 Task: Buy 5 Power Door Lock Kit from Motors section under best seller category for shipping address: Keith Hernandez, 1486 Vineyard Drive, Independence, Ohio 44131, Cell Number 4403901431. Pay from credit card ending with 7965, CVV 549
Action: Mouse moved to (23, 107)
Screenshot: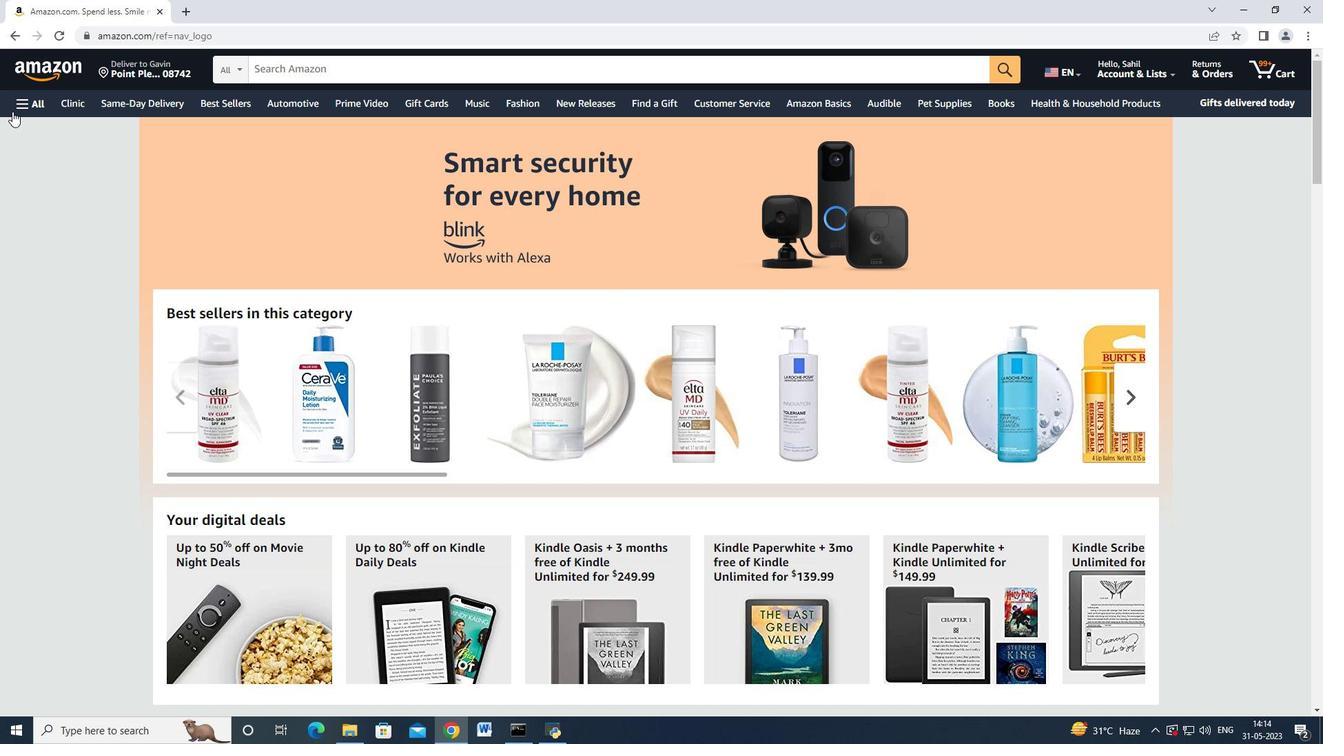 
Action: Mouse pressed left at (23, 107)
Screenshot: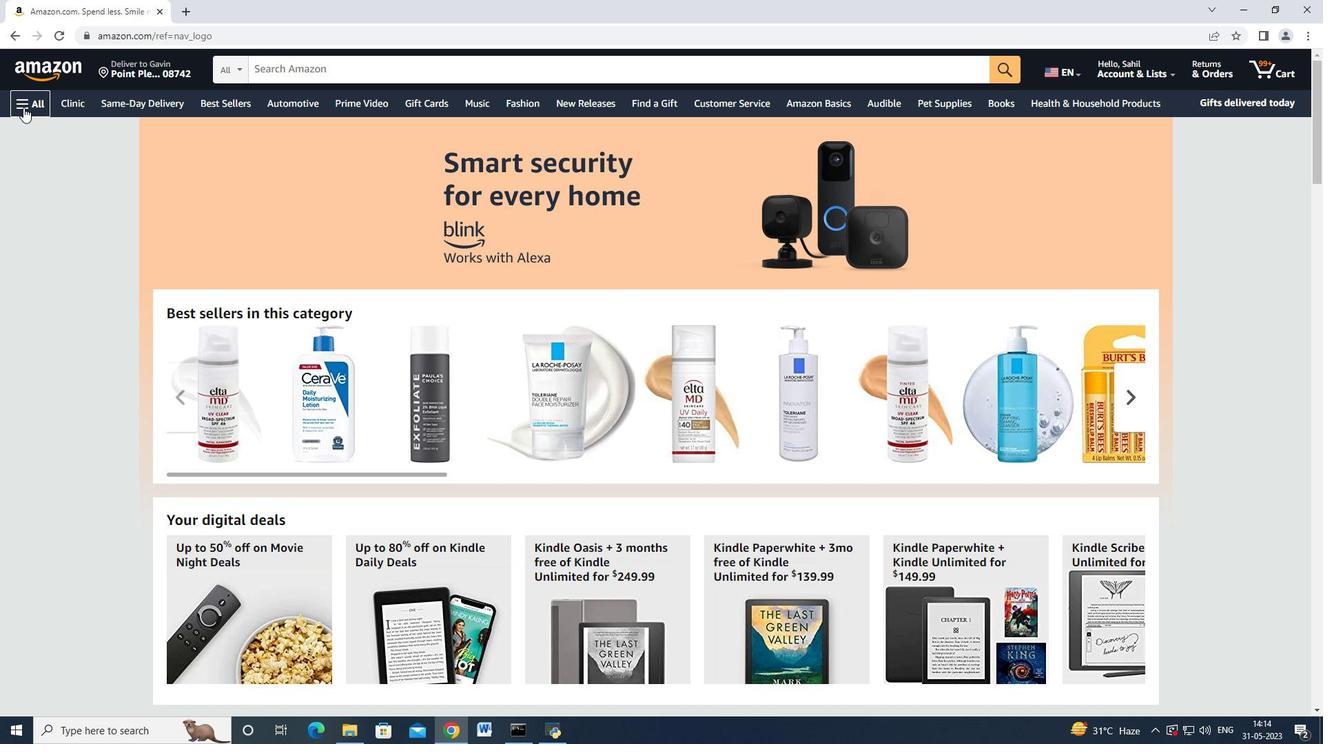 
Action: Mouse moved to (62, 290)
Screenshot: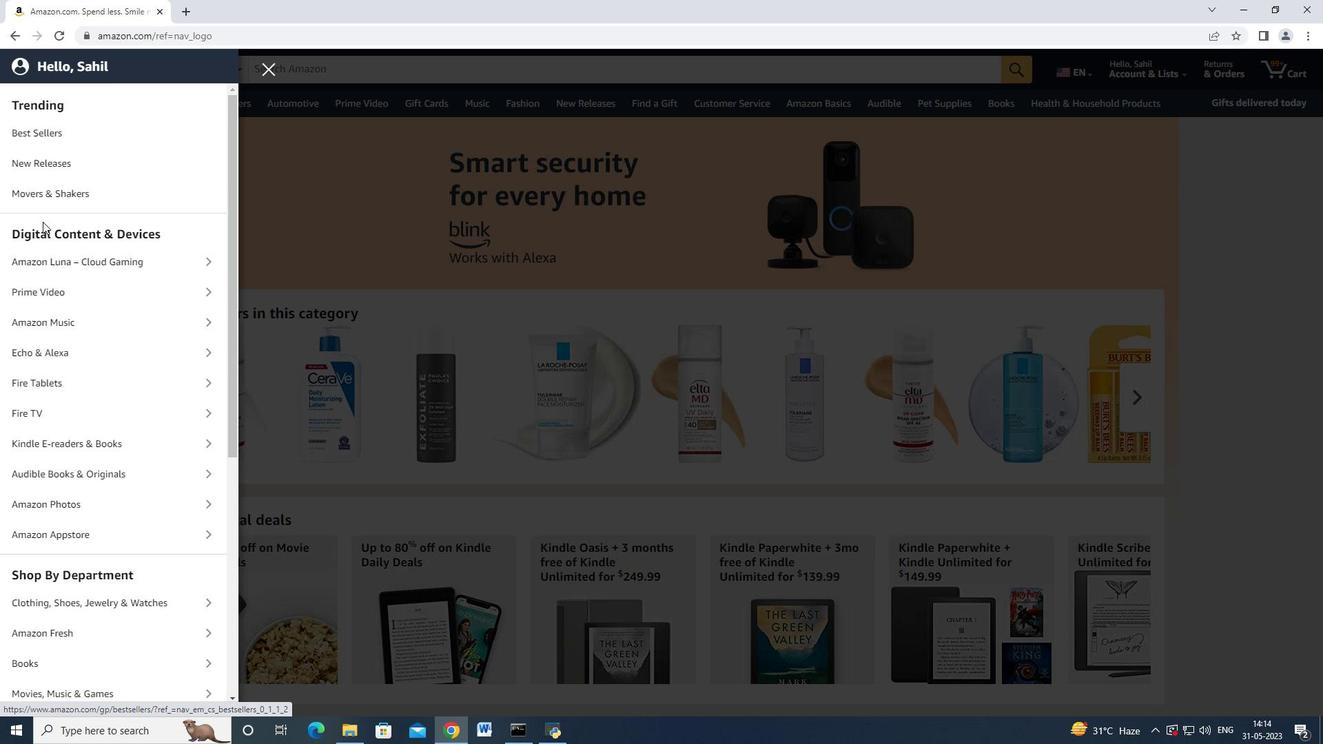 
Action: Mouse scrolled (62, 290) with delta (0, 0)
Screenshot: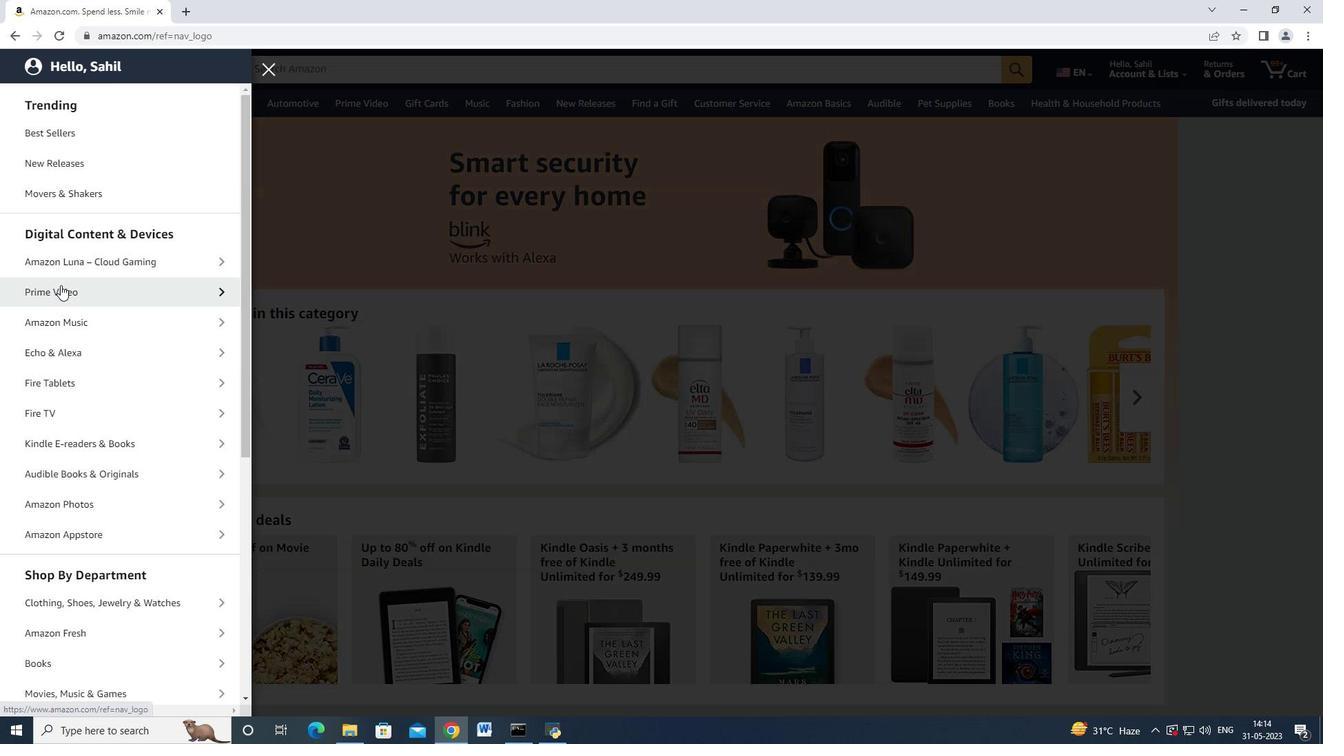 
Action: Mouse moved to (64, 292)
Screenshot: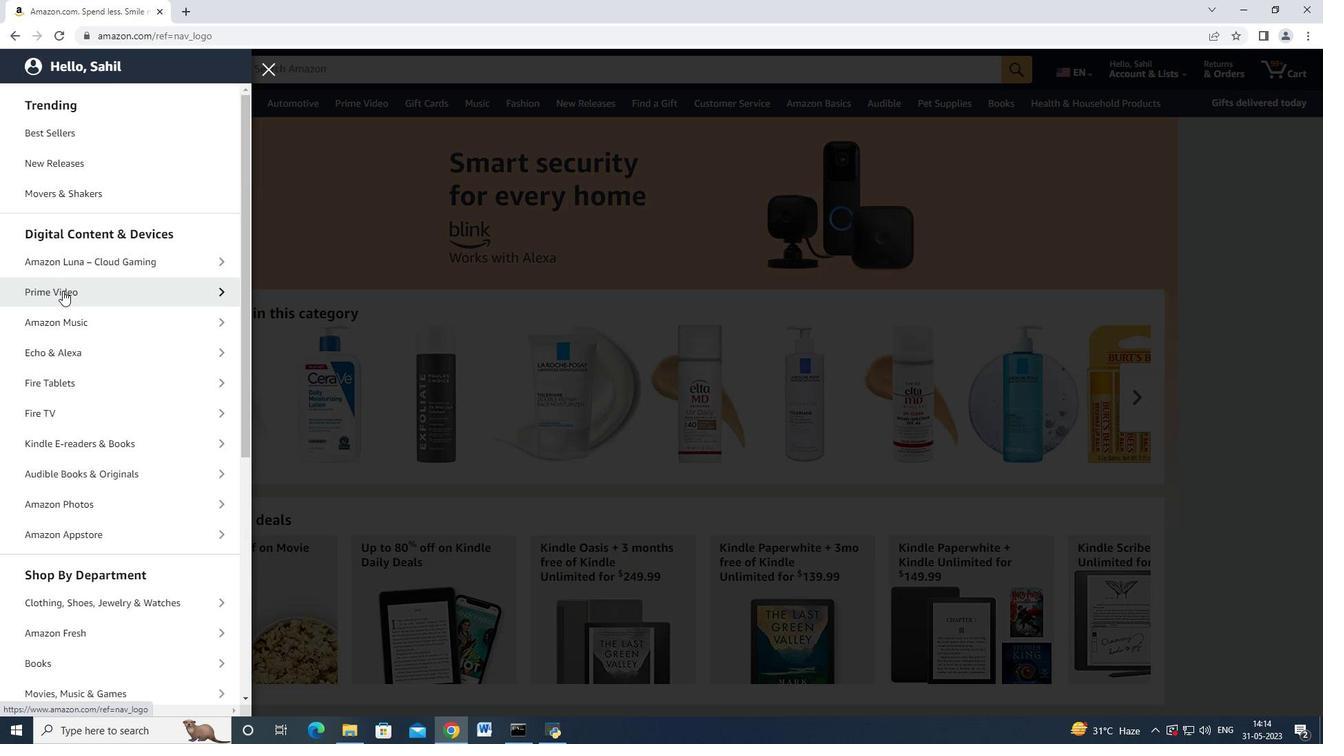 
Action: Mouse scrolled (63, 291) with delta (0, 0)
Screenshot: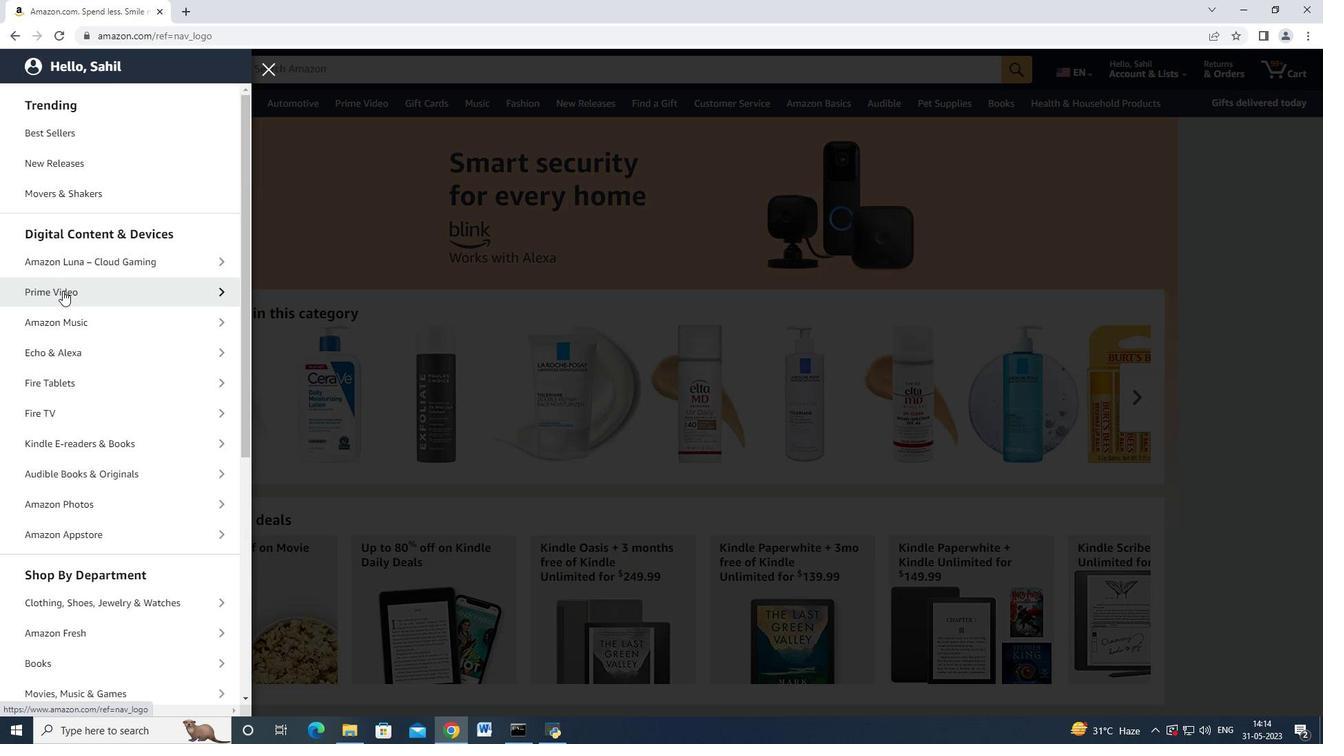 
Action: Mouse moved to (71, 587)
Screenshot: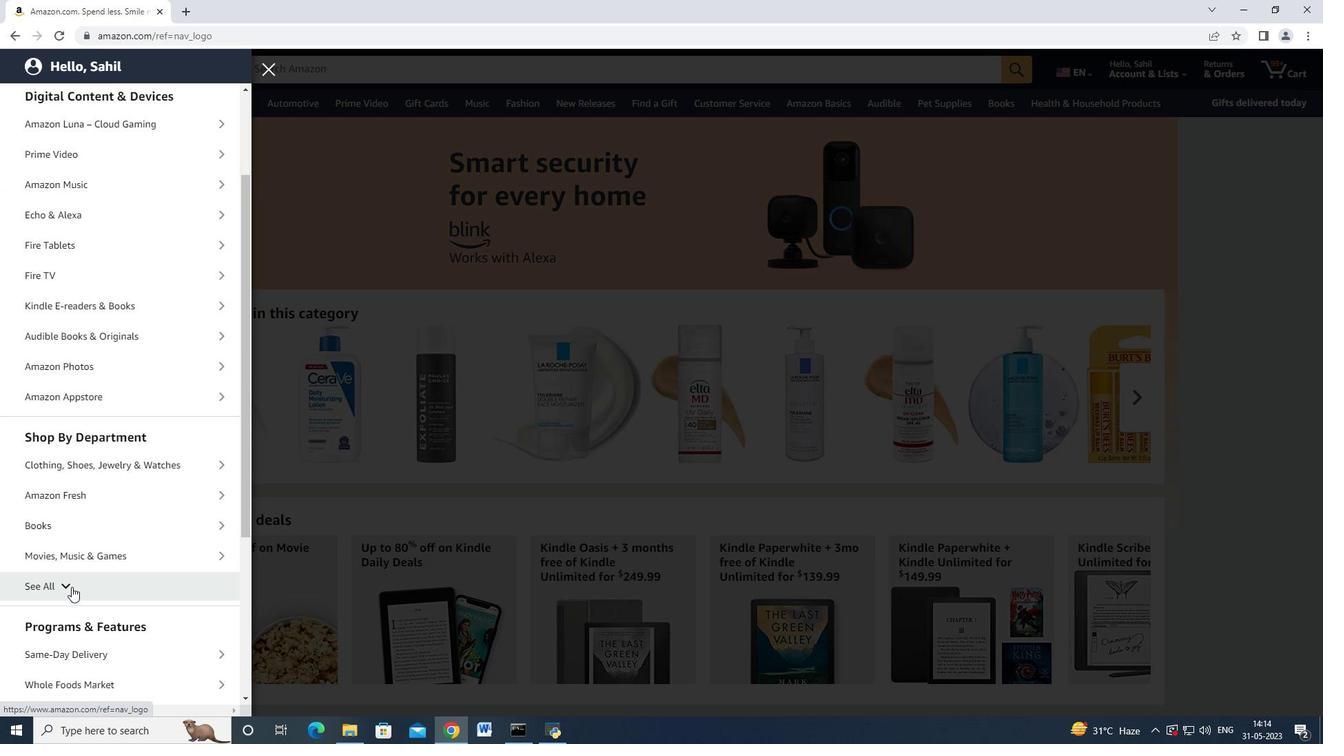 
Action: Mouse pressed left at (71, 587)
Screenshot: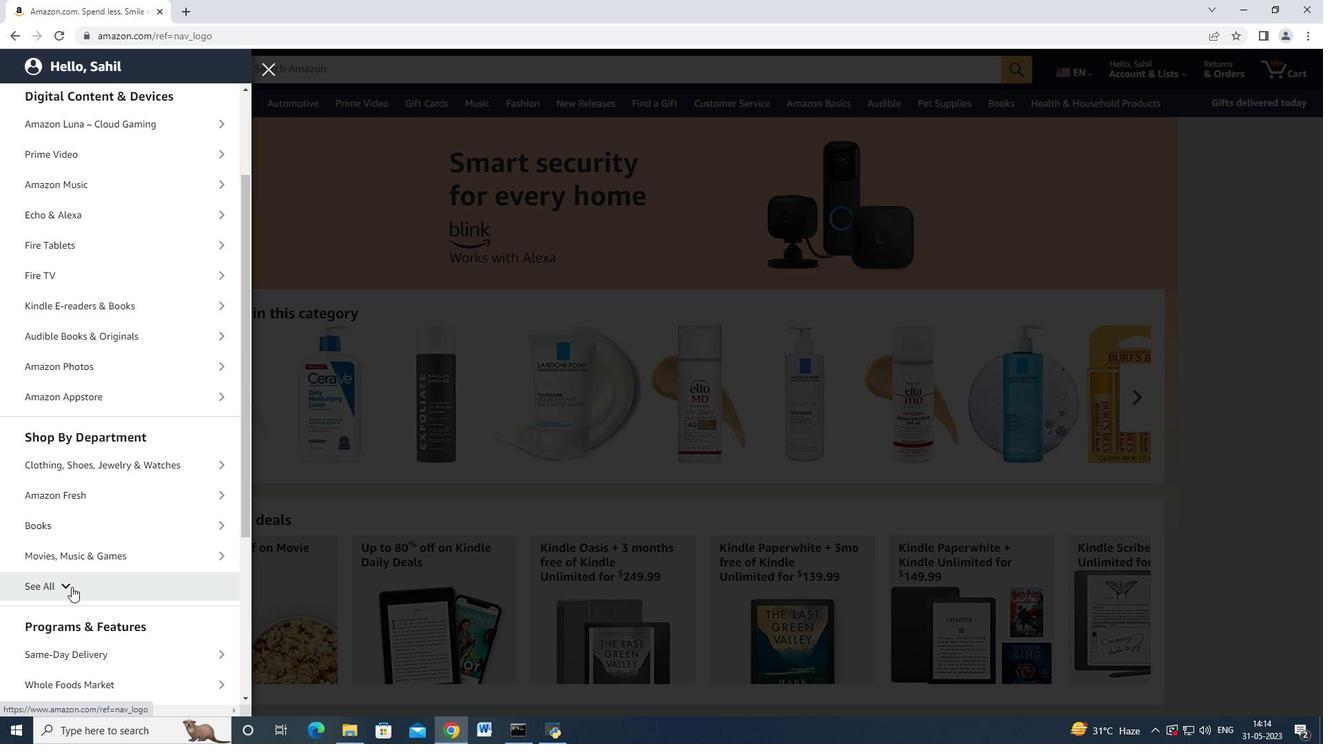 
Action: Mouse moved to (115, 521)
Screenshot: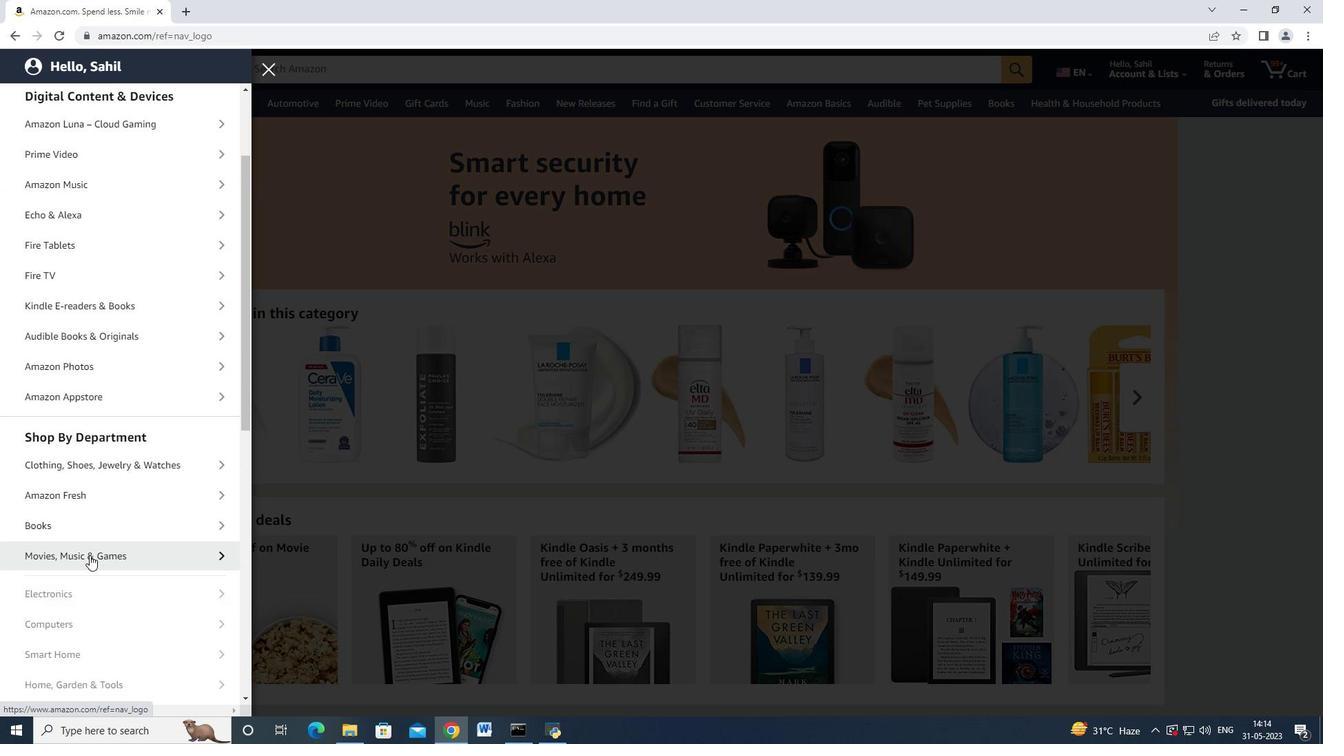 
Action: Mouse scrolled (115, 520) with delta (0, 0)
Screenshot: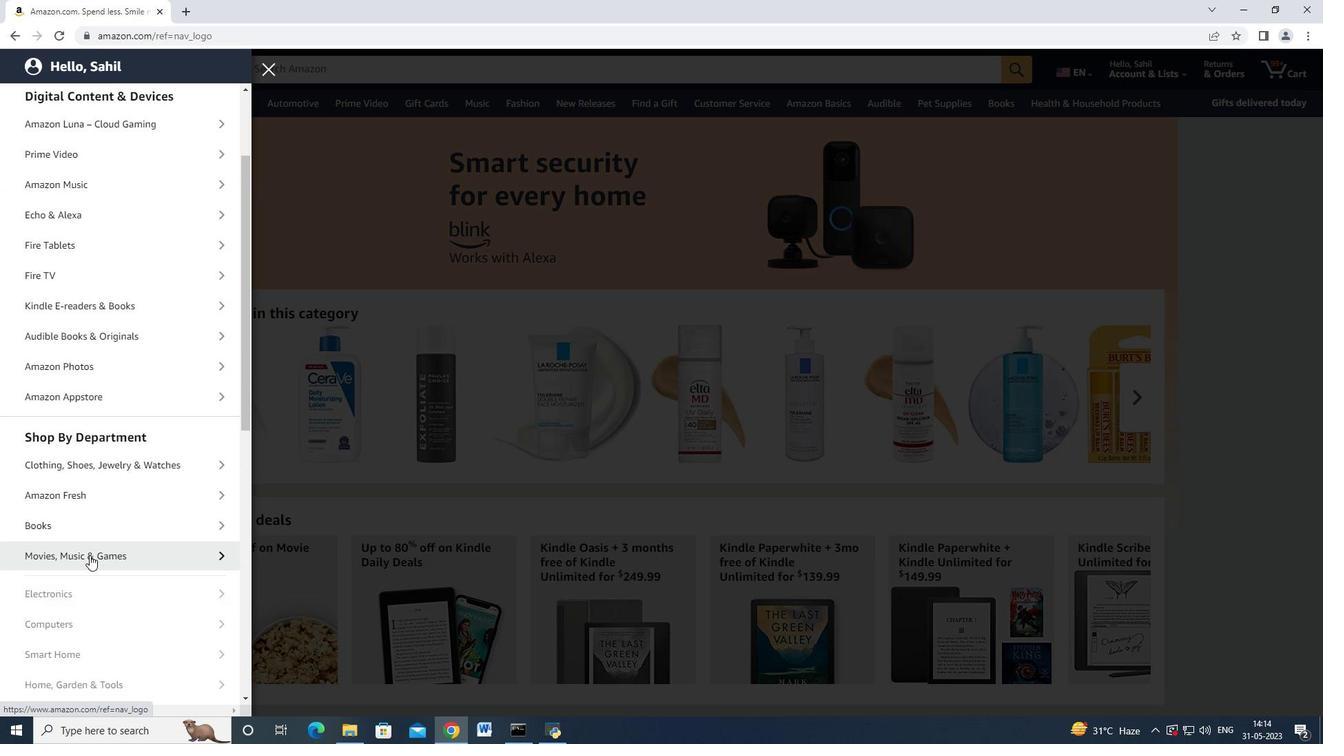 
Action: Mouse scrolled (115, 520) with delta (0, 0)
Screenshot: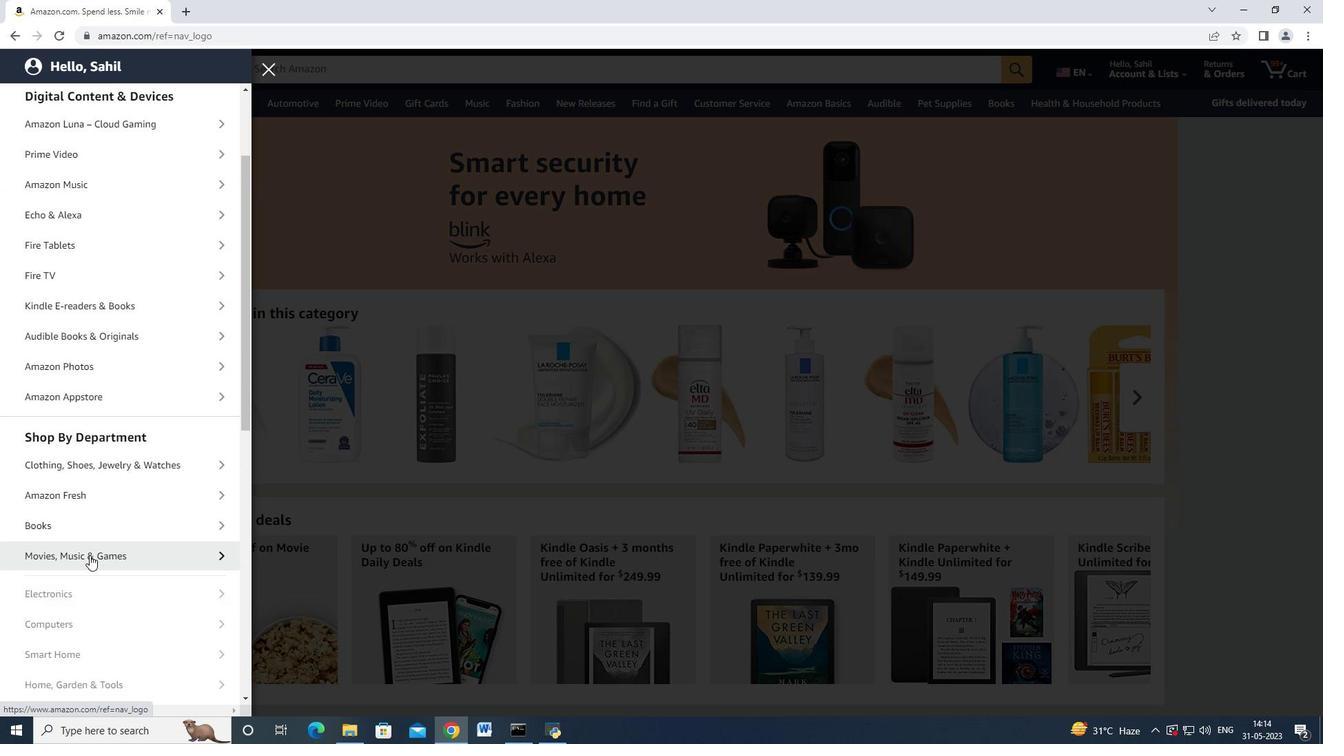 
Action: Mouse scrolled (115, 520) with delta (0, 0)
Screenshot: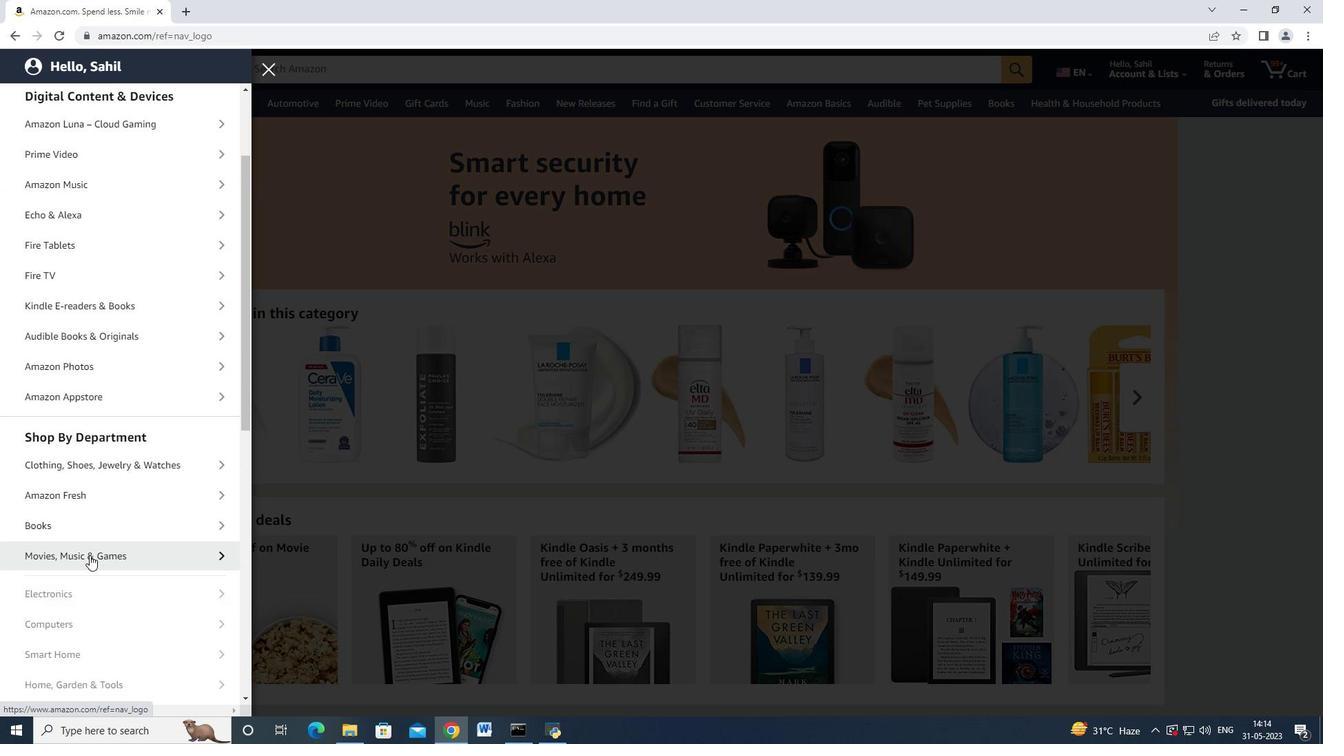 
Action: Mouse scrolled (115, 520) with delta (0, 0)
Screenshot: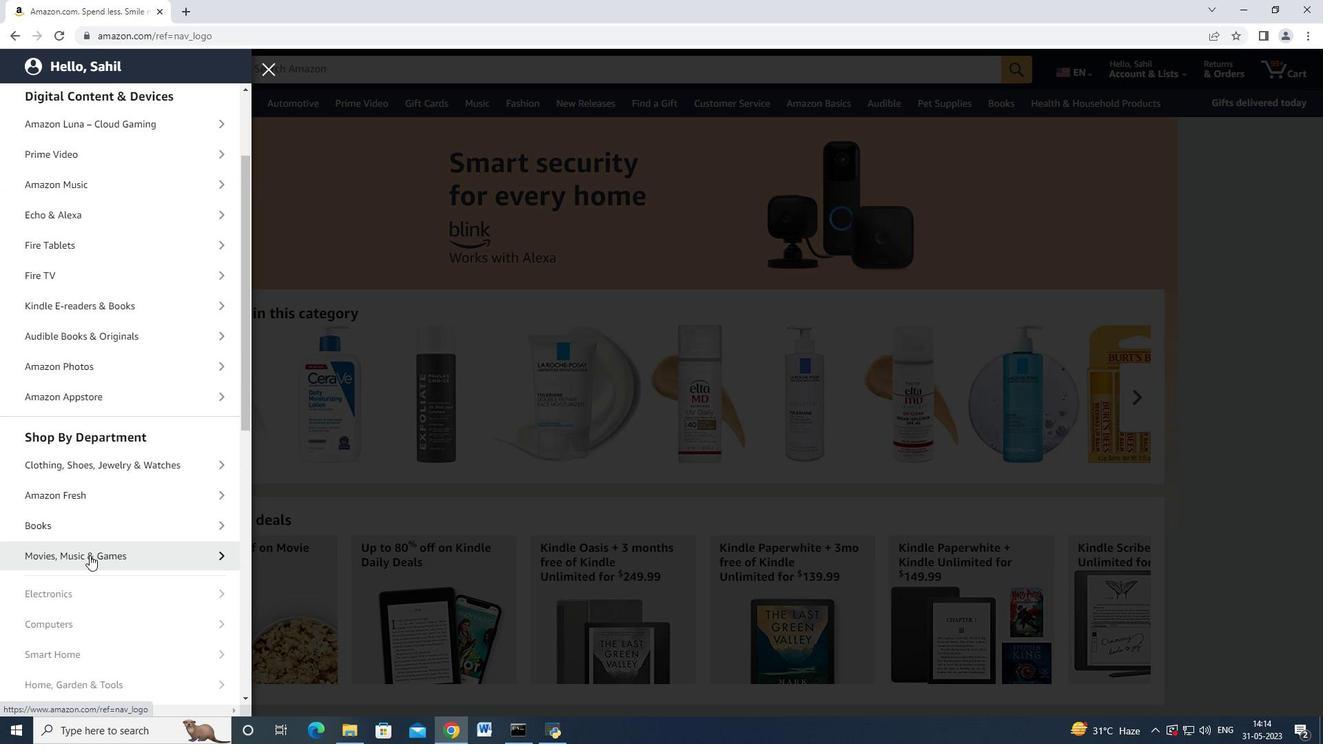 
Action: Mouse scrolled (115, 520) with delta (0, 0)
Screenshot: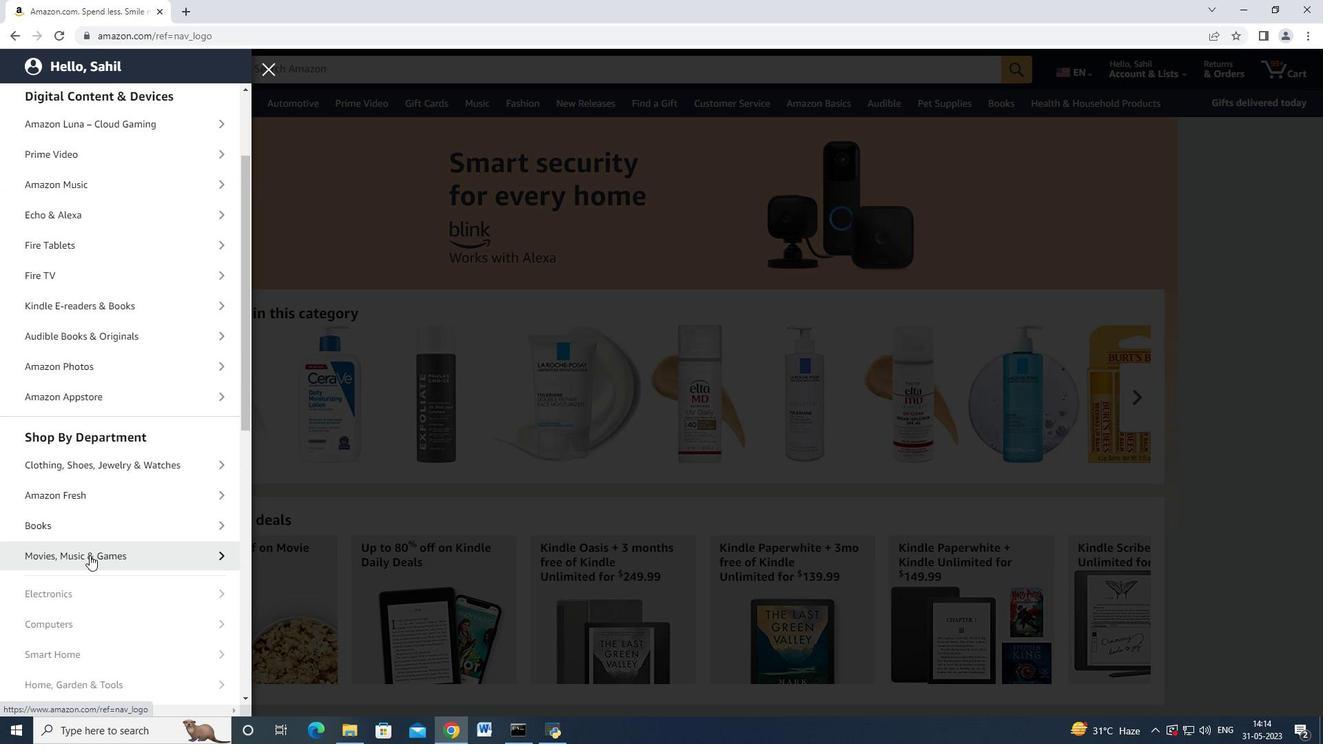 
Action: Mouse scrolled (115, 520) with delta (0, 0)
Screenshot: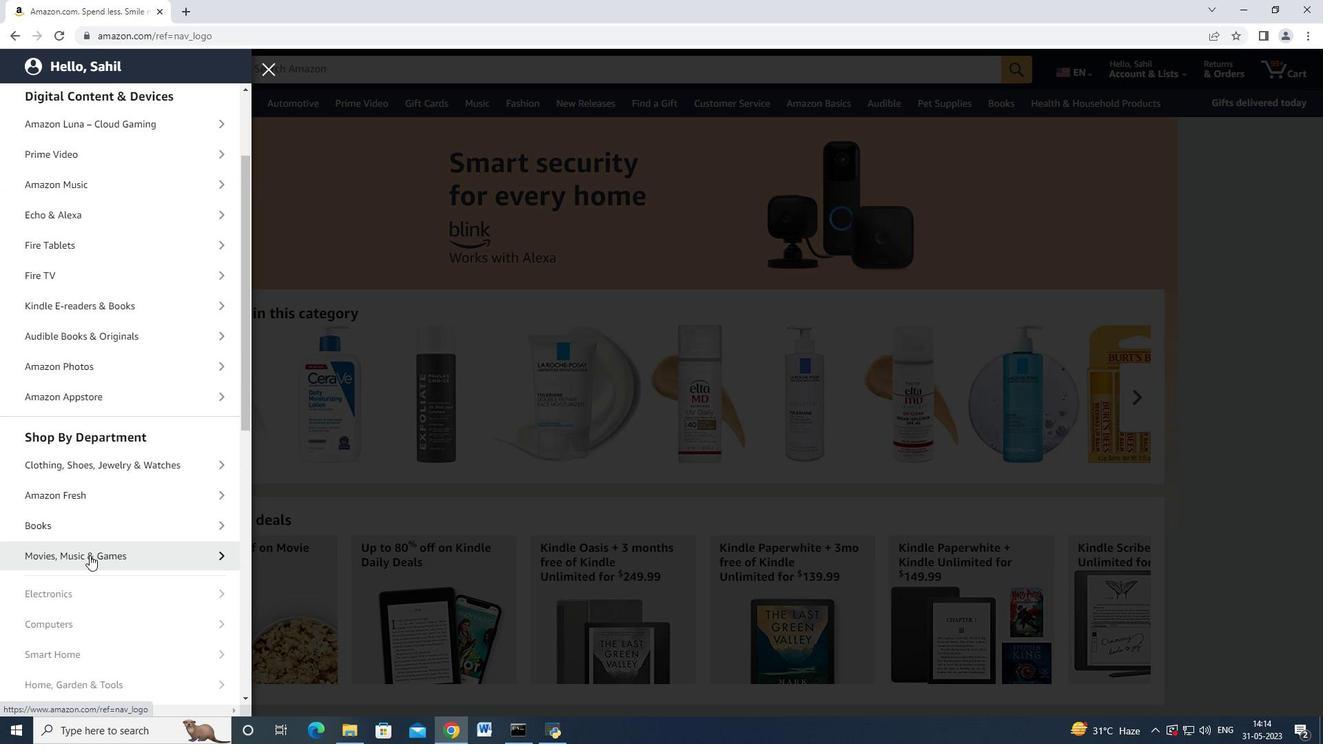 
Action: Mouse scrolled (115, 520) with delta (0, 0)
Screenshot: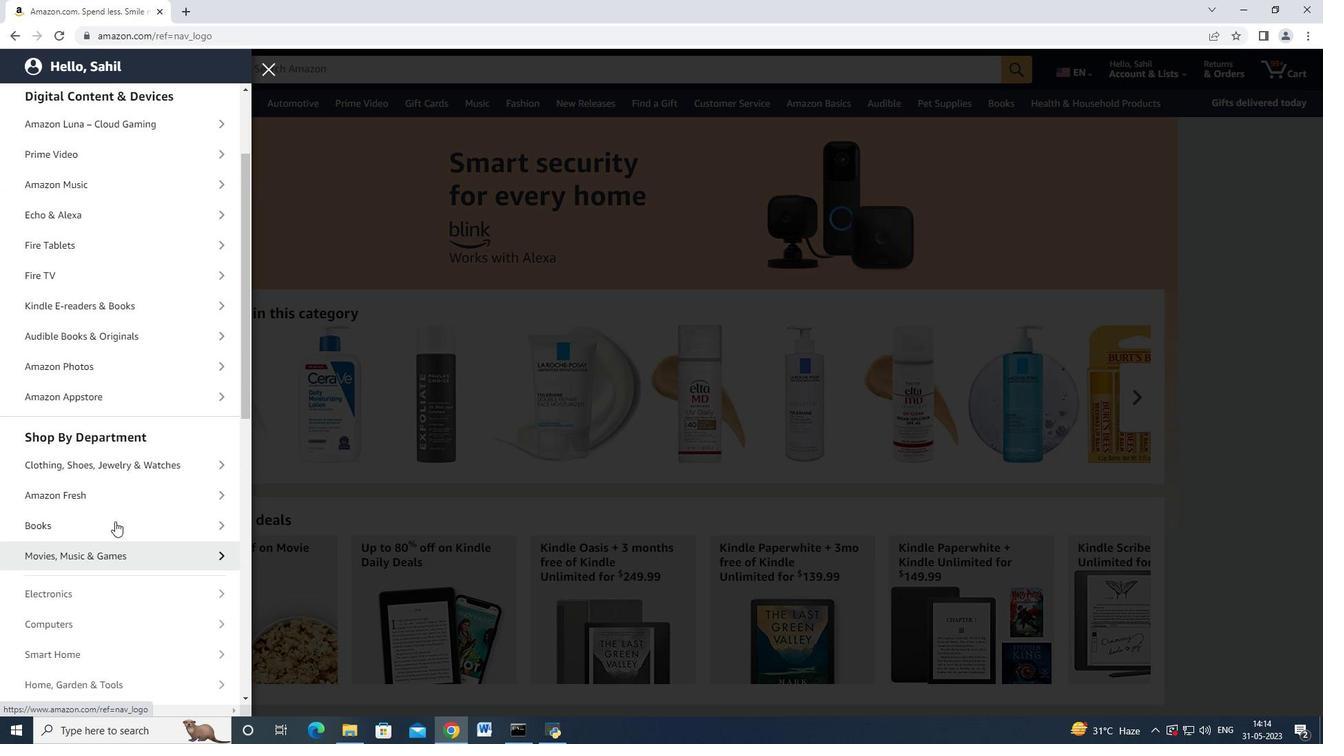 
Action: Mouse moved to (104, 445)
Screenshot: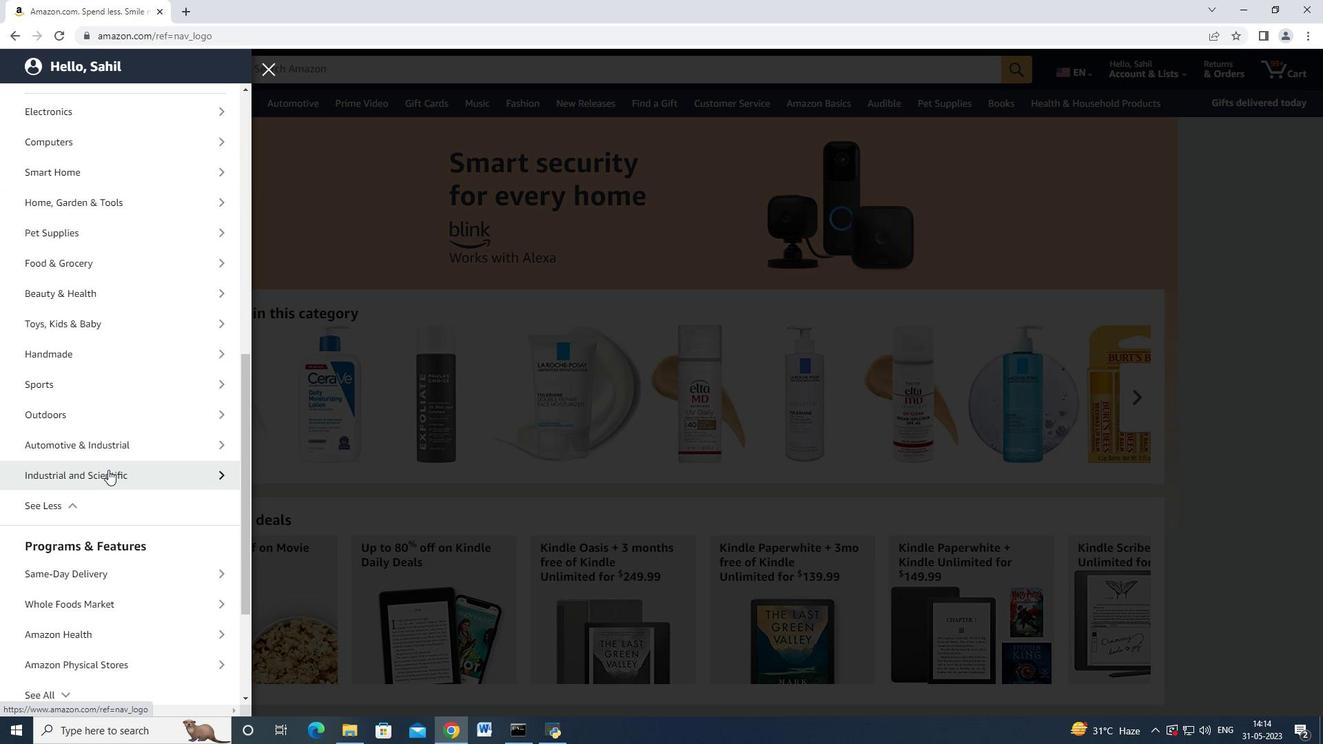 
Action: Mouse pressed left at (104, 445)
Screenshot: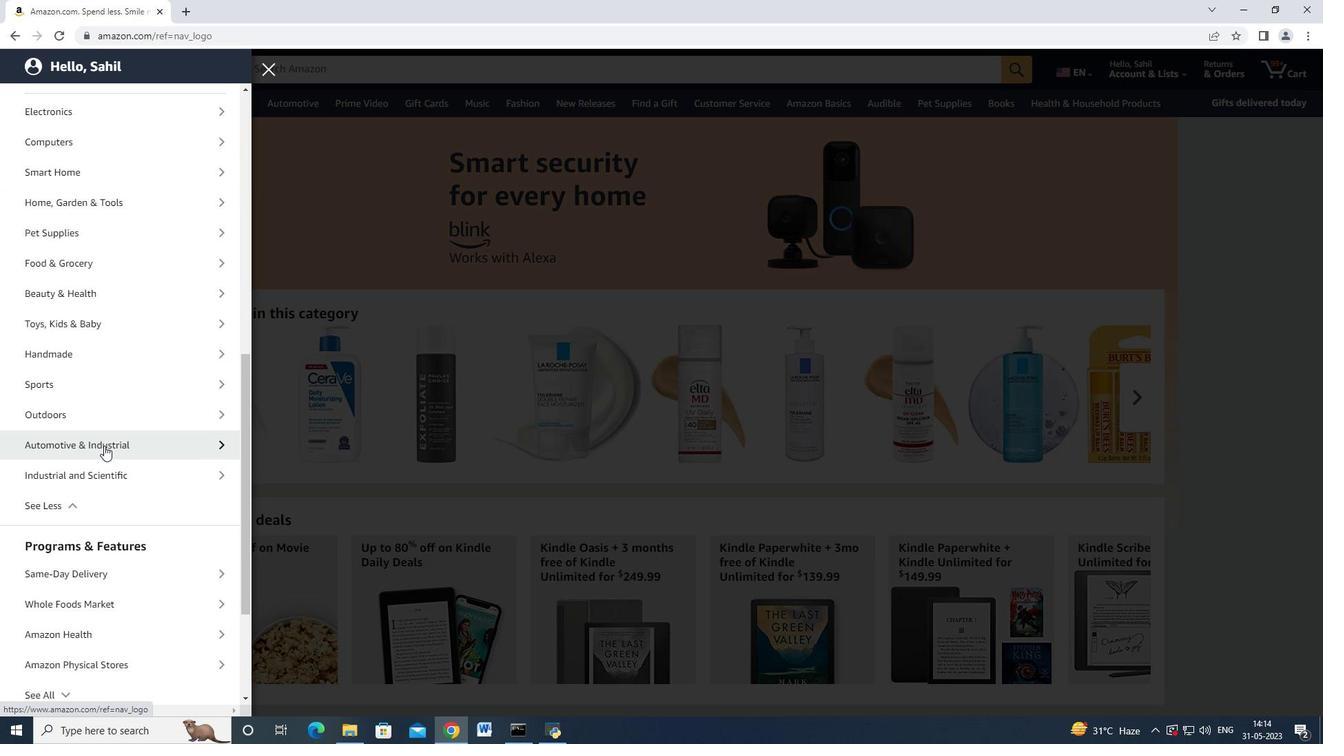 
Action: Mouse moved to (201, 150)
Screenshot: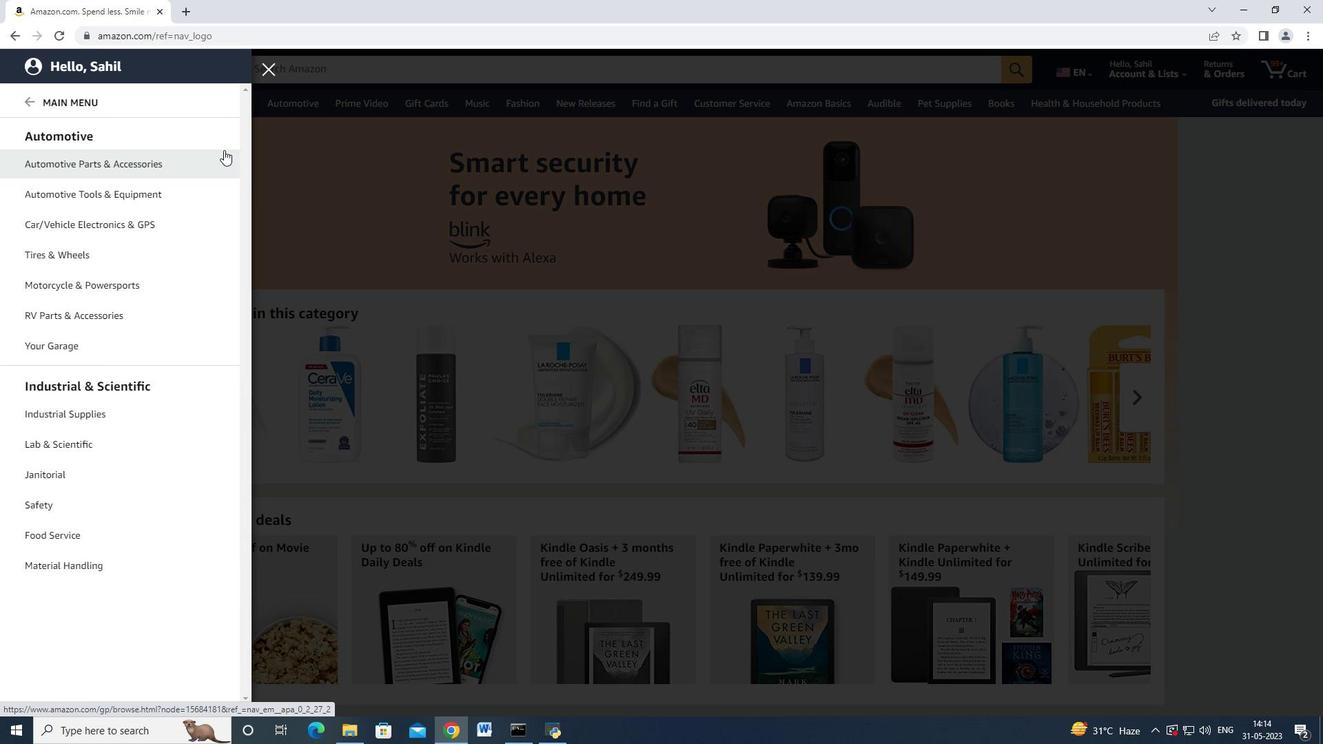 
Action: Mouse pressed left at (201, 150)
Screenshot: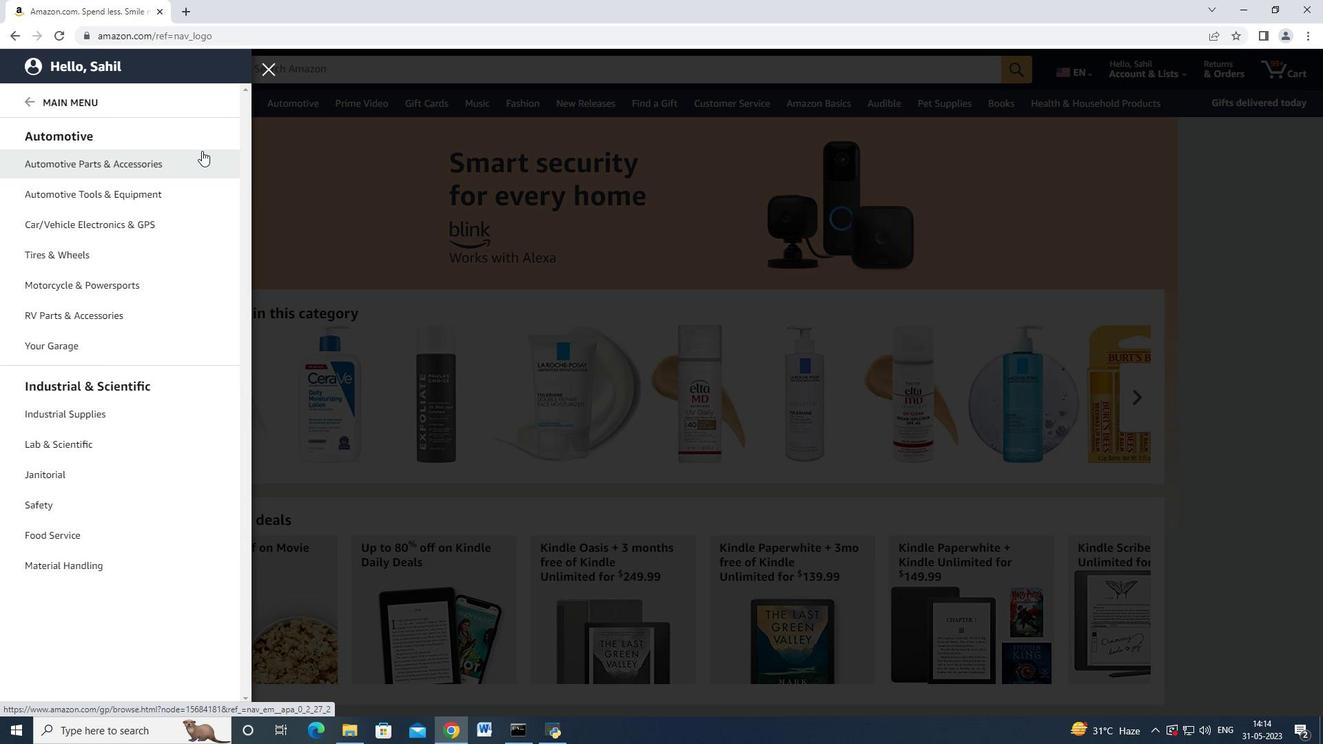 
Action: Mouse moved to (245, 134)
Screenshot: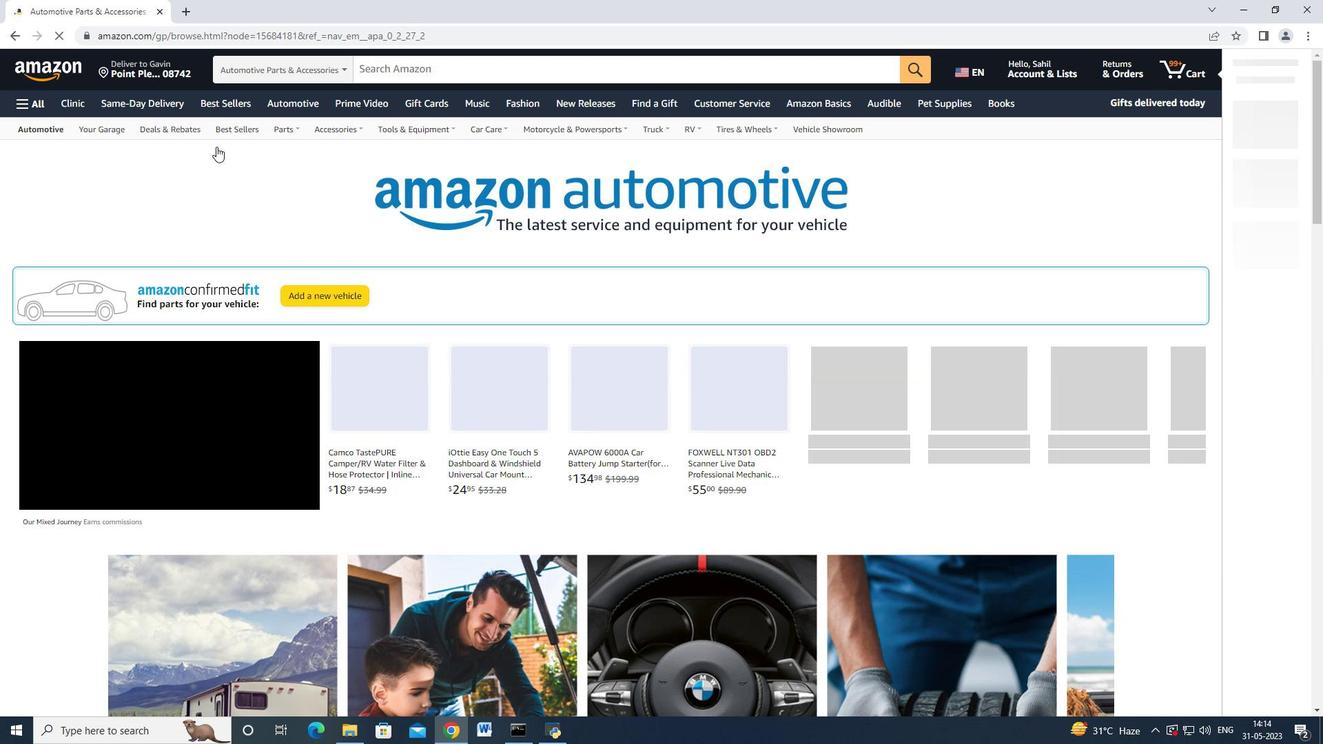 
Action: Mouse pressed left at (245, 134)
Screenshot: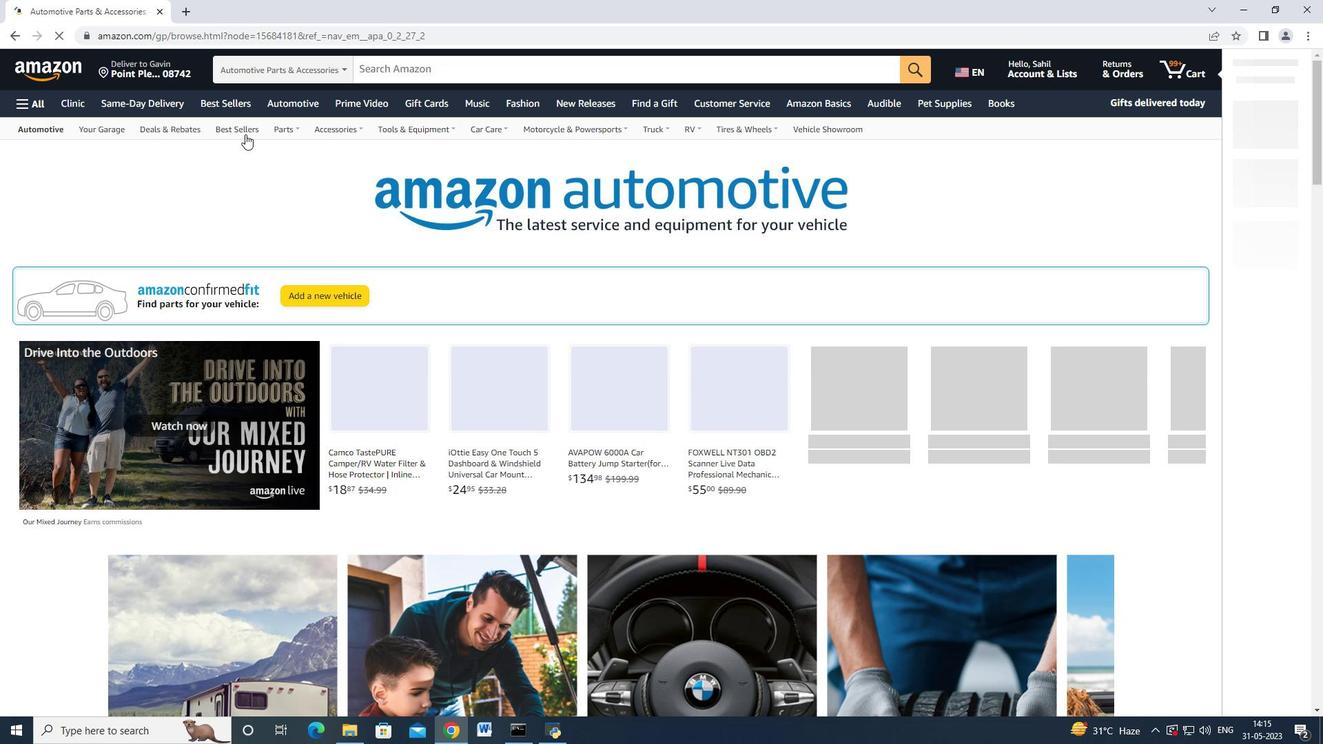 
Action: Mouse moved to (48, 438)
Screenshot: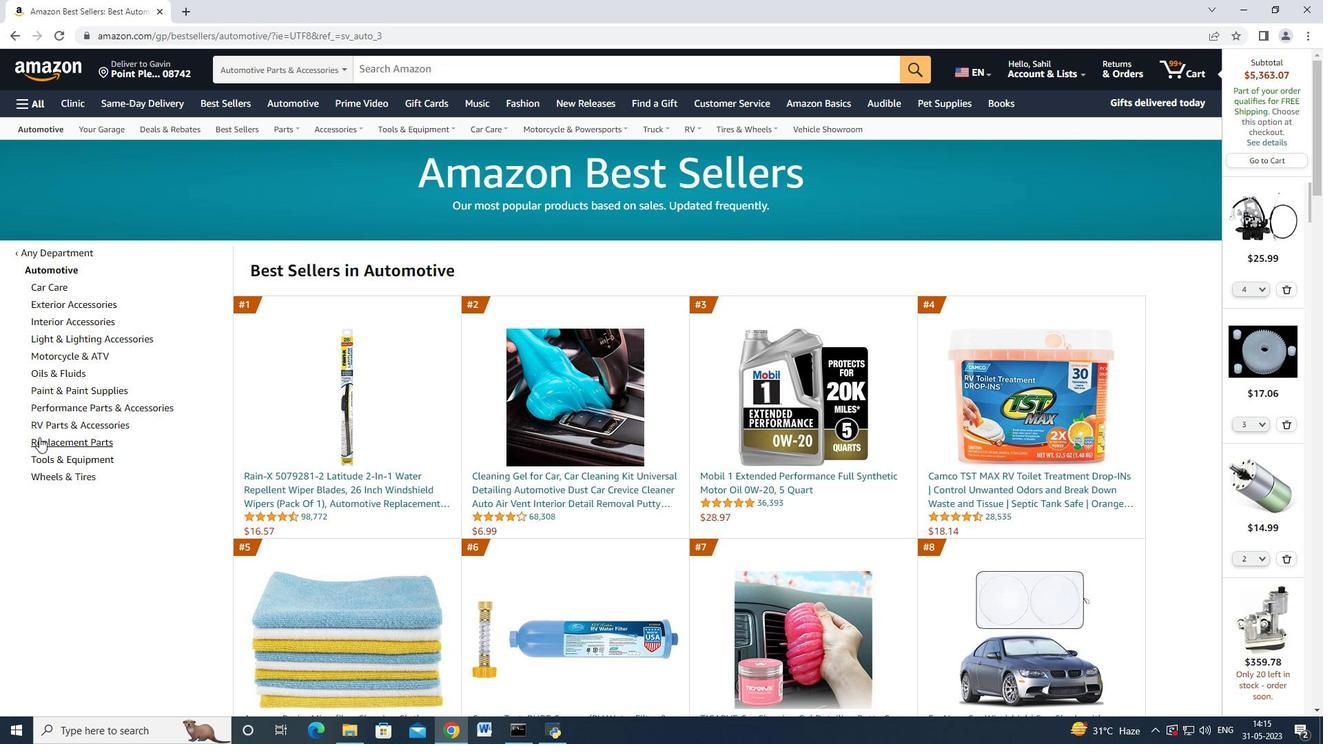 
Action: Mouse pressed left at (48, 438)
Screenshot: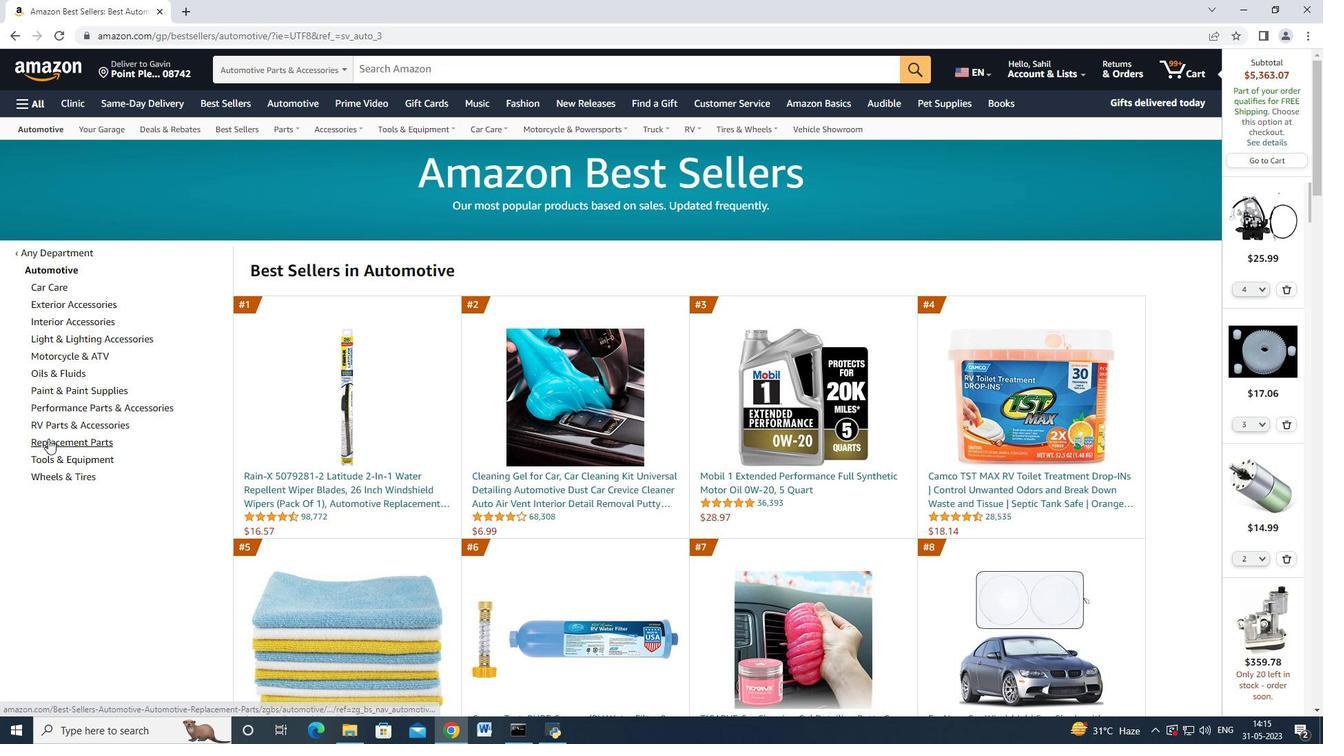 
Action: Mouse moved to (104, 466)
Screenshot: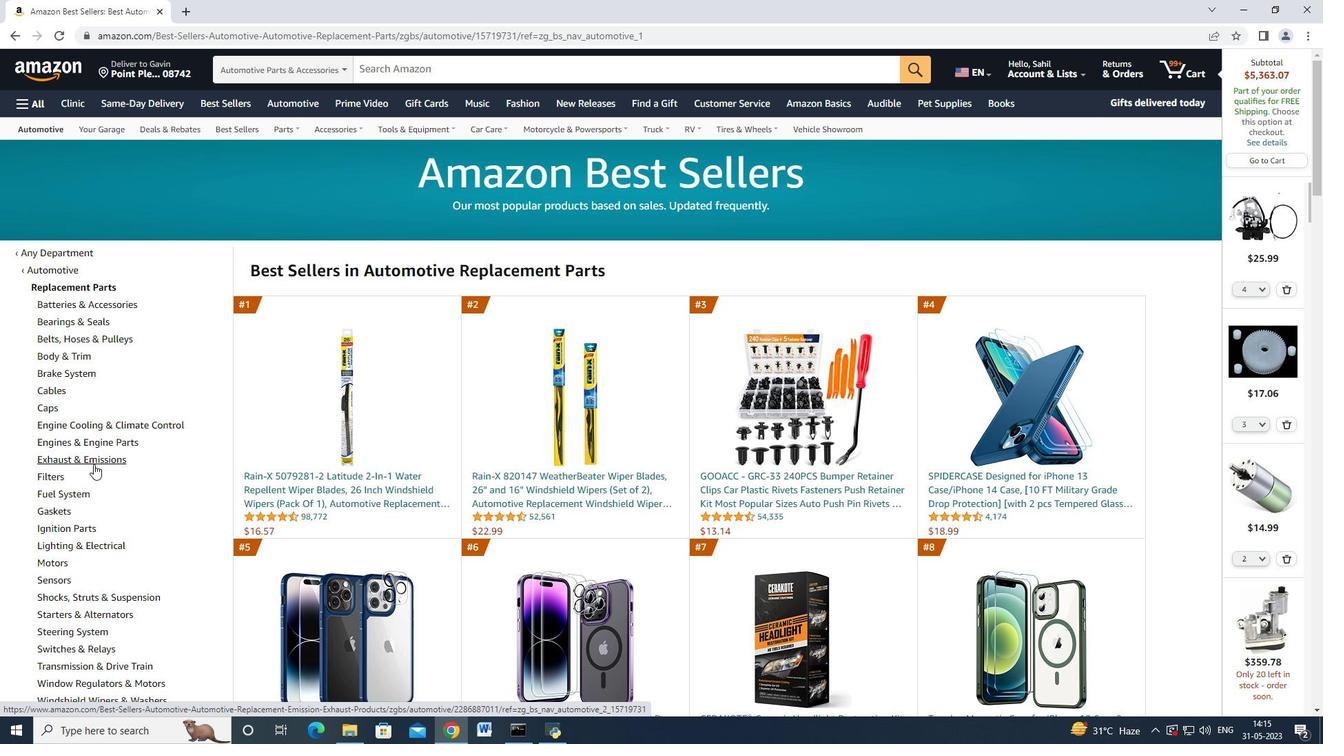 
Action: Mouse scrolled (104, 465) with delta (0, 0)
Screenshot: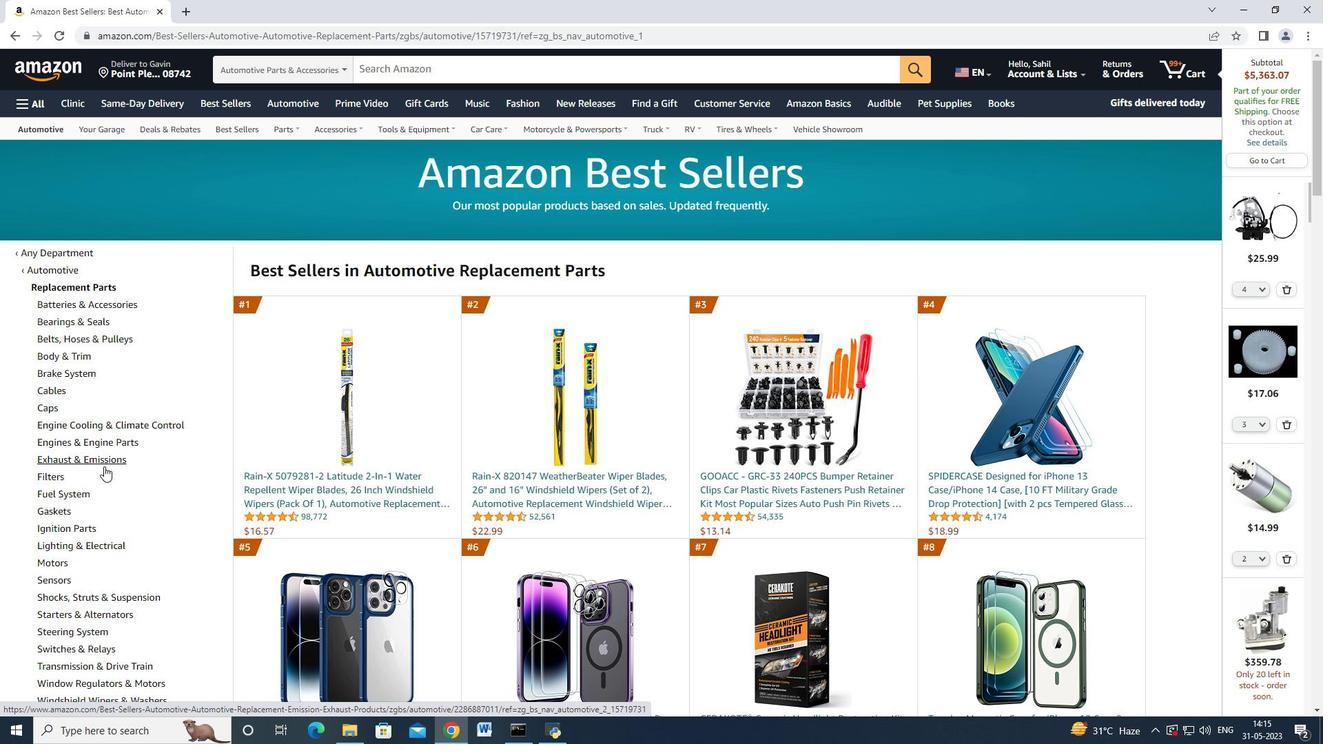 
Action: Mouse scrolled (104, 465) with delta (0, 0)
Screenshot: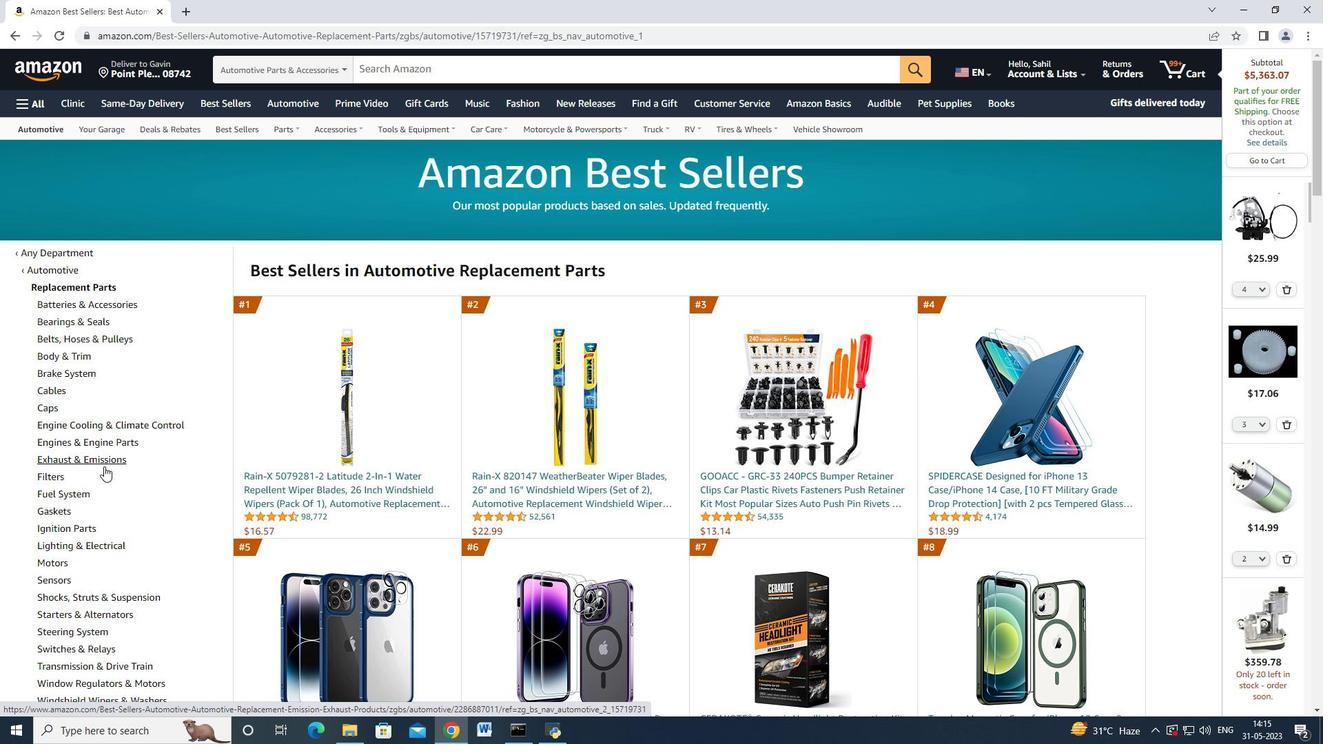 
Action: Mouse scrolled (104, 465) with delta (0, 0)
Screenshot: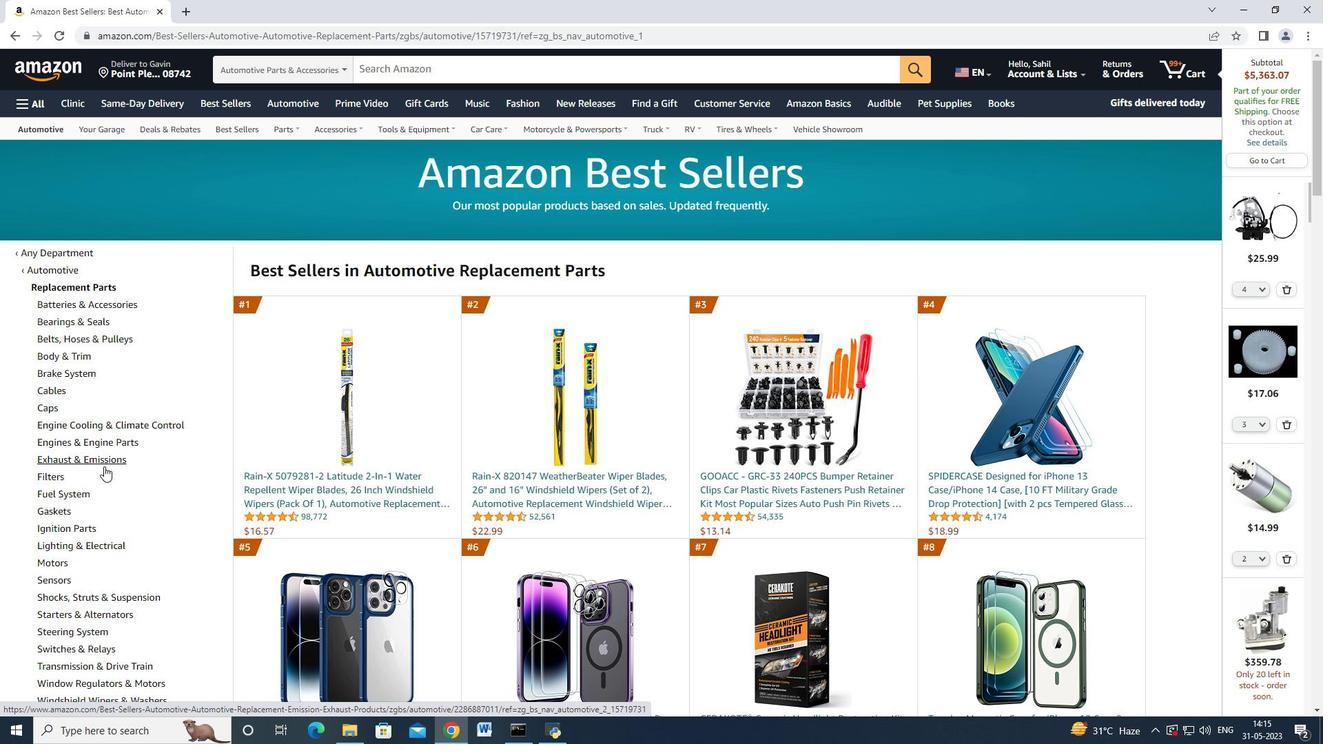 
Action: Mouse scrolled (104, 465) with delta (0, 0)
Screenshot: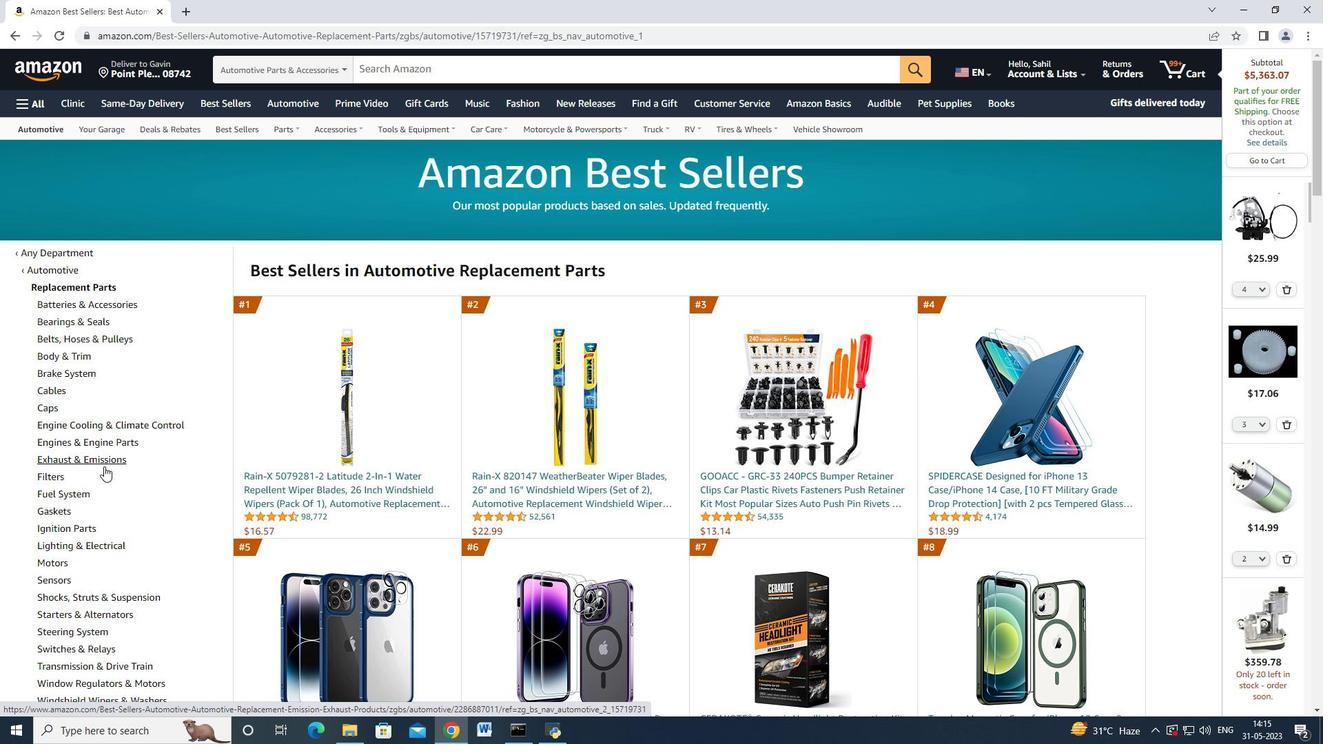 
Action: Mouse scrolled (104, 465) with delta (0, 0)
Screenshot: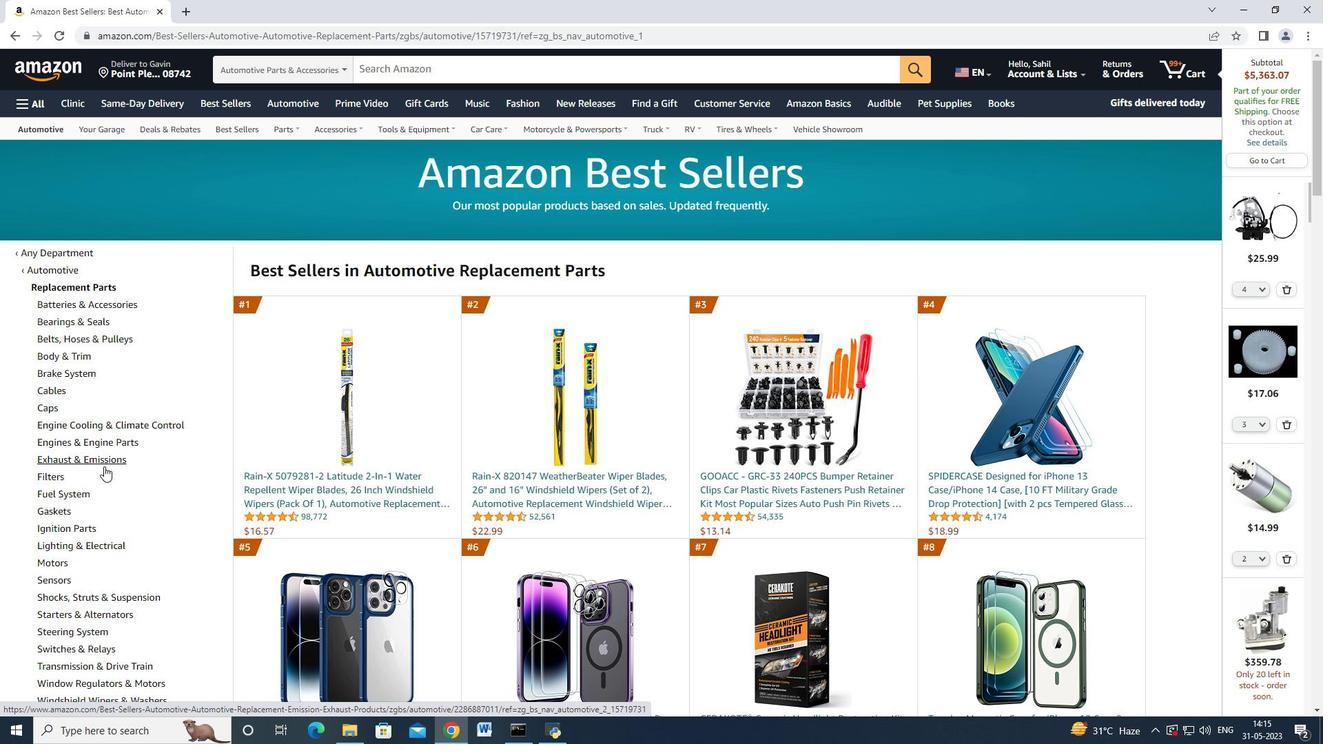 
Action: Mouse scrolled (104, 465) with delta (0, 0)
Screenshot: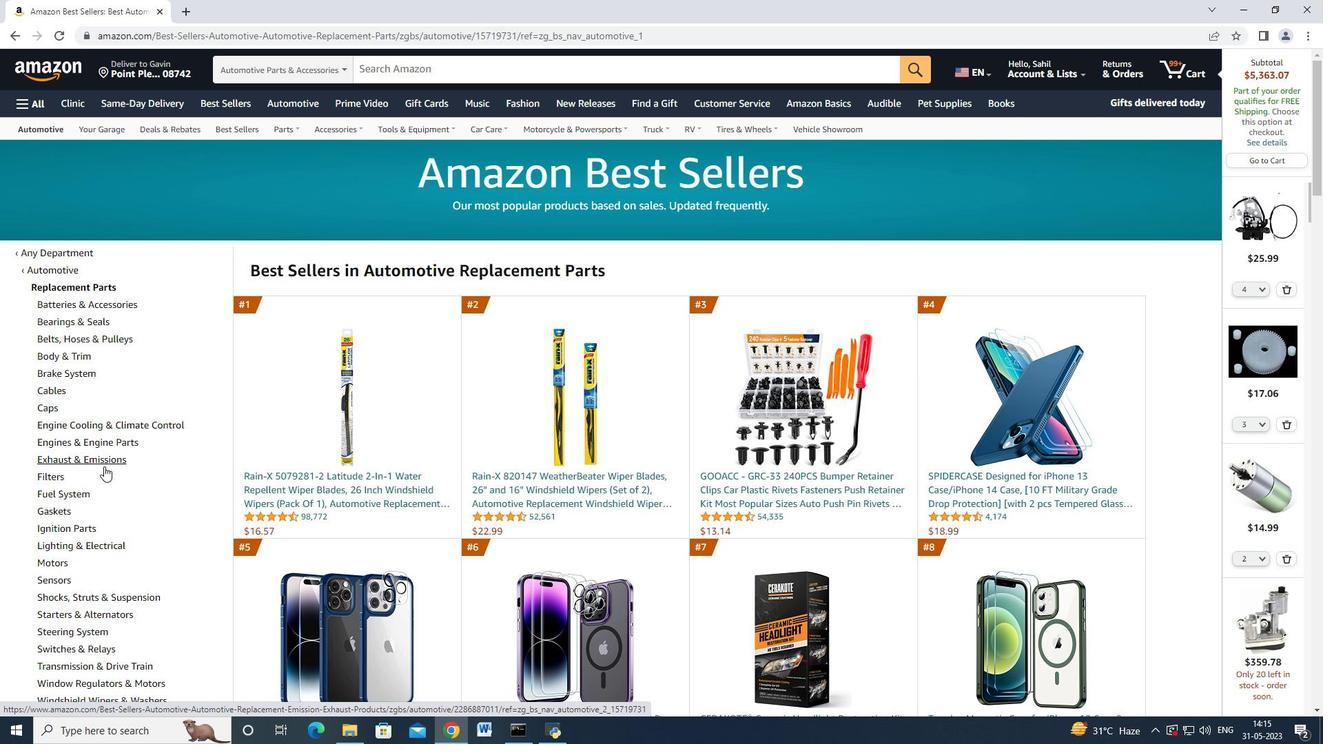 
Action: Mouse moved to (106, 212)
Screenshot: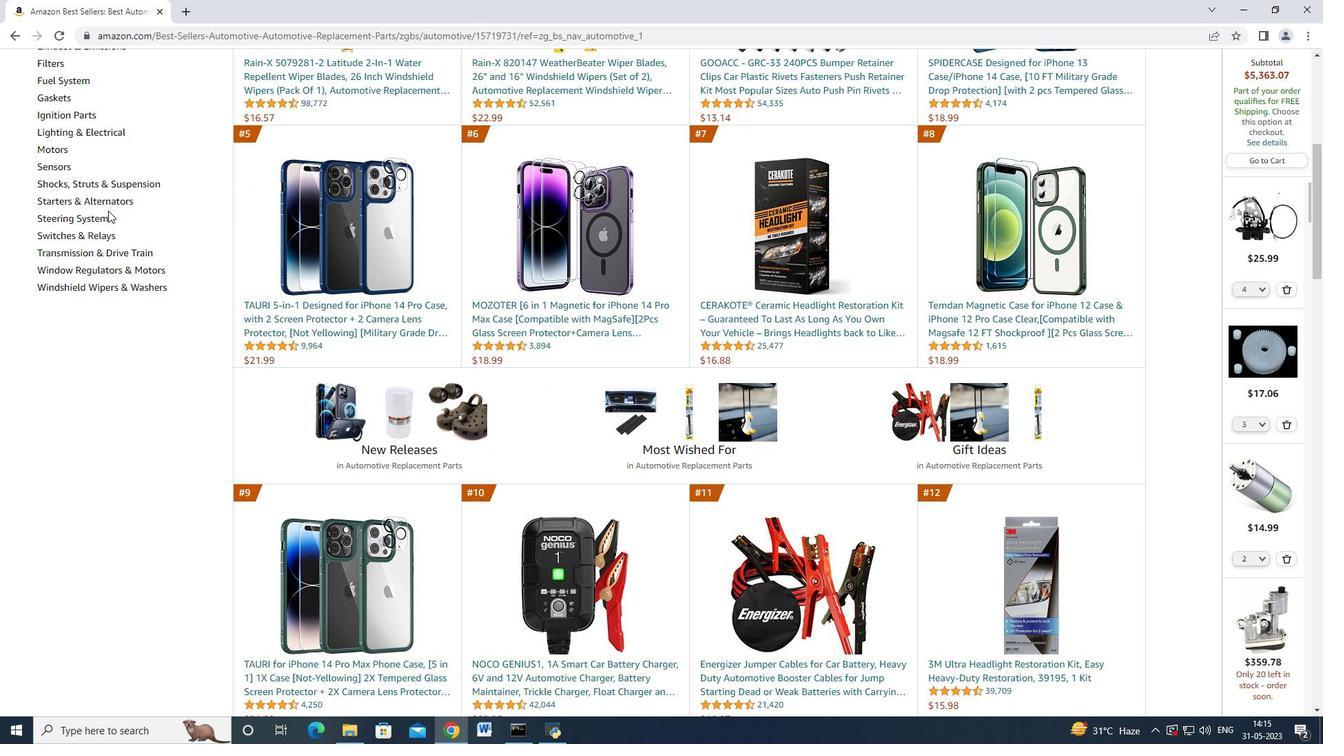 
Action: Mouse scrolled (106, 213) with delta (0, 0)
Screenshot: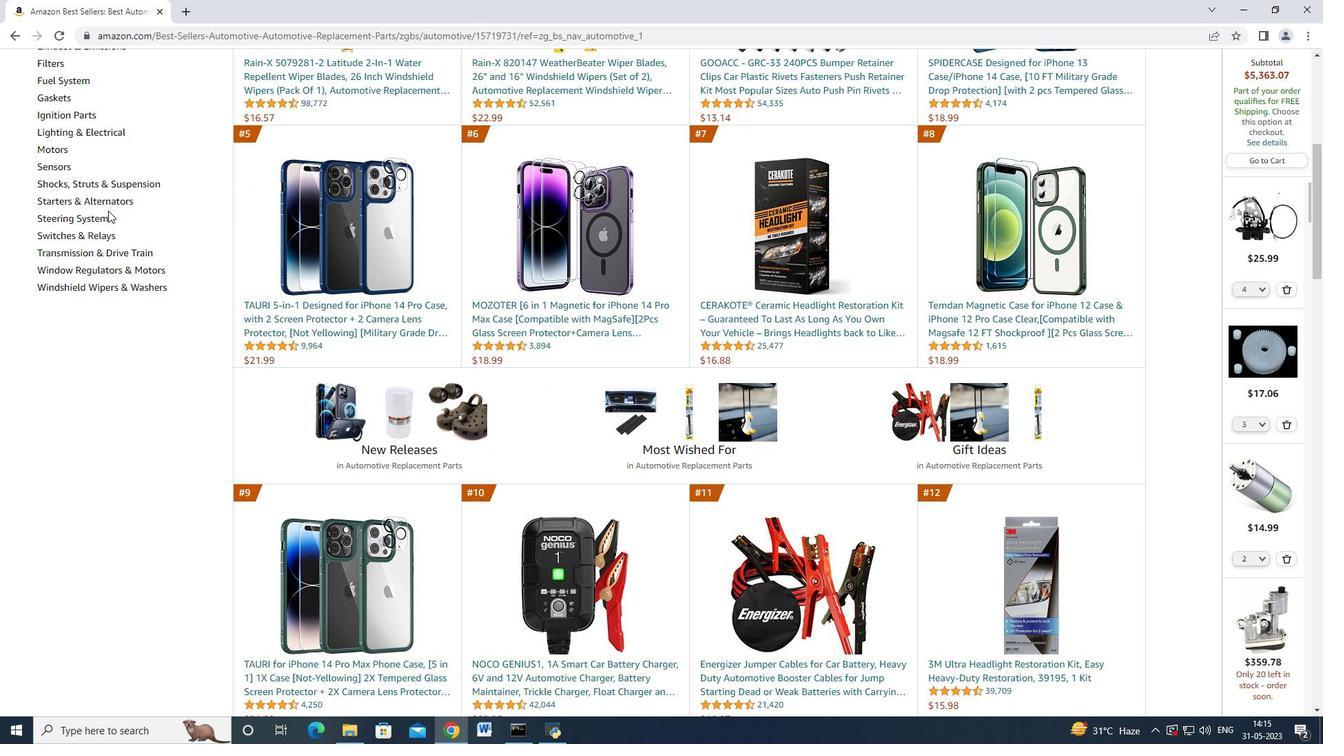 
Action: Mouse moved to (103, 217)
Screenshot: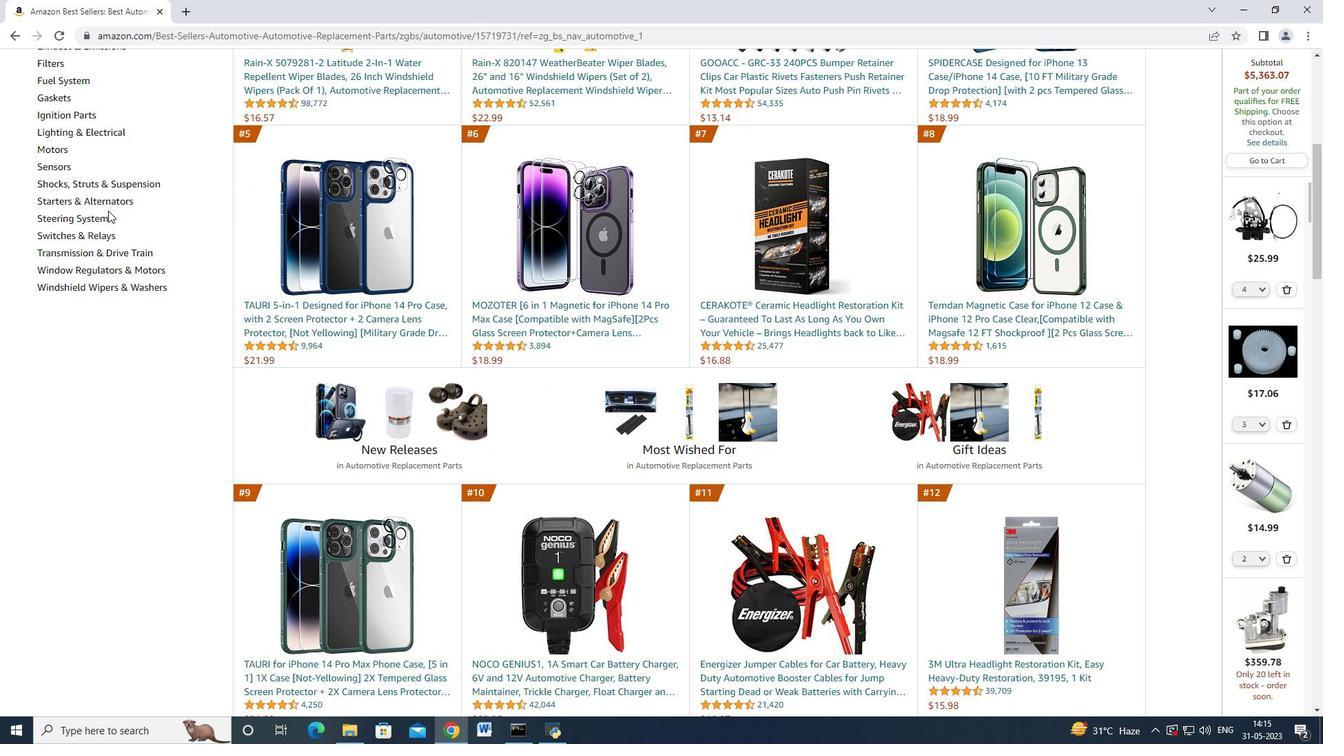 
Action: Mouse scrolled (104, 217) with delta (0, 0)
Screenshot: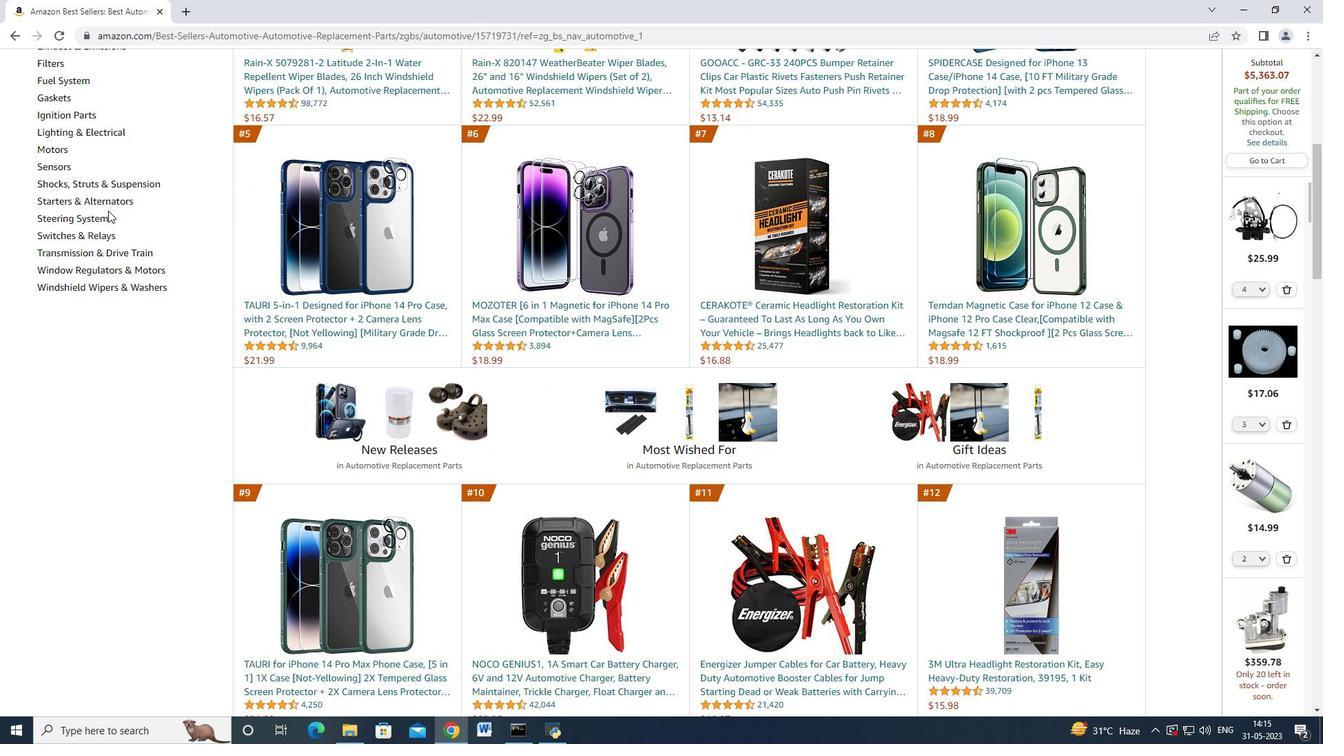 
Action: Mouse moved to (101, 262)
Screenshot: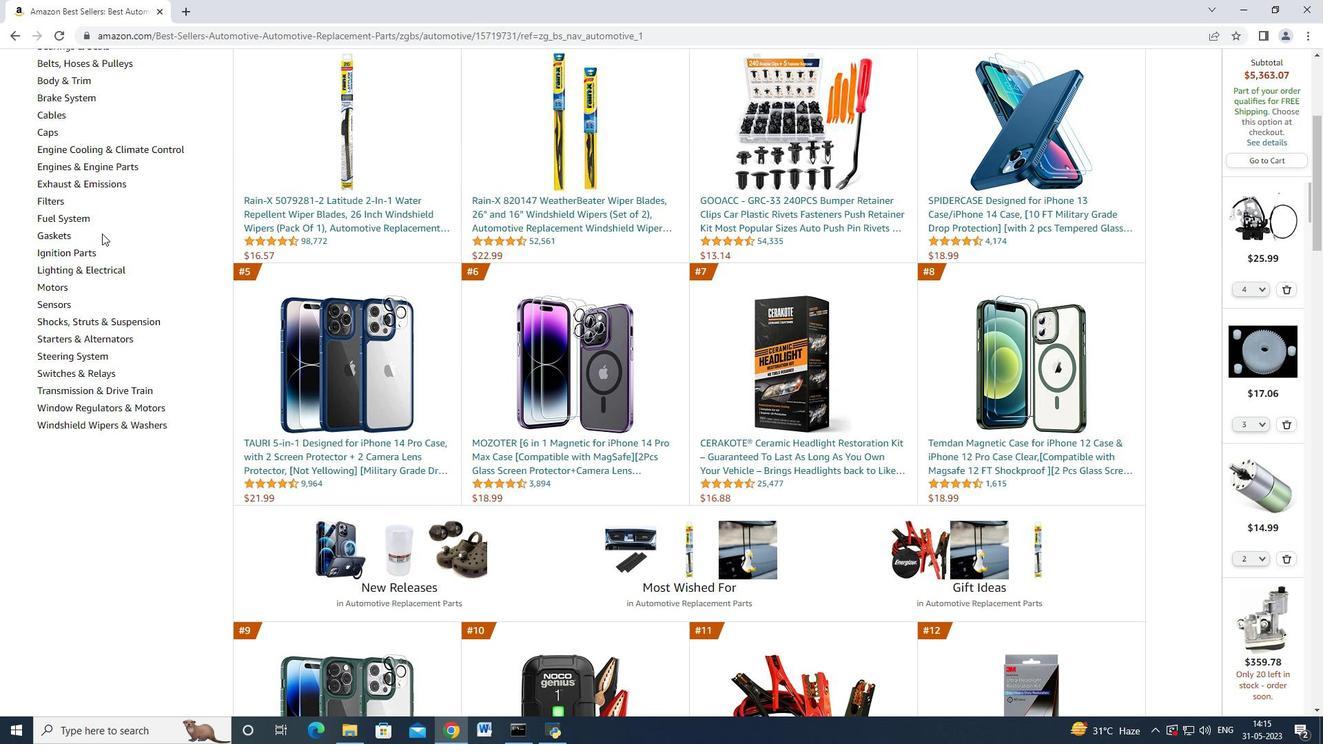 
Action: Mouse scrolled (101, 263) with delta (0, 0)
Screenshot: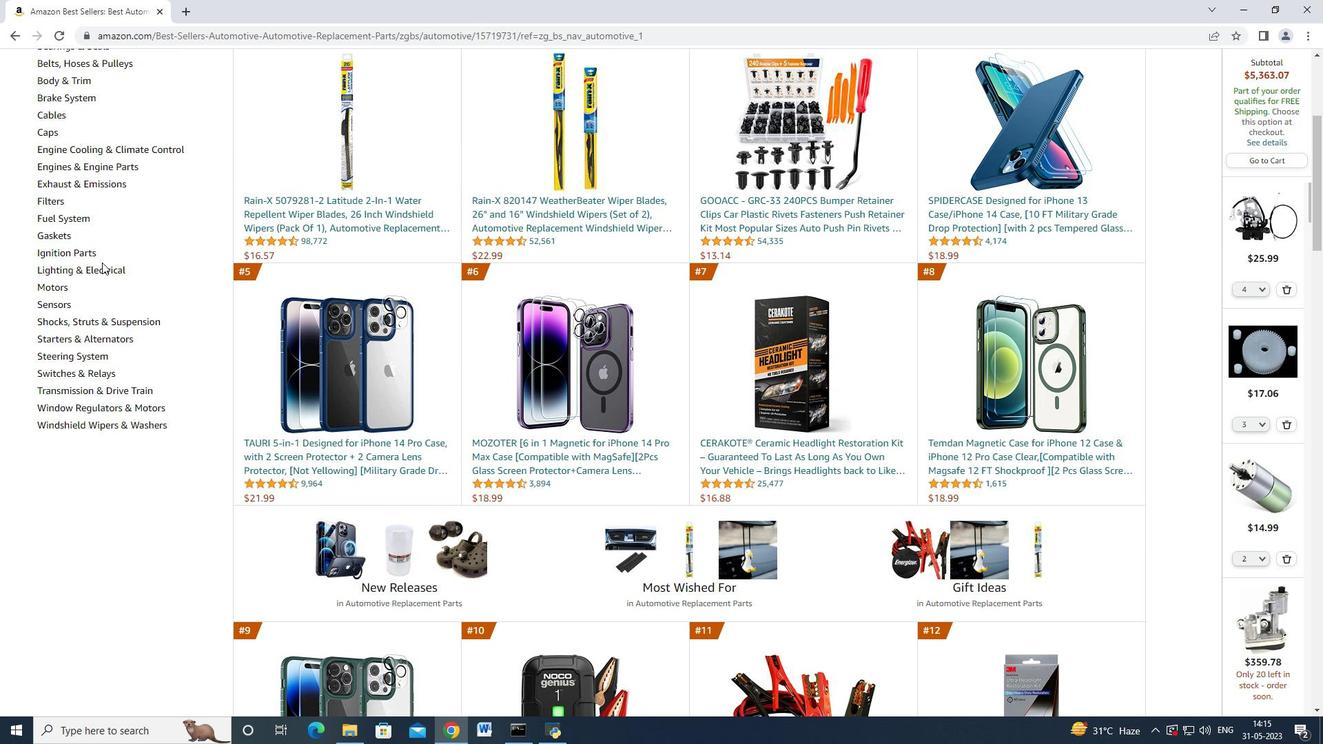 
Action: Mouse moved to (101, 290)
Screenshot: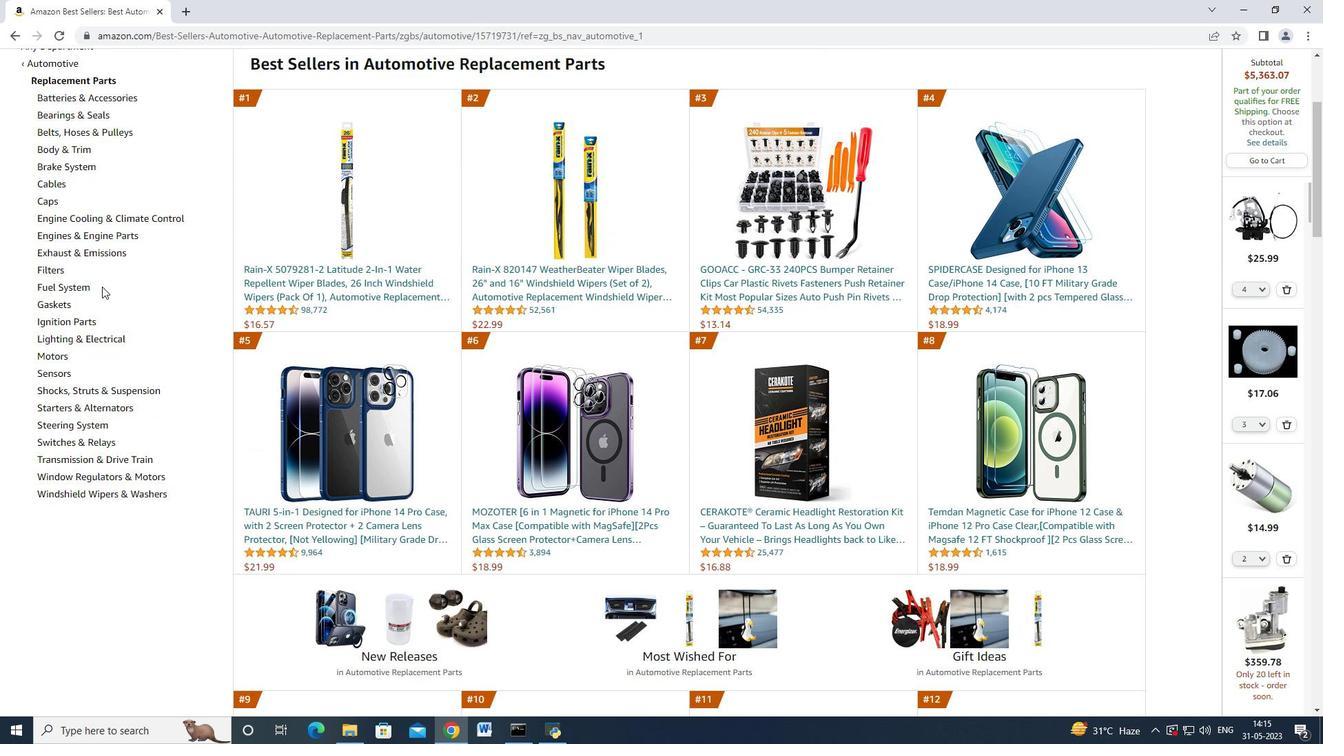 
Action: Mouse scrolled (101, 291) with delta (0, 0)
Screenshot: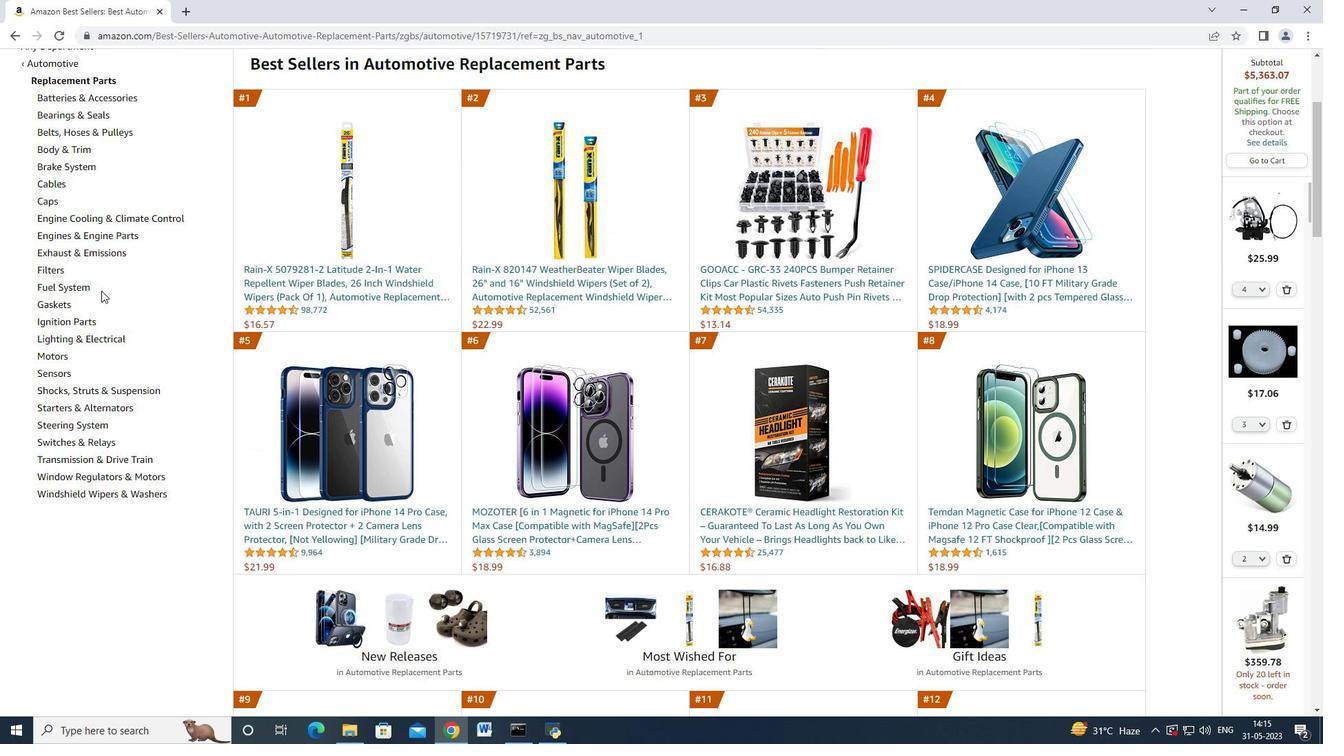 
Action: Mouse moved to (62, 423)
Screenshot: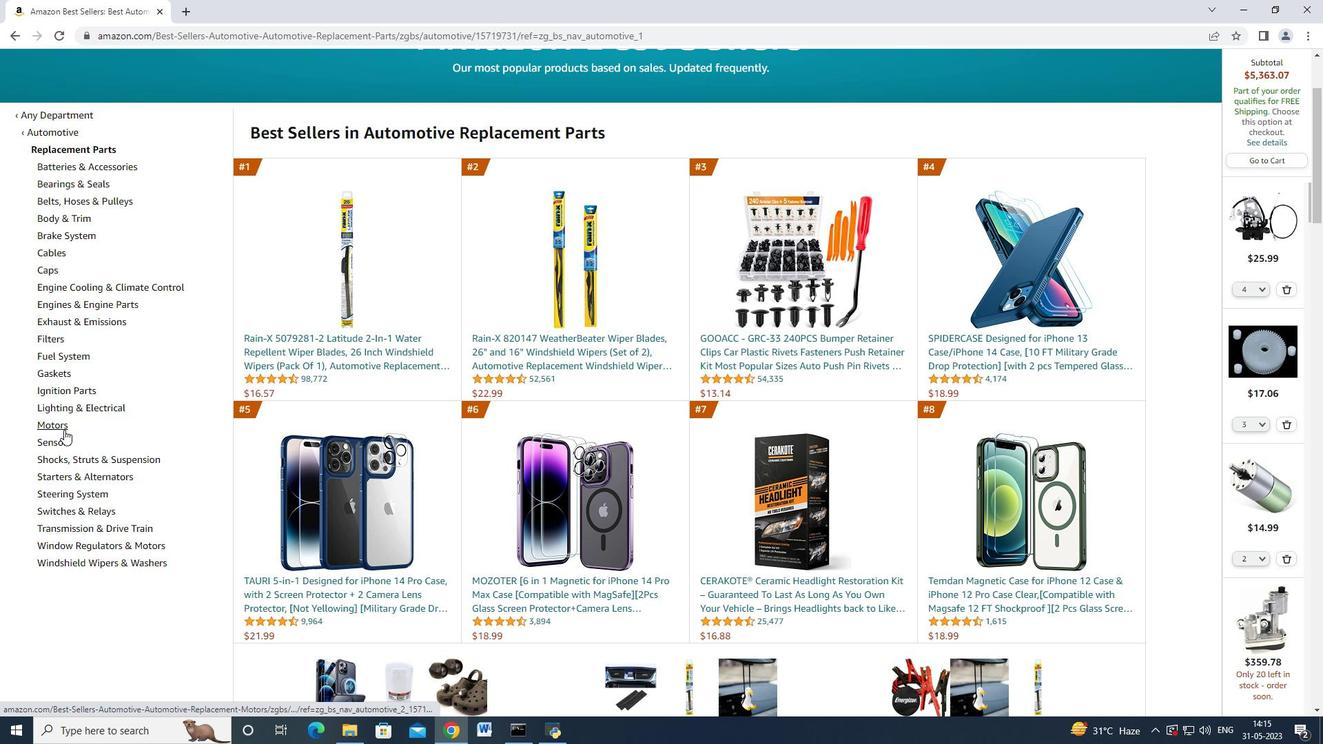 
Action: Mouse pressed left at (62, 423)
Screenshot: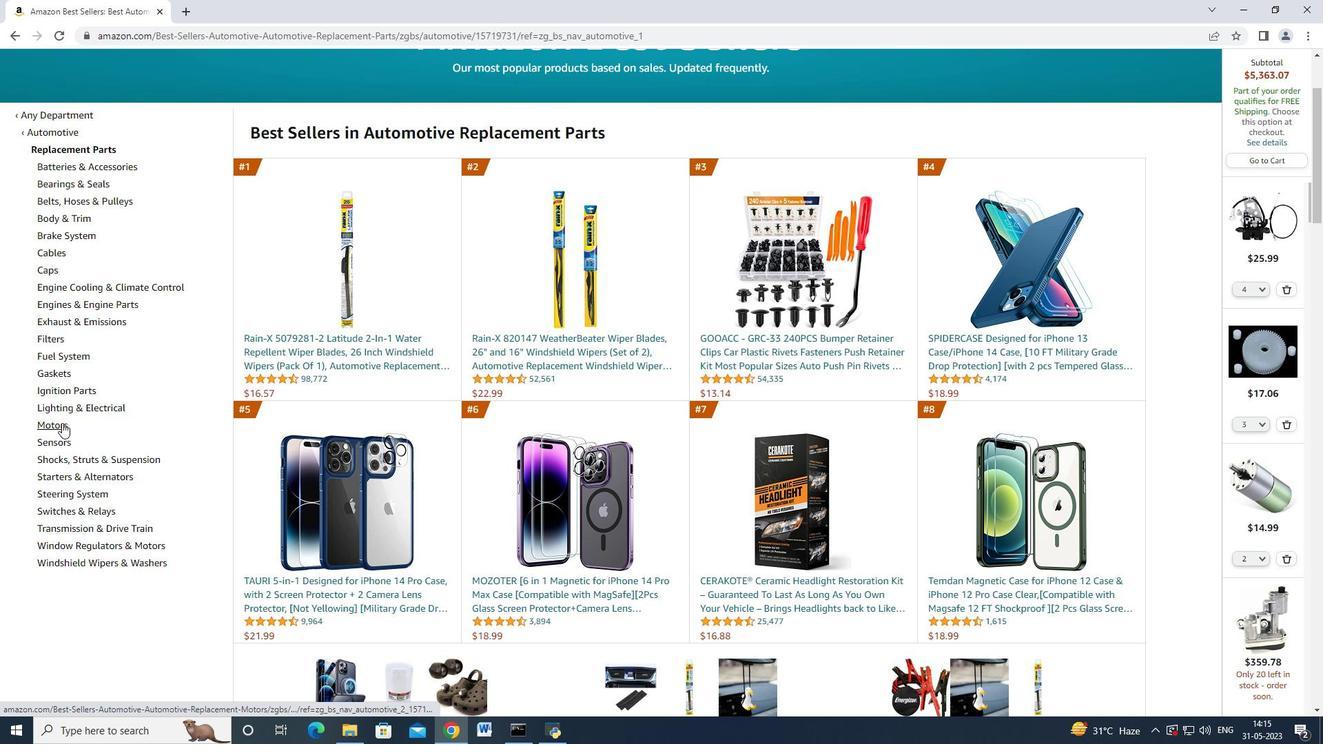 
Action: Mouse moved to (88, 390)
Screenshot: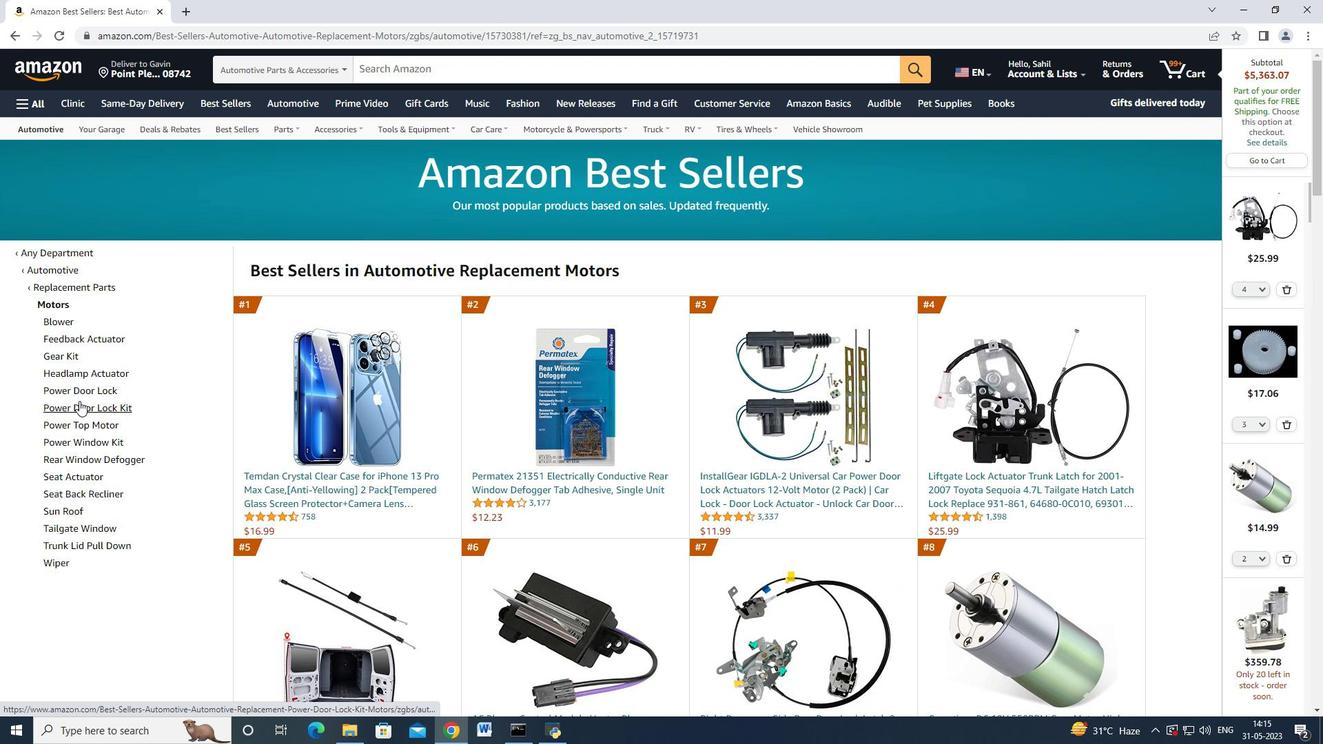 
Action: Mouse pressed left at (88, 390)
Screenshot: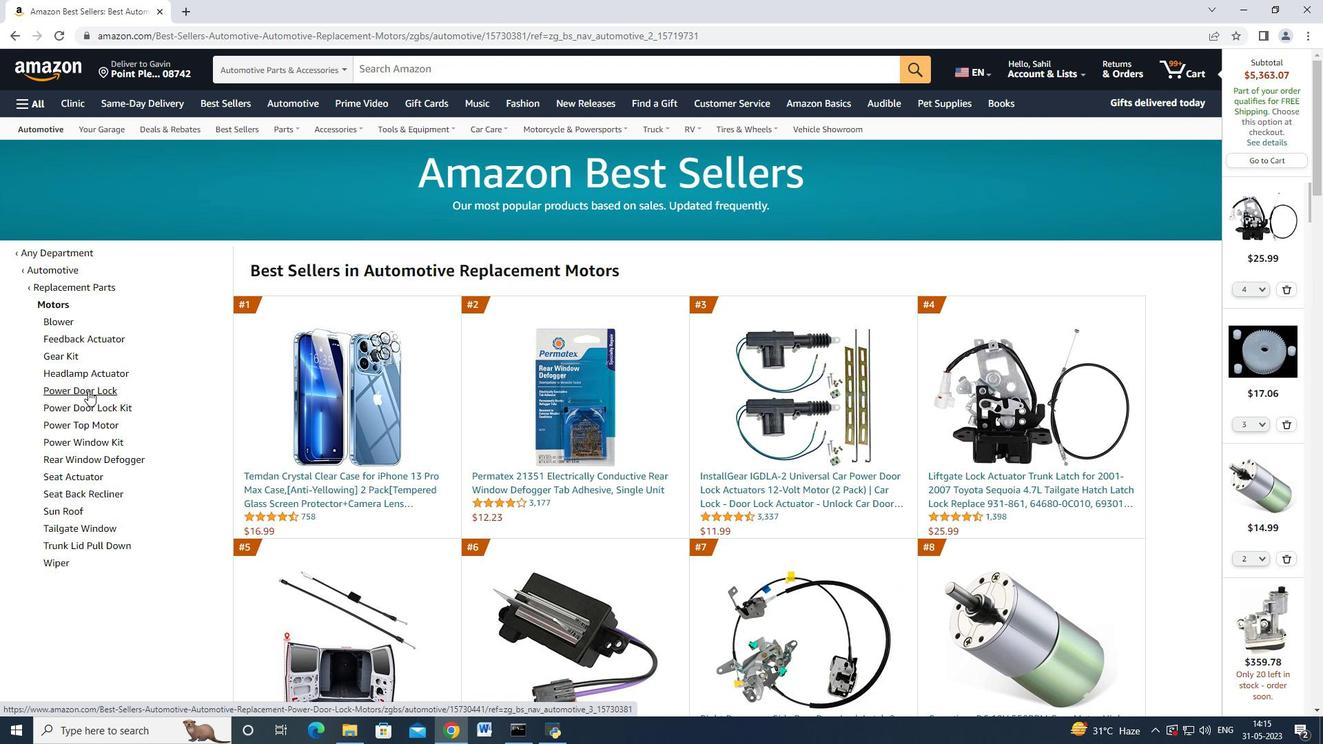 
Action: Mouse moved to (15, 37)
Screenshot: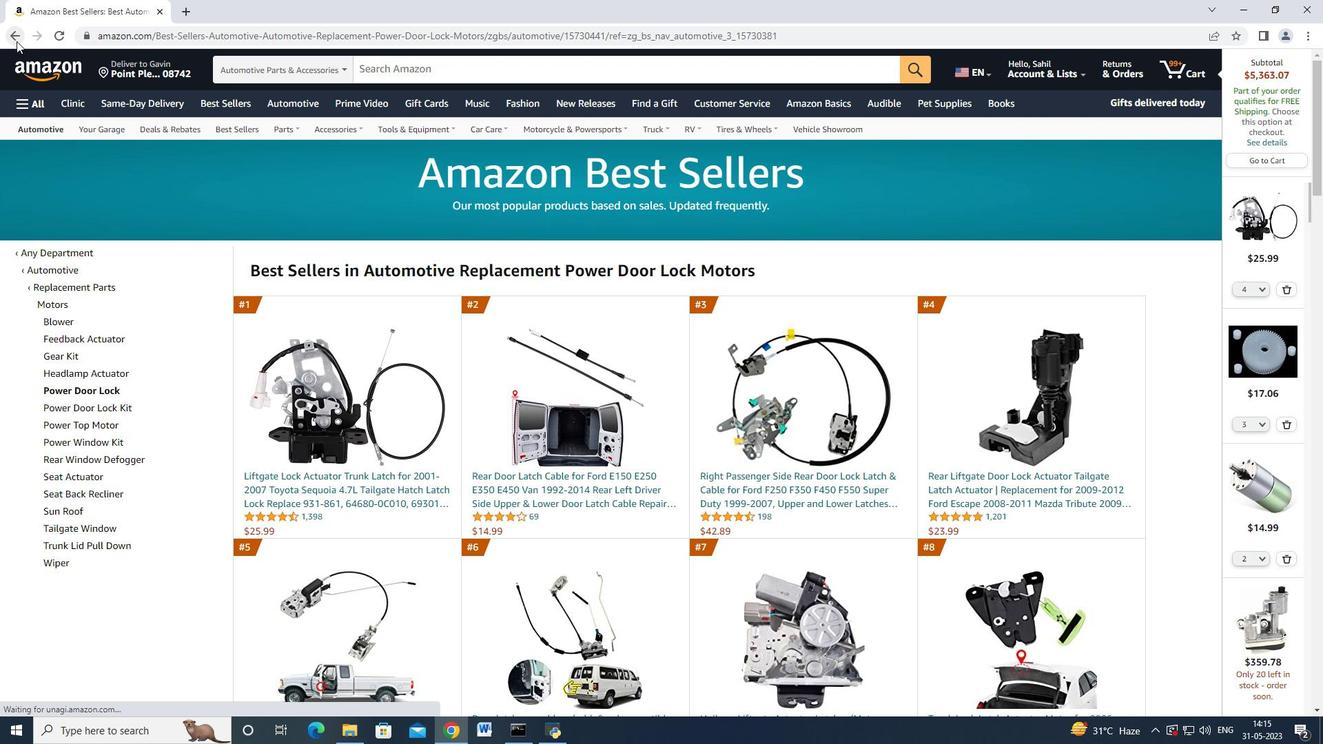 
Action: Mouse pressed left at (15, 37)
Screenshot: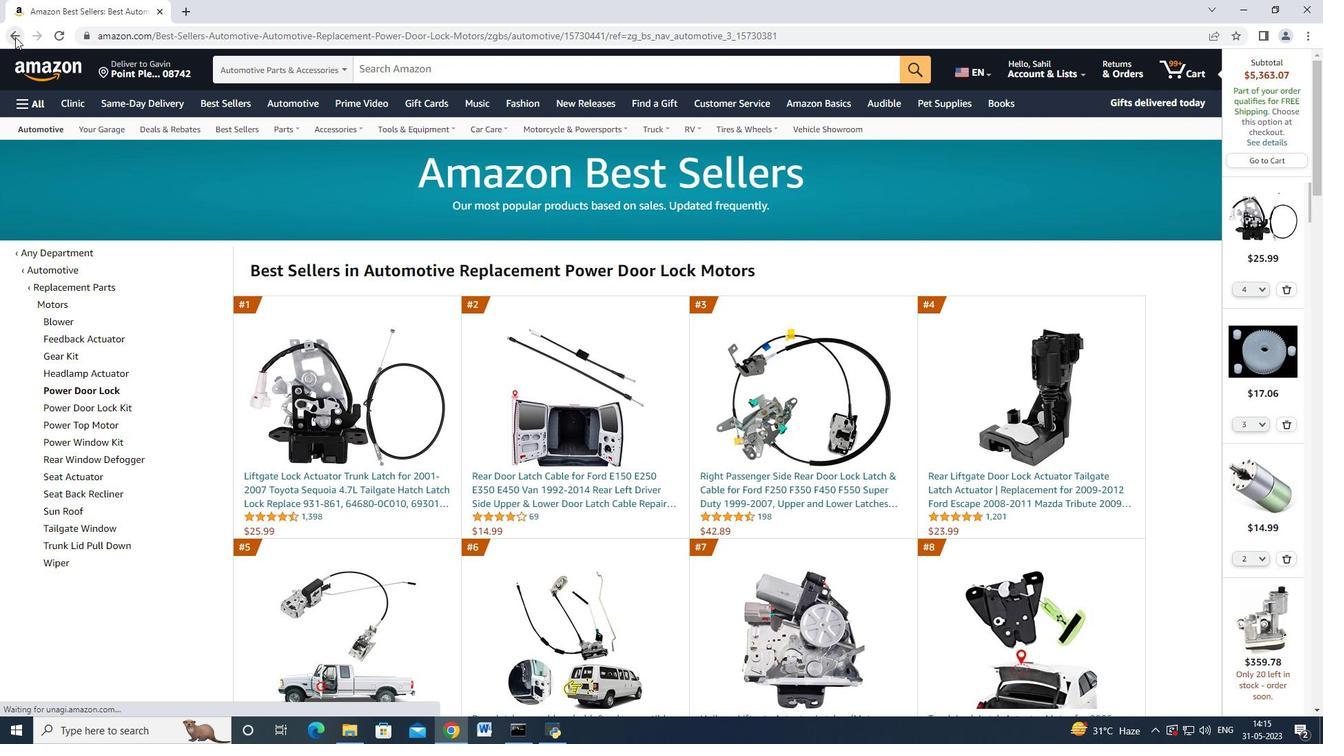 
Action: Mouse moved to (97, 407)
Screenshot: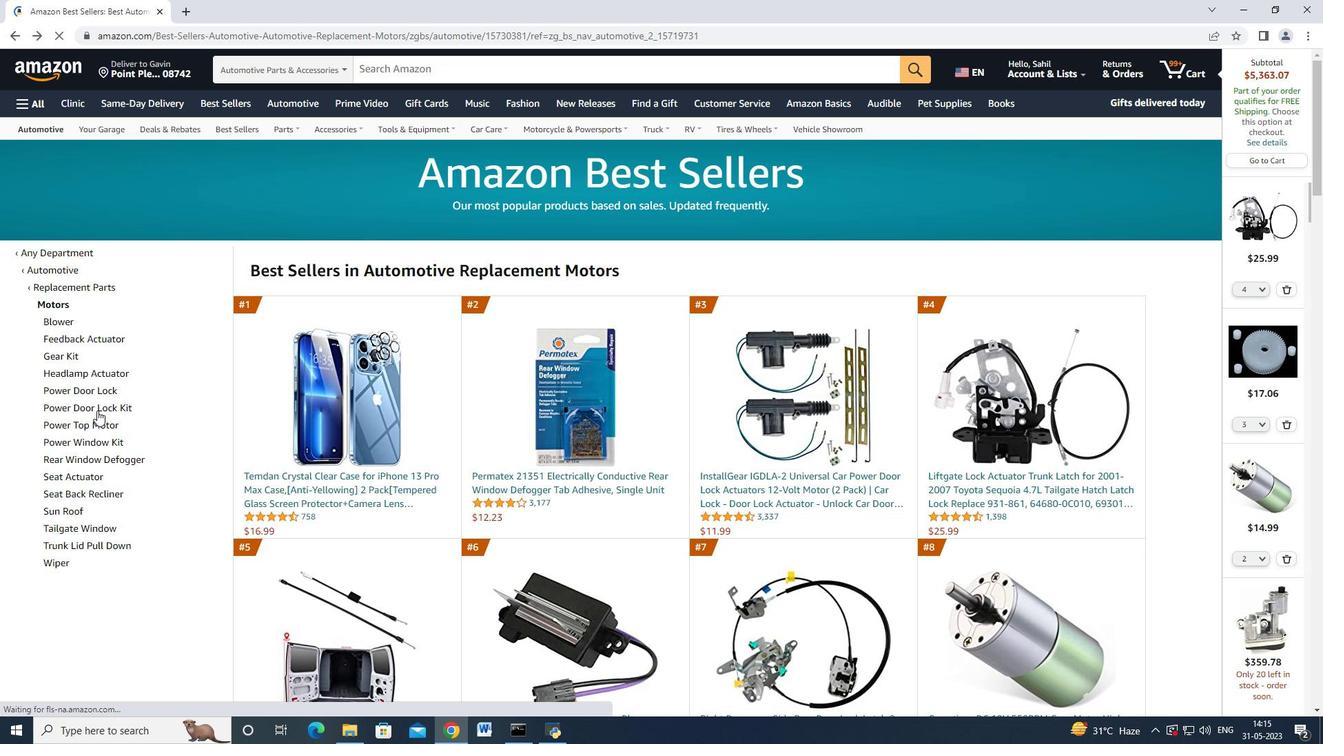 
Action: Mouse pressed left at (97, 407)
Screenshot: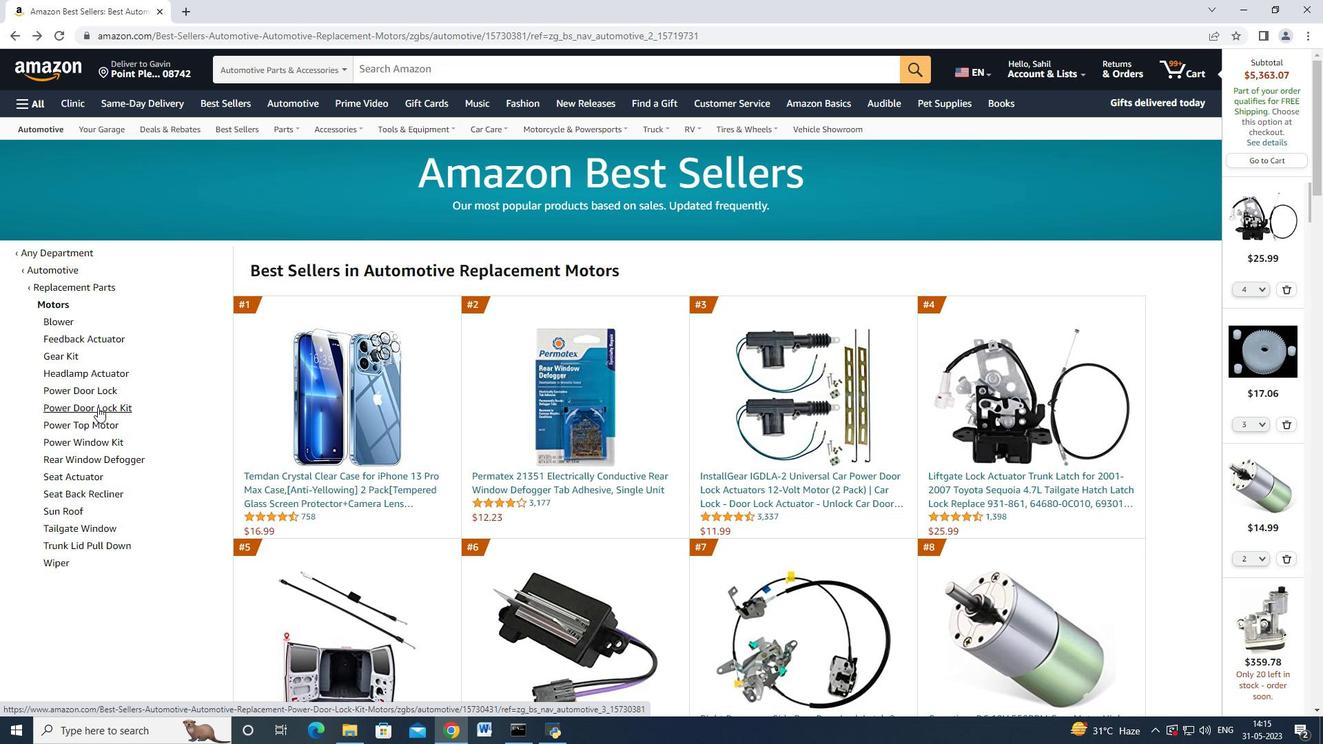 
Action: Mouse moved to (334, 492)
Screenshot: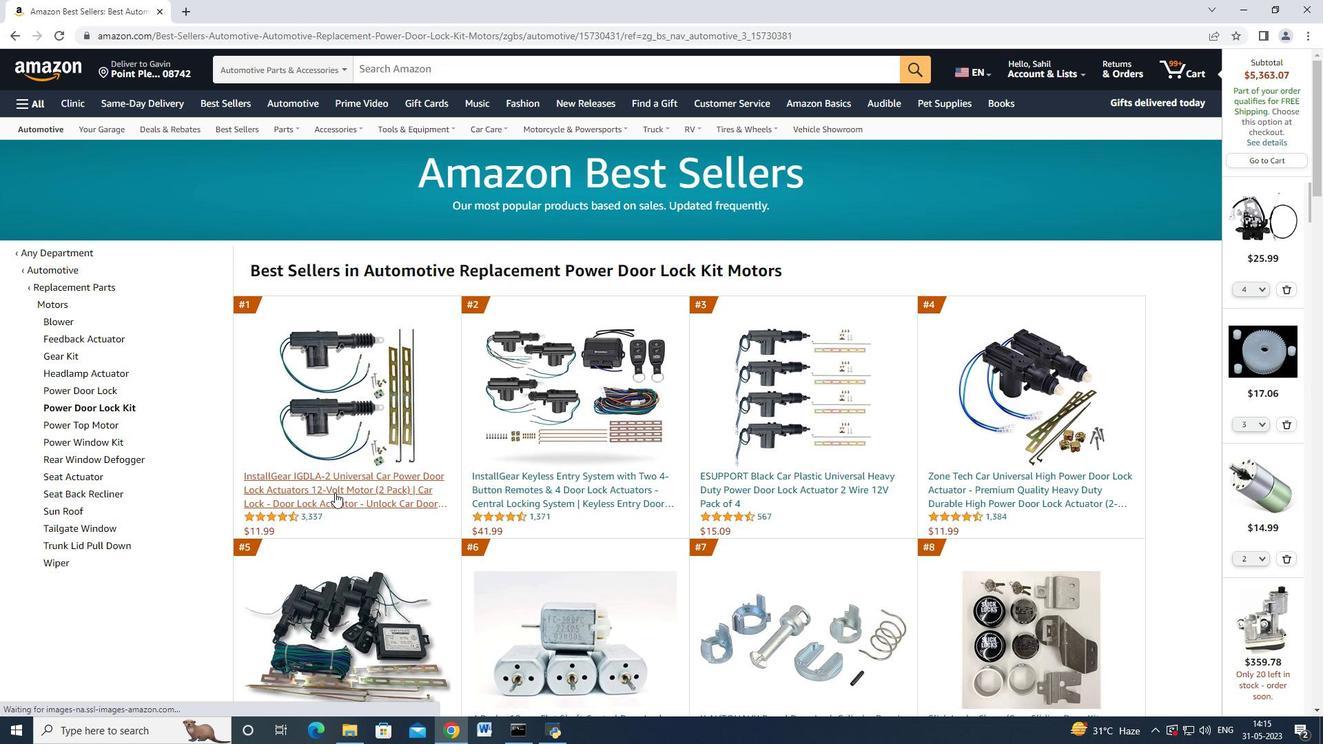 
Action: Mouse pressed left at (334, 492)
Screenshot: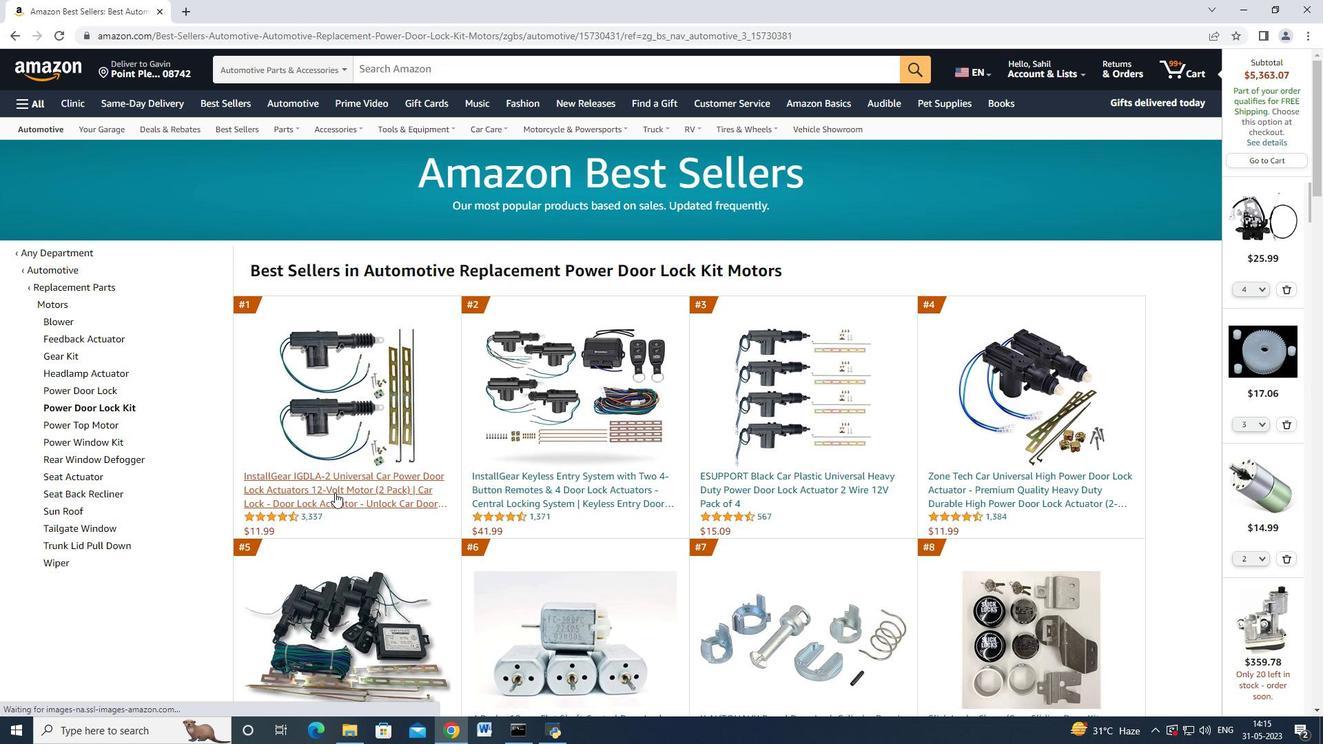 
Action: Mouse moved to (995, 530)
Screenshot: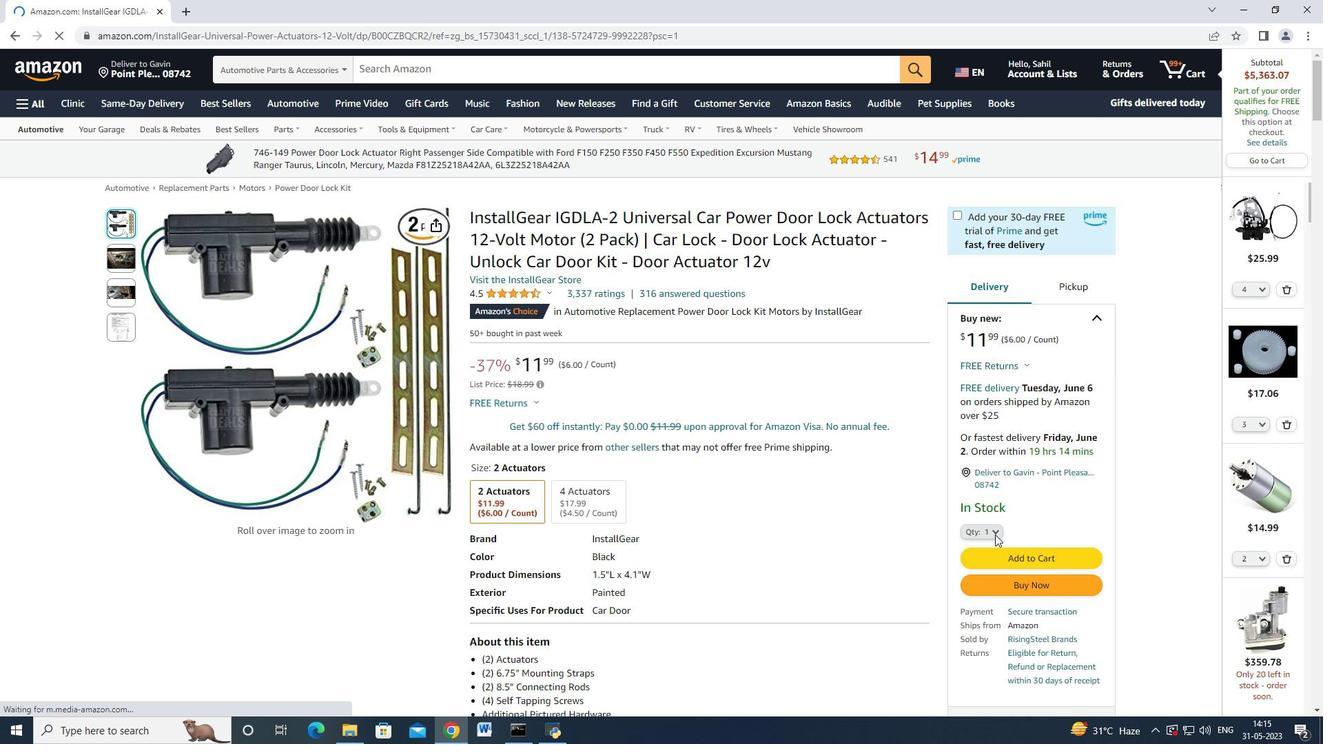 
Action: Mouse pressed left at (995, 530)
Screenshot: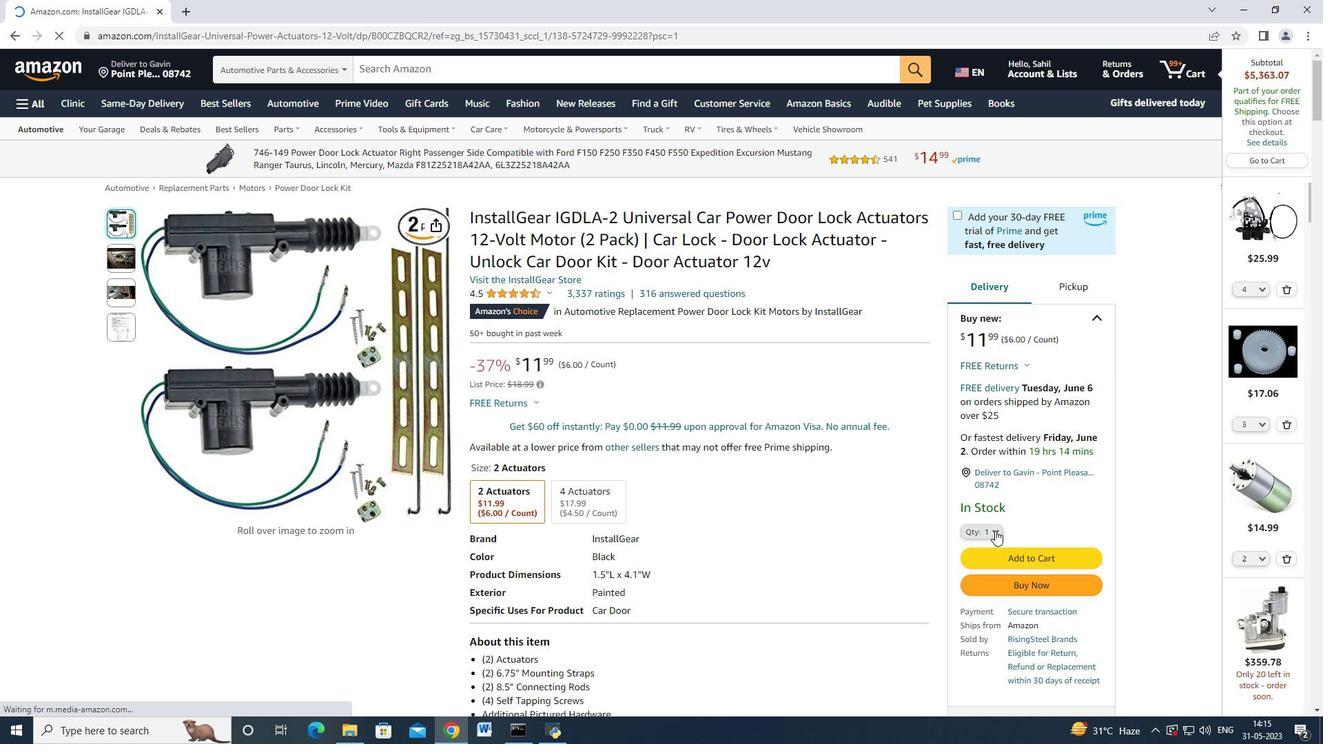 
Action: Mouse moved to (968, 148)
Screenshot: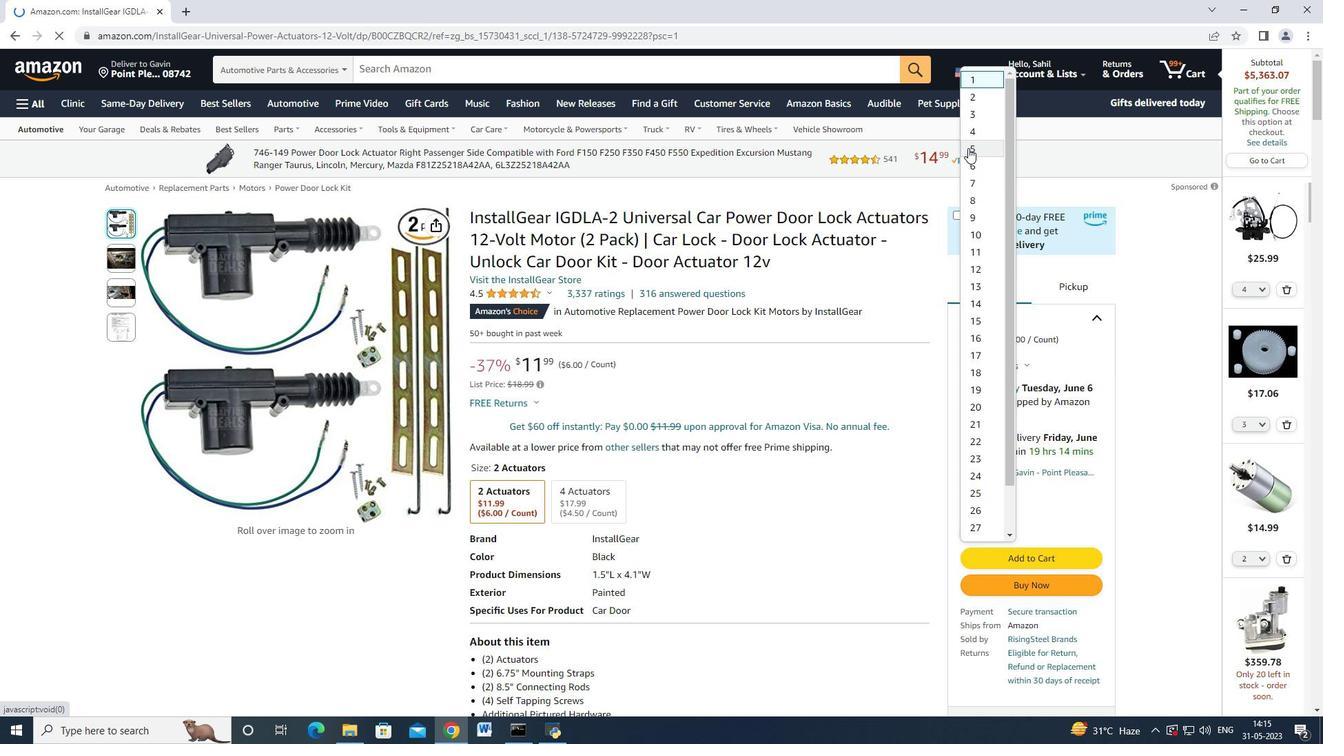
Action: Mouse pressed left at (968, 148)
Screenshot: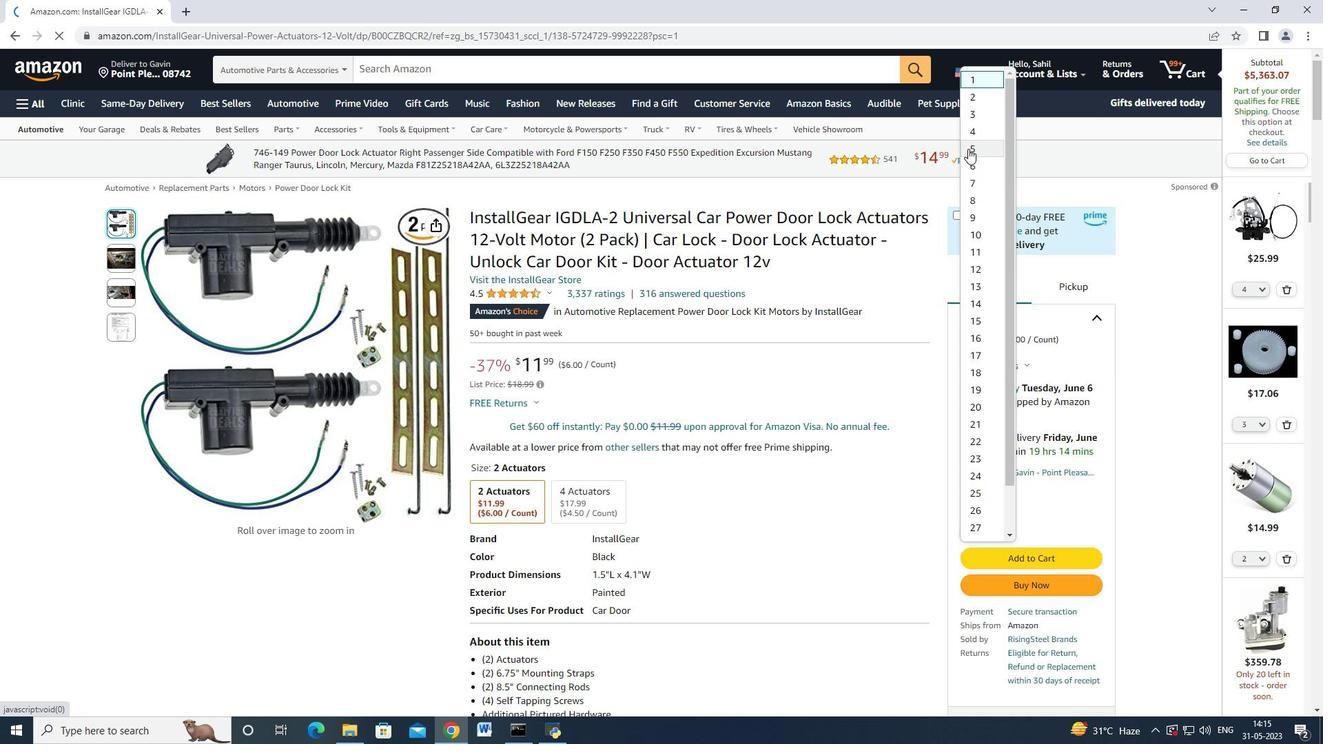 
Action: Mouse moved to (1006, 564)
Screenshot: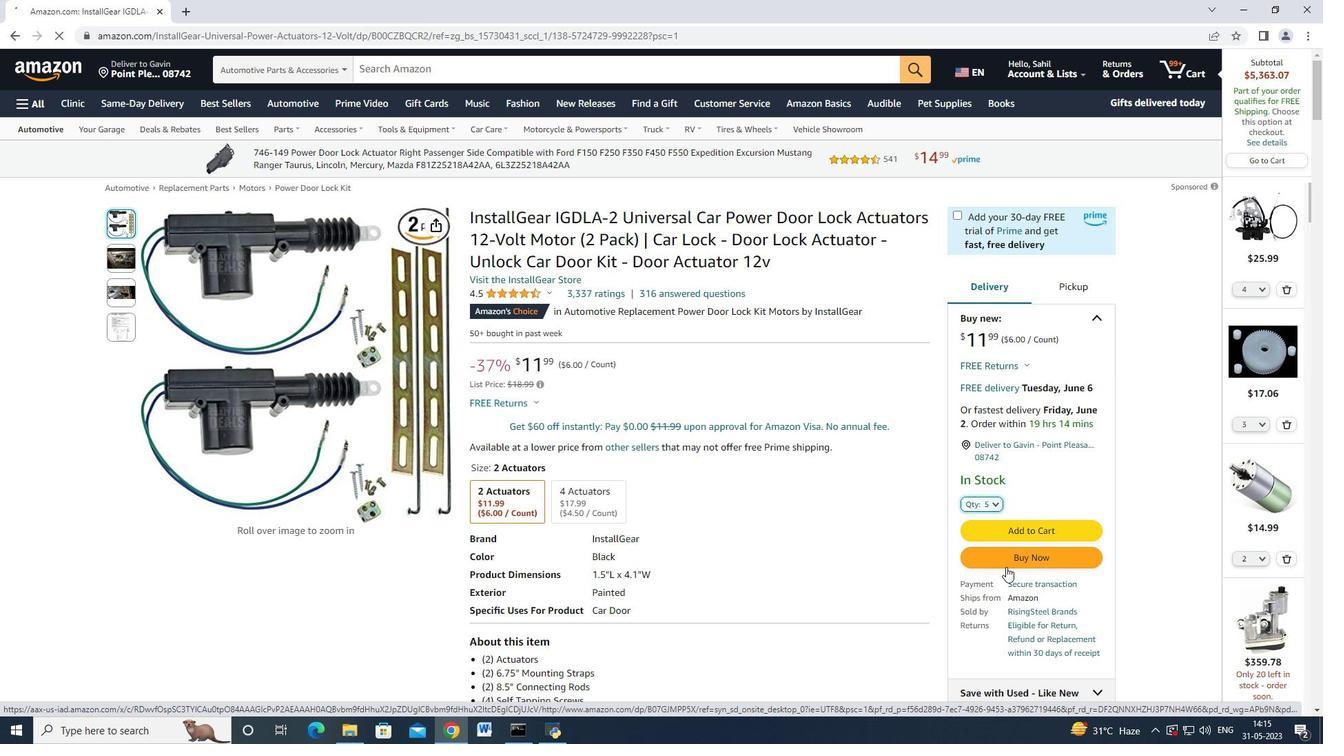 
Action: Mouse pressed left at (1006, 564)
Screenshot: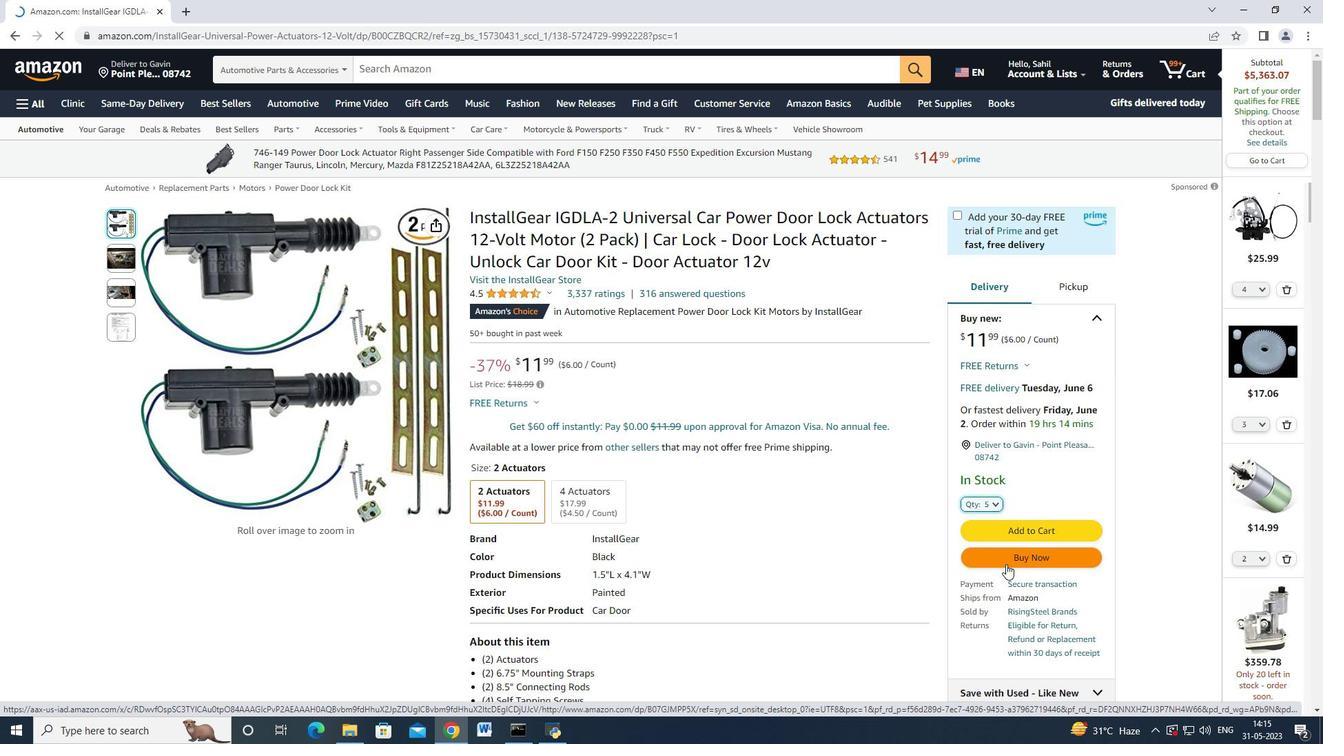 
Action: Mouse moved to (580, 300)
Screenshot: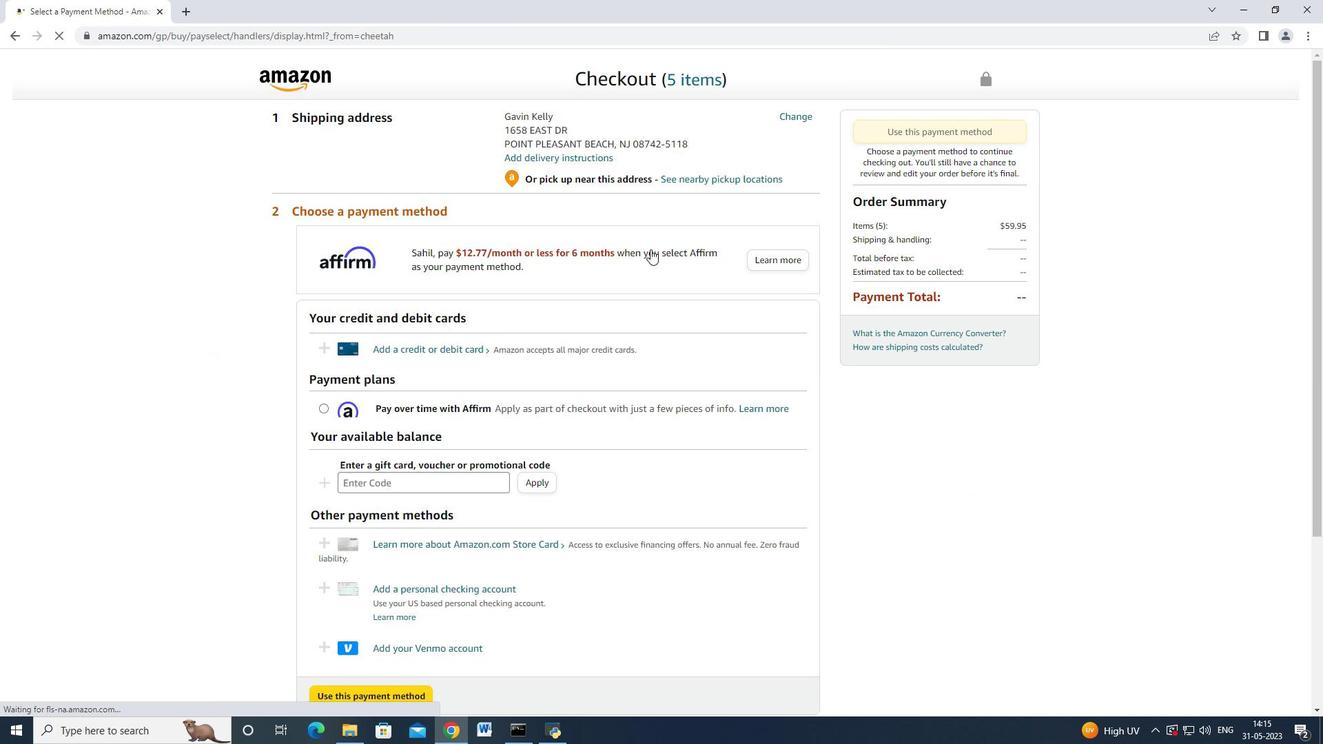 
Action: Mouse scrolled (580, 299) with delta (0, 0)
Screenshot: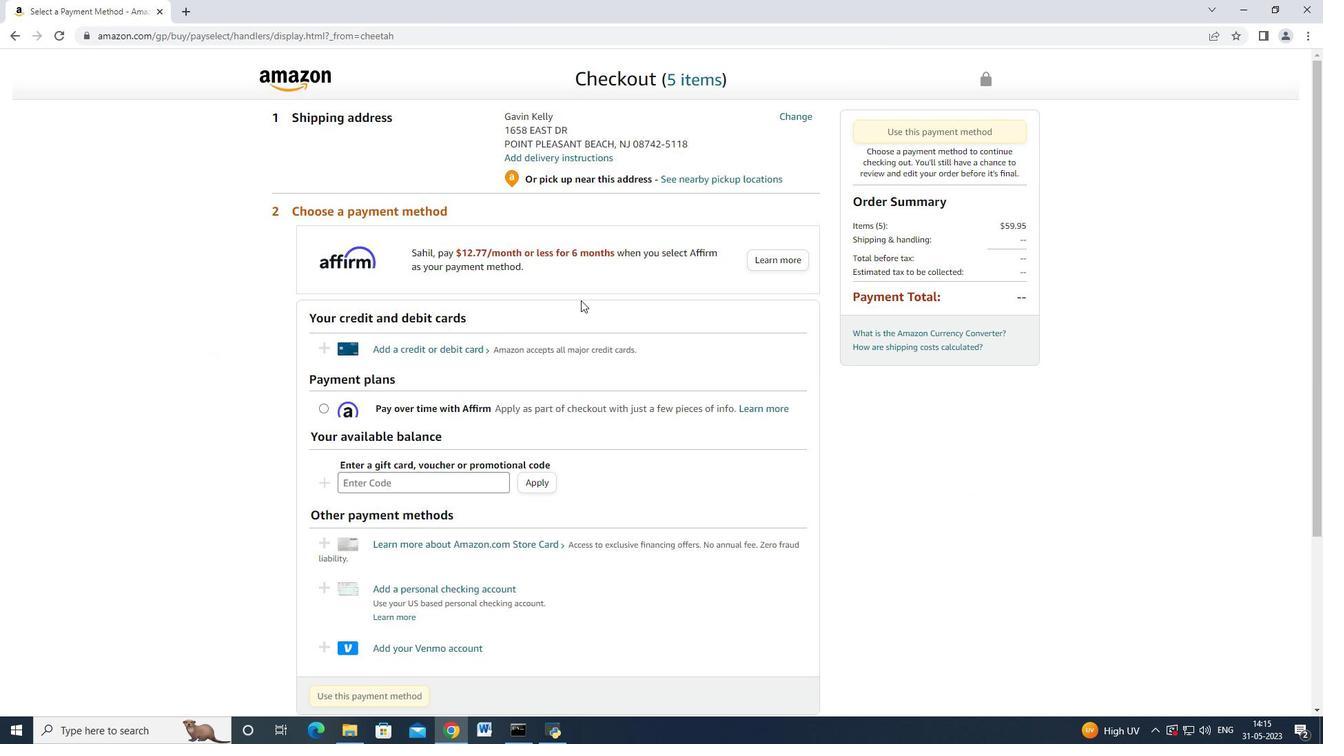 
Action: Mouse moved to (507, 295)
Screenshot: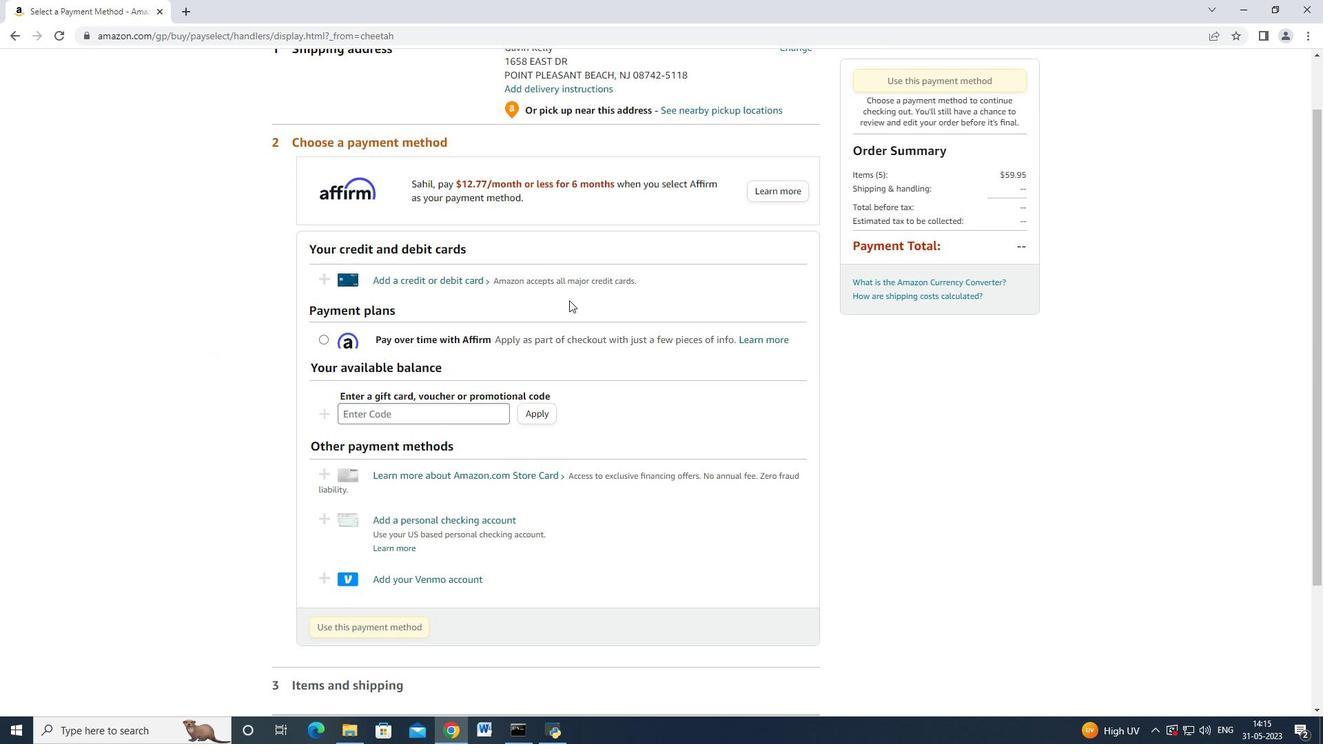 
Action: Mouse scrolled (507, 296) with delta (0, 0)
Screenshot: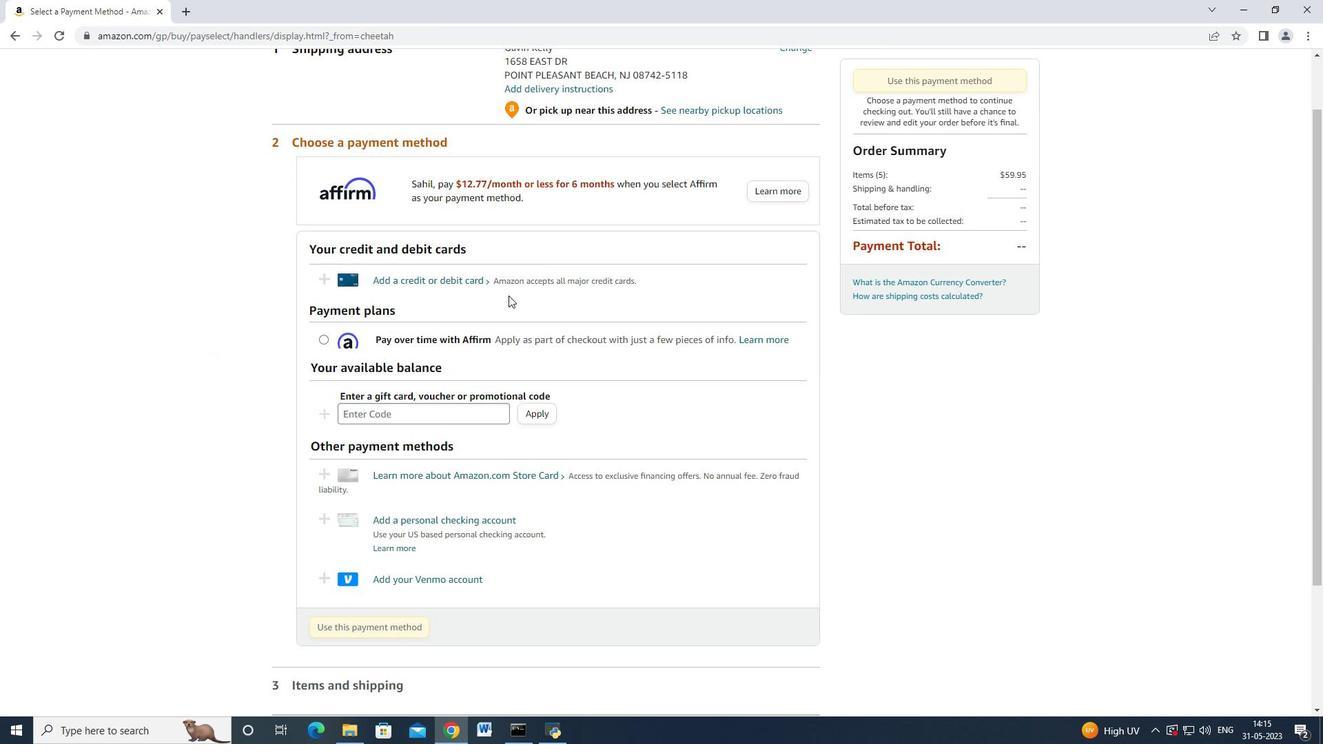 
Action: Mouse moved to (782, 115)
Screenshot: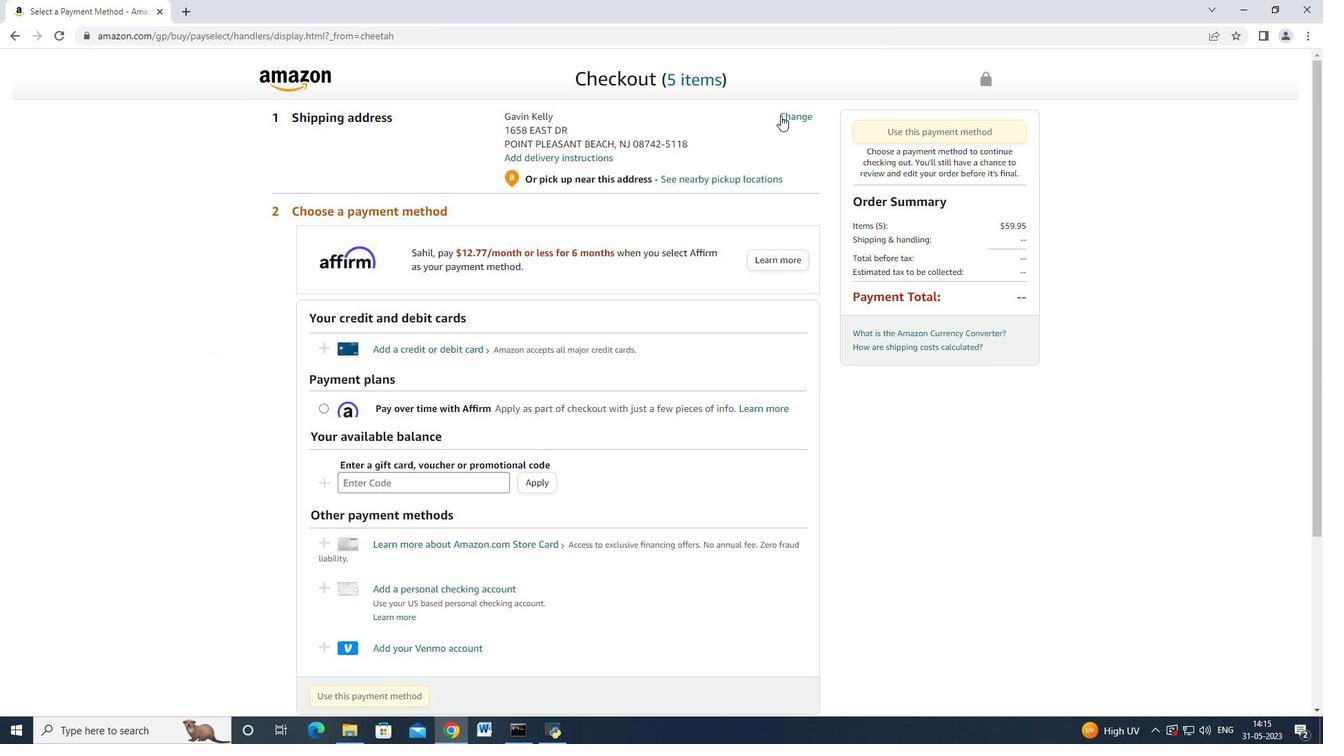 
Action: Mouse pressed left at (782, 115)
Screenshot: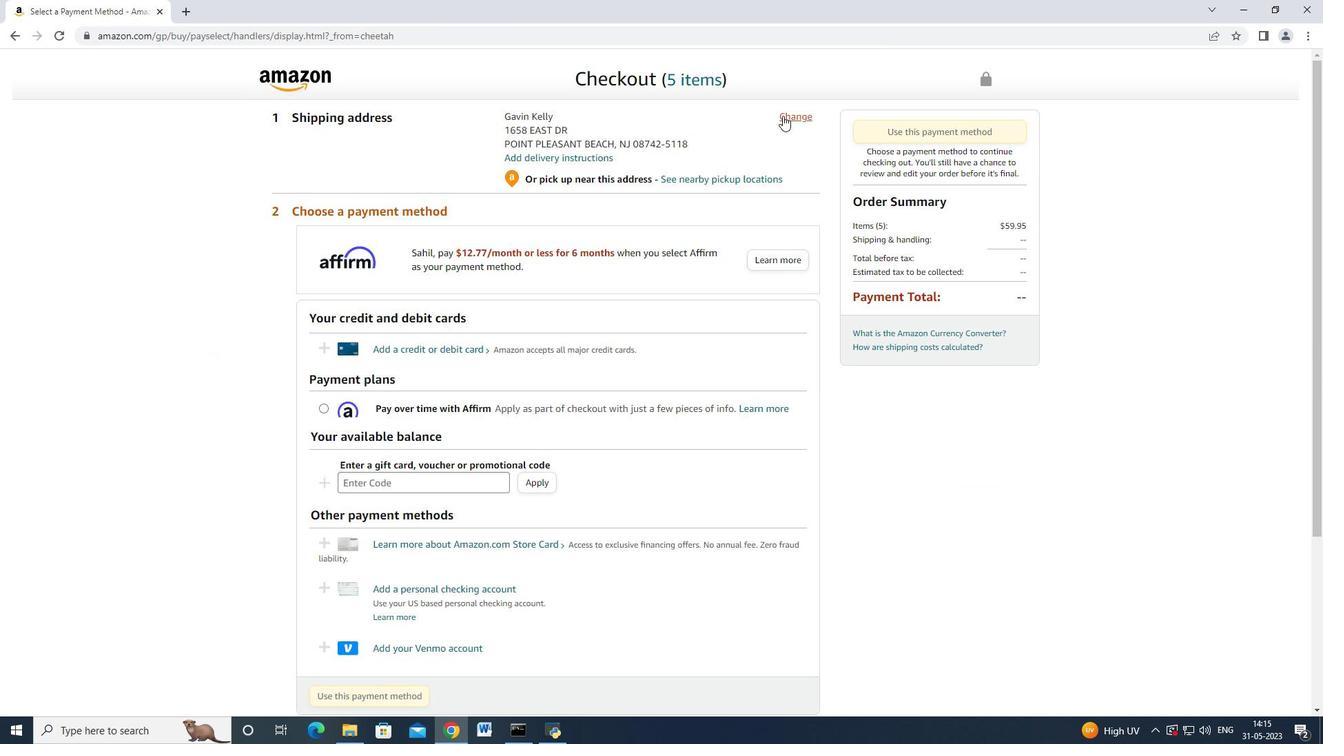 
Action: Mouse moved to (605, 215)
Screenshot: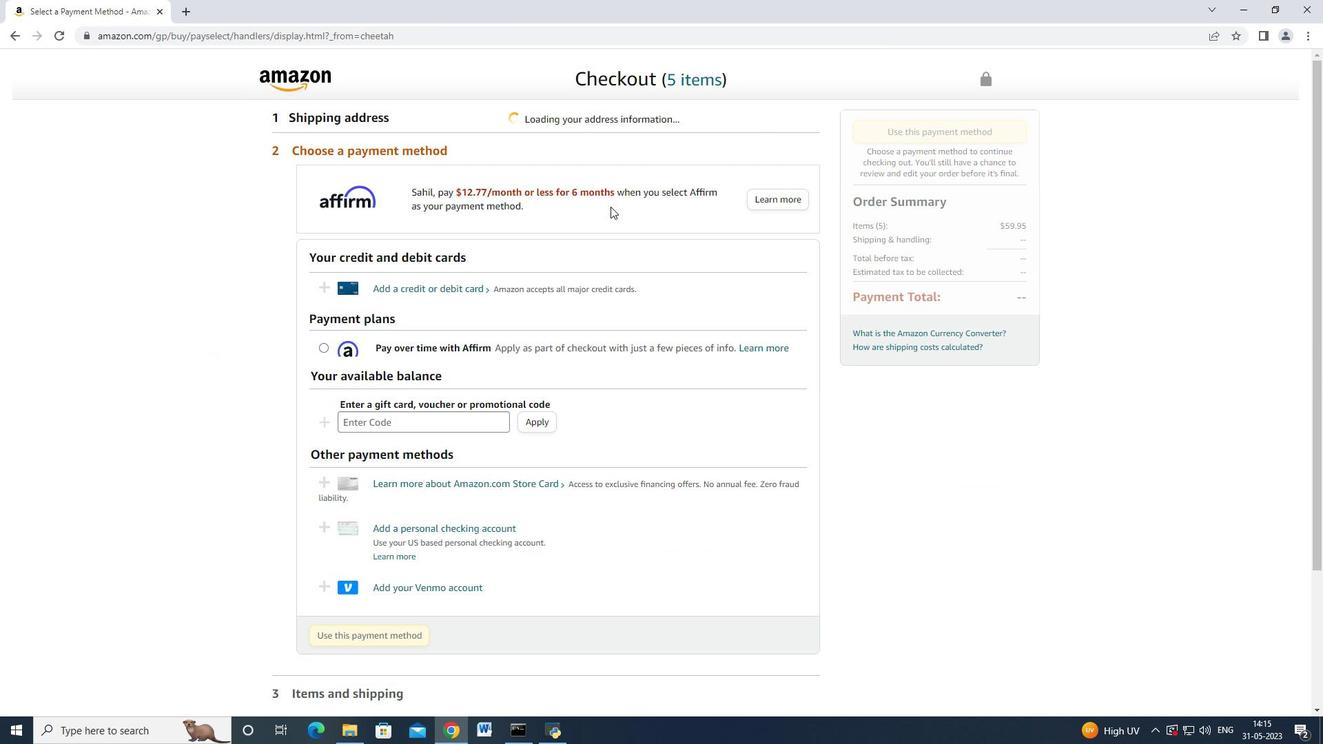 
Action: Mouse scrolled (605, 214) with delta (0, 0)
Screenshot: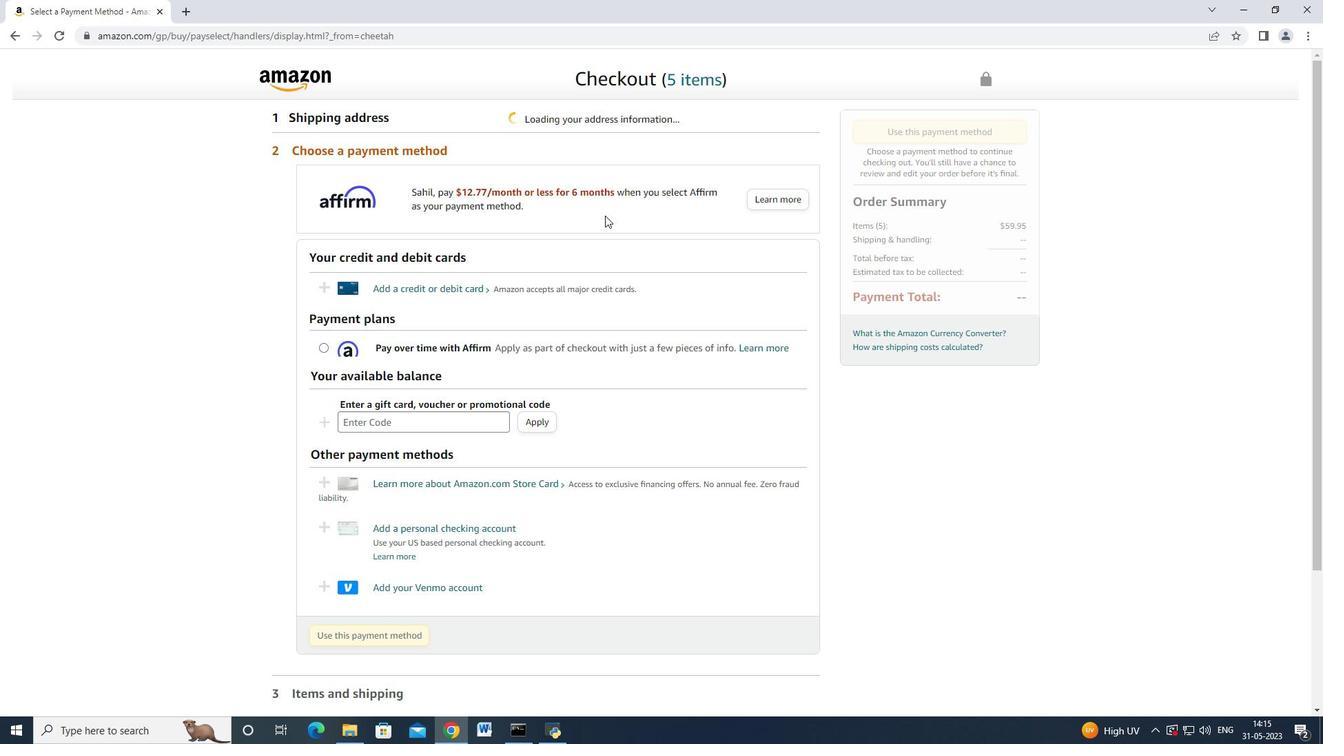 
Action: Mouse scrolled (605, 216) with delta (0, 0)
Screenshot: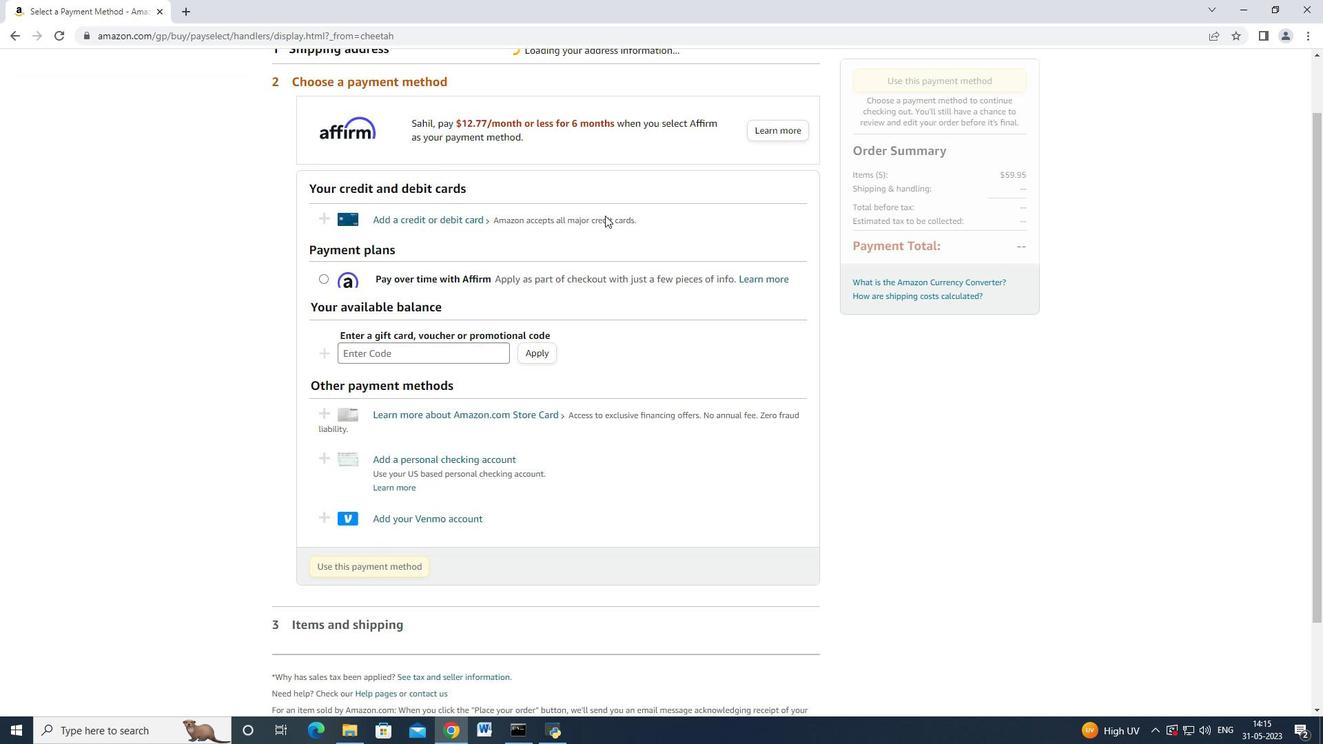 
Action: Mouse scrolled (605, 214) with delta (0, 0)
Screenshot: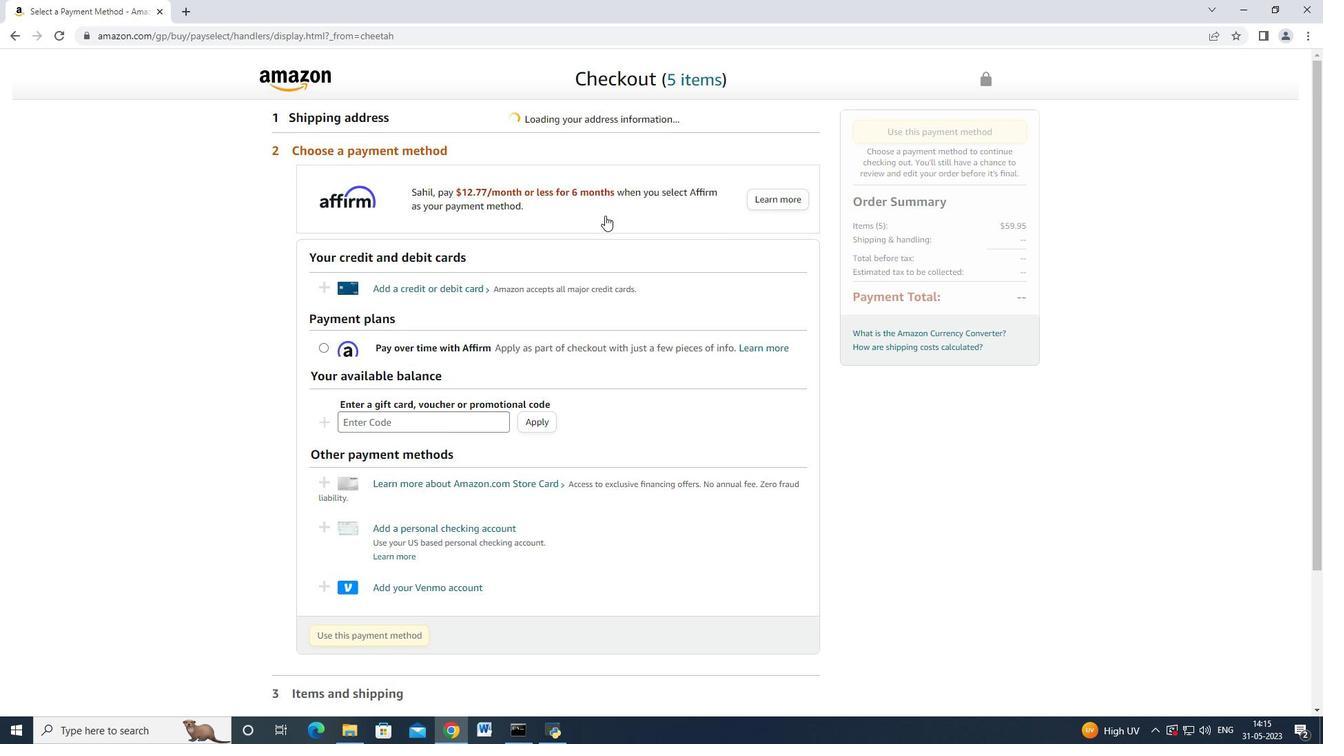 
Action: Mouse moved to (569, 348)
Screenshot: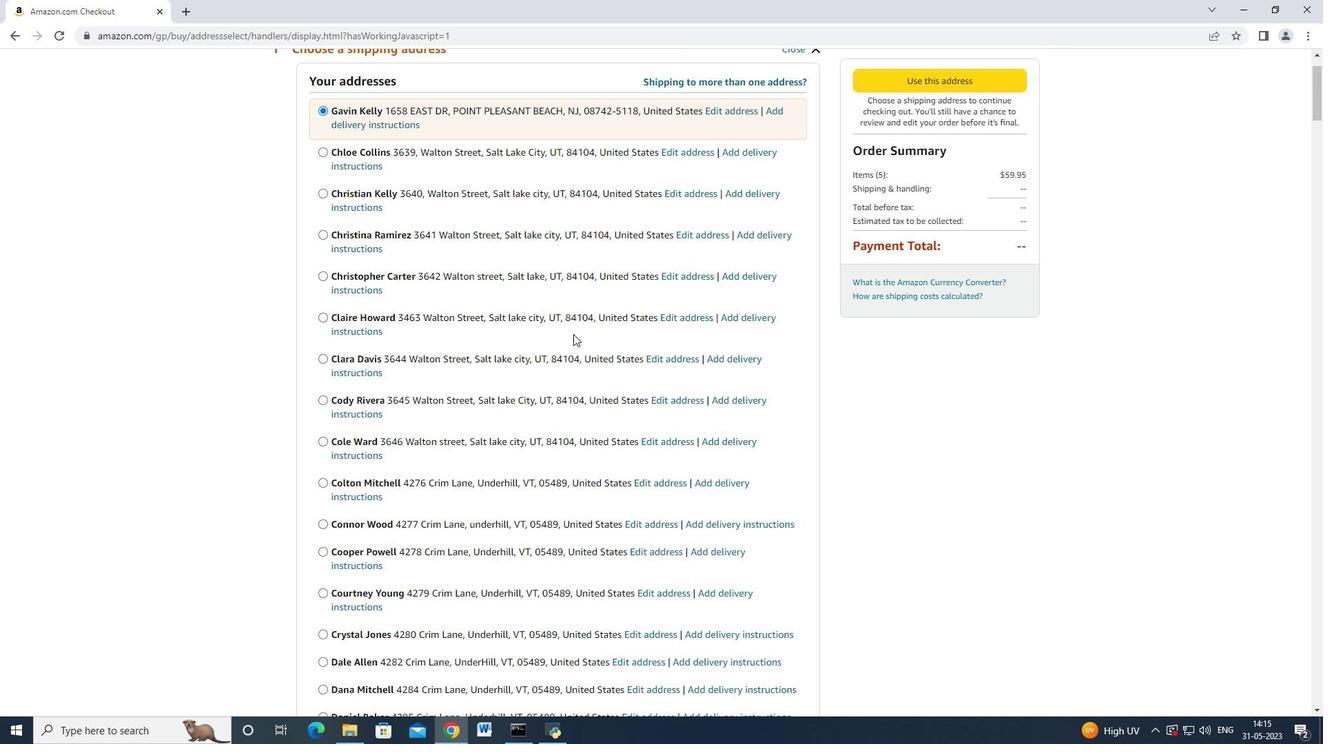 
Action: Mouse scrolled (569, 347) with delta (0, 0)
Screenshot: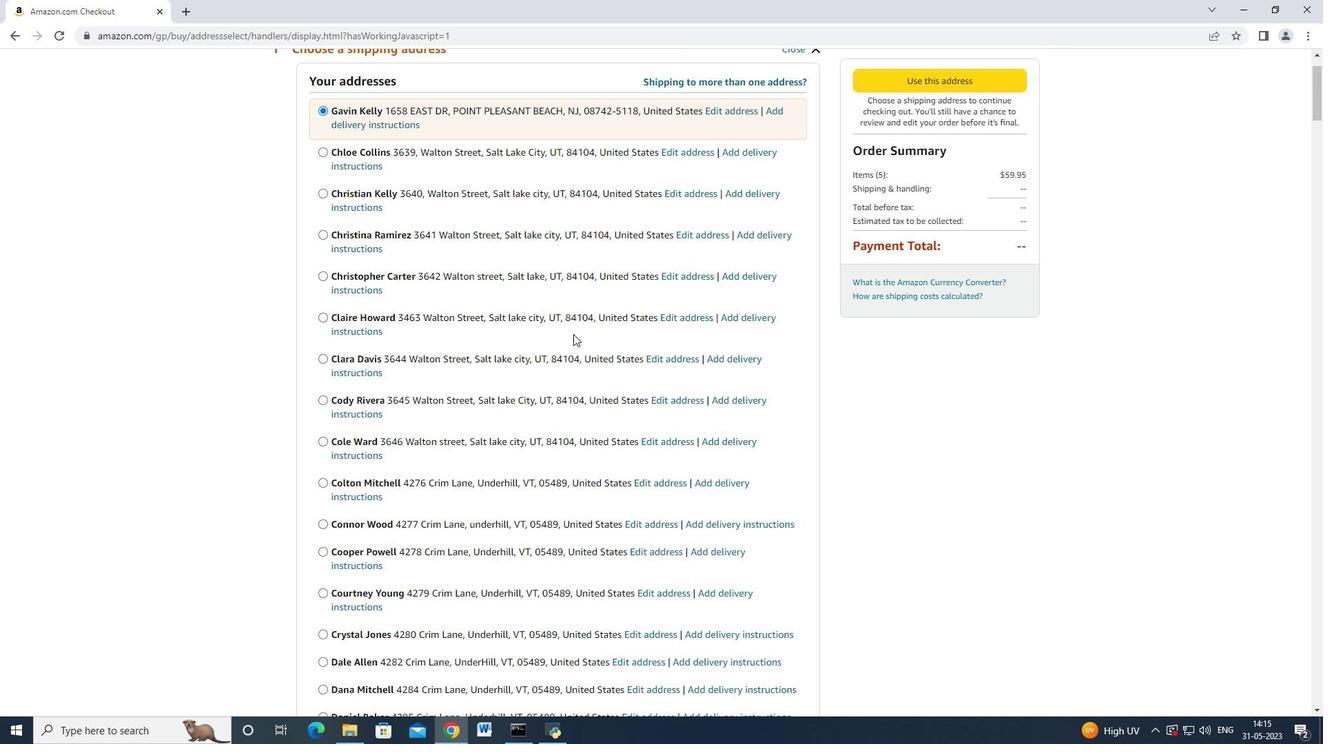 
Action: Mouse scrolled (569, 347) with delta (0, 0)
Screenshot: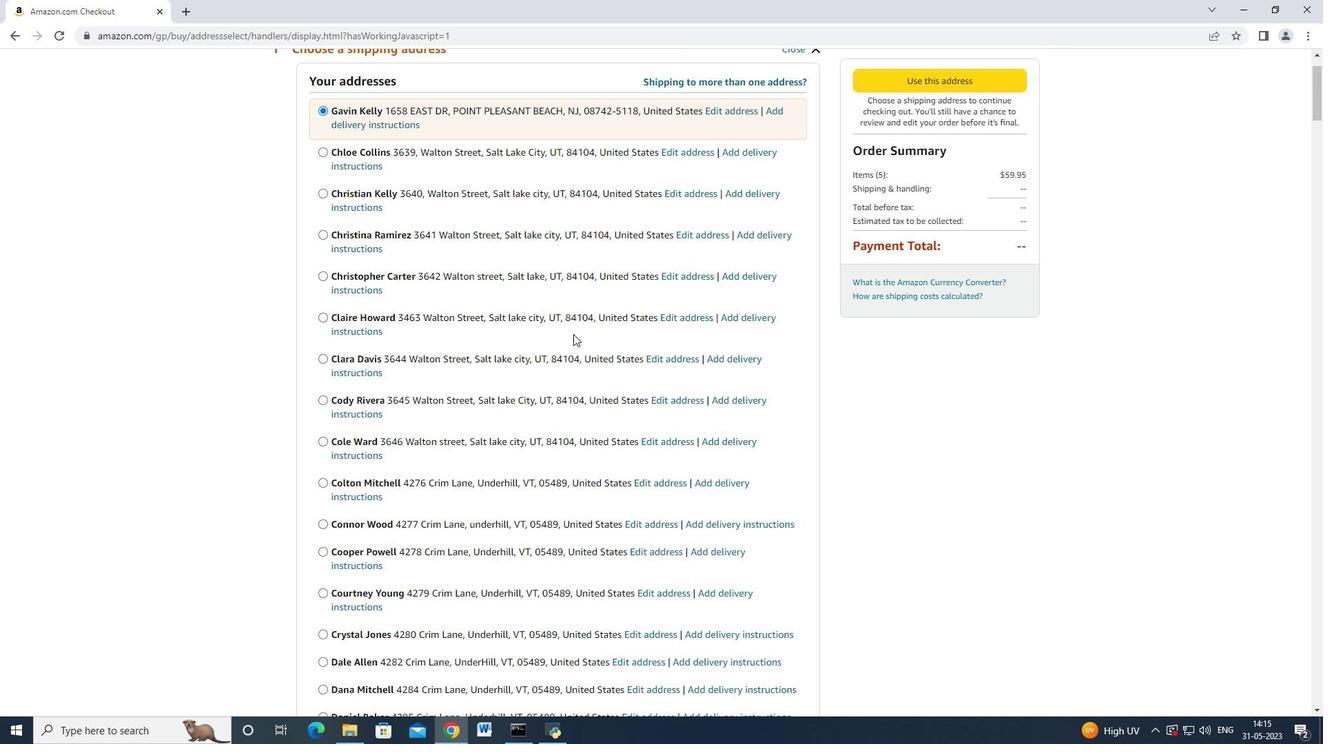 
Action: Mouse scrolled (569, 347) with delta (0, 0)
Screenshot: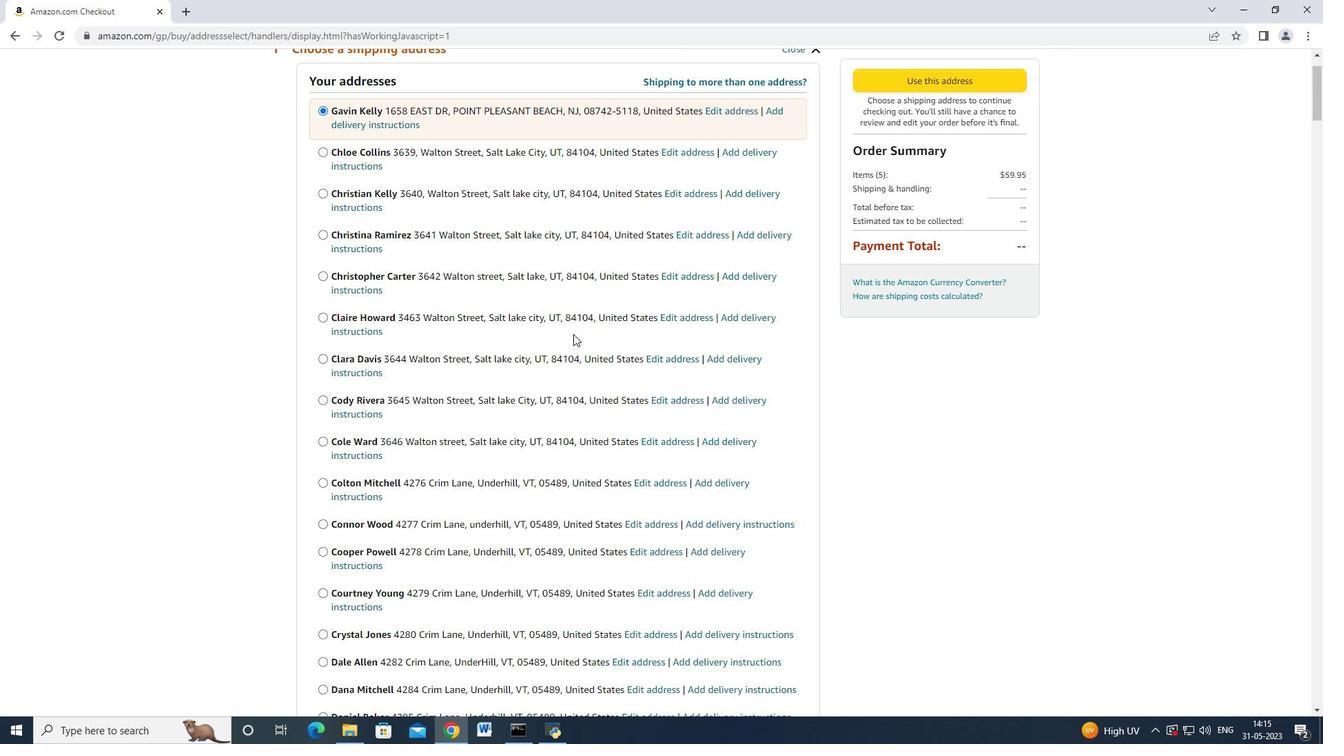 
Action: Mouse scrolled (569, 347) with delta (0, 0)
Screenshot: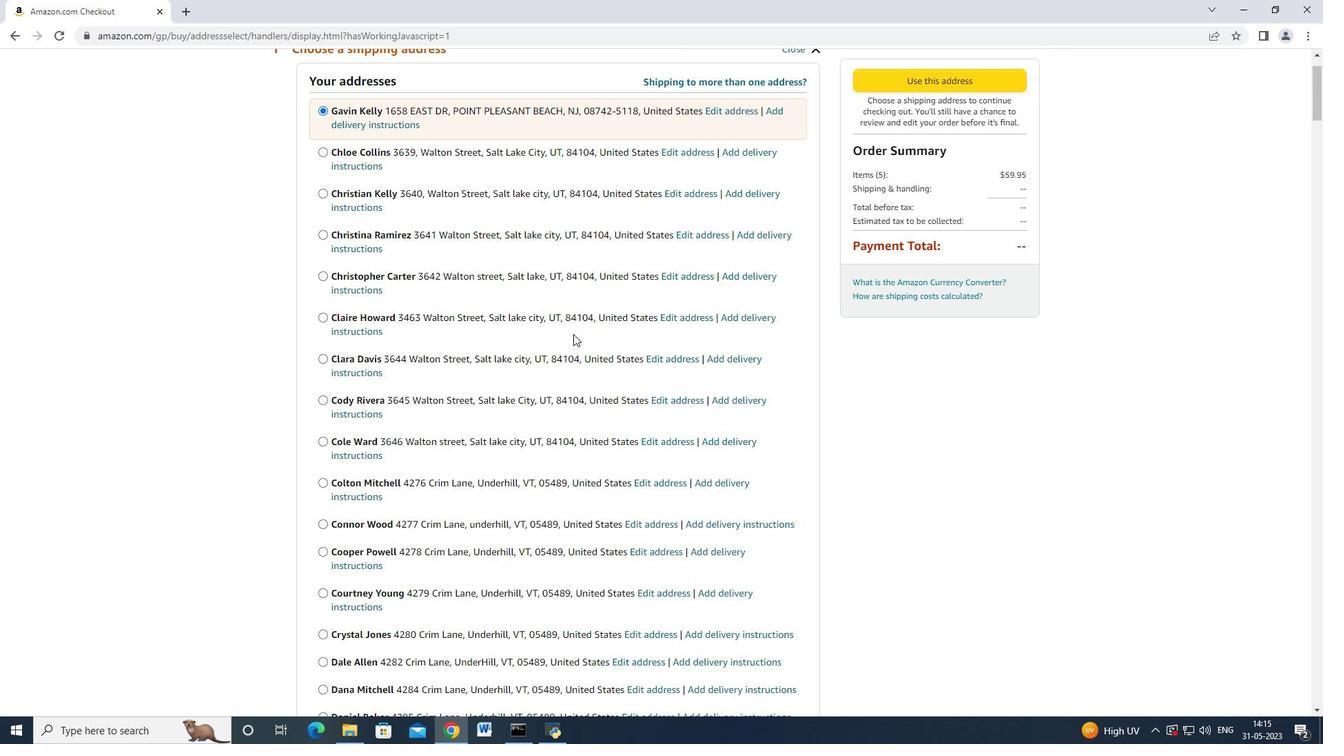 
Action: Mouse scrolled (569, 347) with delta (0, 0)
Screenshot: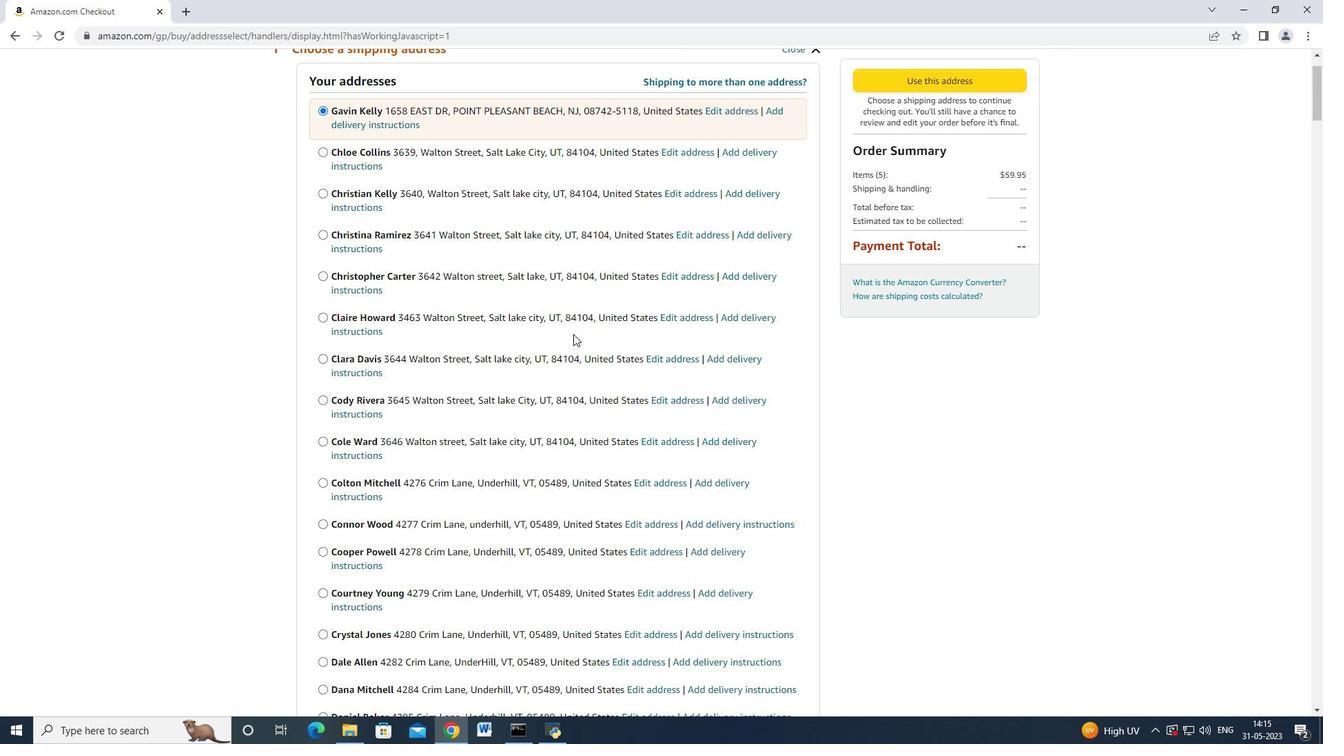 
Action: Mouse scrolled (569, 347) with delta (0, 0)
Screenshot: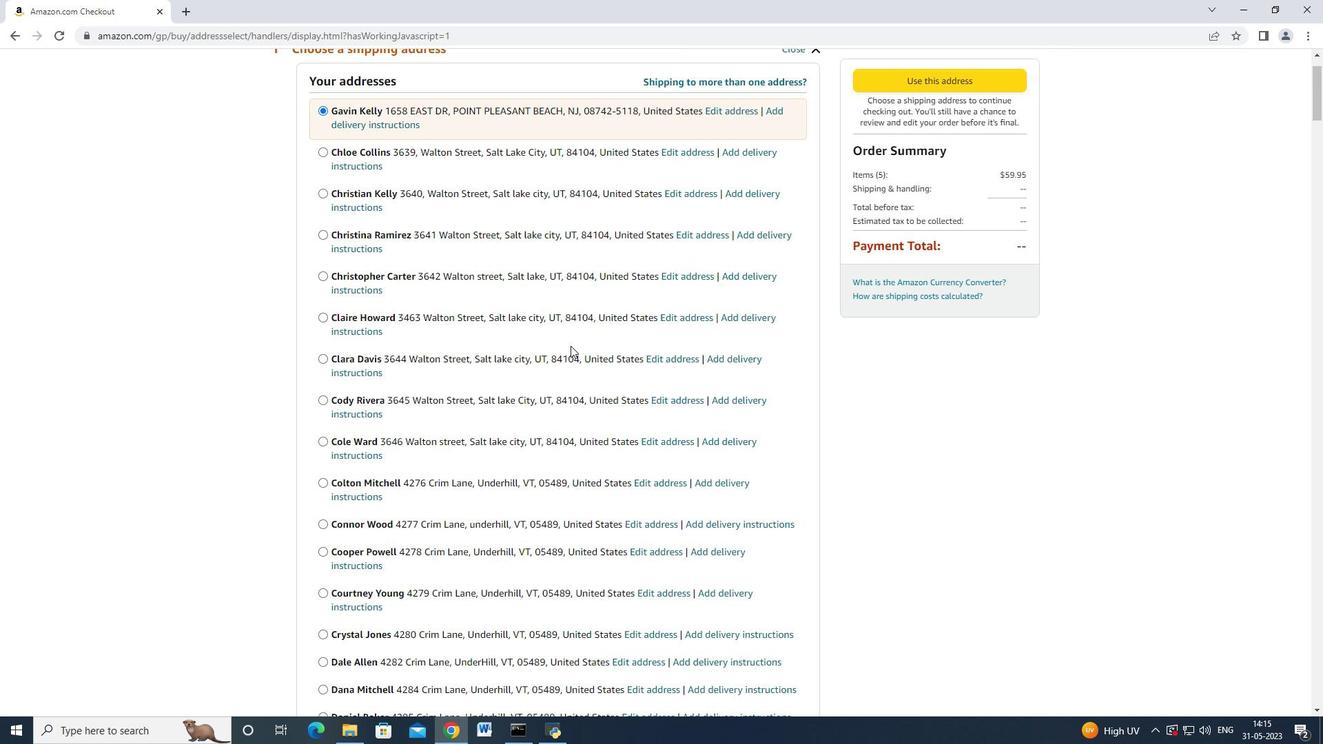 
Action: Mouse scrolled (569, 347) with delta (0, 0)
Screenshot: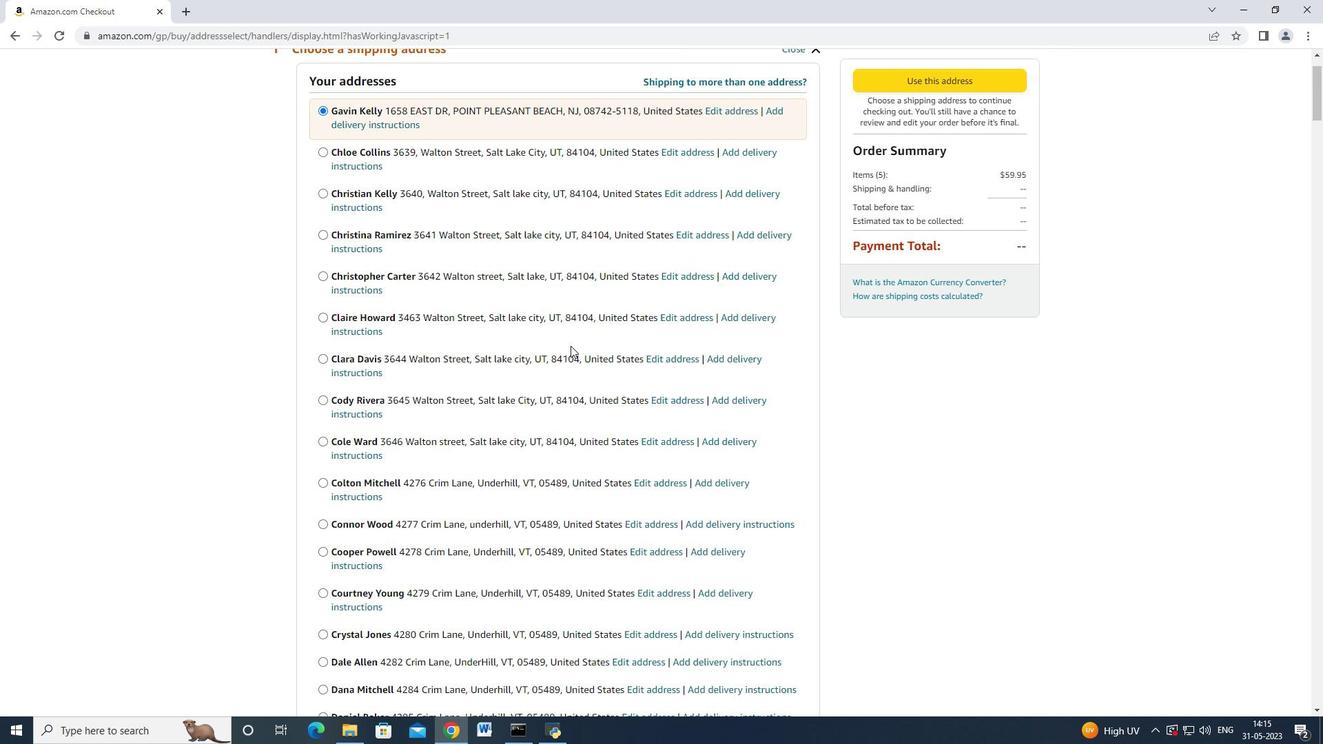 
Action: Mouse scrolled (569, 347) with delta (0, 0)
Screenshot: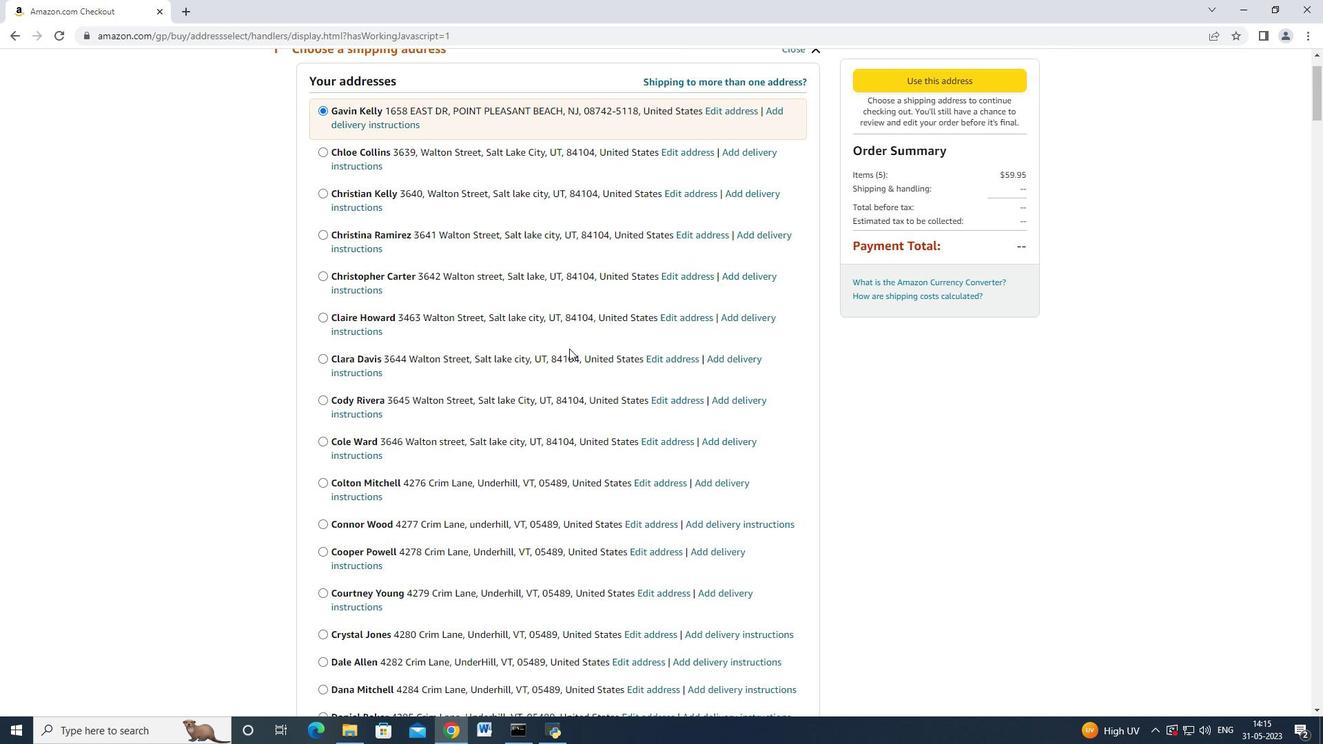 
Action: Mouse moved to (569, 346)
Screenshot: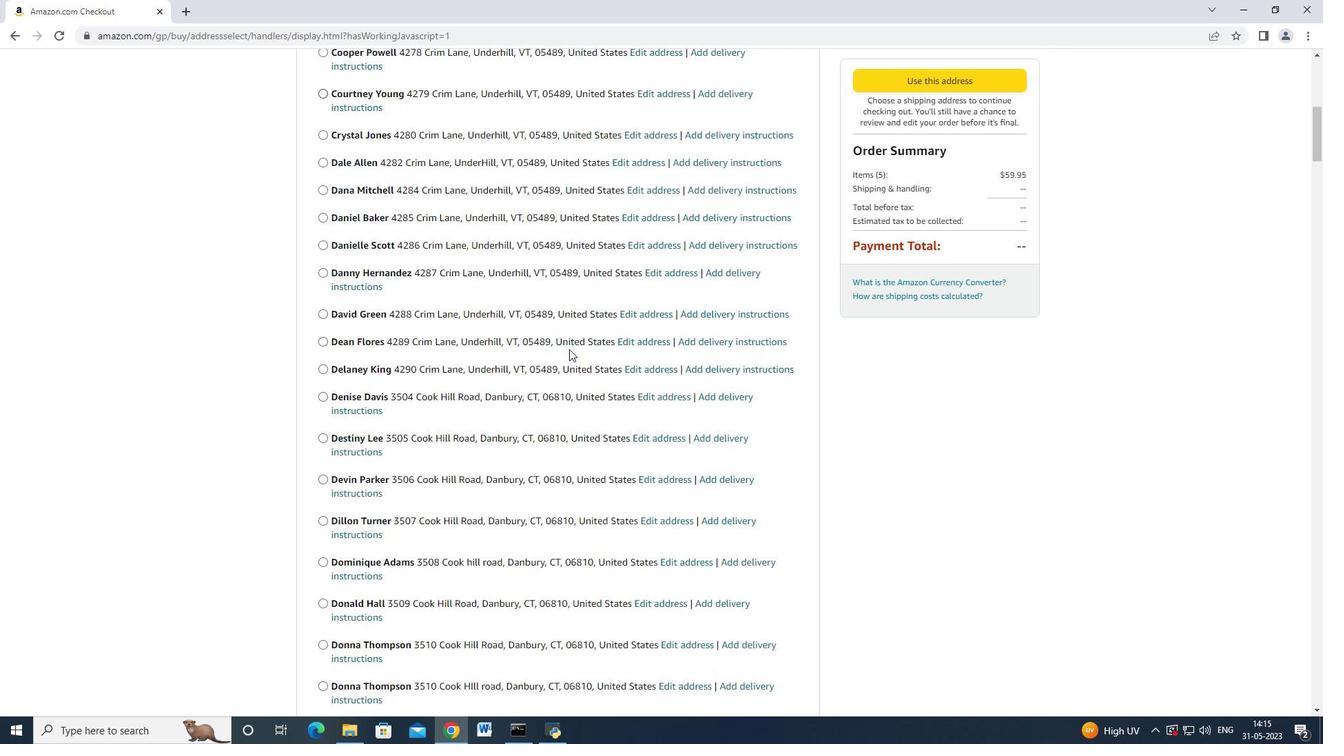 
Action: Mouse scrolled (569, 345) with delta (0, 0)
Screenshot: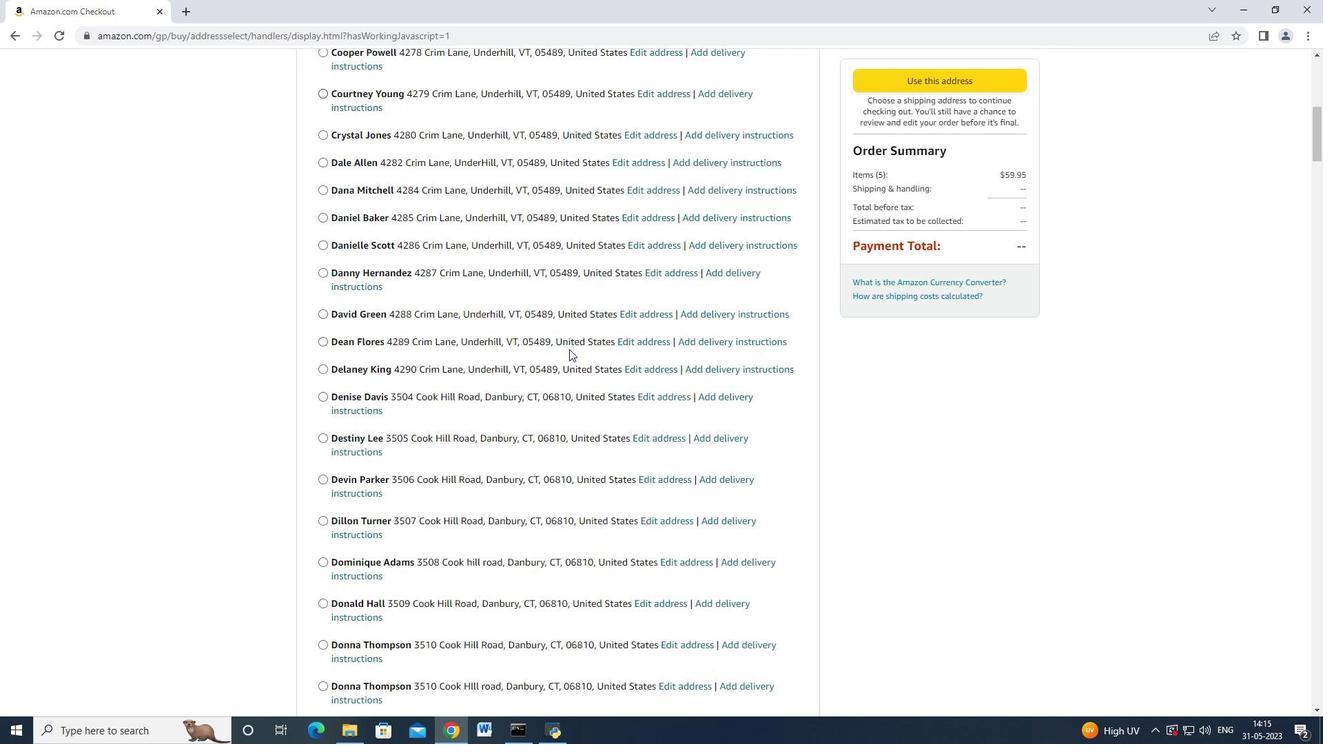 
Action: Mouse scrolled (569, 345) with delta (0, 0)
Screenshot: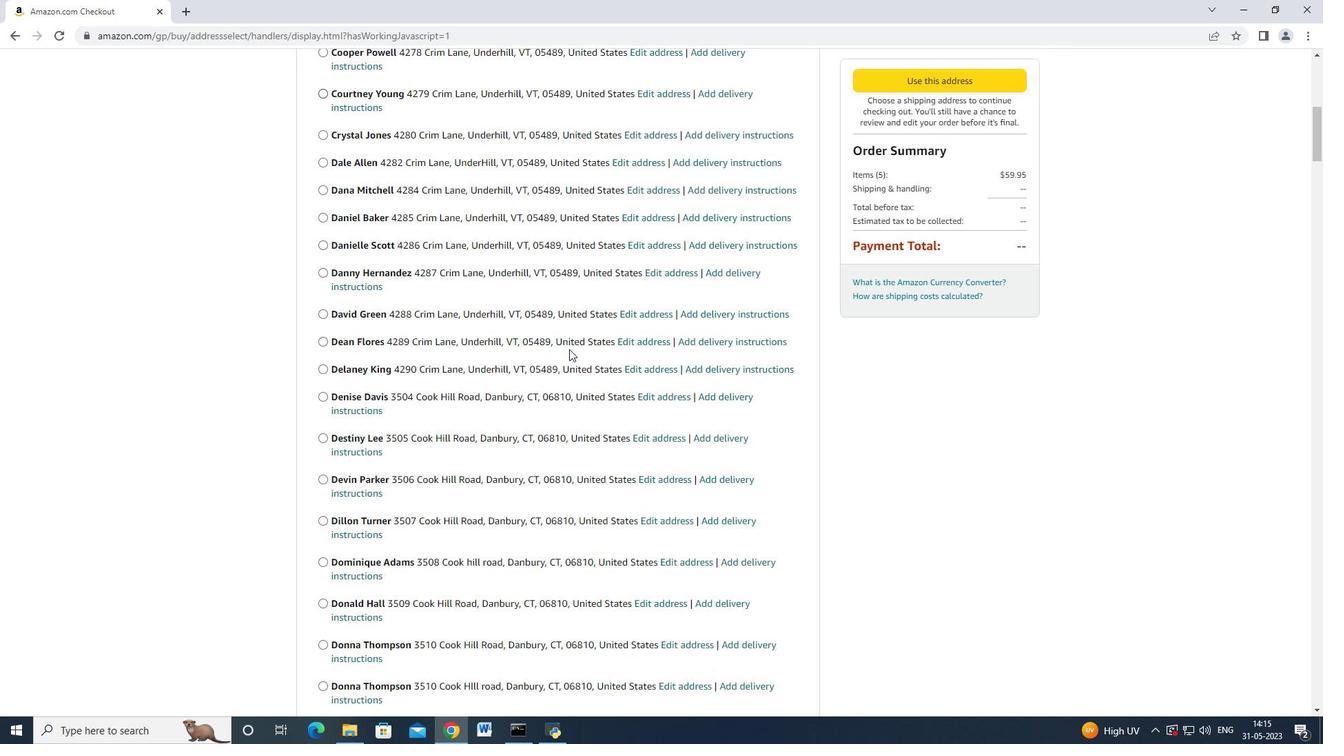 
Action: Mouse scrolled (569, 345) with delta (0, 0)
Screenshot: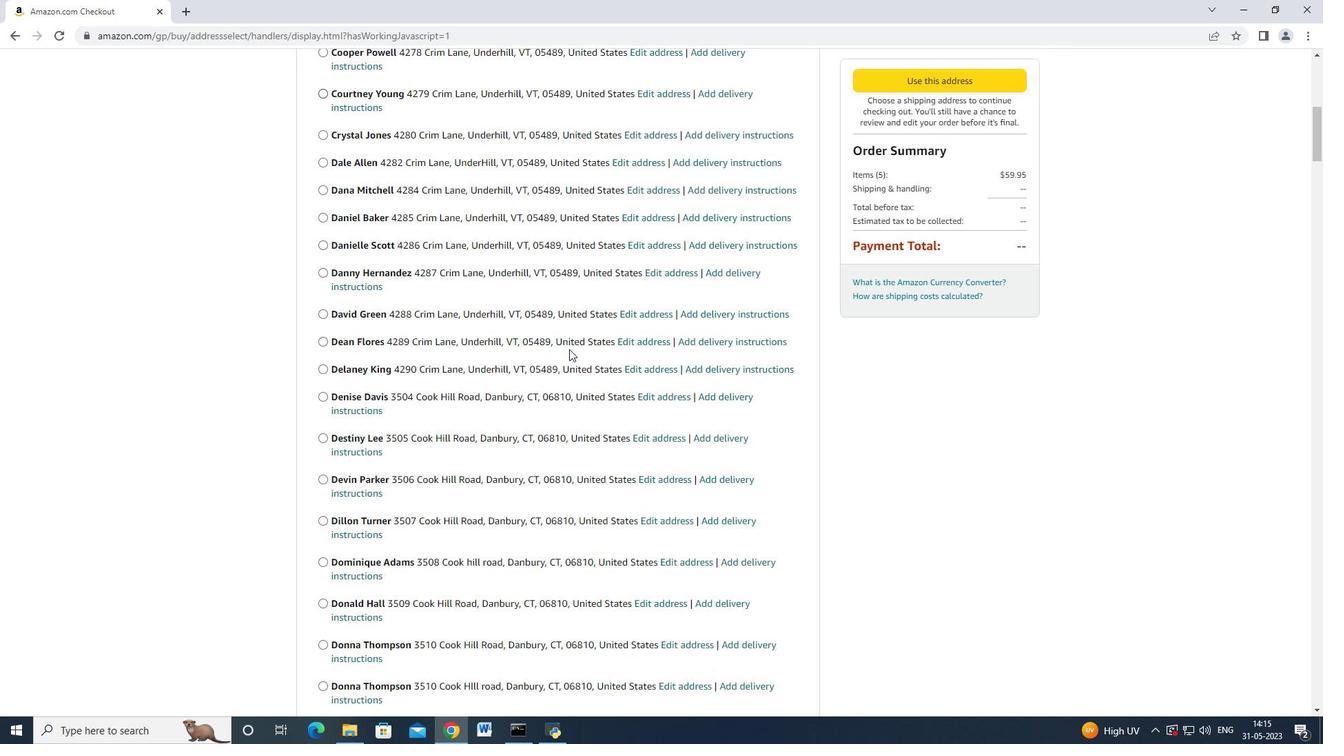 
Action: Mouse scrolled (569, 345) with delta (0, 0)
Screenshot: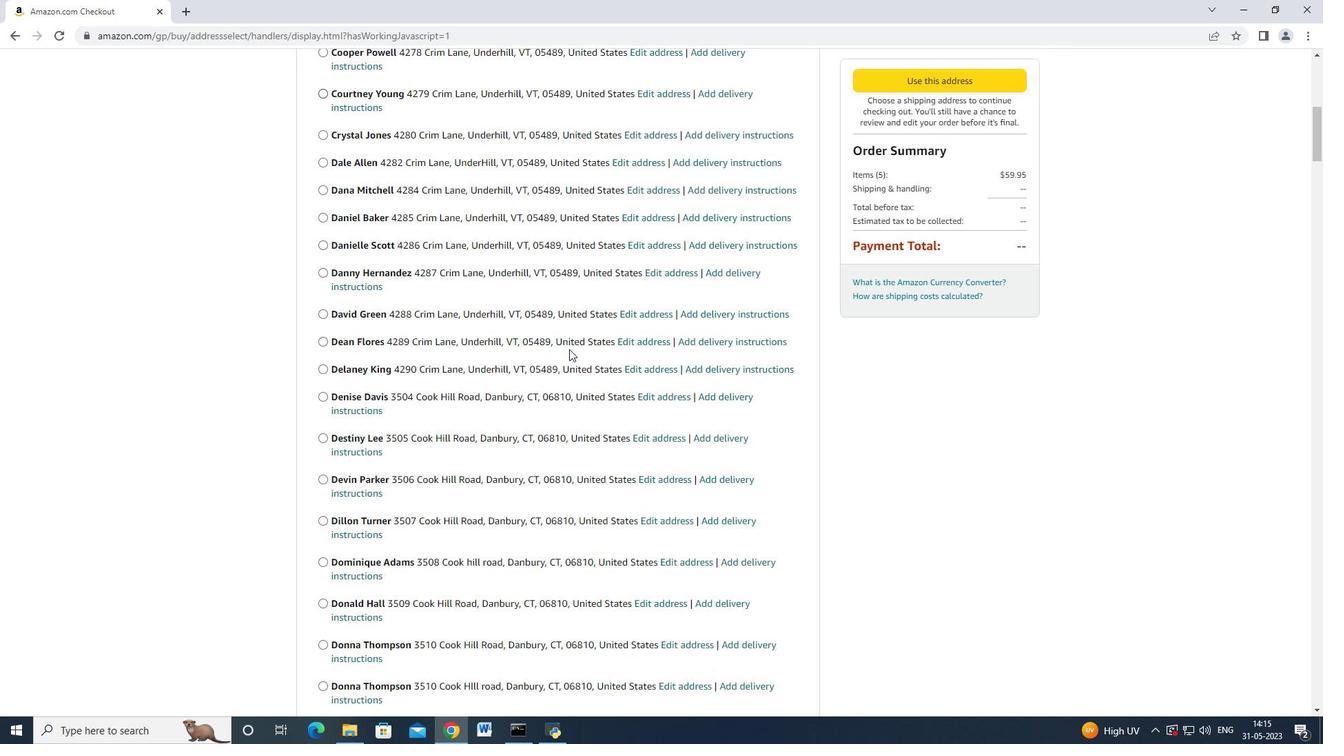 
Action: Mouse scrolled (569, 345) with delta (0, 0)
Screenshot: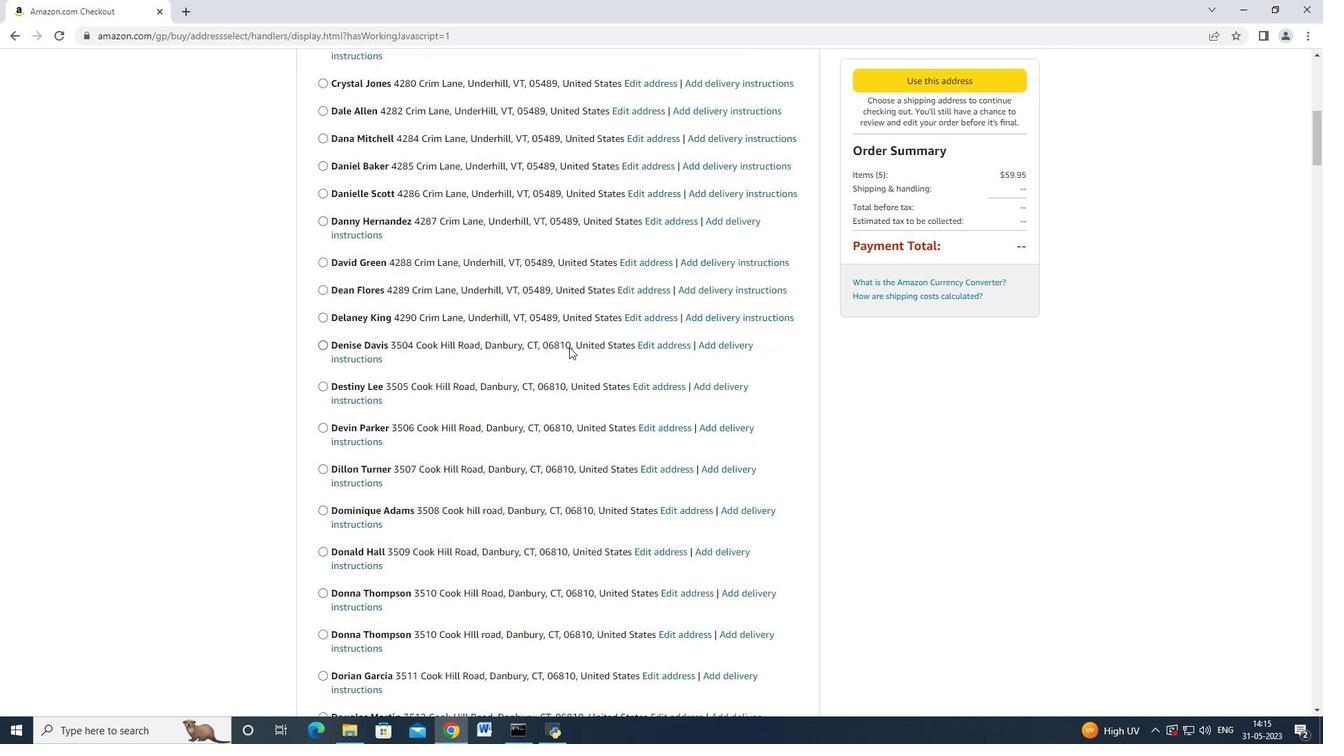 
Action: Mouse scrolled (569, 345) with delta (0, 0)
Screenshot: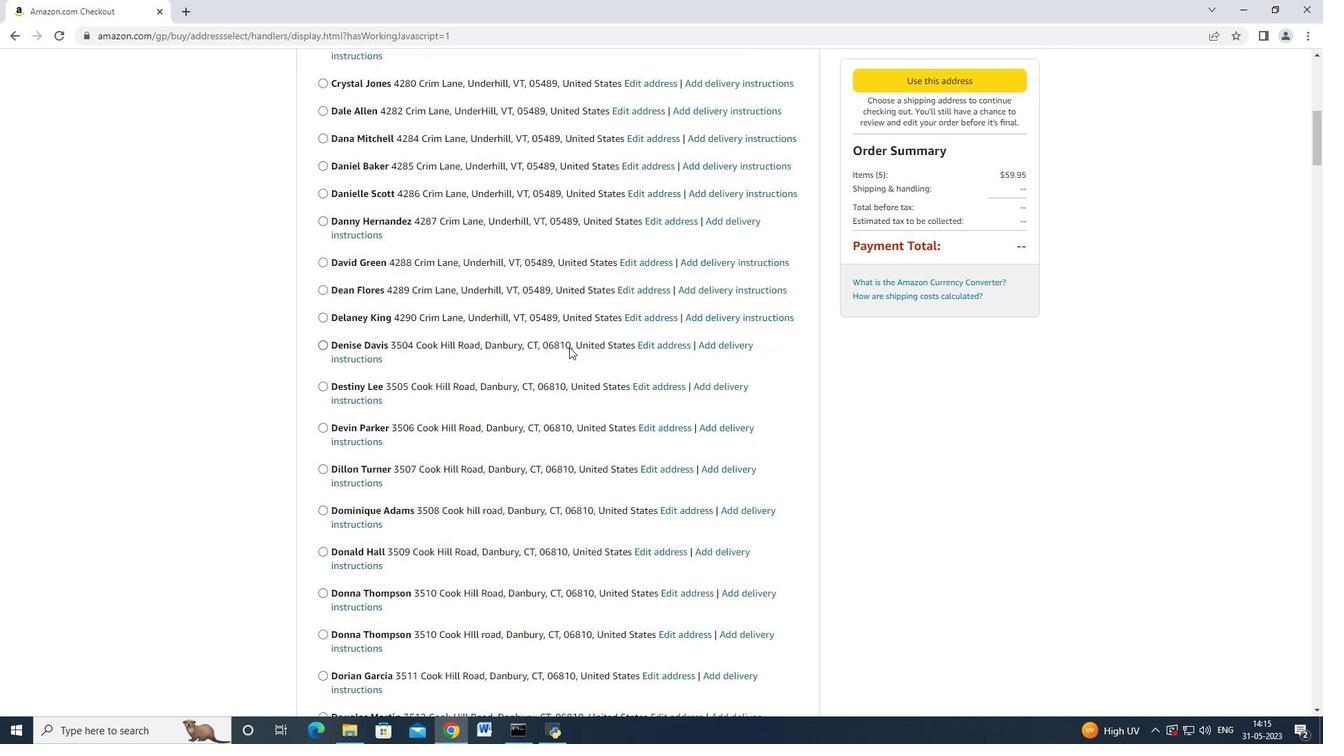 
Action: Mouse scrolled (569, 345) with delta (0, 0)
Screenshot: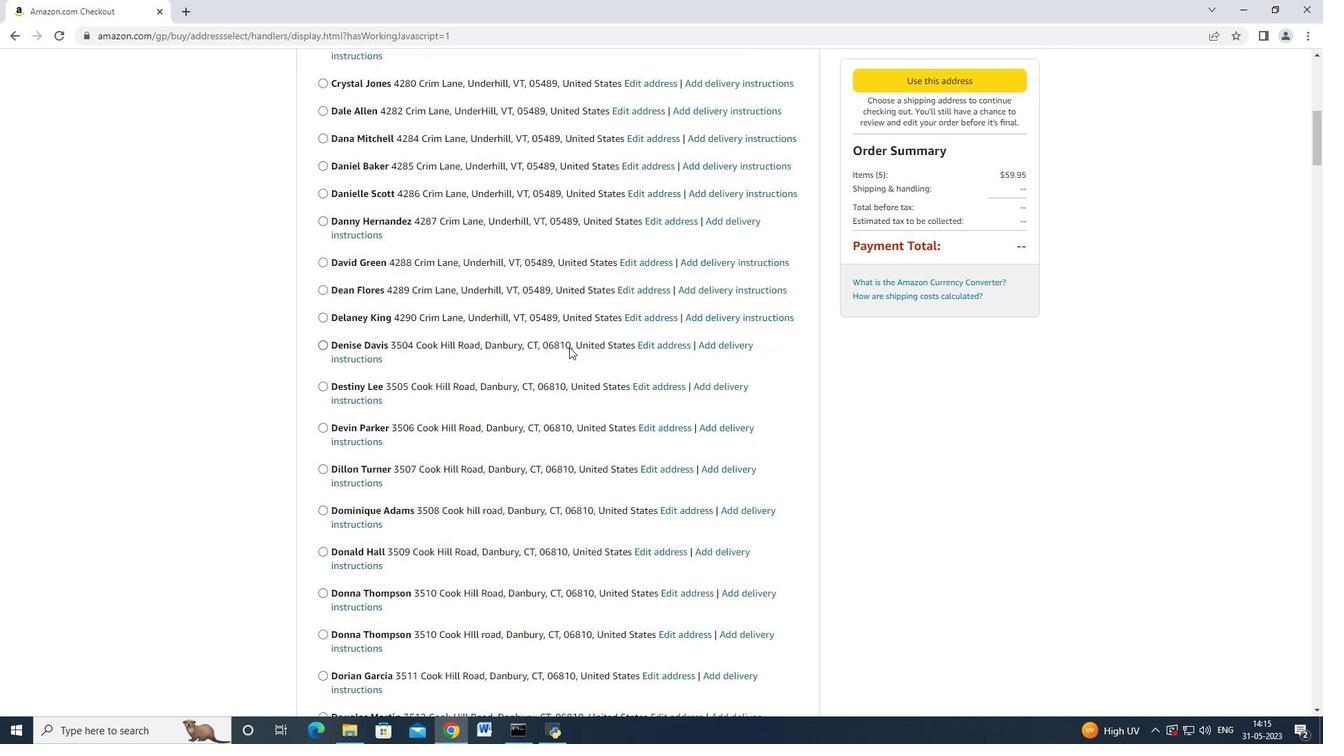 
Action: Mouse scrolled (569, 345) with delta (0, 0)
Screenshot: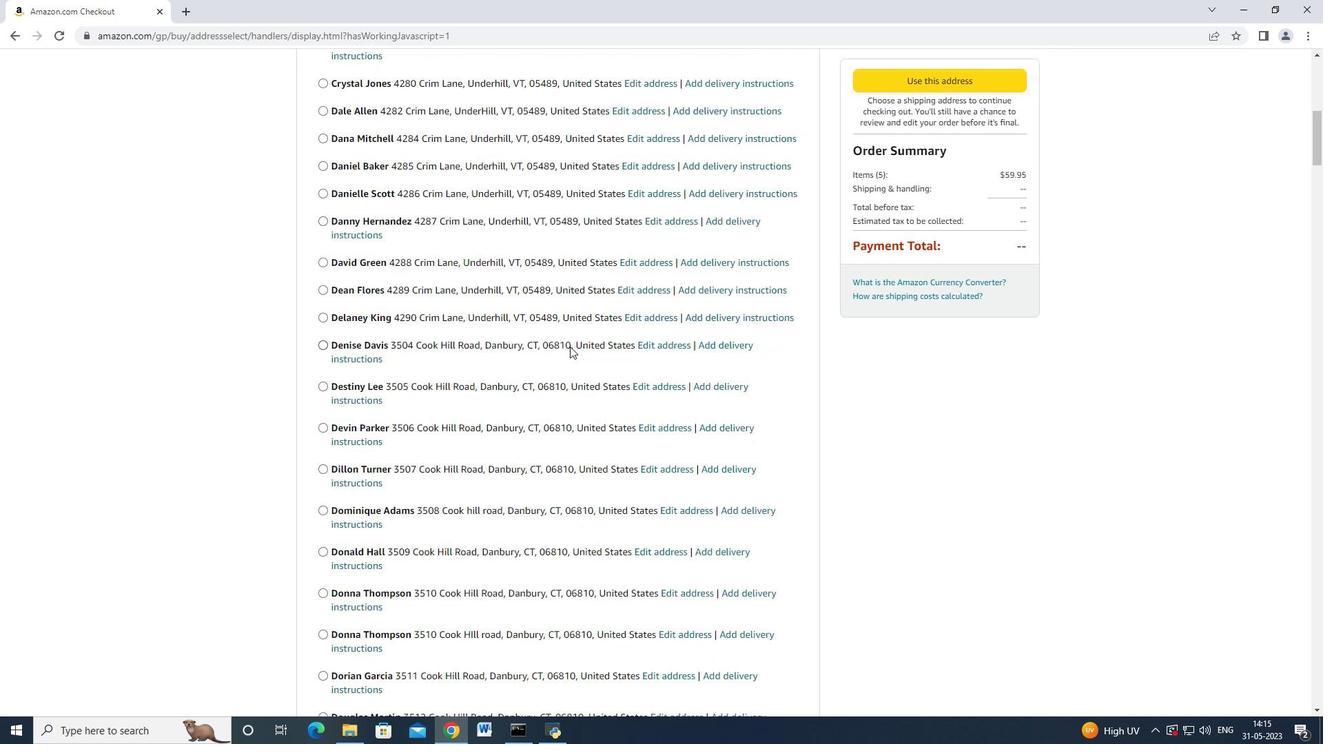 
Action: Mouse moved to (569, 346)
Screenshot: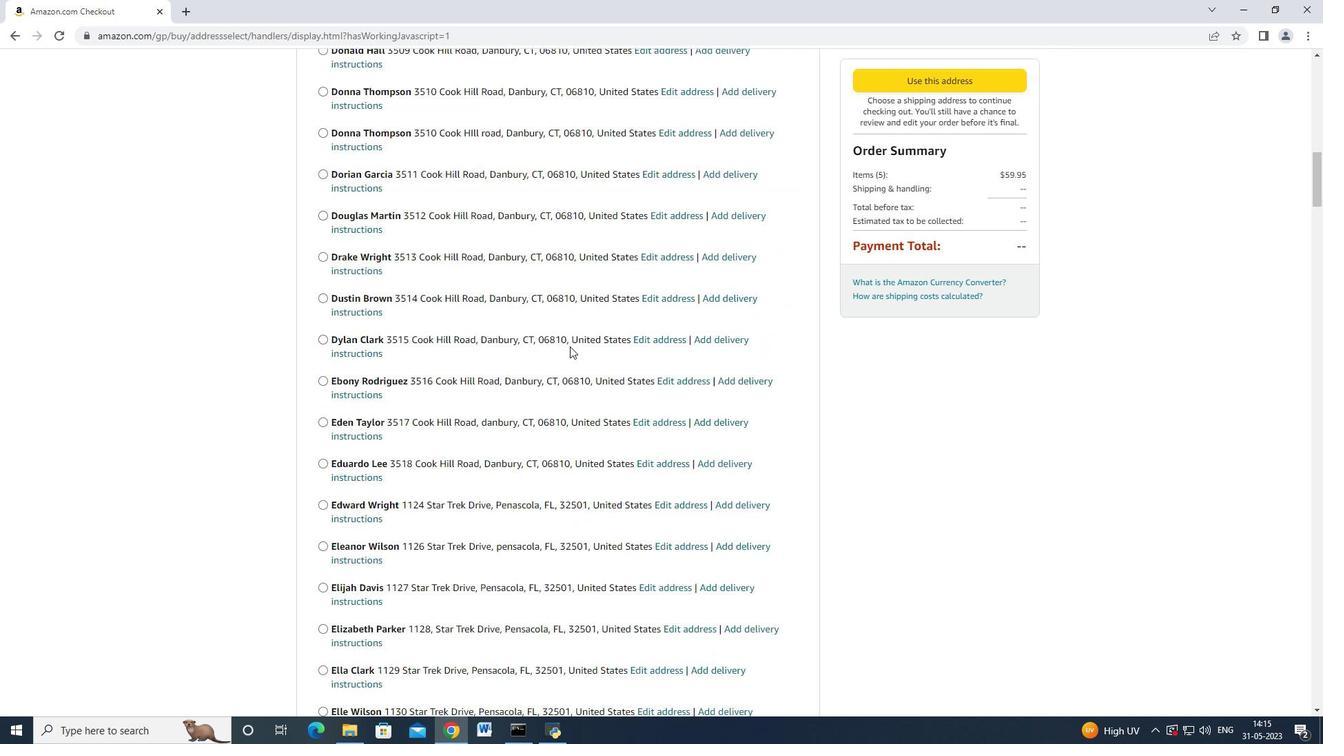 
Action: Mouse scrolled (569, 345) with delta (0, 0)
Screenshot: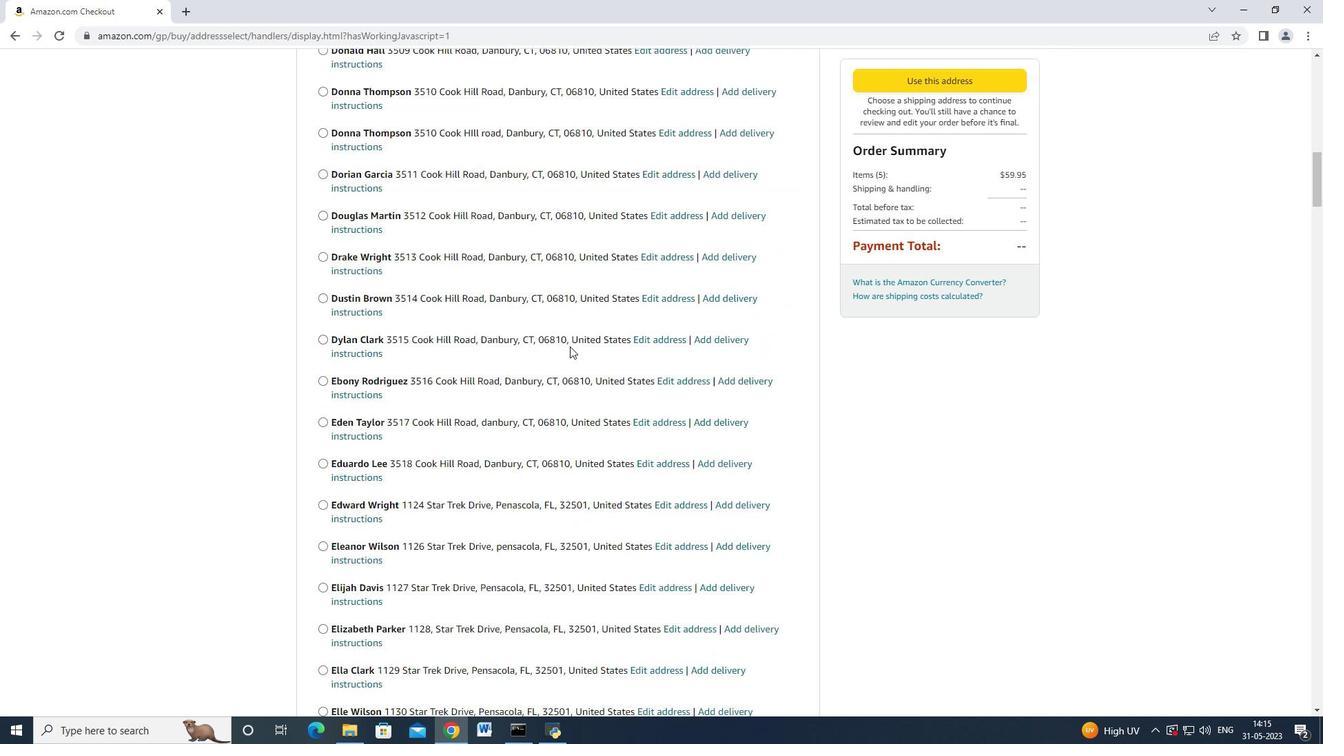
Action: Mouse scrolled (569, 345) with delta (0, 0)
Screenshot: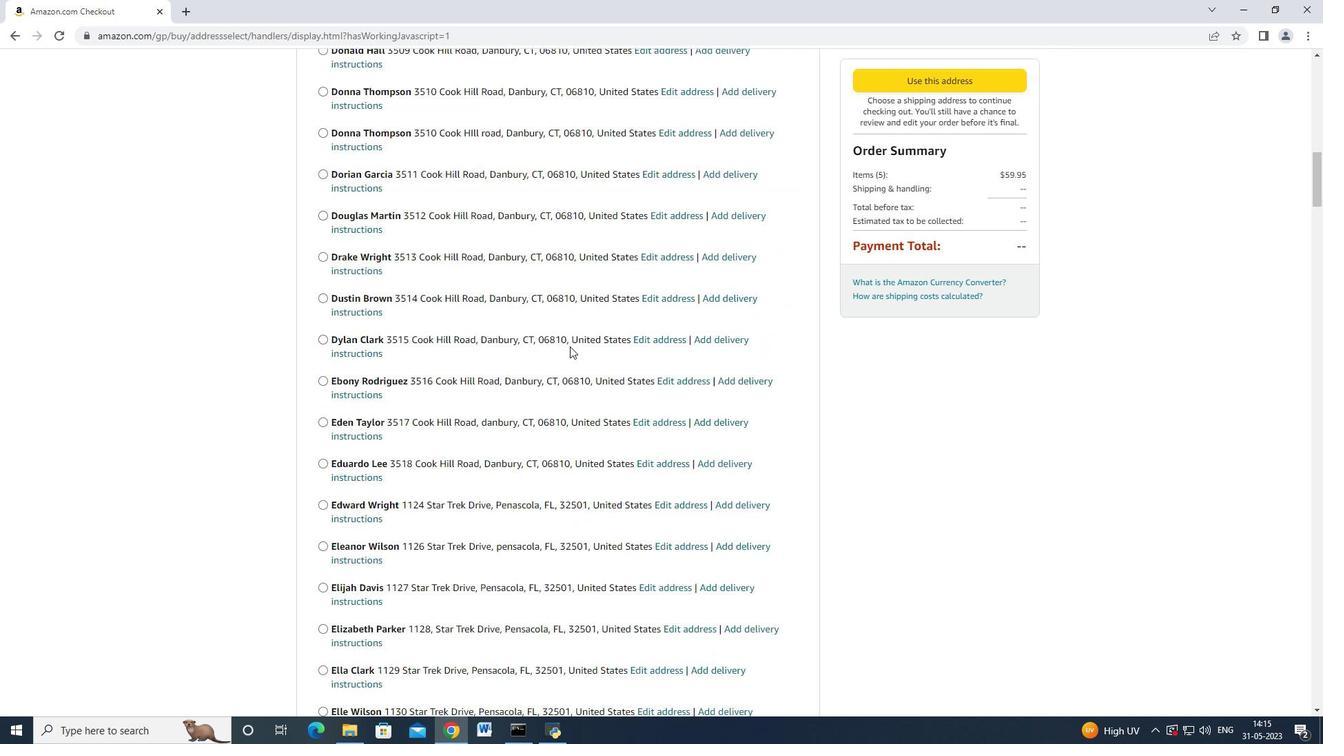 
Action: Mouse moved to (569, 346)
Screenshot: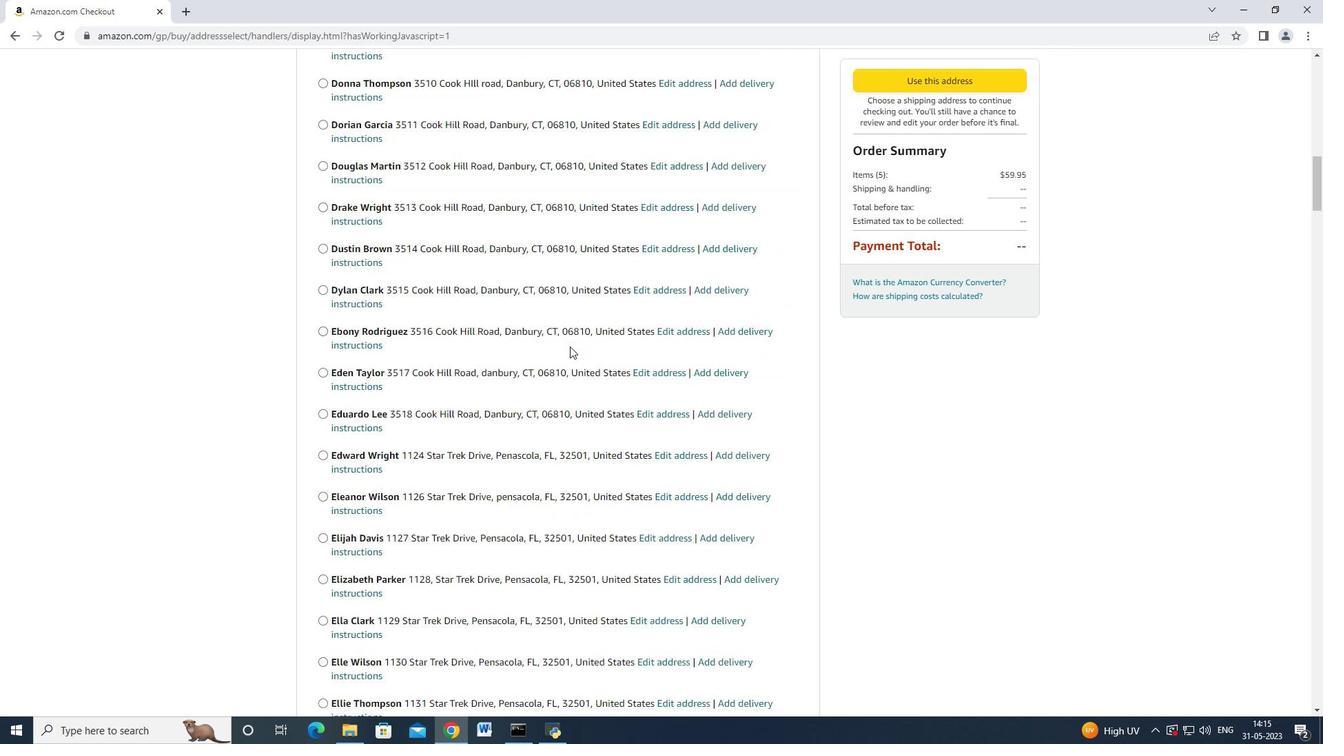 
Action: Mouse scrolled (569, 345) with delta (0, 0)
Screenshot: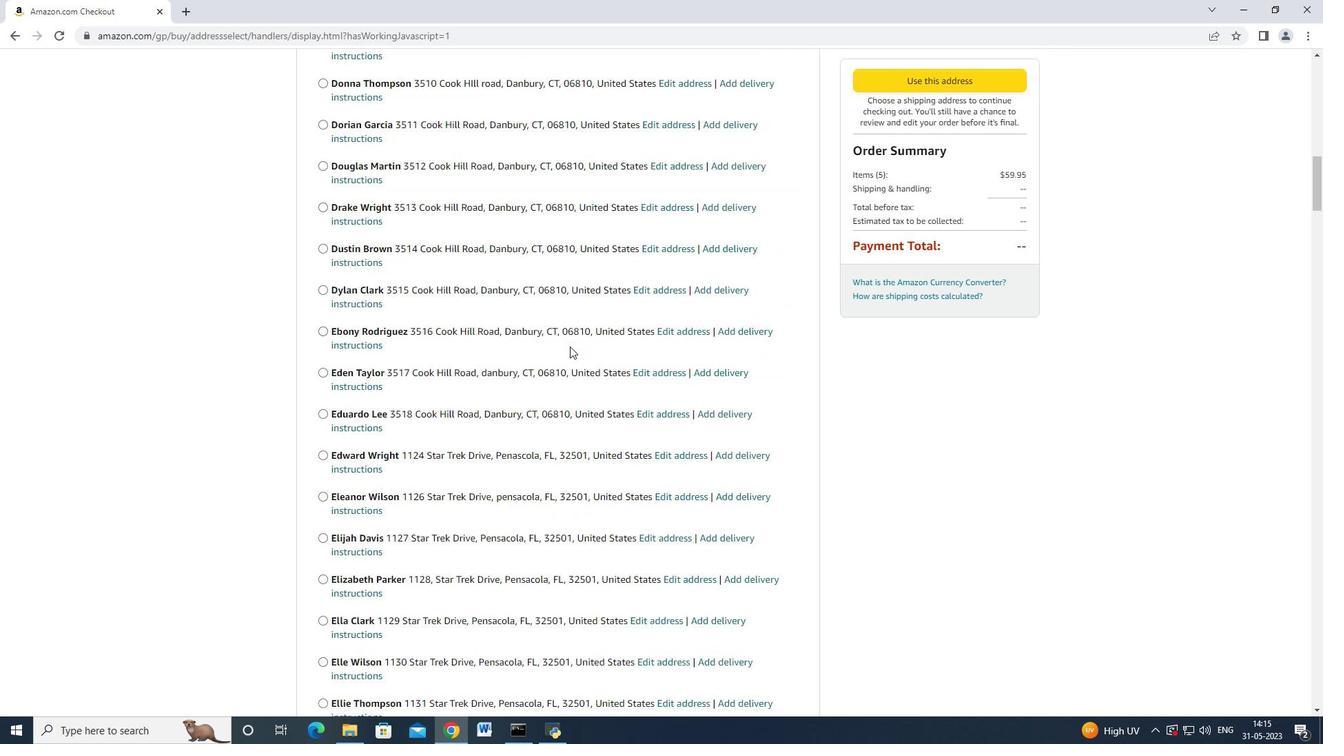 
Action: Mouse scrolled (569, 345) with delta (0, 0)
Screenshot: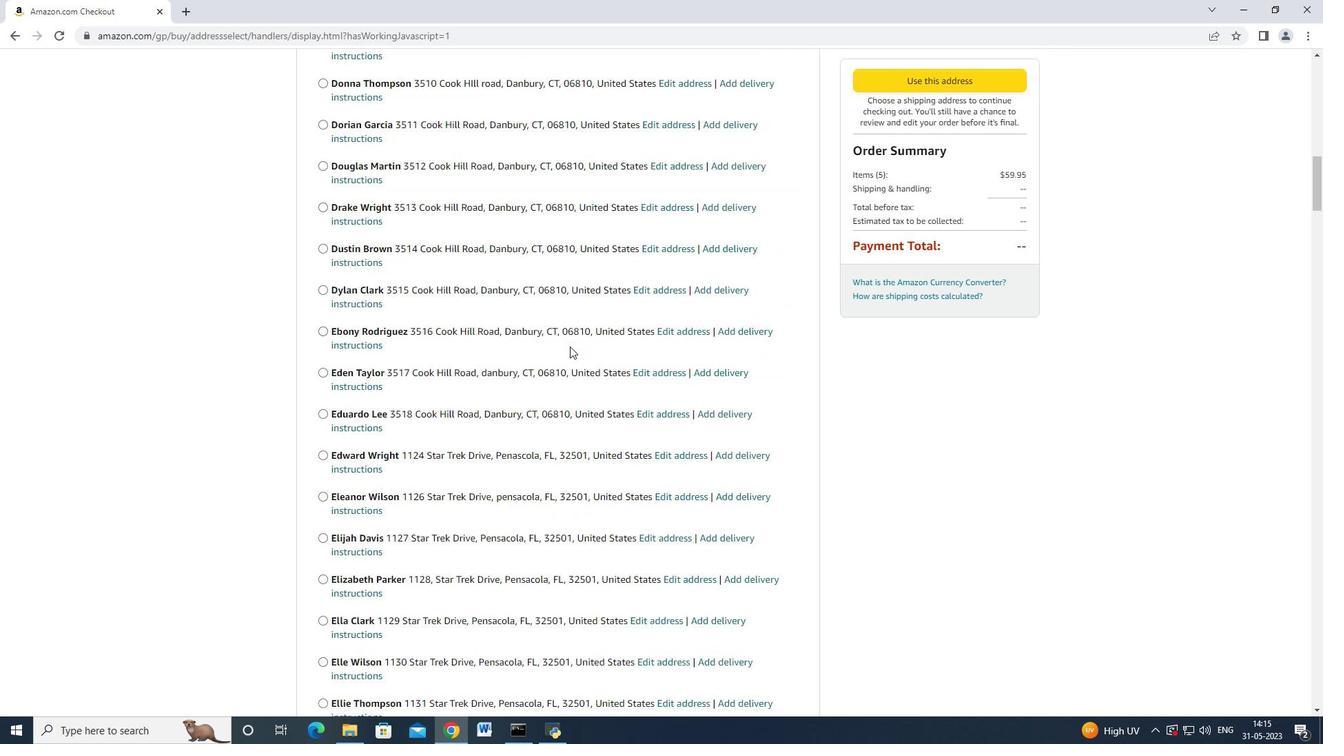 
Action: Mouse scrolled (569, 345) with delta (0, 0)
Screenshot: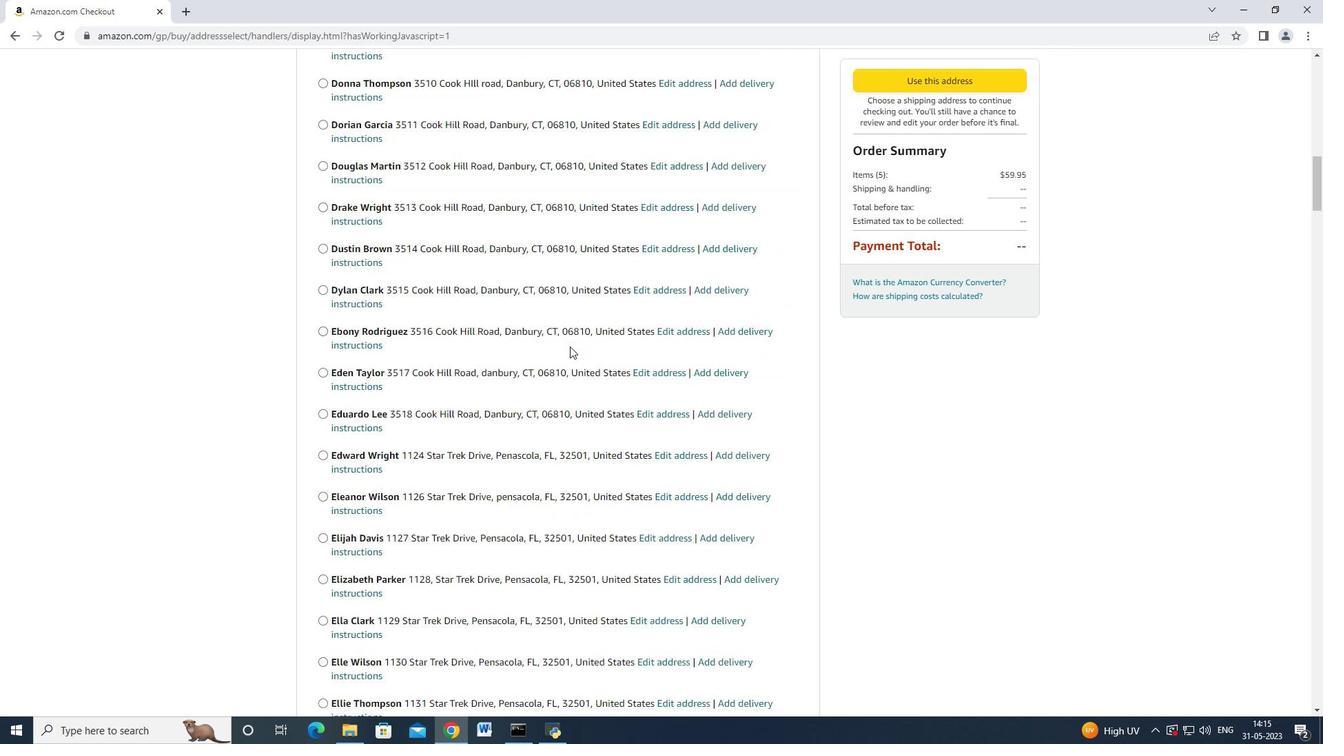 
Action: Mouse scrolled (569, 345) with delta (0, 0)
Screenshot: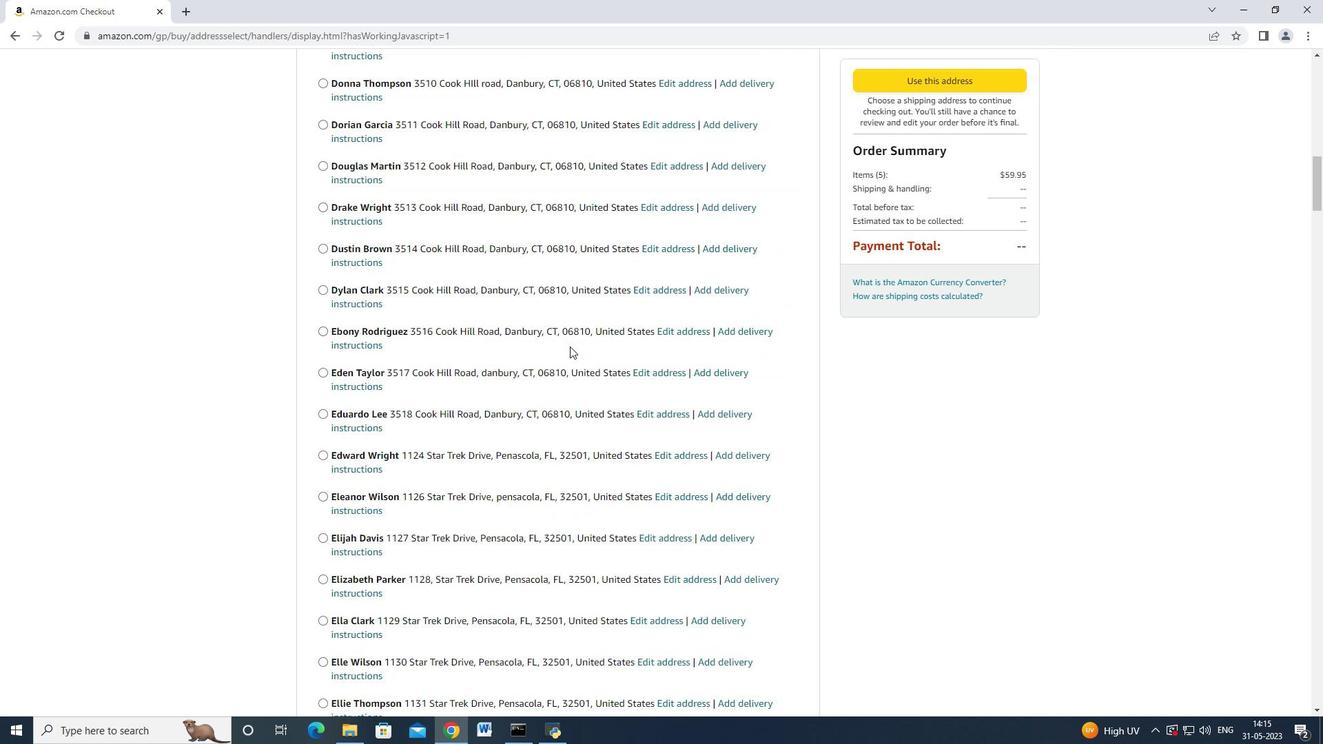 
Action: Mouse scrolled (569, 345) with delta (0, 0)
Screenshot: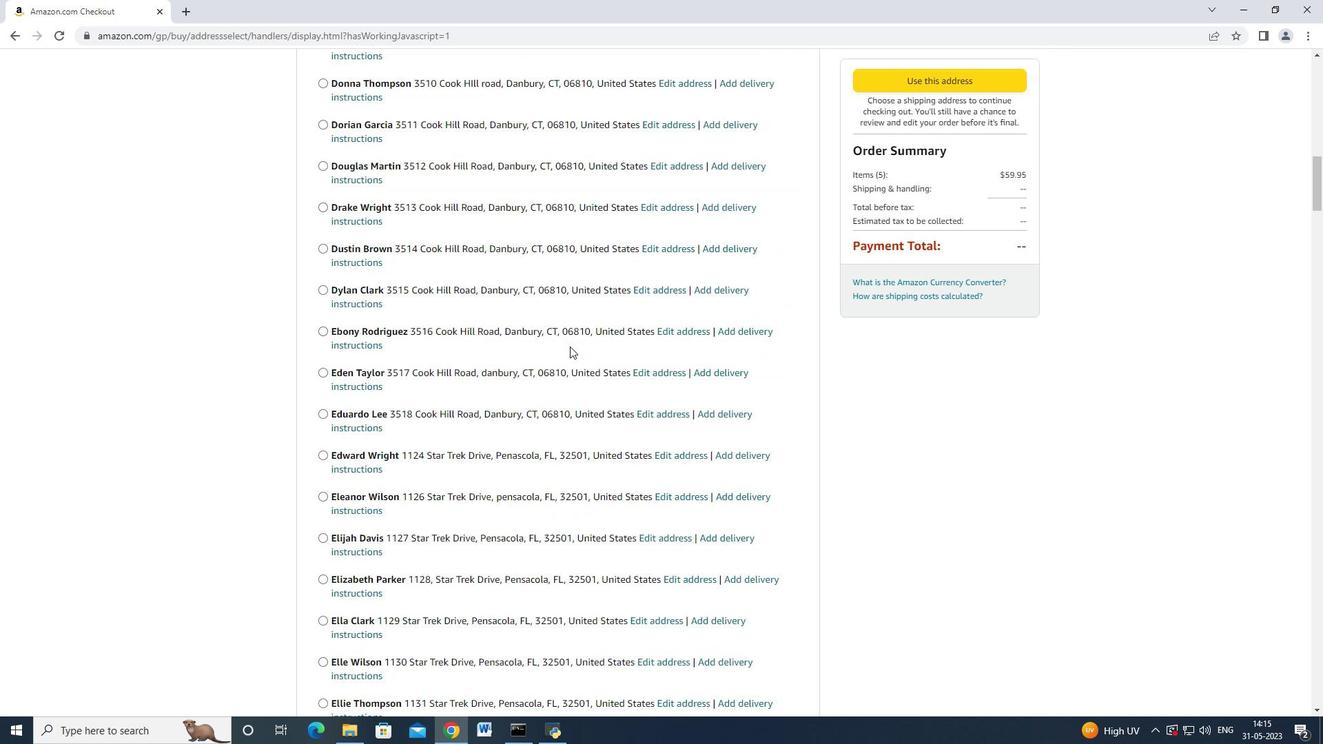 
Action: Mouse scrolled (569, 345) with delta (0, 0)
Screenshot: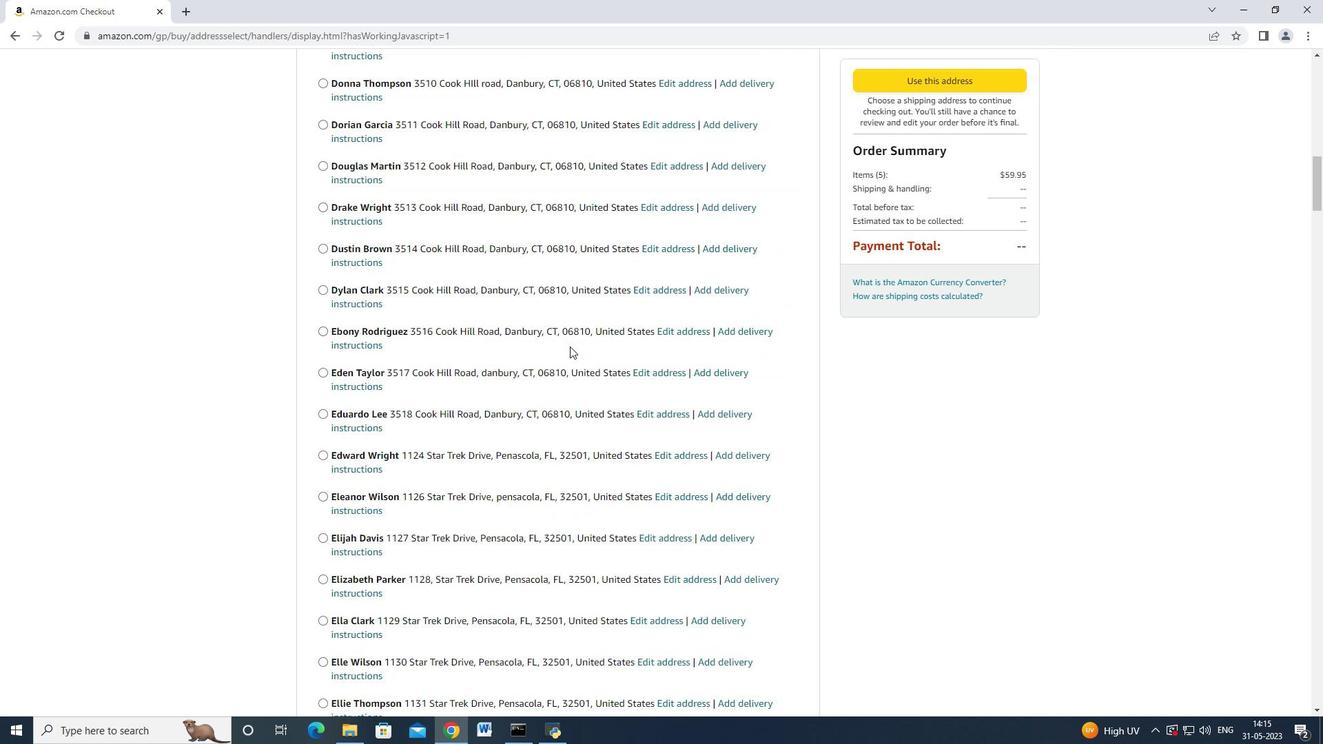 
Action: Mouse moved to (568, 347)
Screenshot: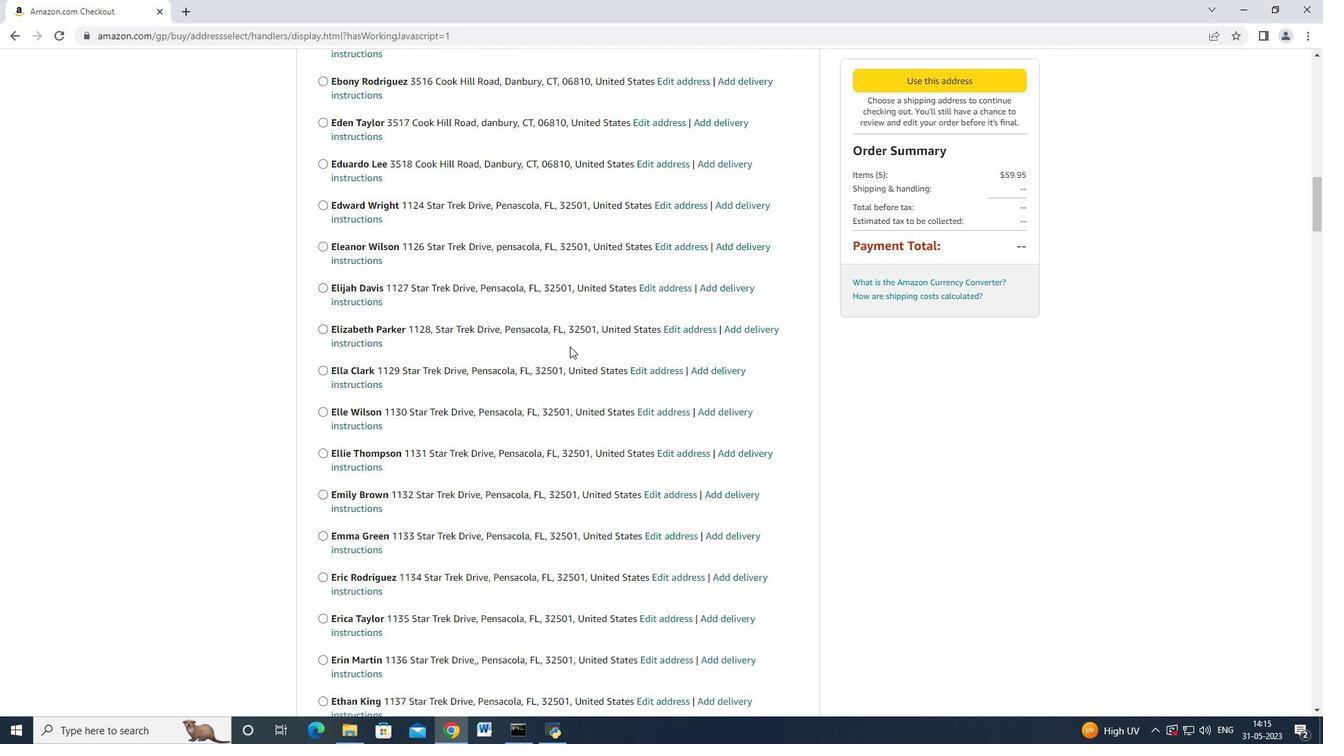 
Action: Mouse scrolled (568, 347) with delta (0, 0)
Screenshot: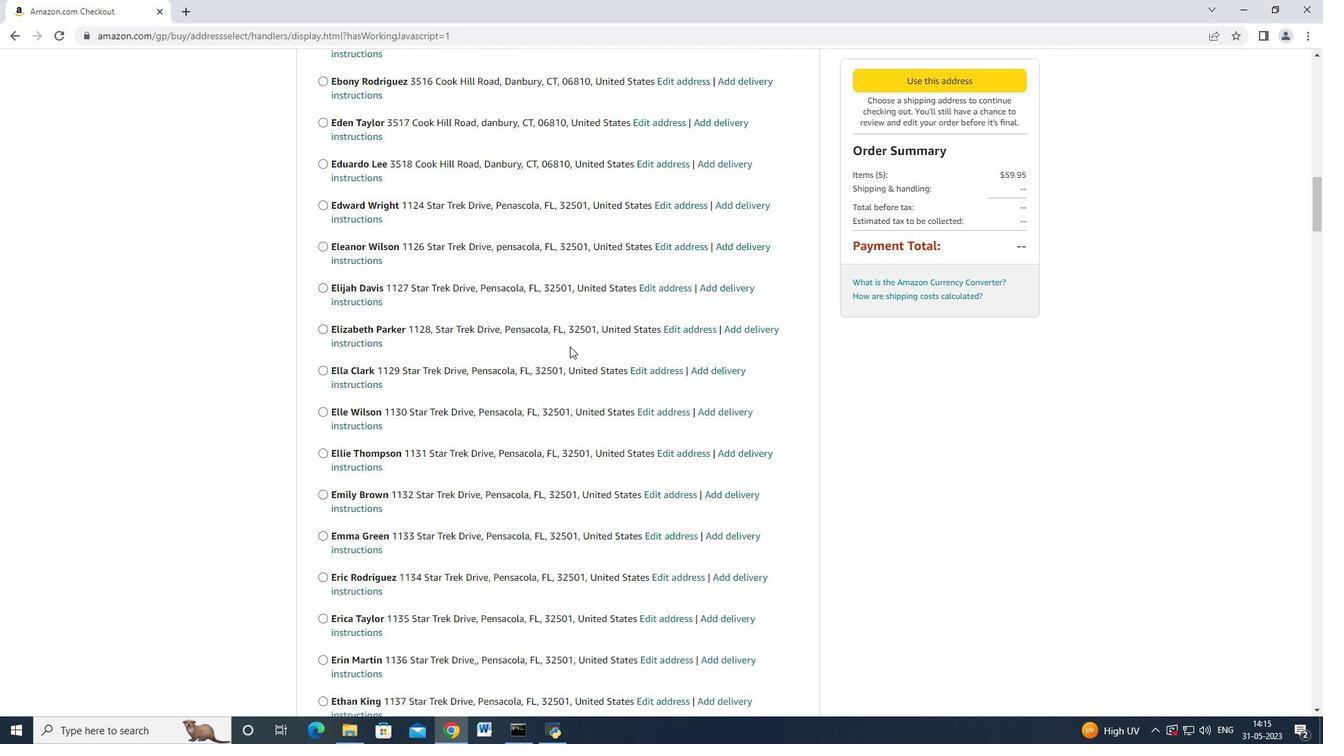 
Action: Mouse moved to (568, 348)
Screenshot: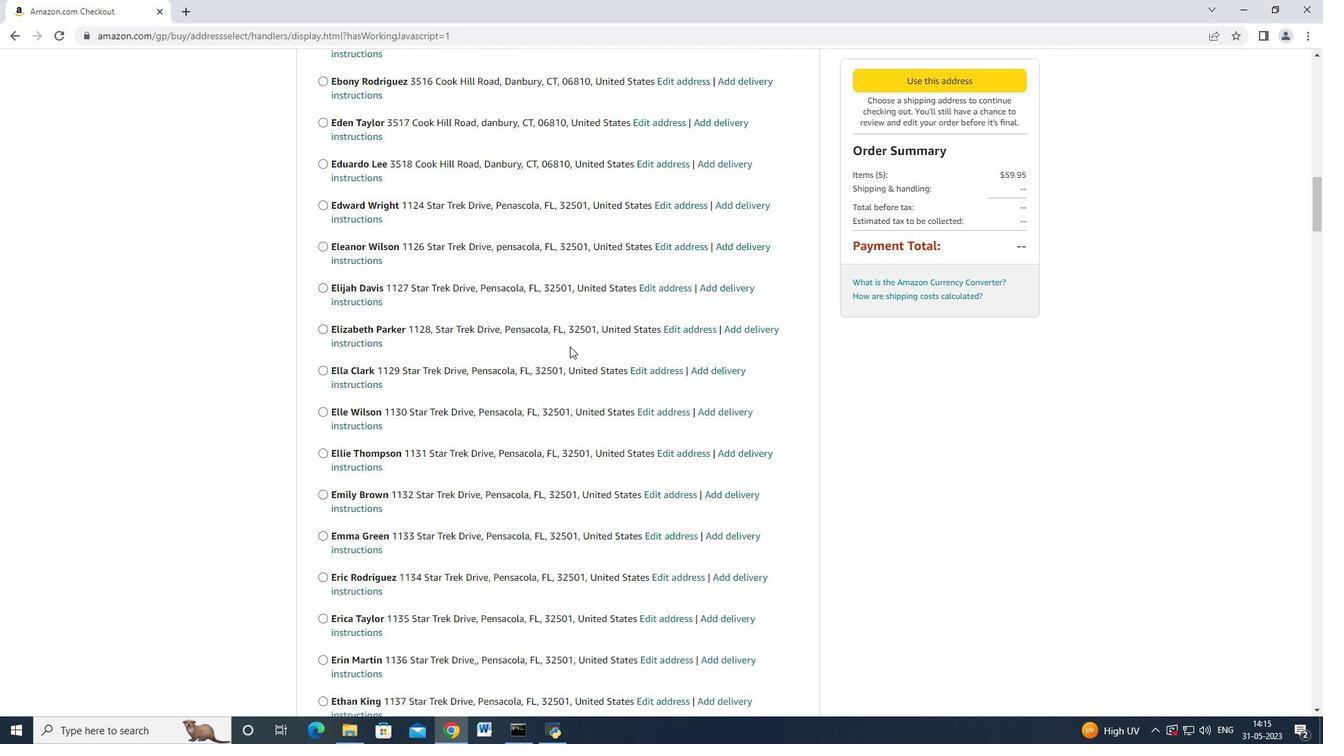 
Action: Mouse scrolled (568, 347) with delta (0, 0)
Screenshot: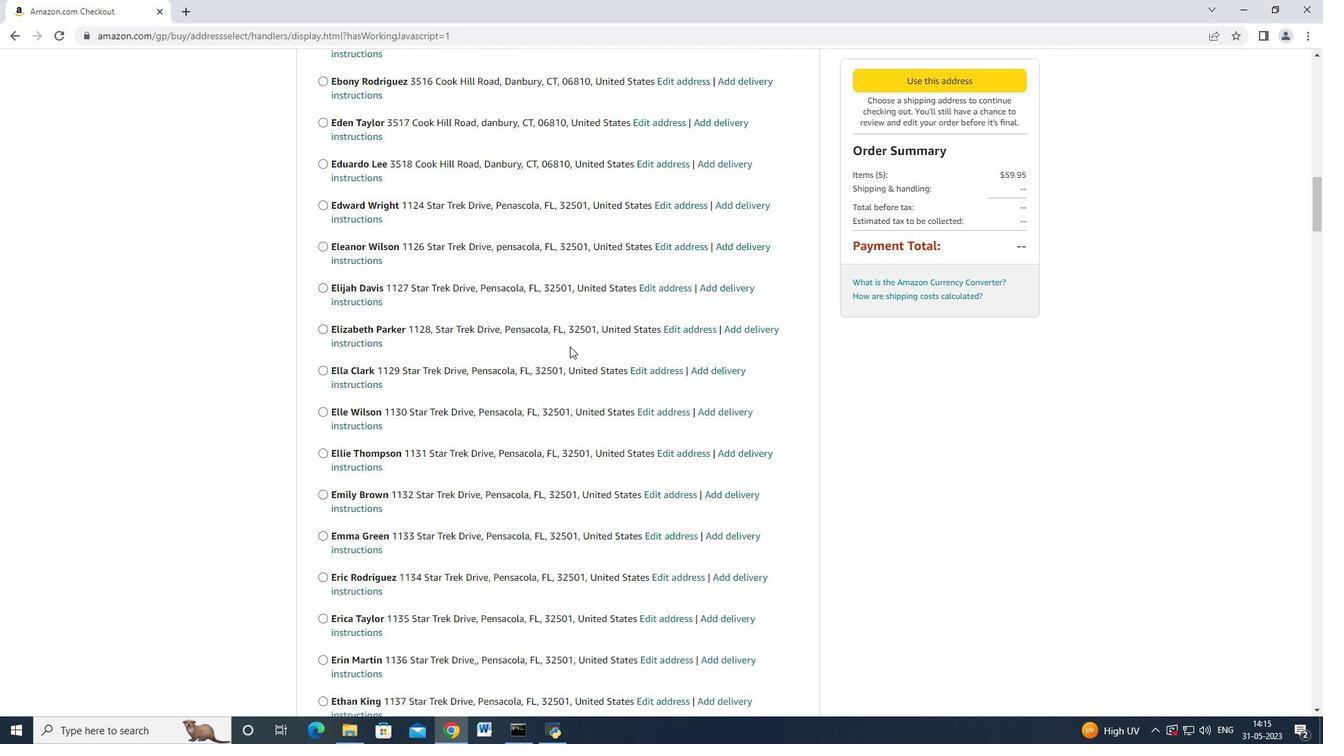
Action: Mouse scrolled (568, 347) with delta (0, 0)
Screenshot: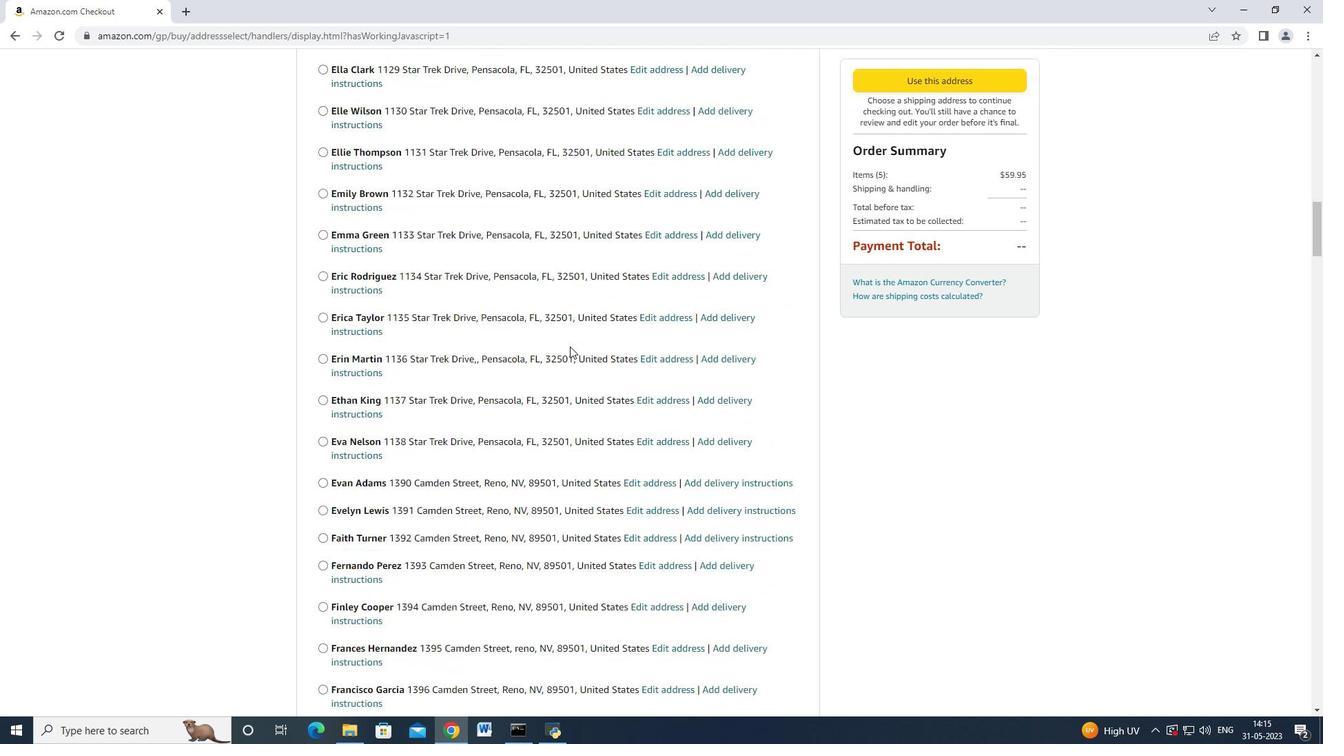 
Action: Mouse scrolled (568, 347) with delta (0, 0)
Screenshot: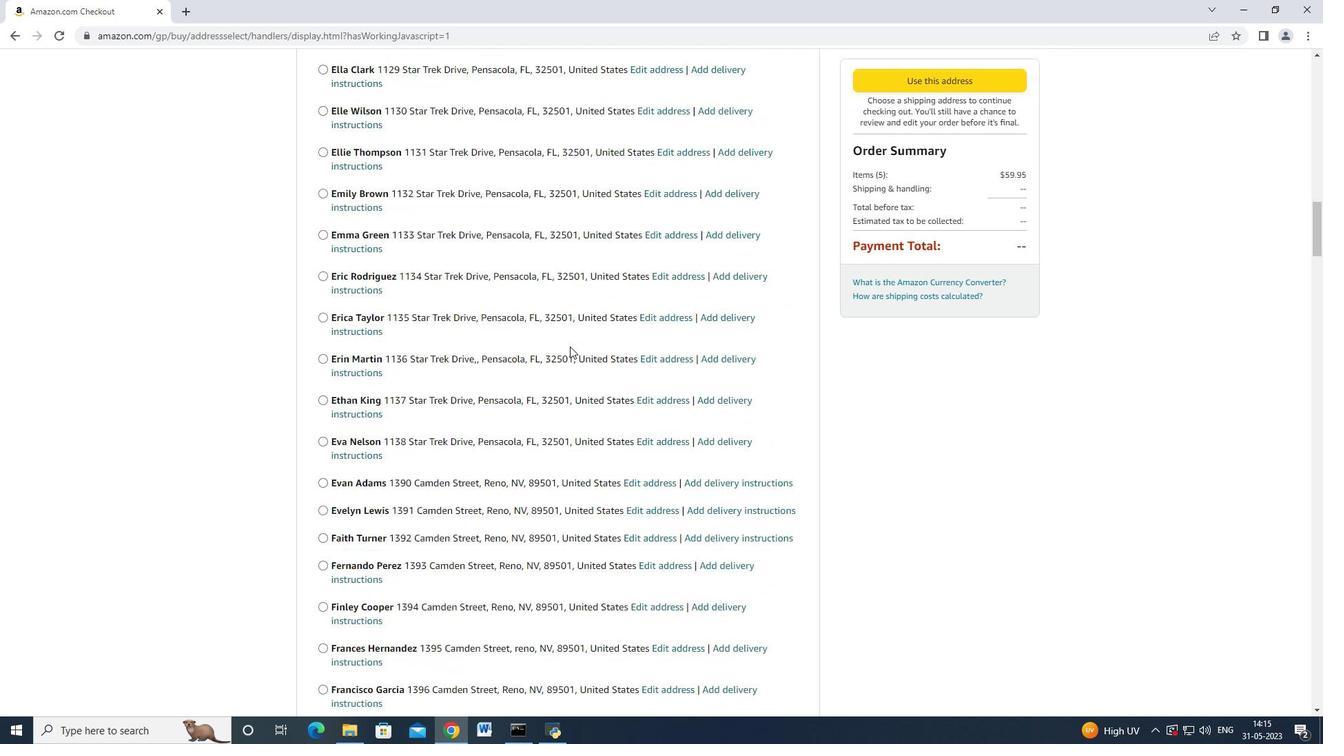 
Action: Mouse scrolled (568, 347) with delta (0, -1)
Screenshot: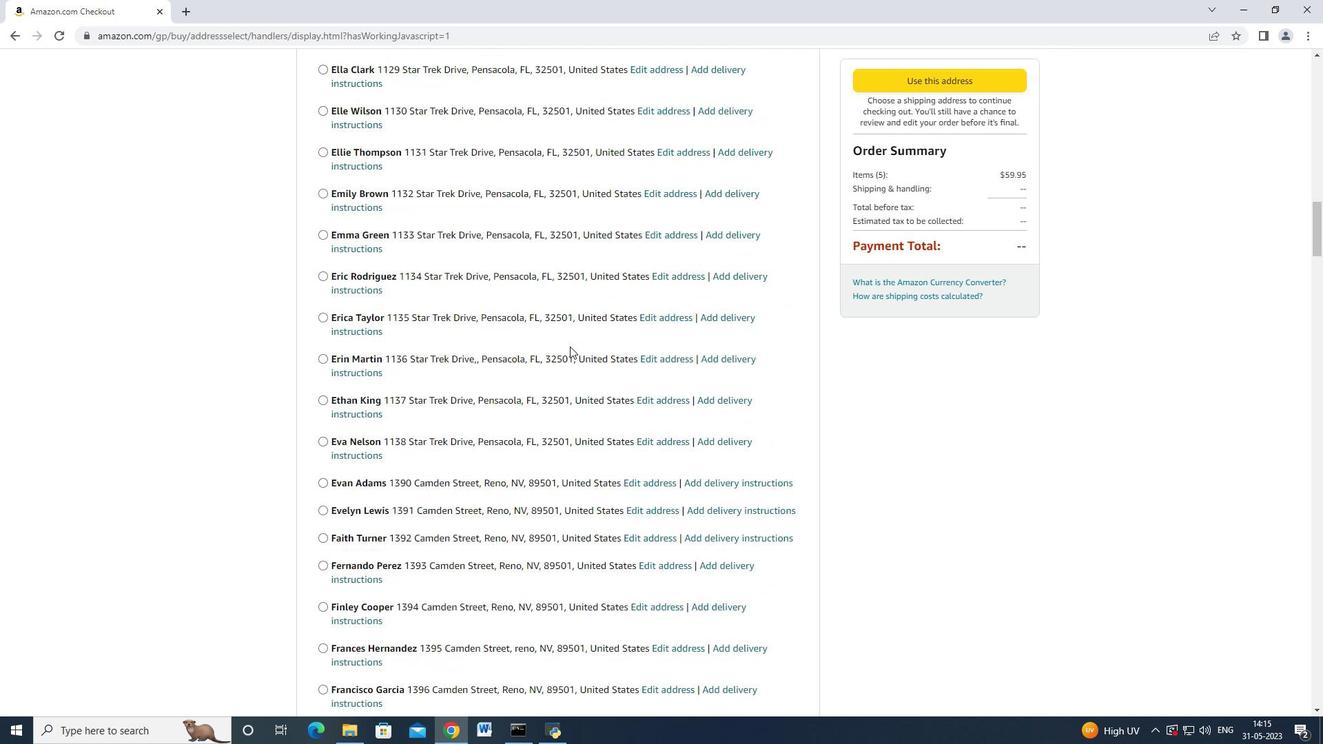 
Action: Mouse scrolled (568, 347) with delta (0, 0)
Screenshot: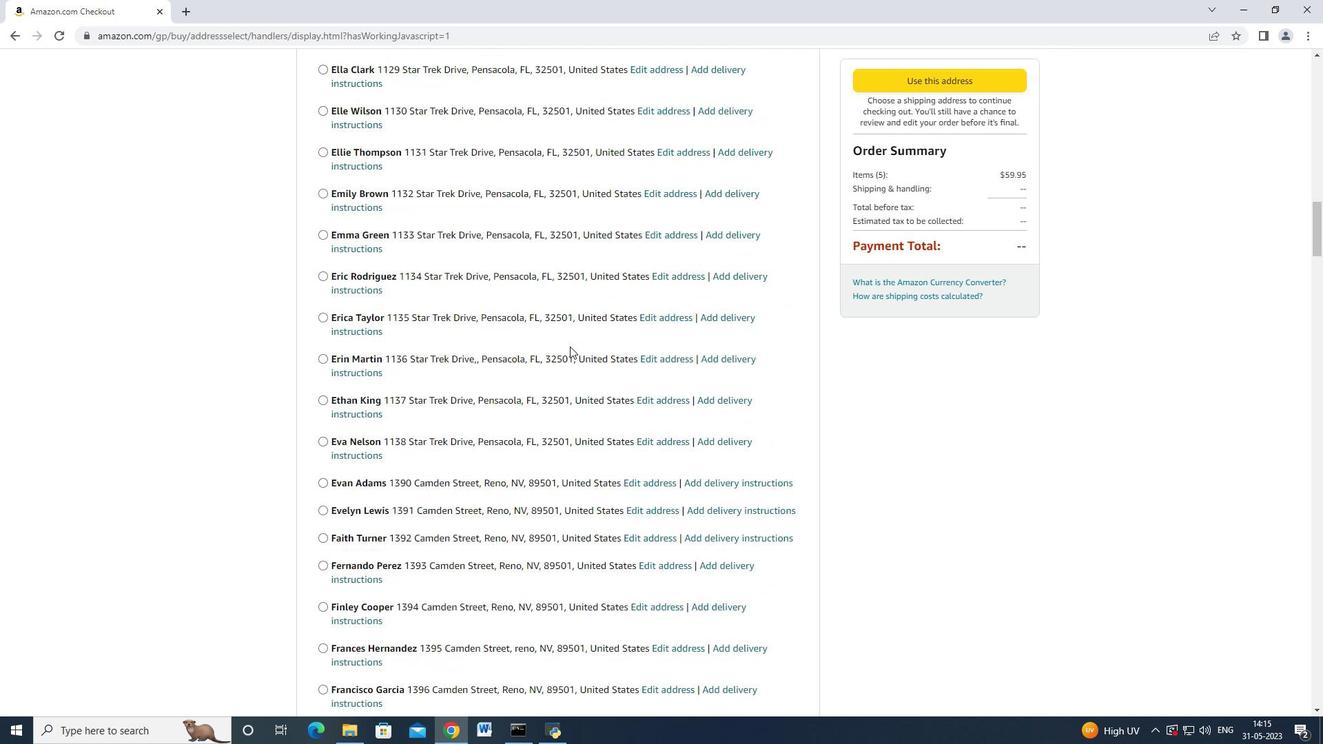 
Action: Mouse moved to (567, 348)
Screenshot: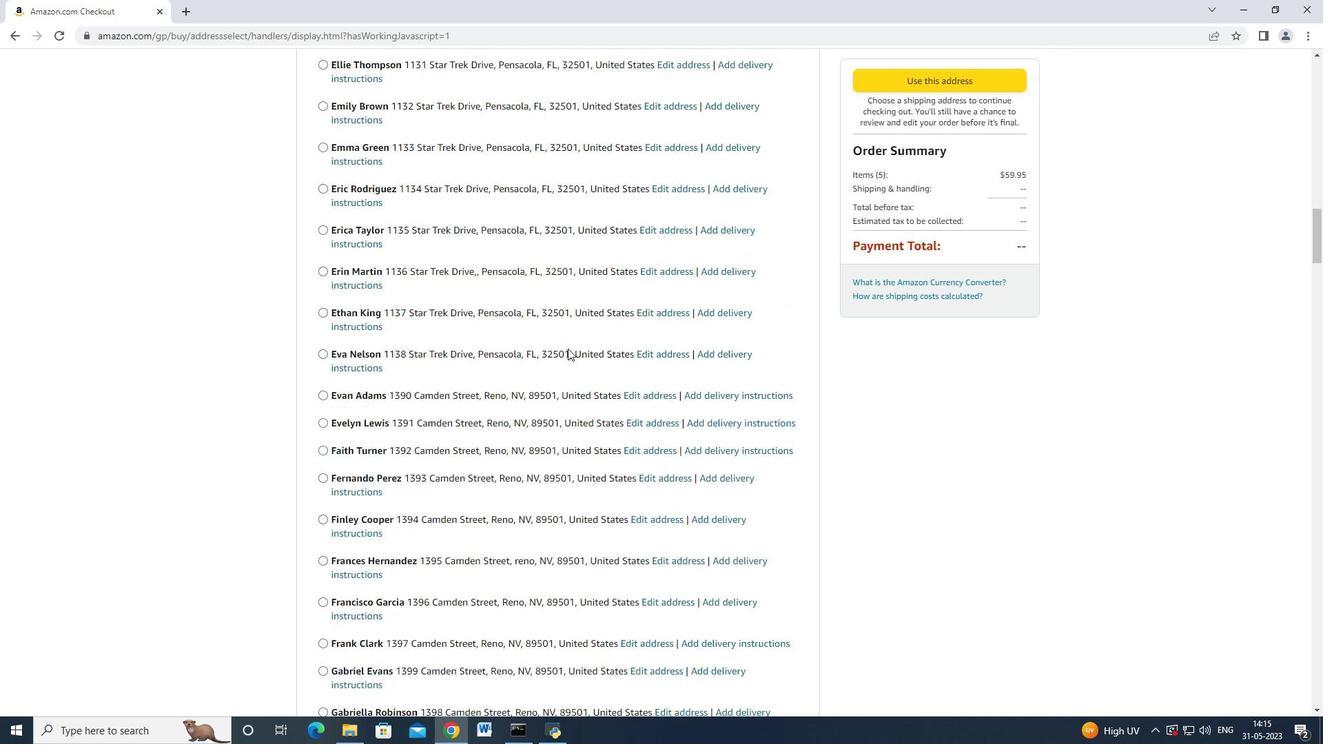 
Action: Mouse scrolled (567, 347) with delta (0, 0)
Screenshot: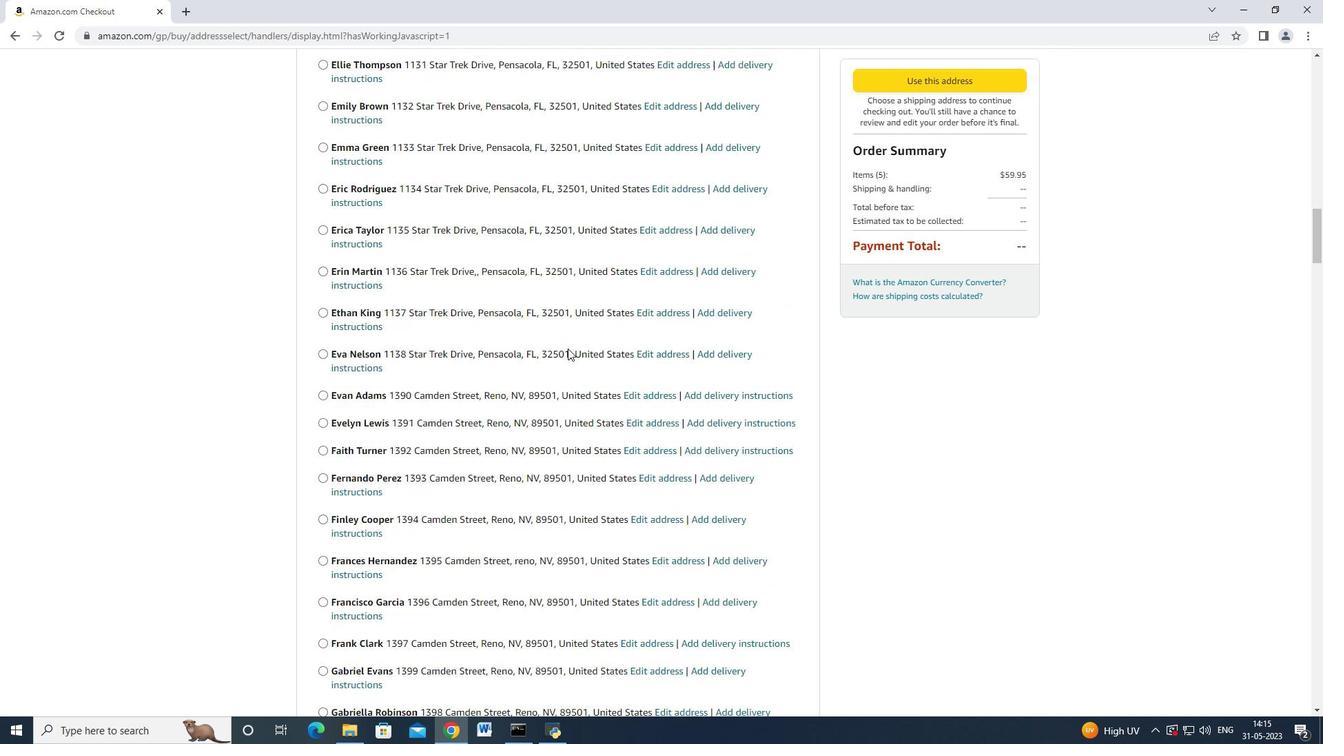 
Action: Mouse scrolled (567, 347) with delta (0, 0)
Screenshot: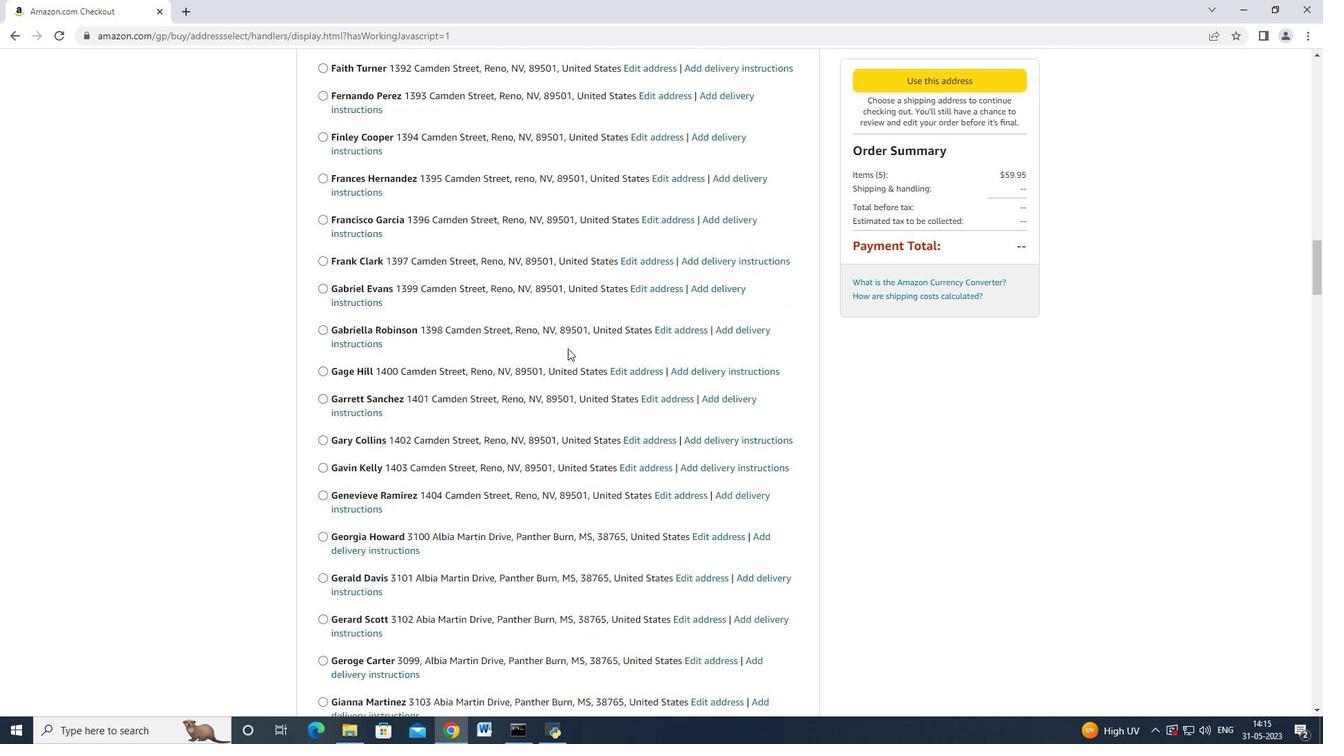 
Action: Mouse scrolled (567, 347) with delta (0, 0)
Screenshot: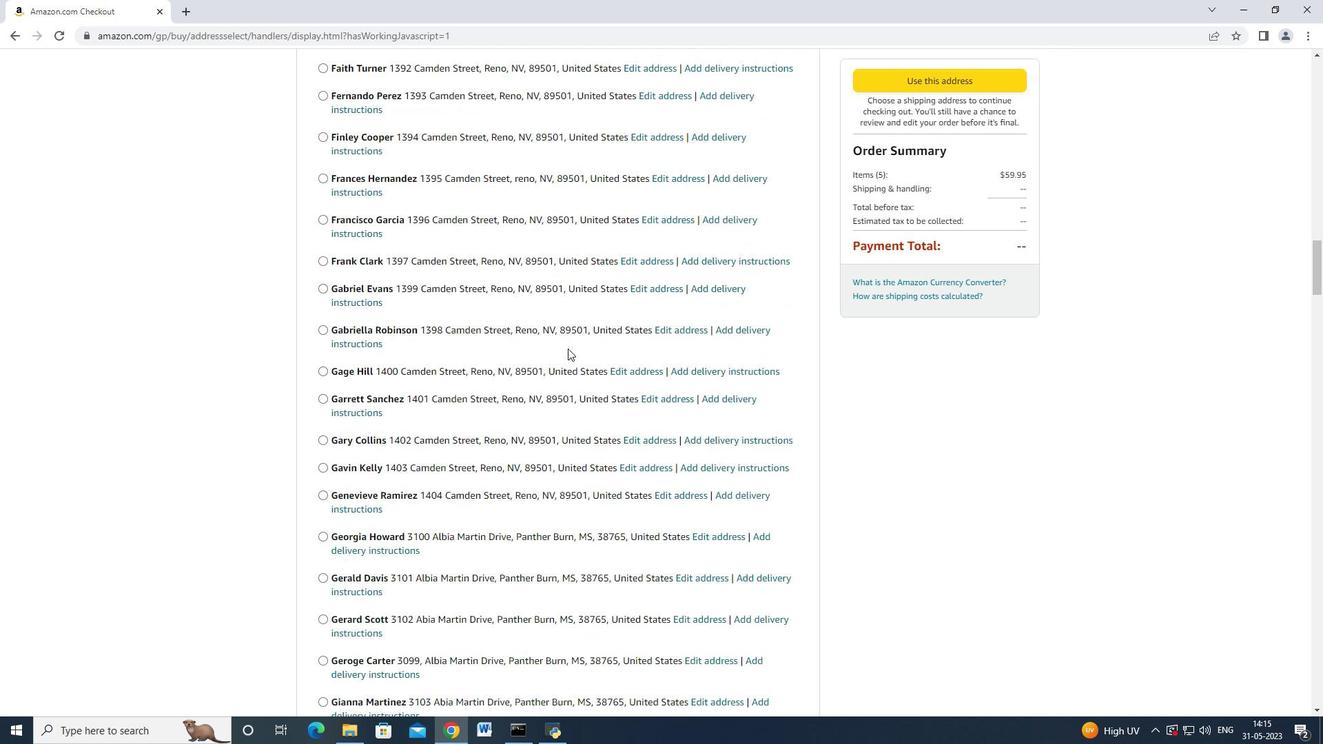 
Action: Mouse scrolled (567, 347) with delta (0, 0)
Screenshot: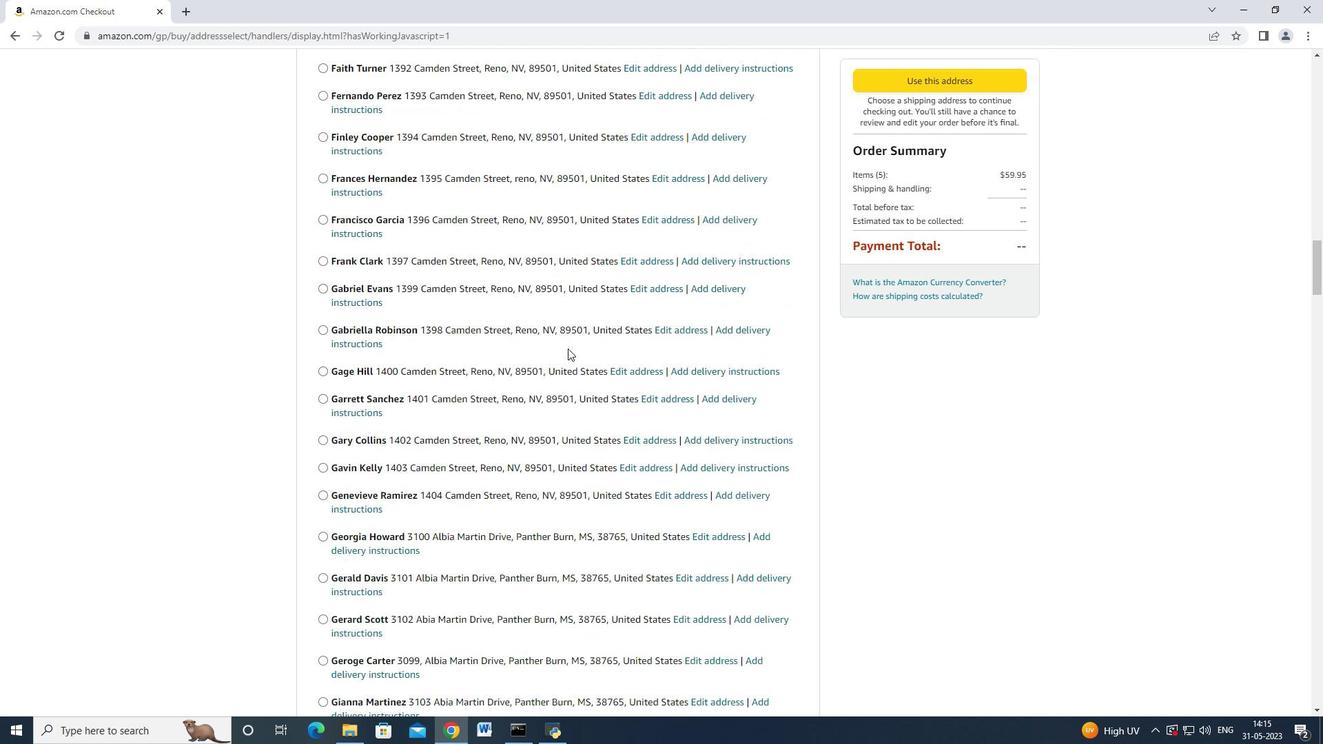 
Action: Mouse scrolled (567, 347) with delta (0, 0)
Screenshot: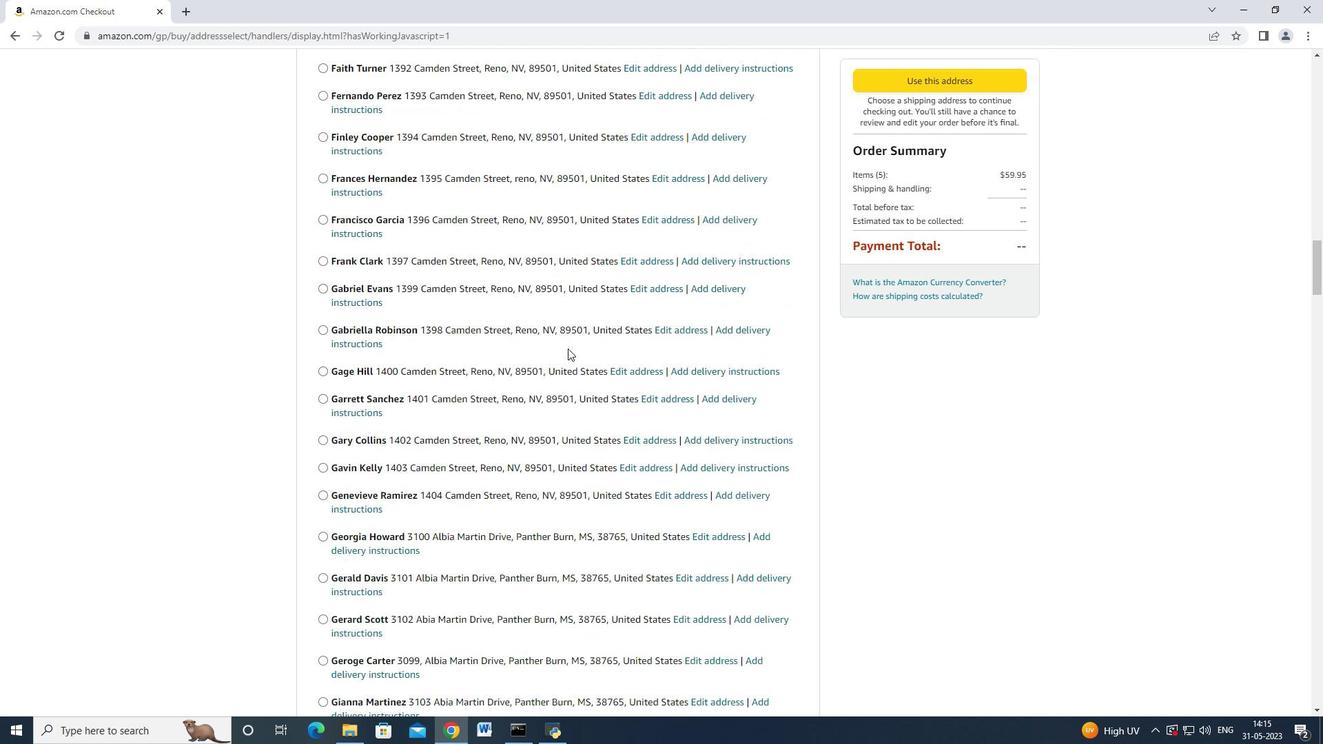 
Action: Mouse moved to (567, 348)
Screenshot: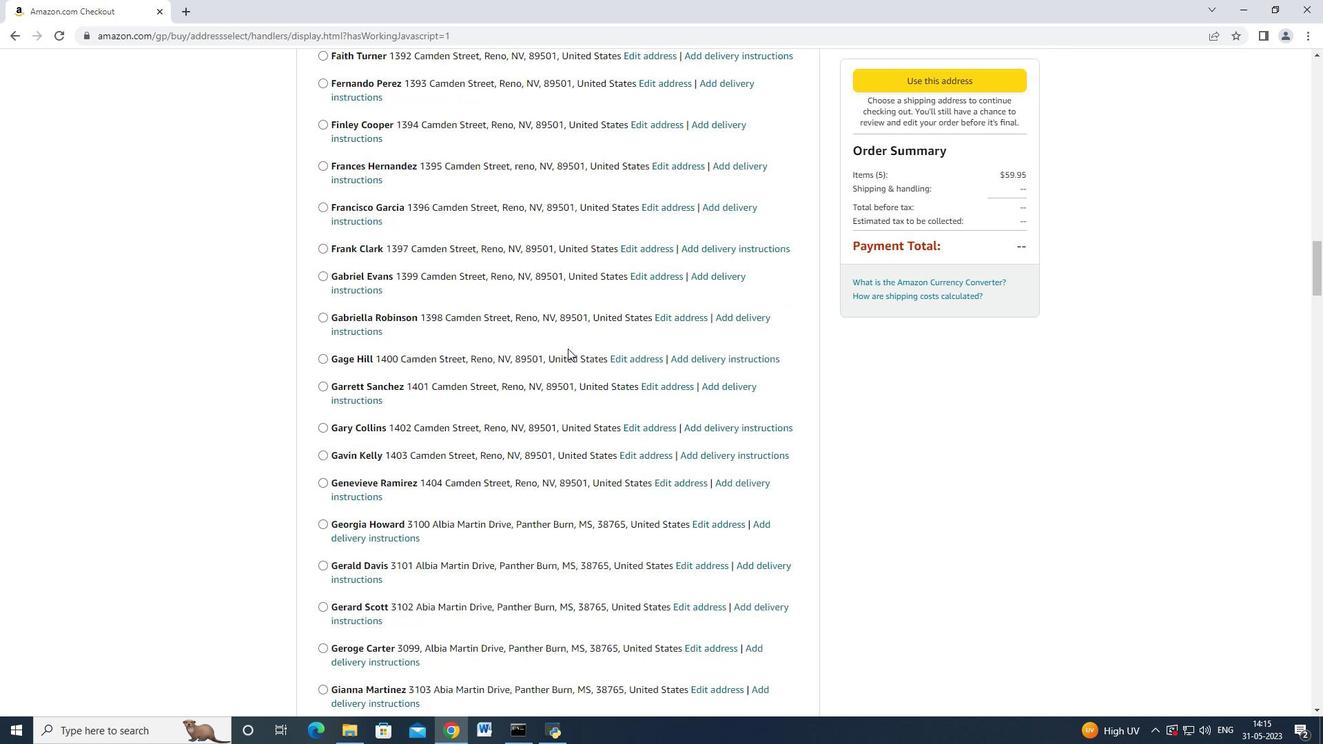 
Action: Mouse scrolled (567, 347) with delta (0, 0)
Screenshot: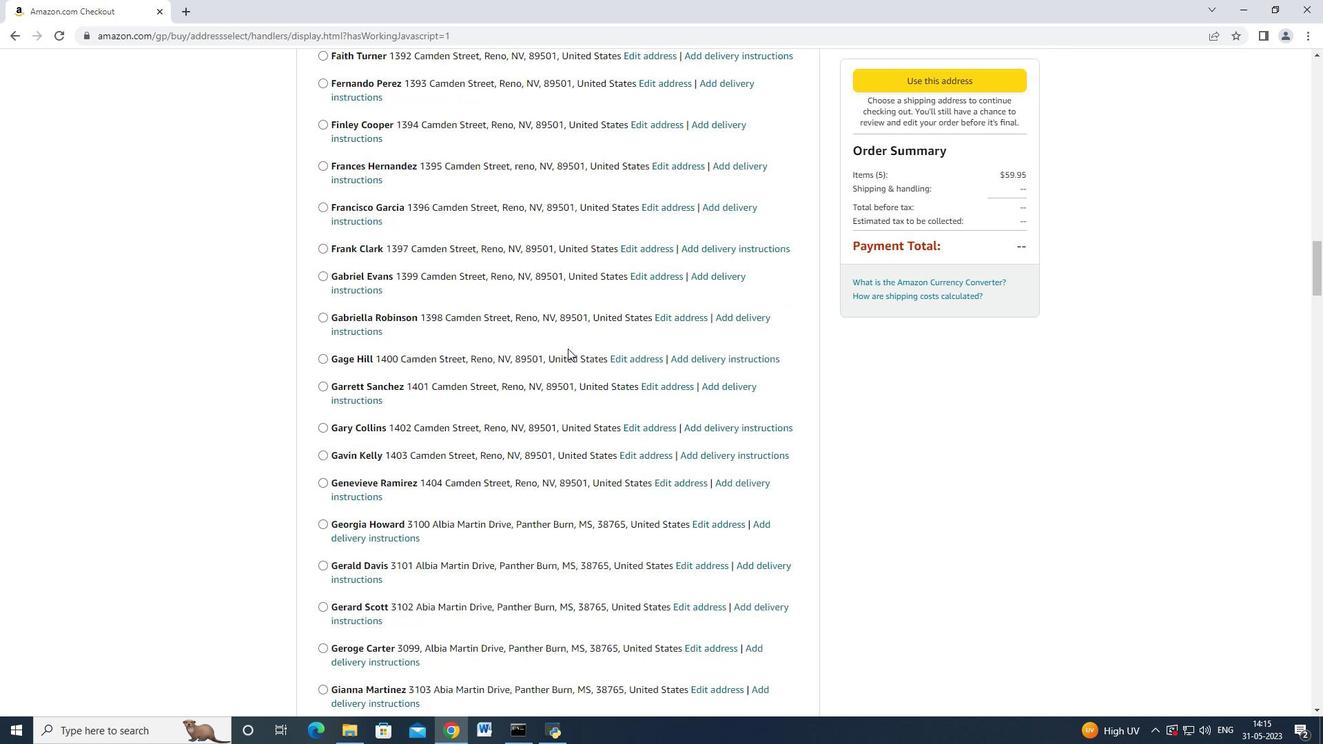 
Action: Mouse moved to (567, 348)
Screenshot: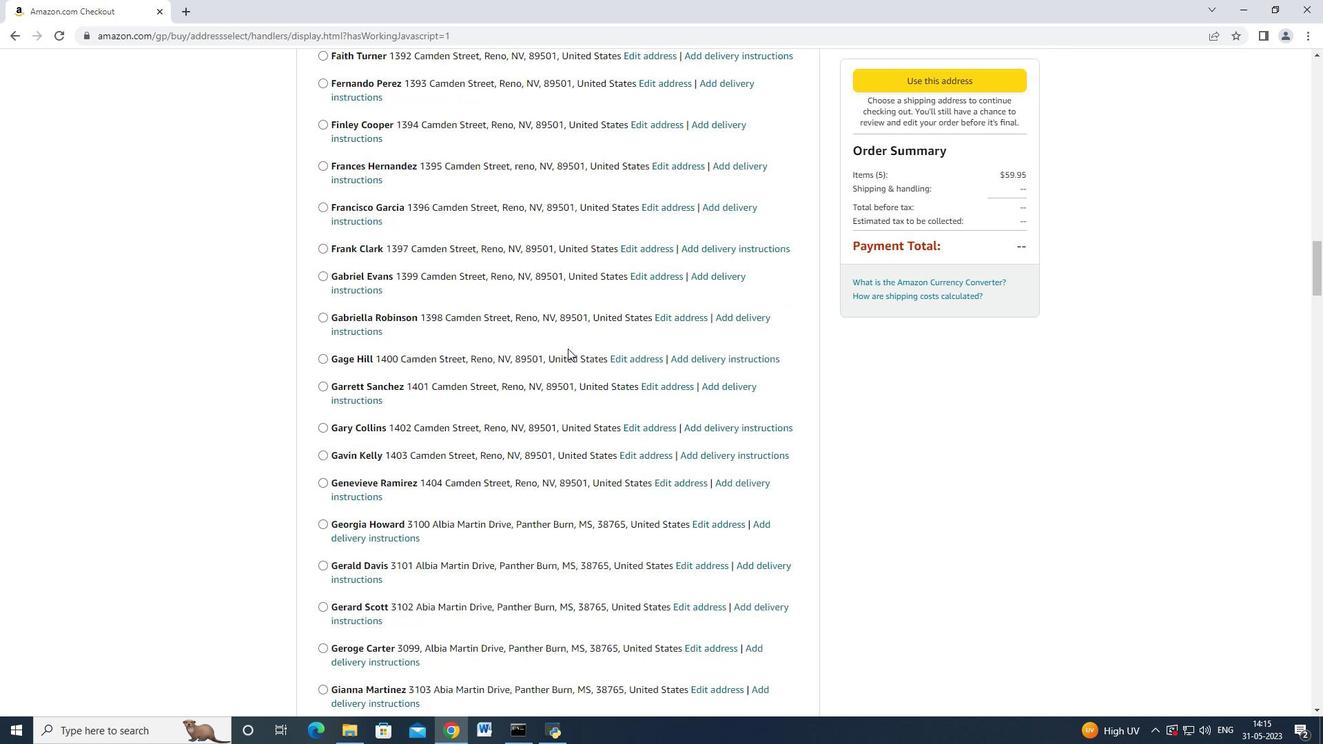 
Action: Mouse scrolled (567, 347) with delta (0, 0)
Screenshot: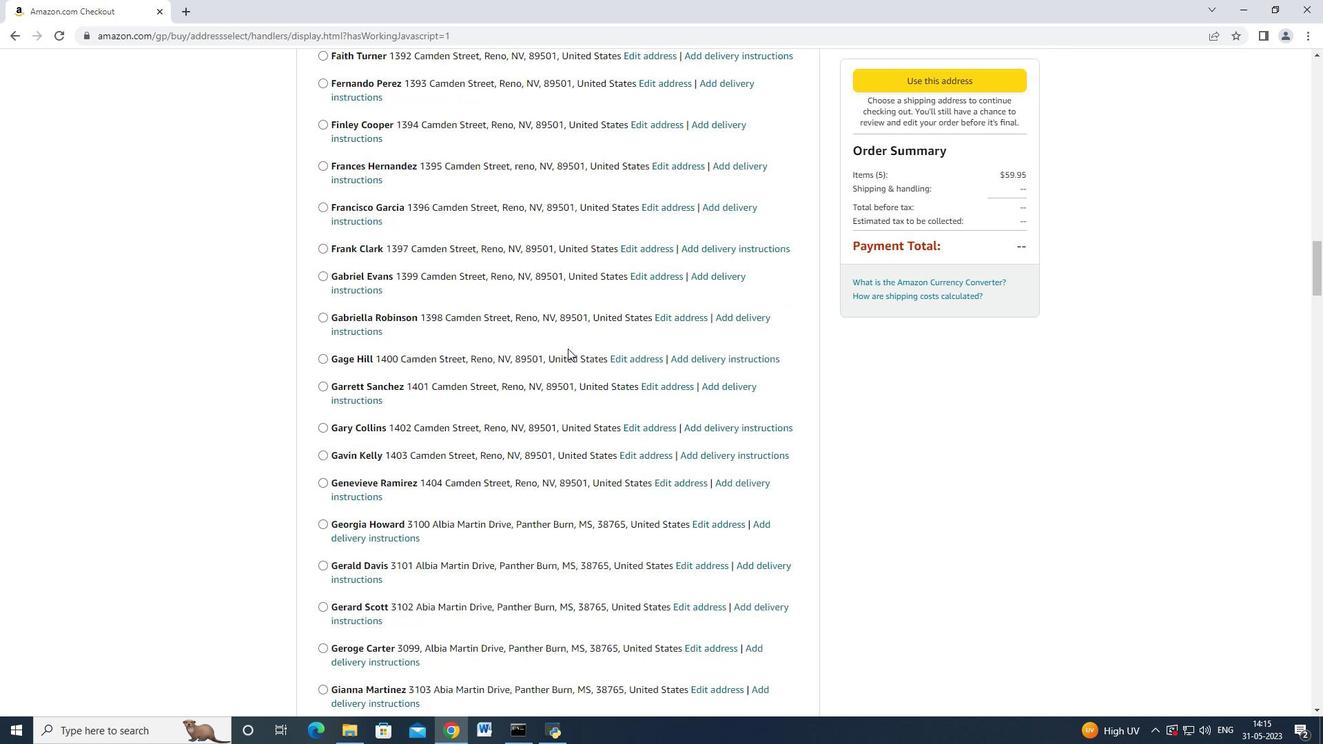 
Action: Mouse scrolled (567, 347) with delta (0, 0)
Screenshot: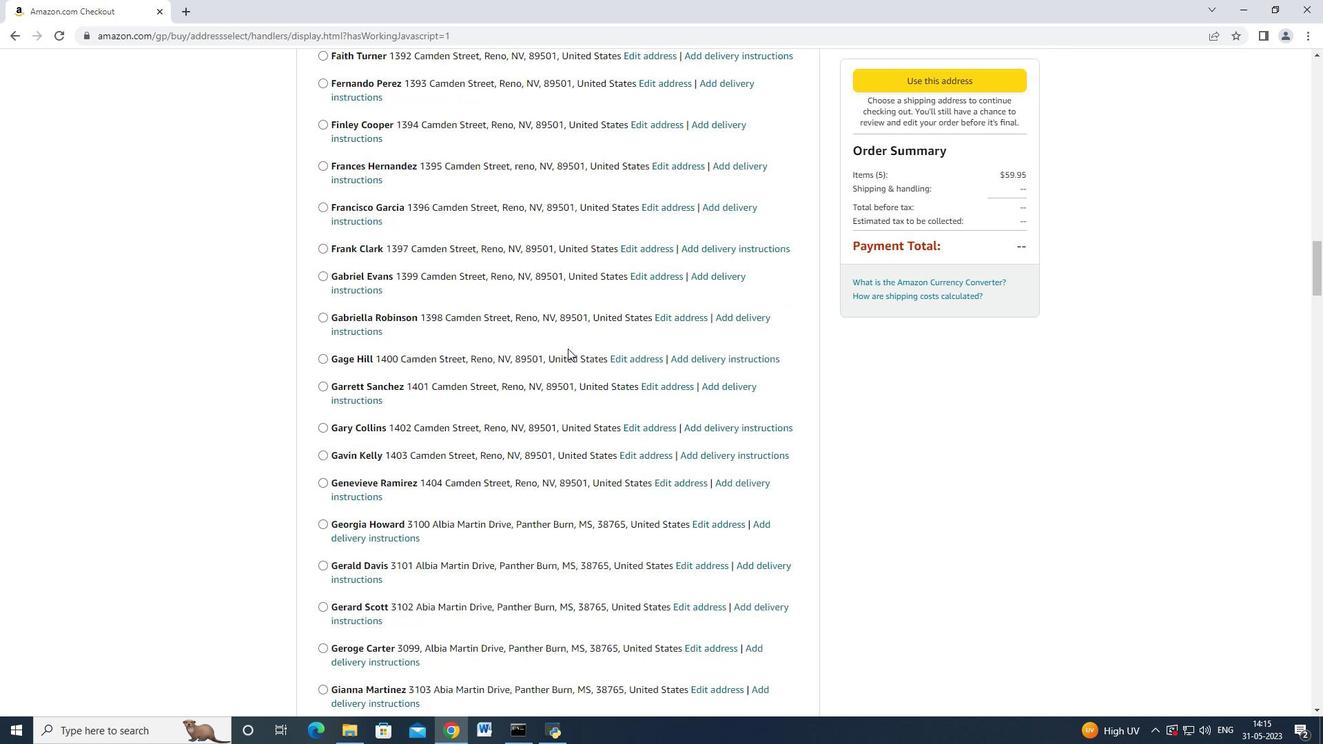 
Action: Mouse scrolled (567, 347) with delta (0, 0)
Screenshot: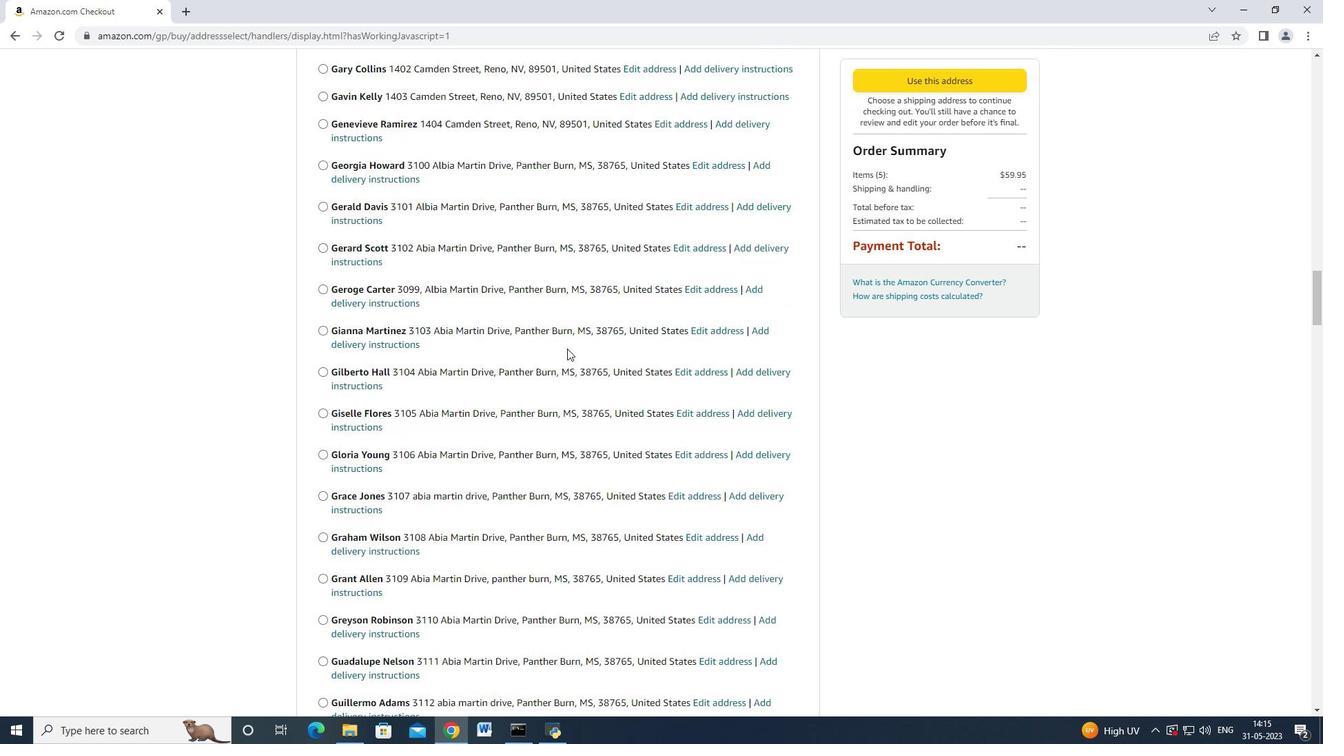 
Action: Mouse scrolled (567, 347) with delta (0, 0)
Screenshot: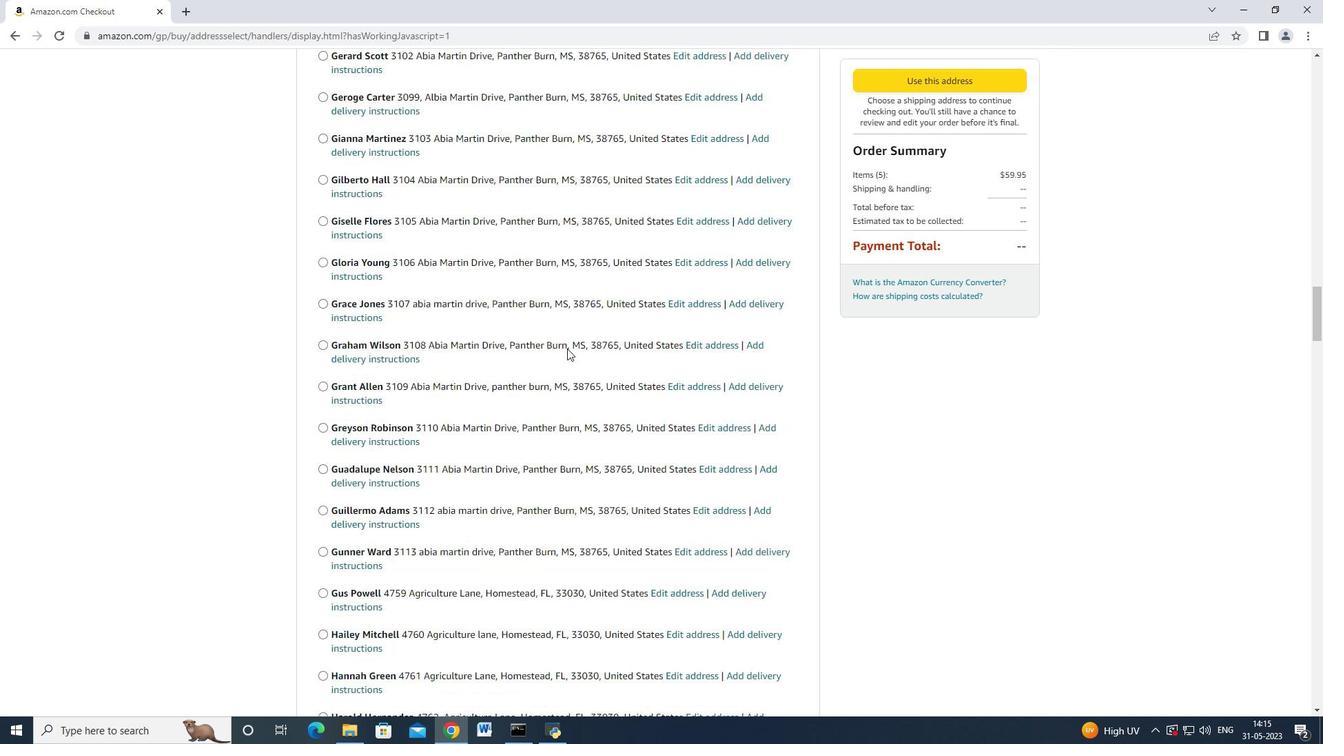 
Action: Mouse scrolled (567, 347) with delta (0, 0)
Screenshot: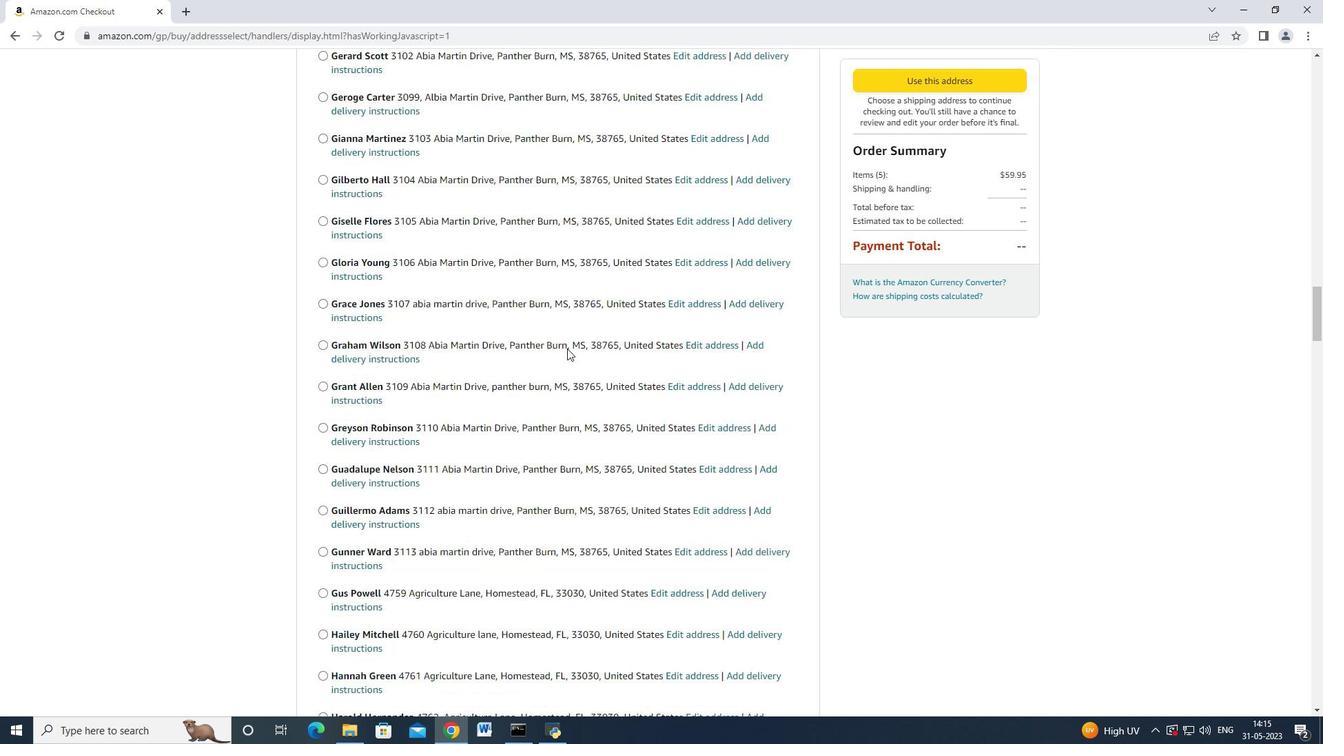 
Action: Mouse scrolled (567, 347) with delta (0, 0)
Screenshot: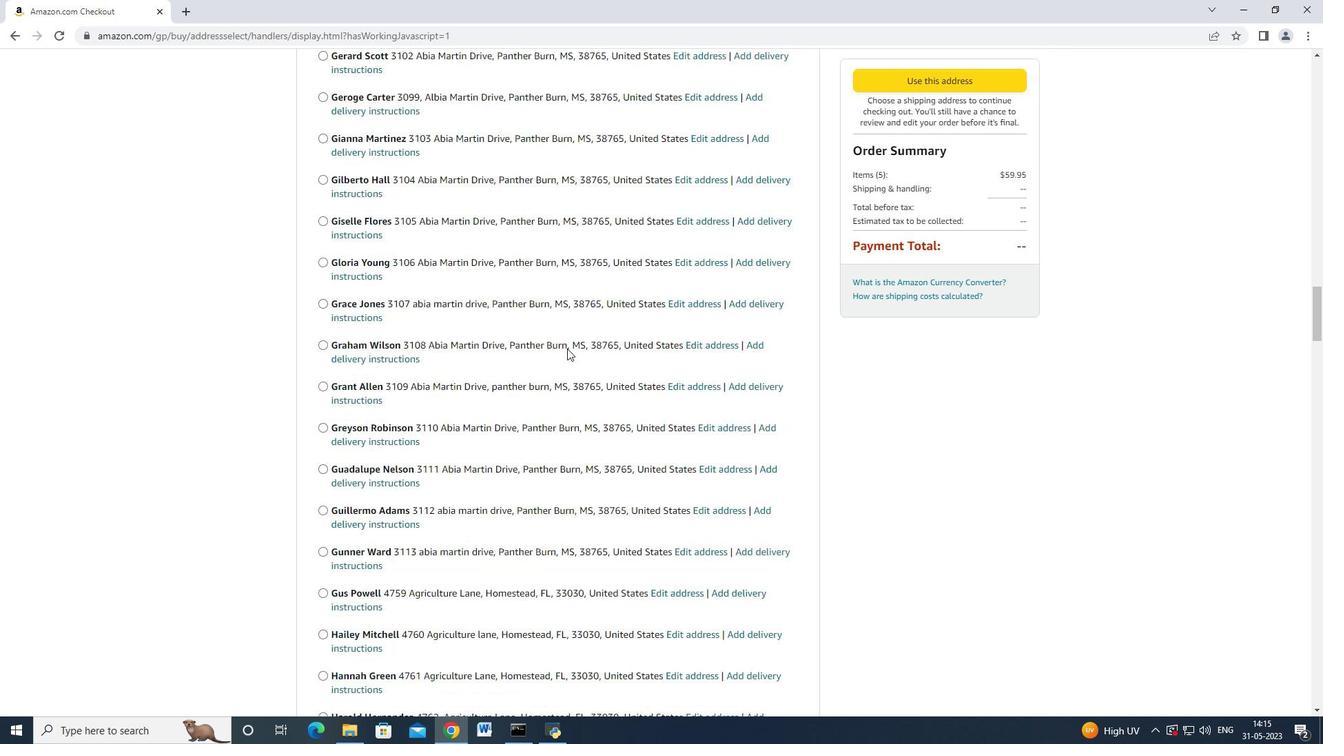 
Action: Mouse scrolled (567, 347) with delta (0, 0)
Screenshot: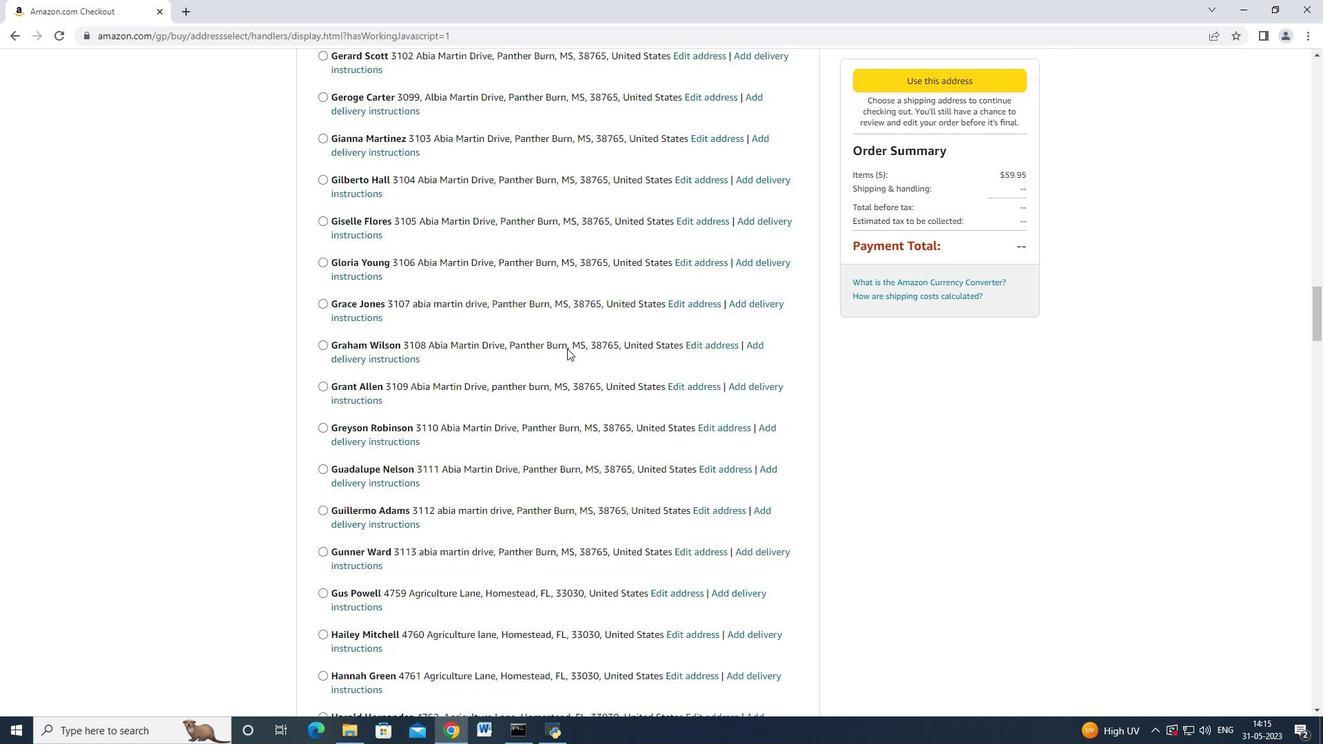 
Action: Mouse scrolled (567, 347) with delta (0, -1)
Screenshot: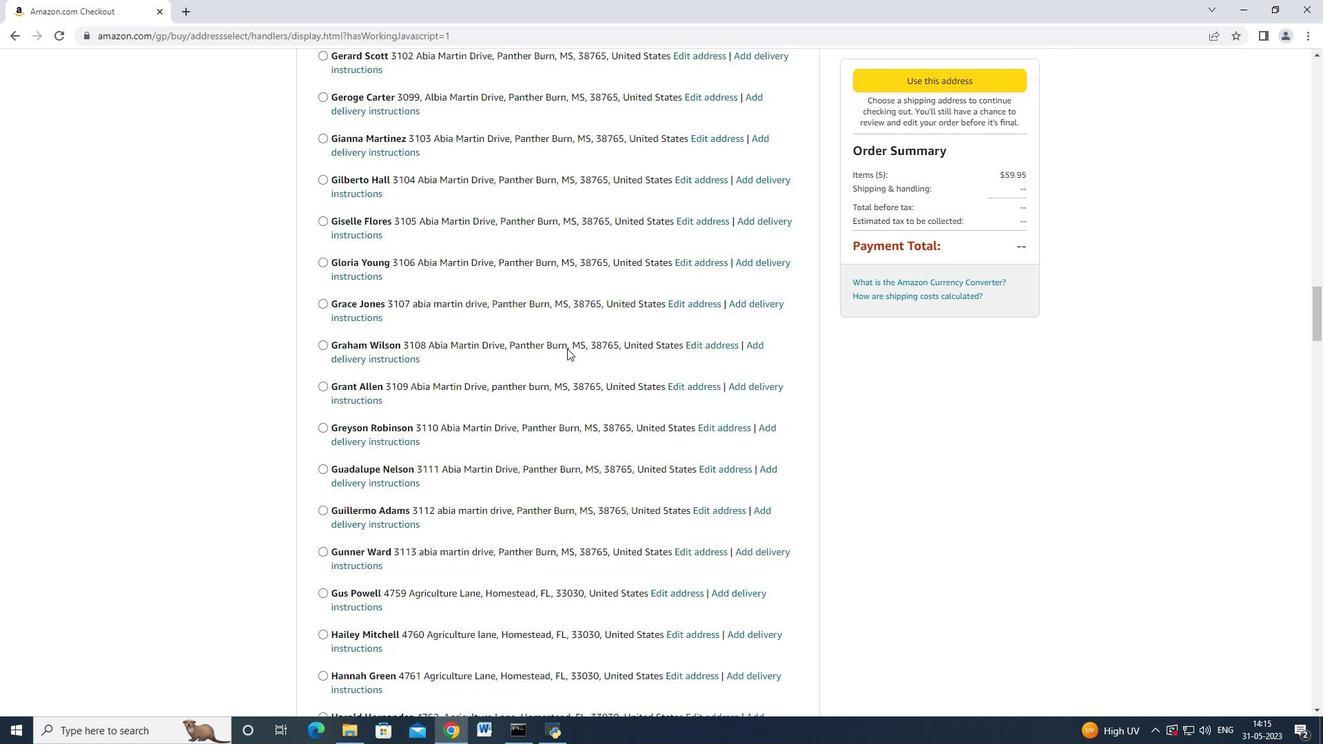
Action: Mouse scrolled (567, 347) with delta (0, 0)
Screenshot: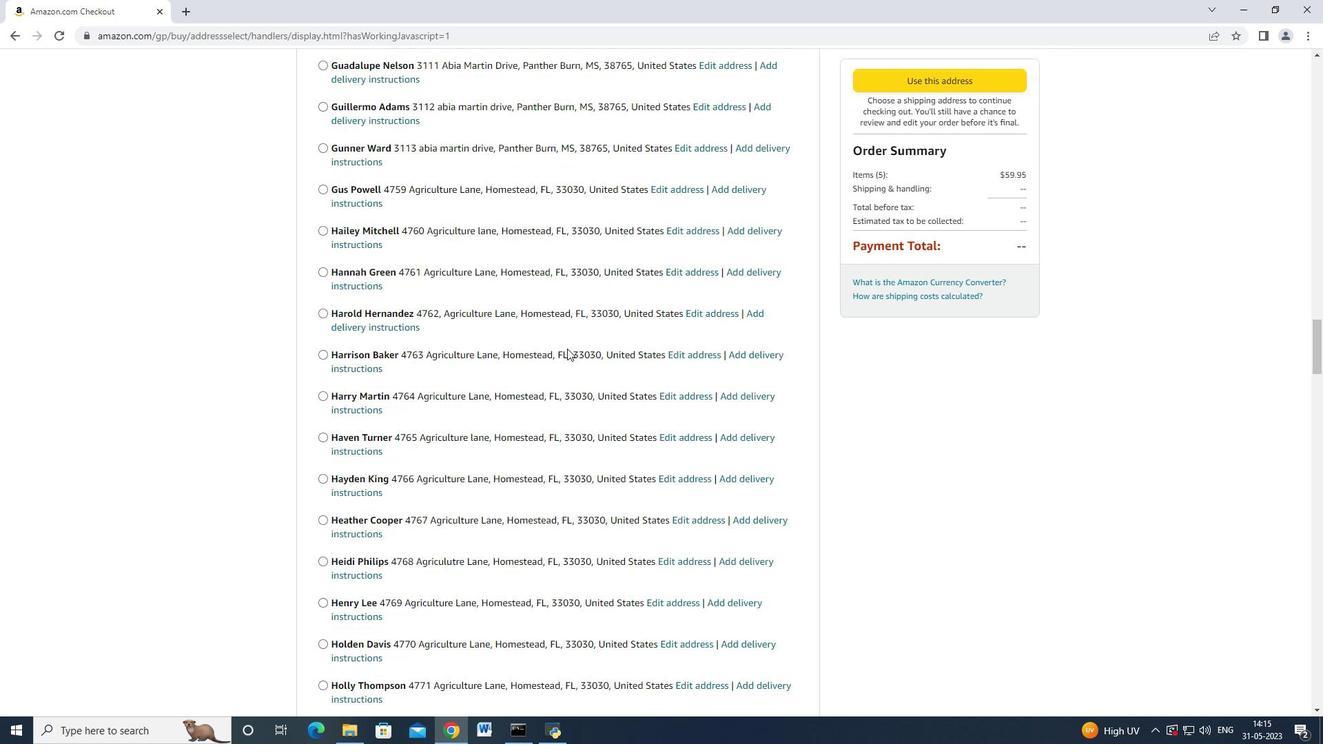 
Action: Mouse scrolled (567, 347) with delta (0, 0)
Screenshot: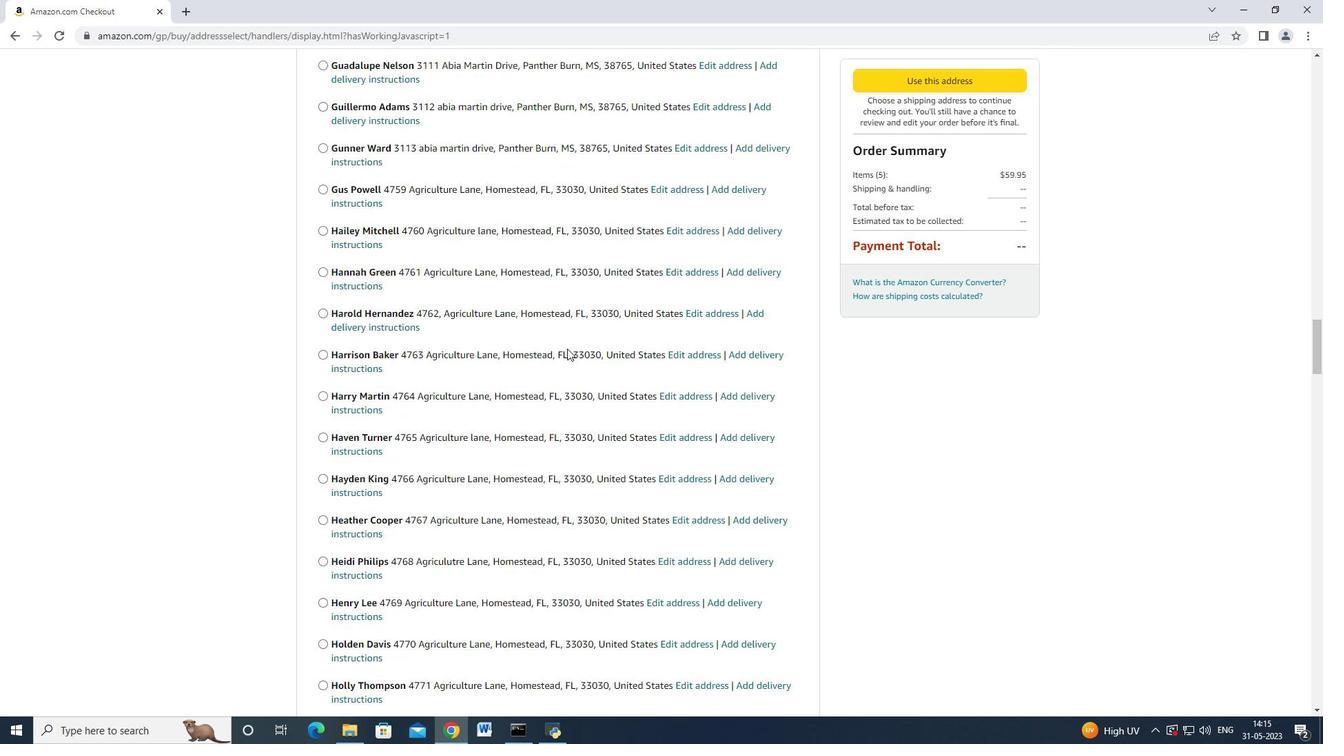 
Action: Mouse scrolled (567, 347) with delta (0, 0)
Screenshot: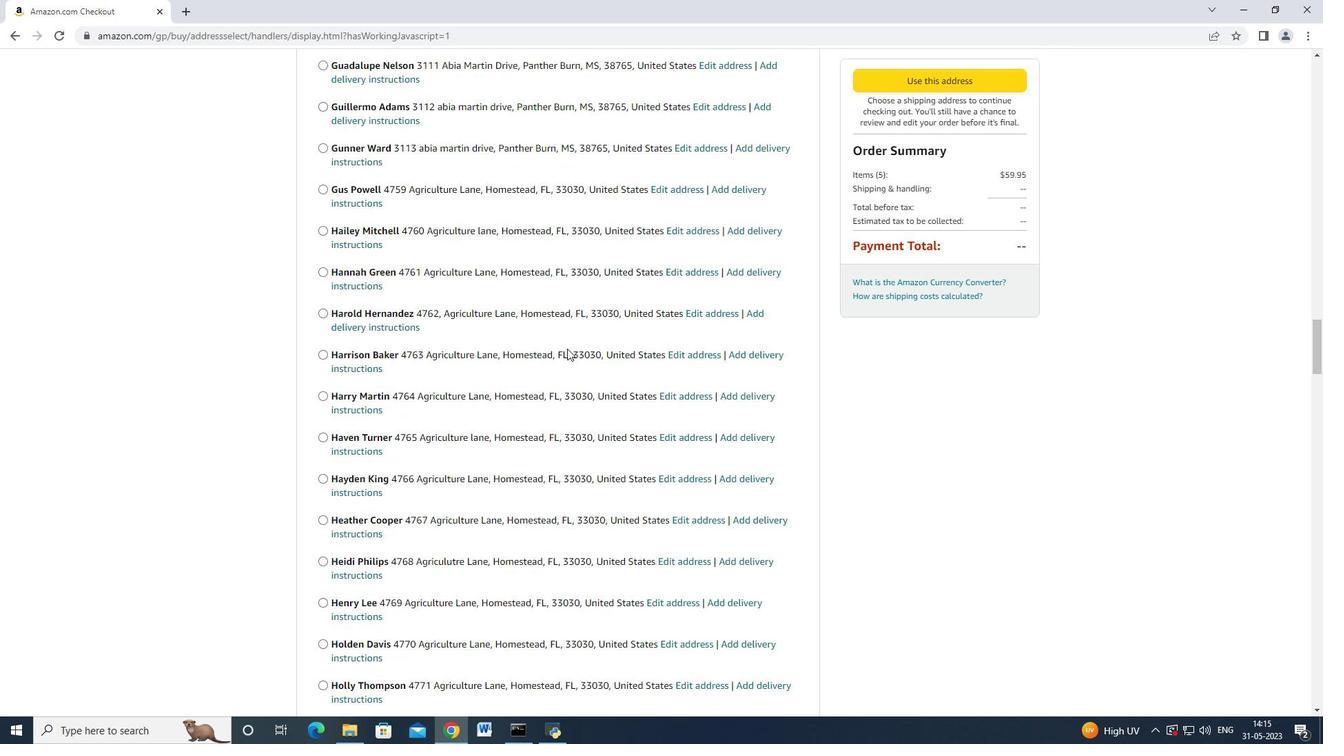 
Action: Mouse scrolled (567, 347) with delta (0, 0)
Screenshot: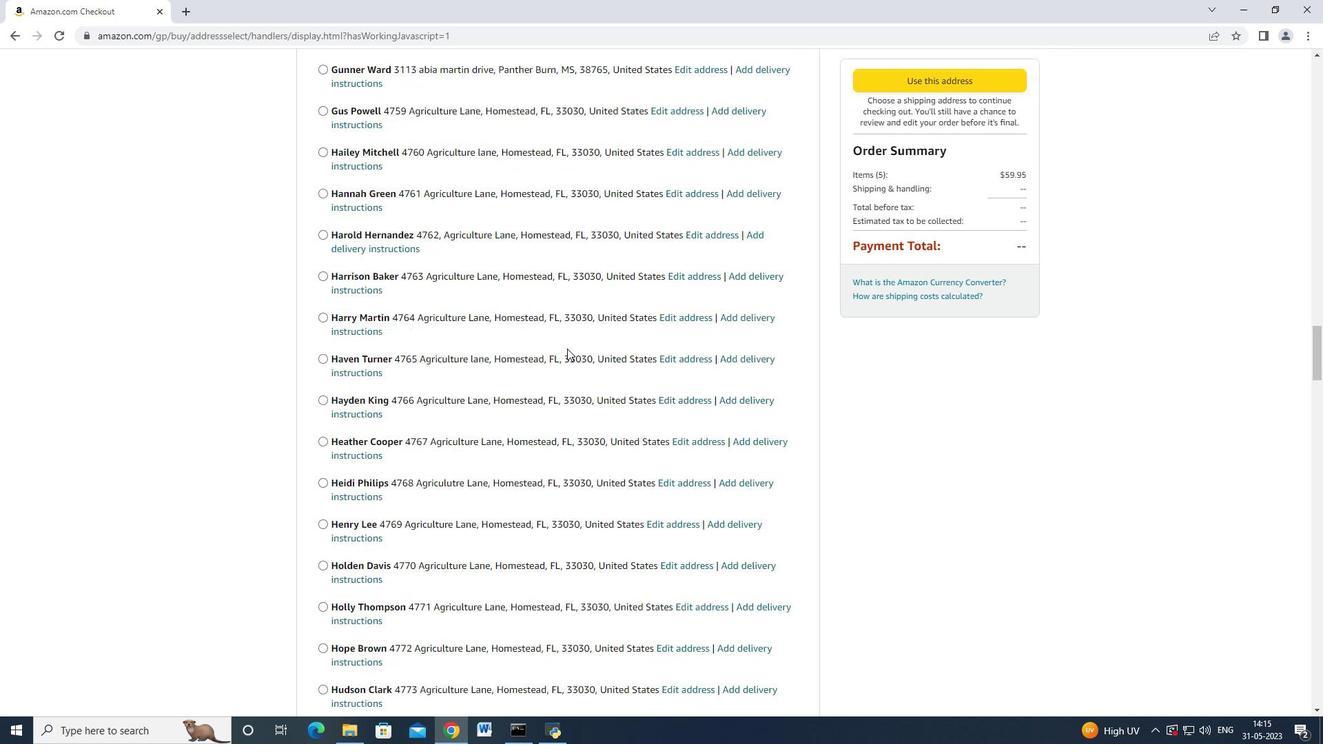 
Action: Mouse scrolled (567, 347) with delta (0, 0)
Screenshot: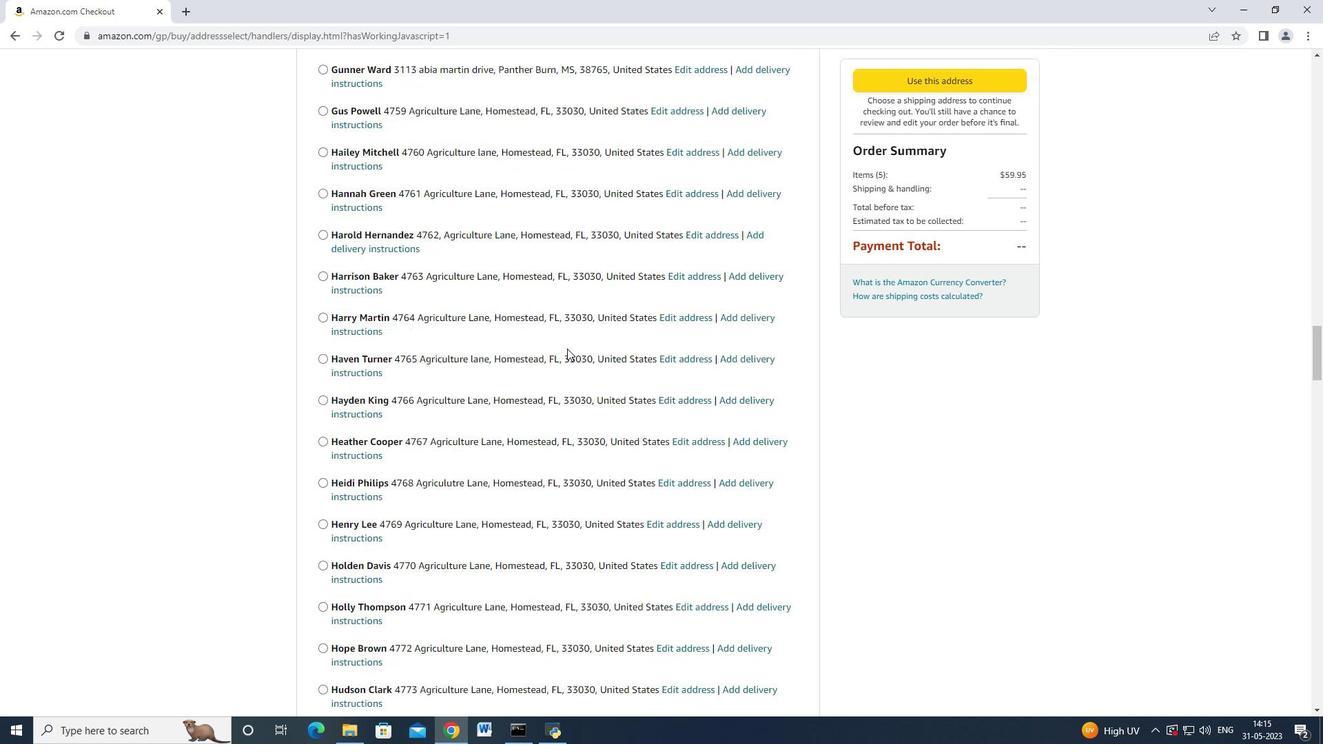 
Action: Mouse scrolled (567, 347) with delta (0, 0)
Screenshot: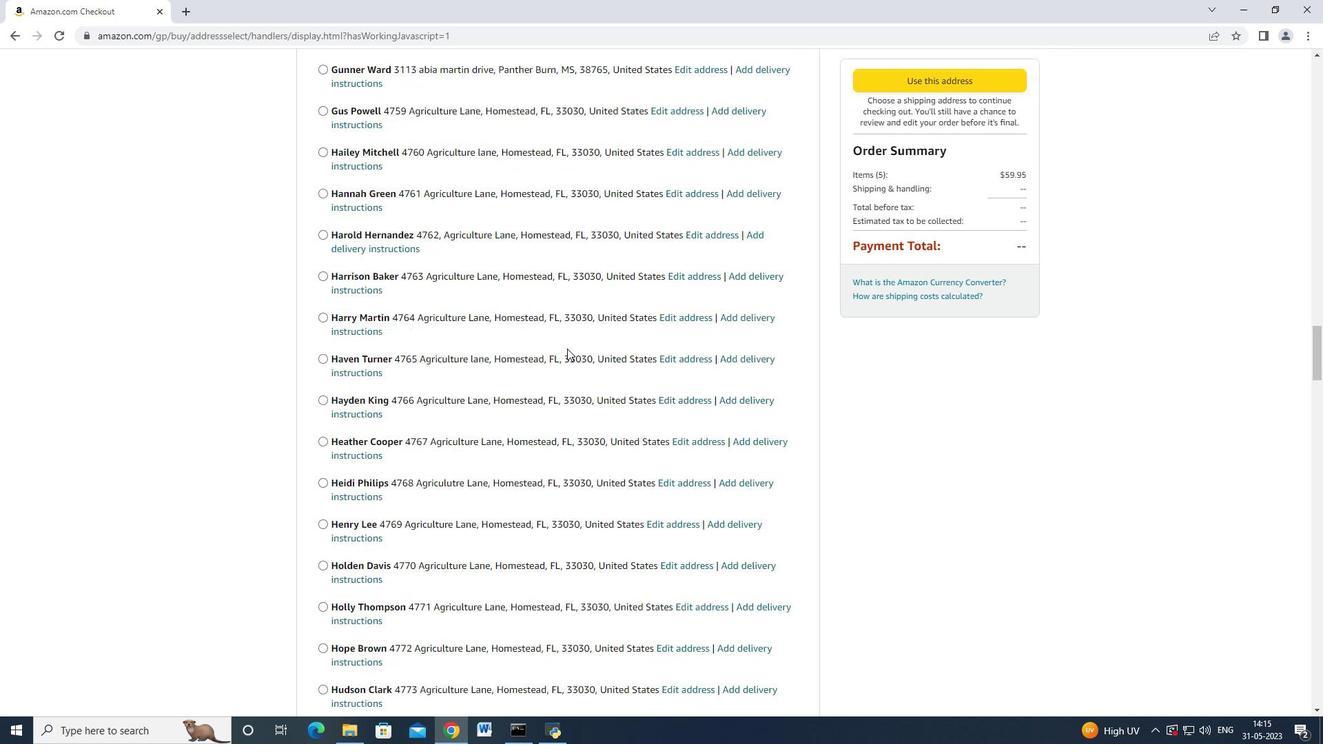
Action: Mouse scrolled (567, 347) with delta (0, 0)
Screenshot: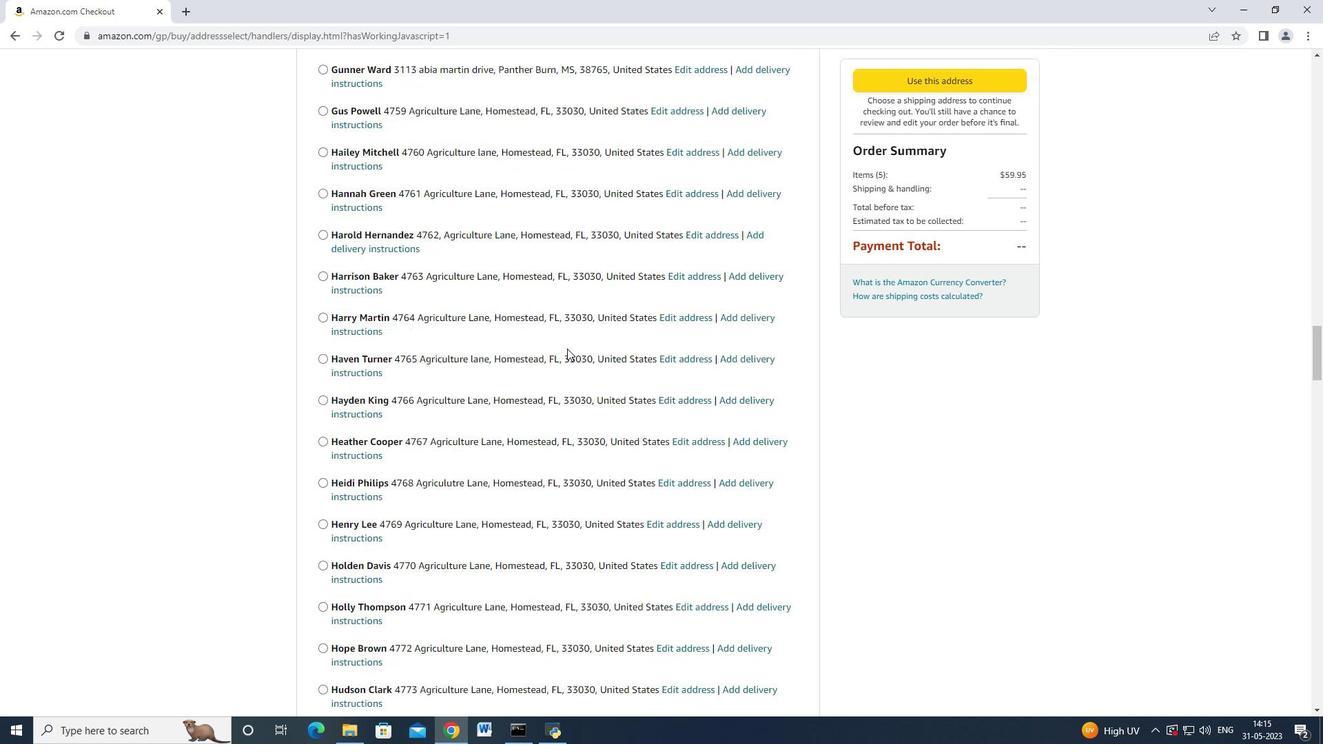
Action: Mouse scrolled (567, 347) with delta (0, 0)
Screenshot: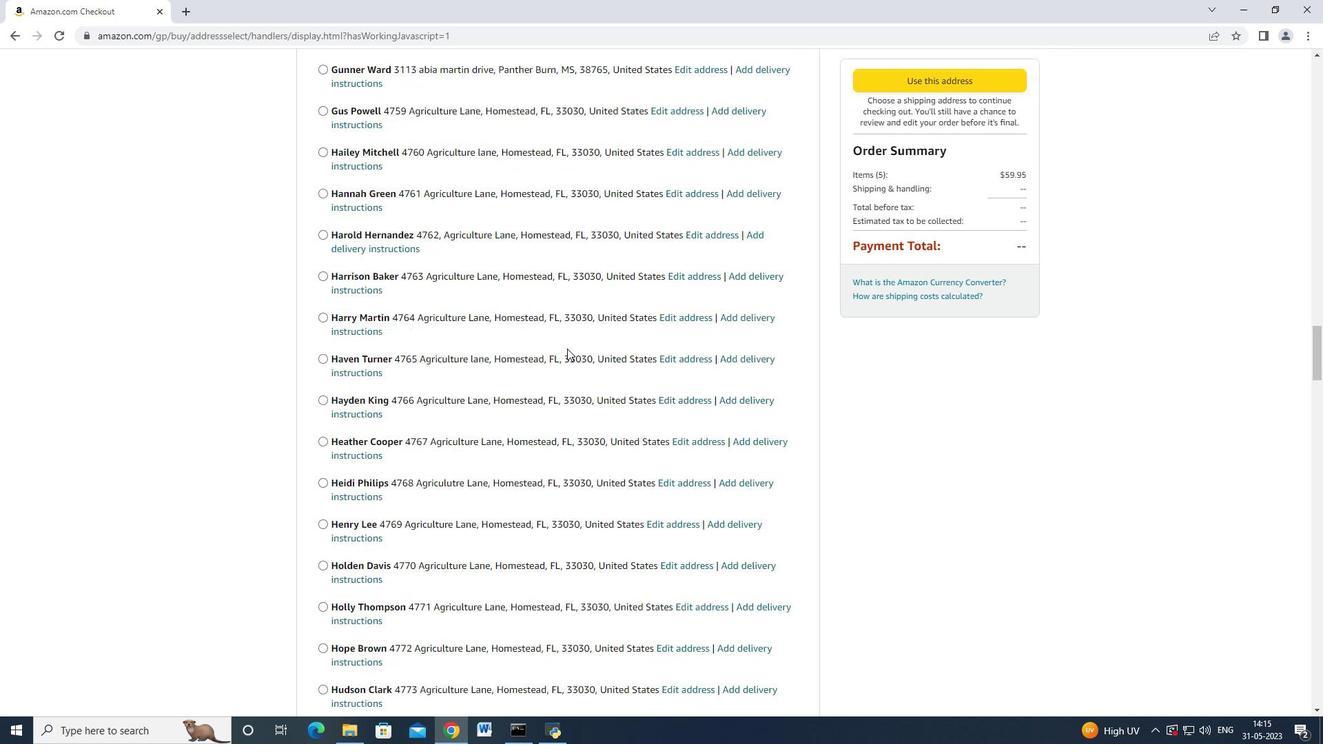 
Action: Mouse moved to (566, 349)
Screenshot: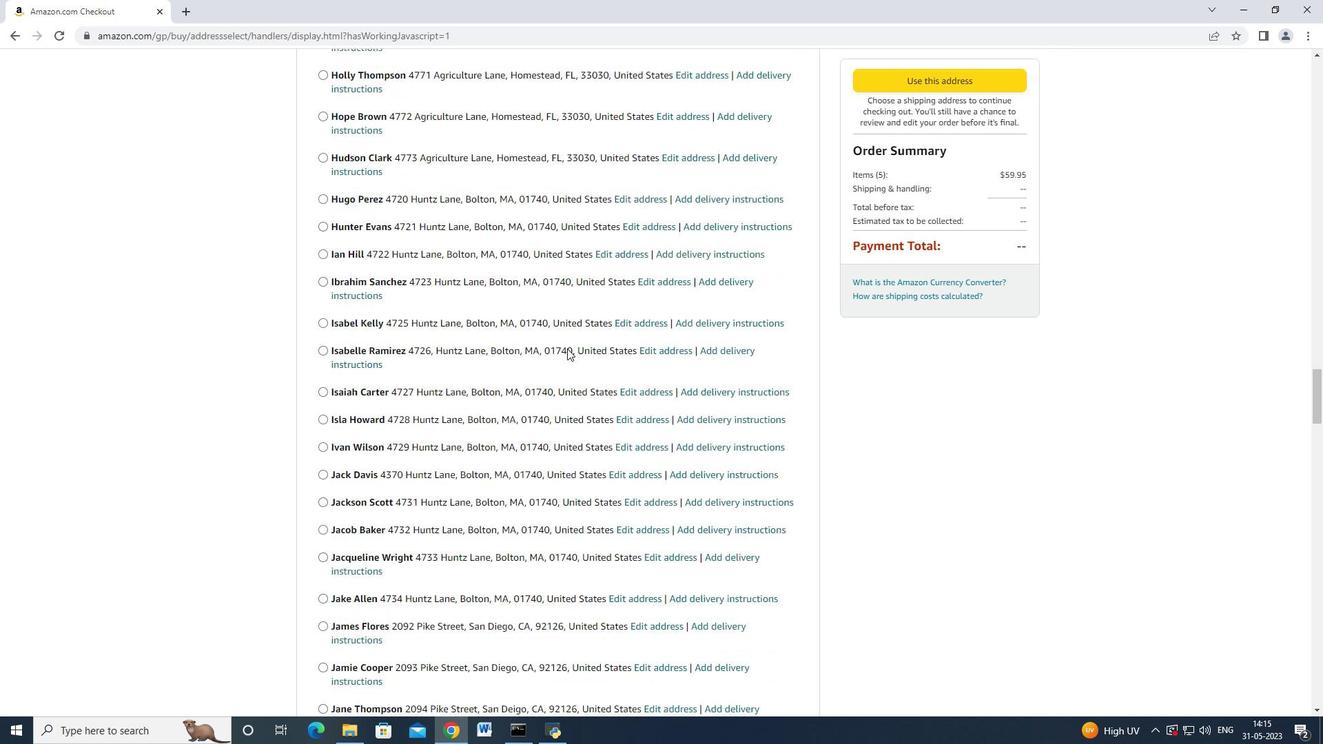 
Action: Mouse scrolled (566, 348) with delta (0, 0)
Screenshot: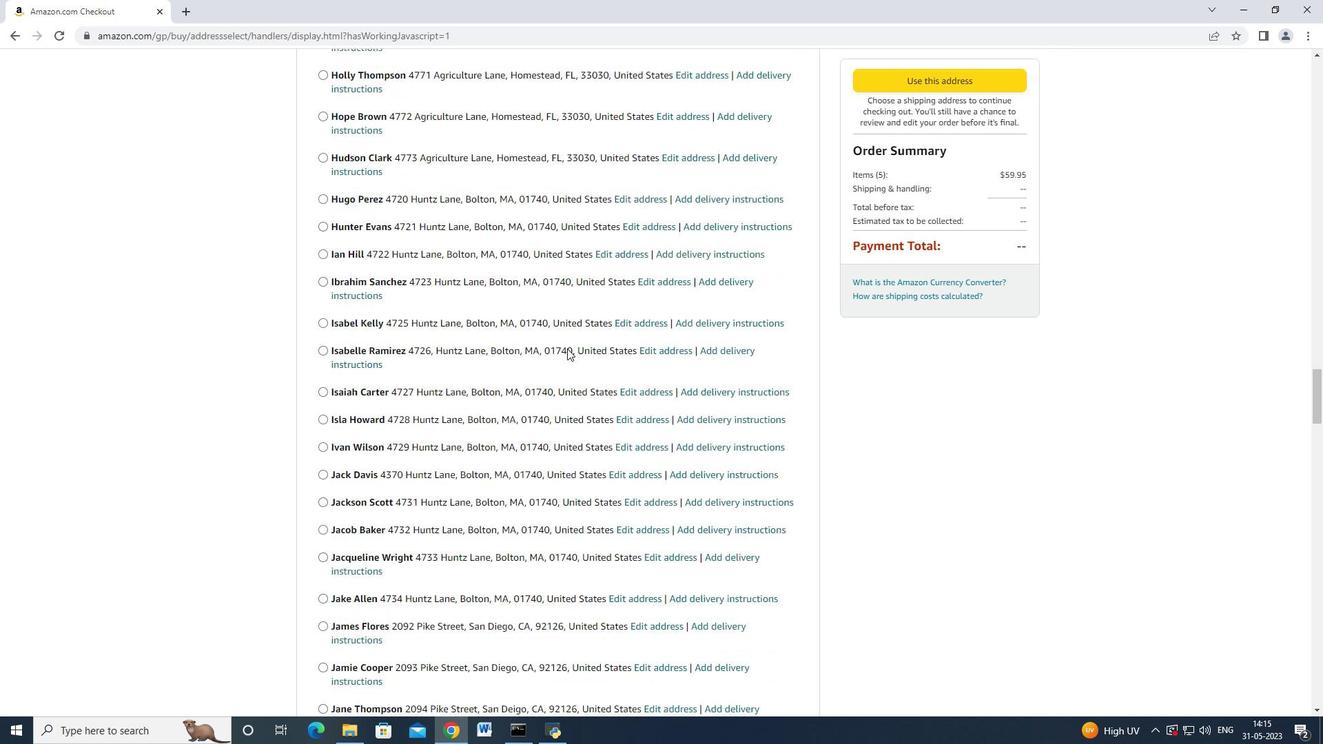 
Action: Mouse moved to (566, 350)
Screenshot: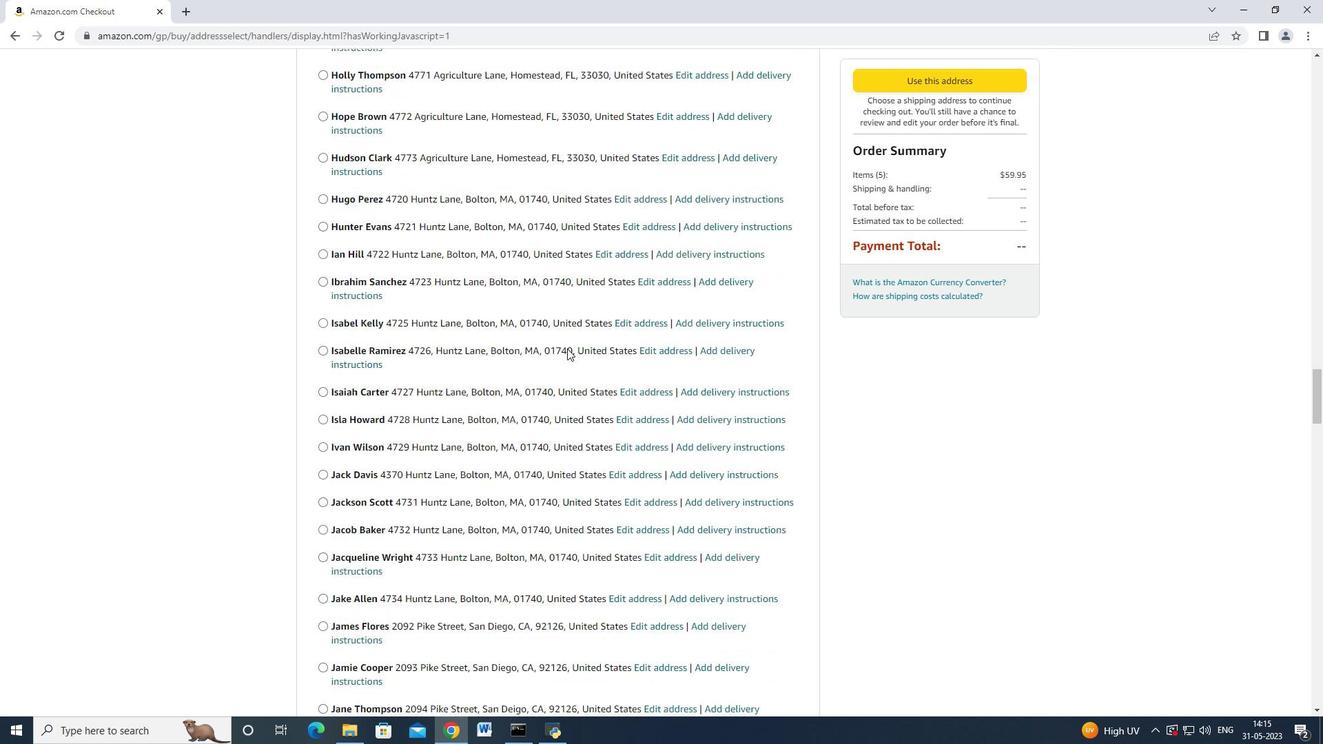 
Action: Mouse scrolled (566, 349) with delta (0, 0)
Screenshot: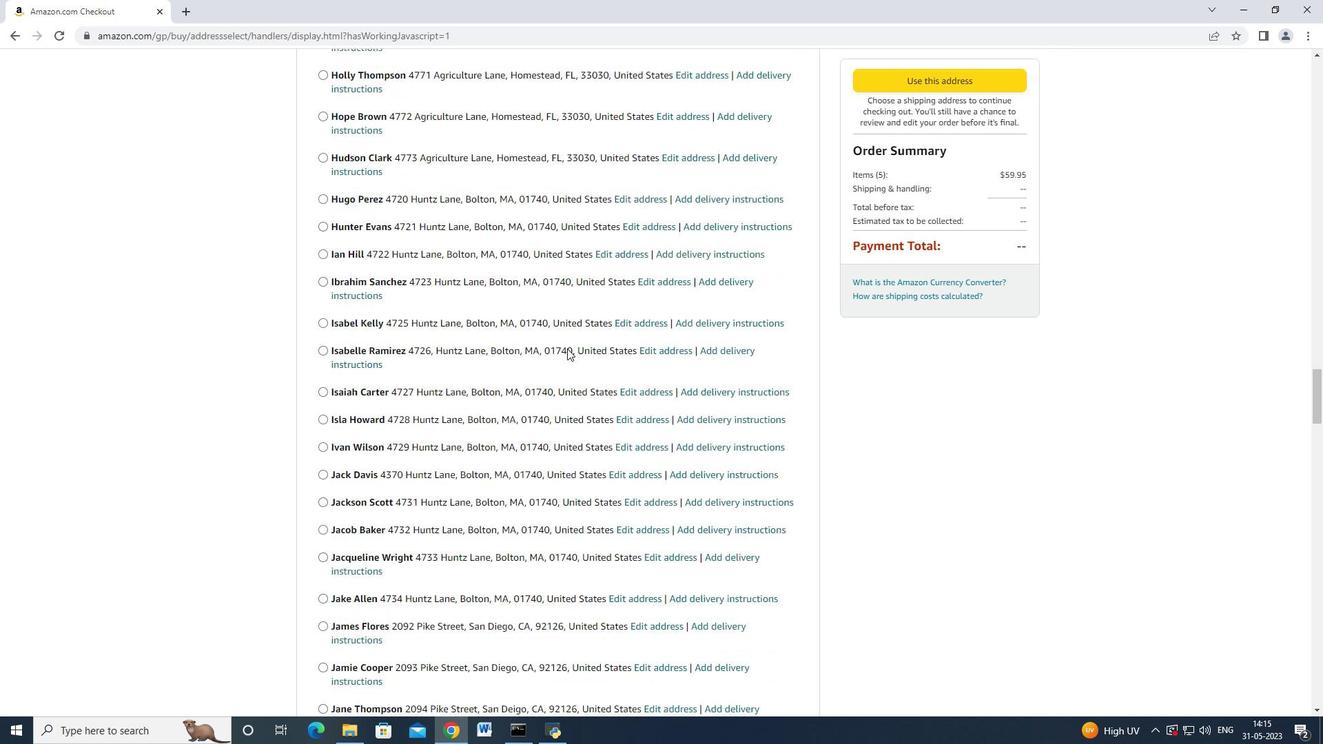
Action: Mouse moved to (566, 350)
Screenshot: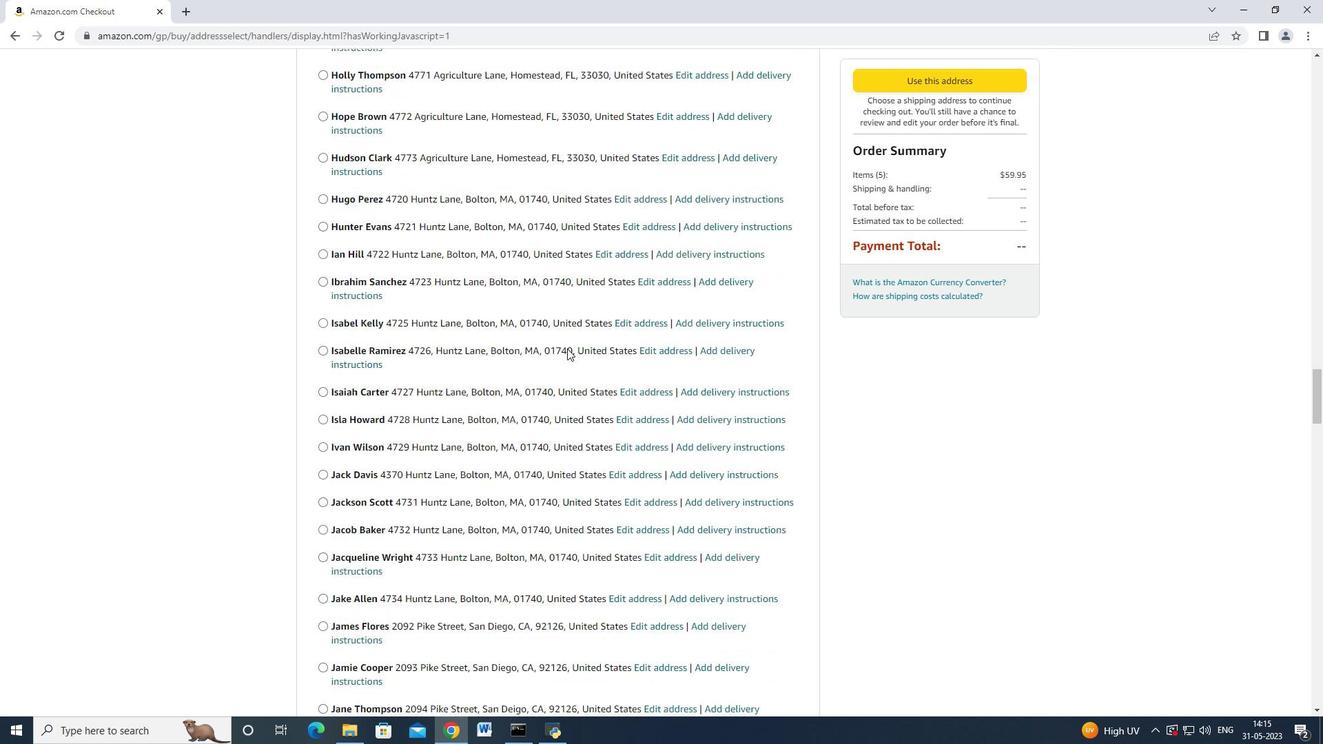
Action: Mouse scrolled (566, 349) with delta (0, 0)
Screenshot: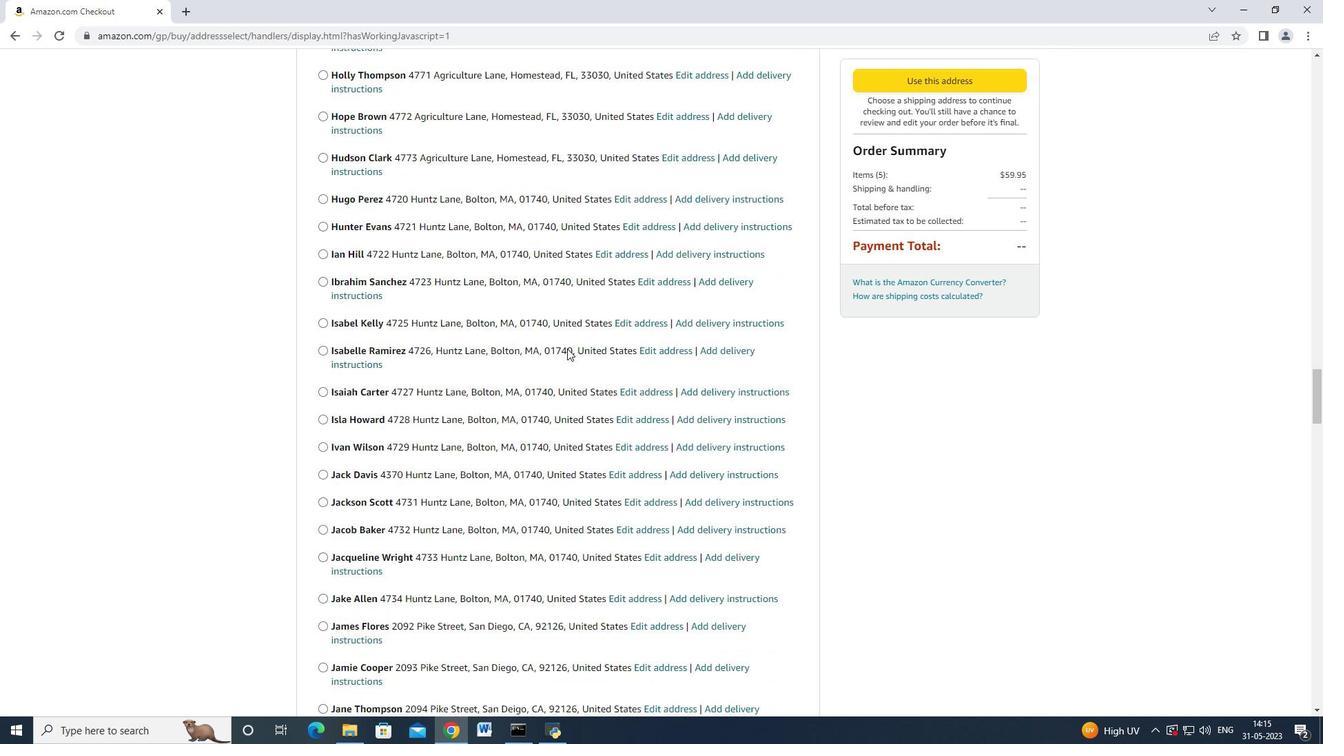 
Action: Mouse scrolled (566, 349) with delta (0, 0)
Screenshot: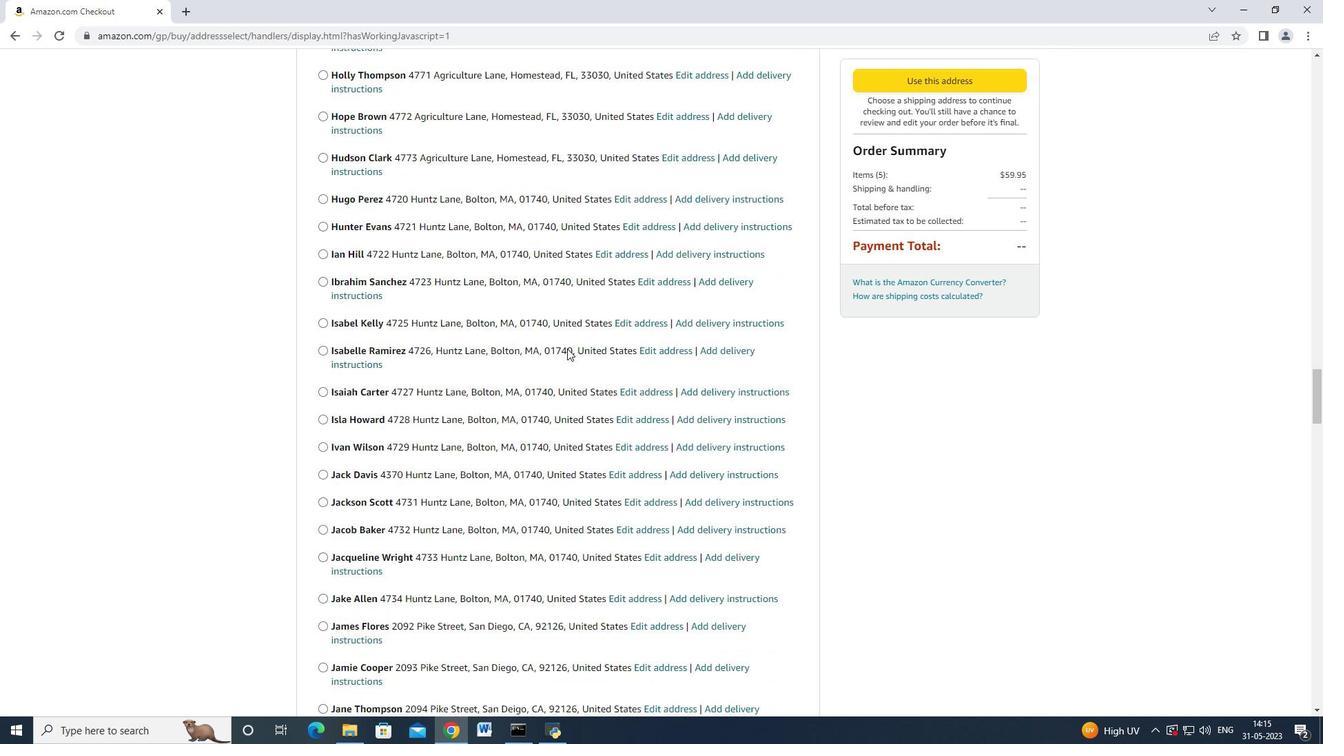 
Action: Mouse scrolled (566, 349) with delta (0, 0)
Screenshot: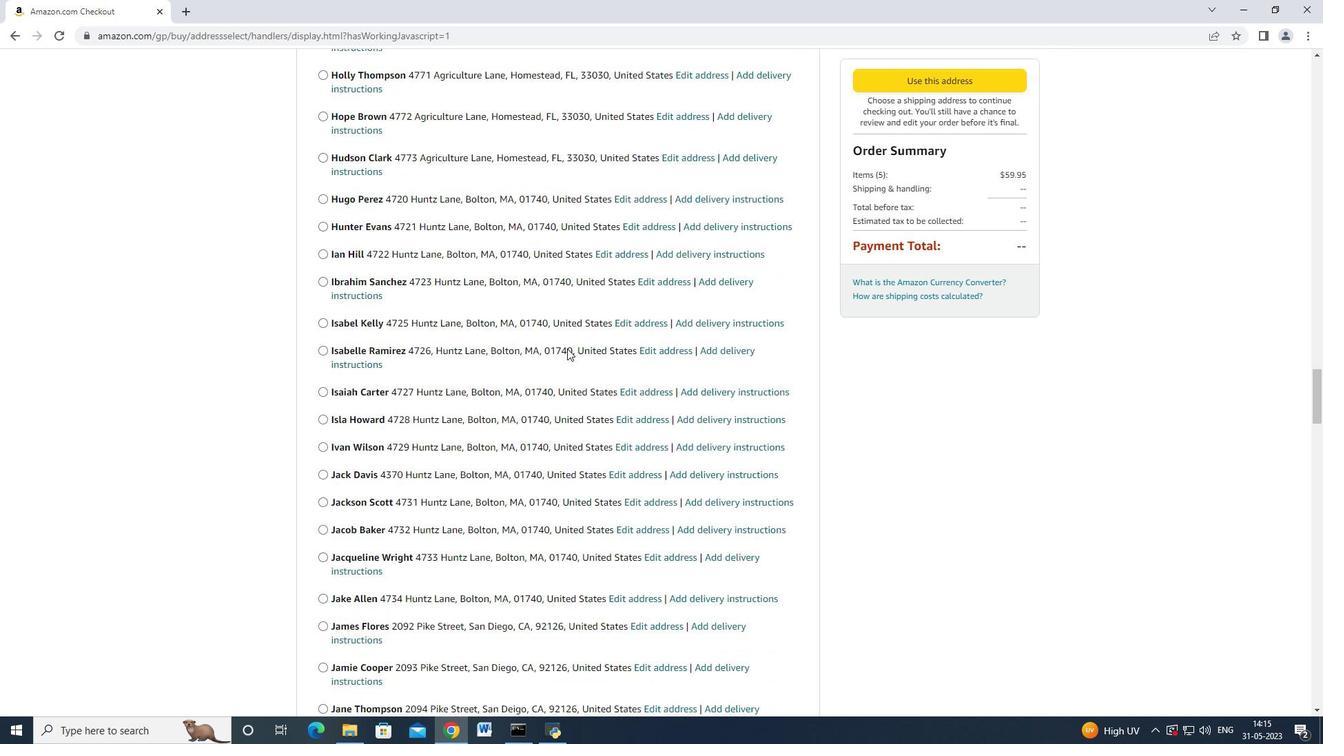 
Action: Mouse scrolled (566, 349) with delta (0, 0)
Screenshot: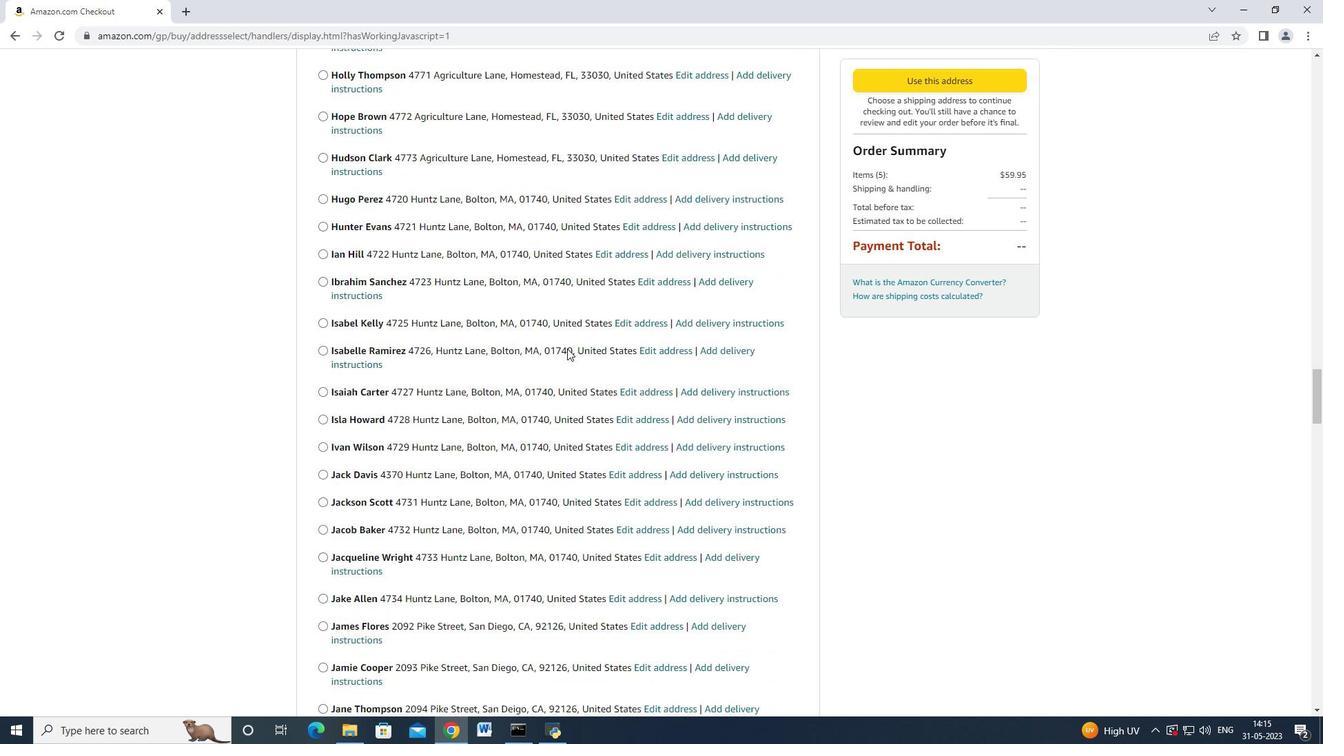 
Action: Mouse scrolled (566, 349) with delta (0, 0)
Screenshot: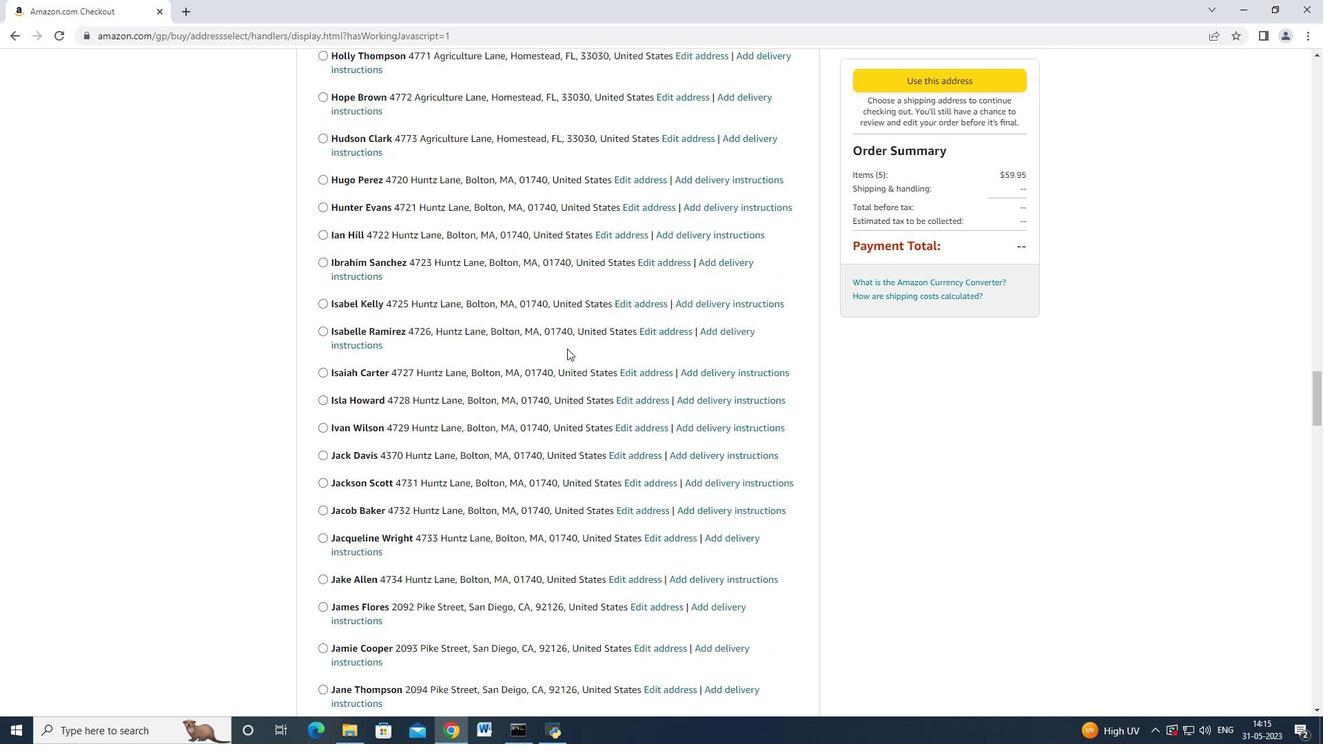 
Action: Mouse moved to (566, 349)
Screenshot: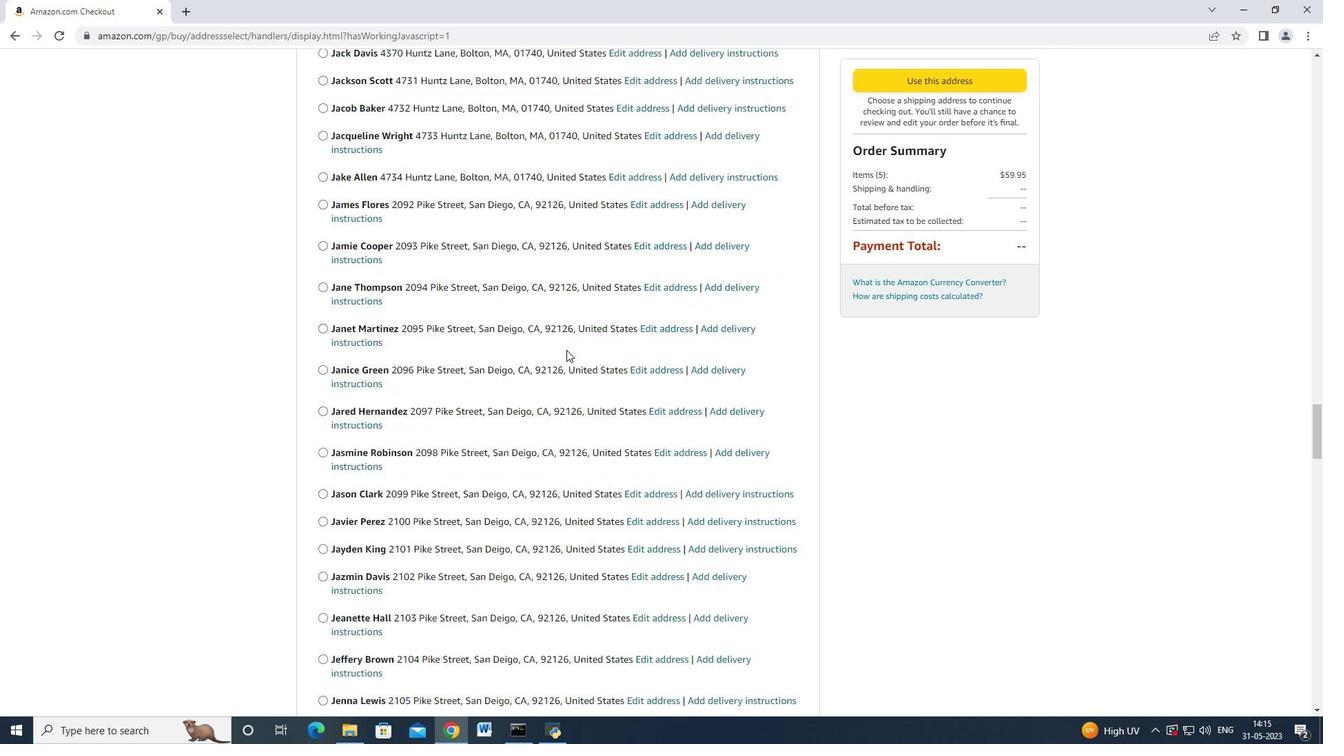 
Action: Mouse scrolled (566, 348) with delta (0, 0)
Screenshot: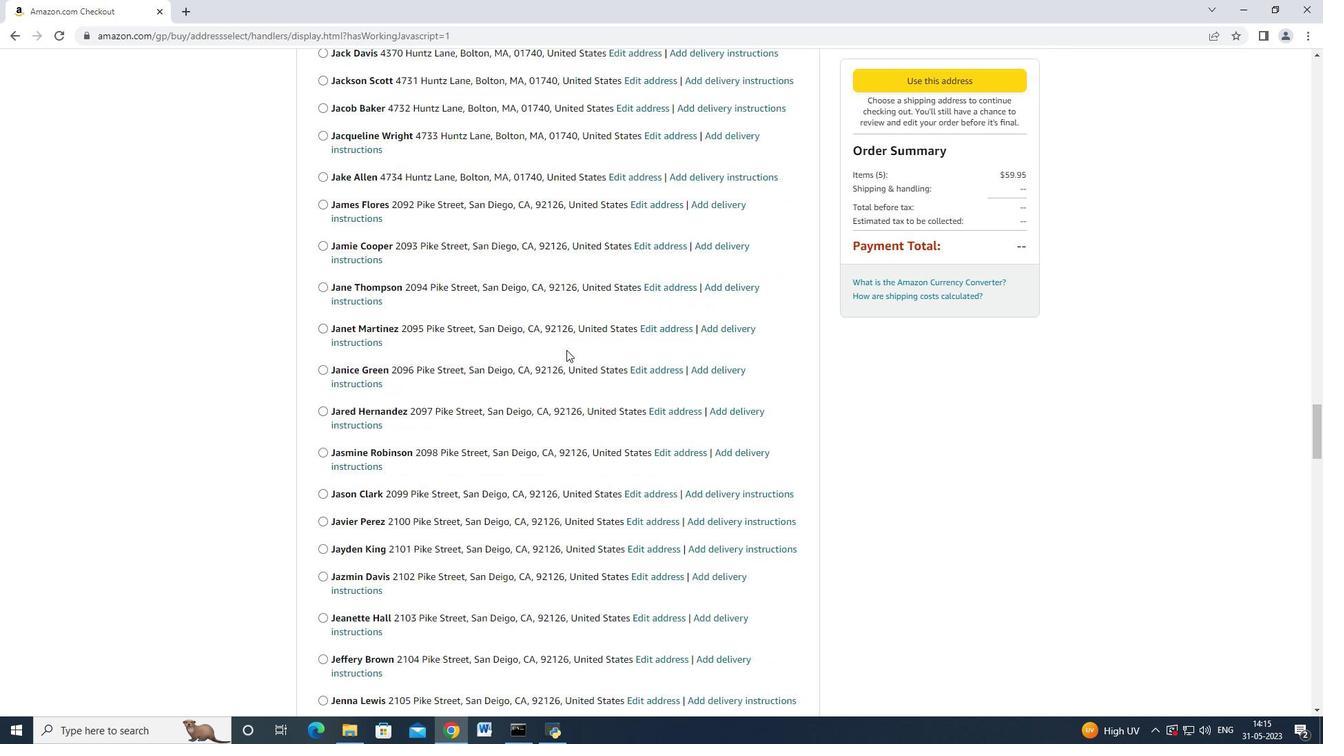 
Action: Mouse scrolled (566, 348) with delta (0, 0)
Screenshot: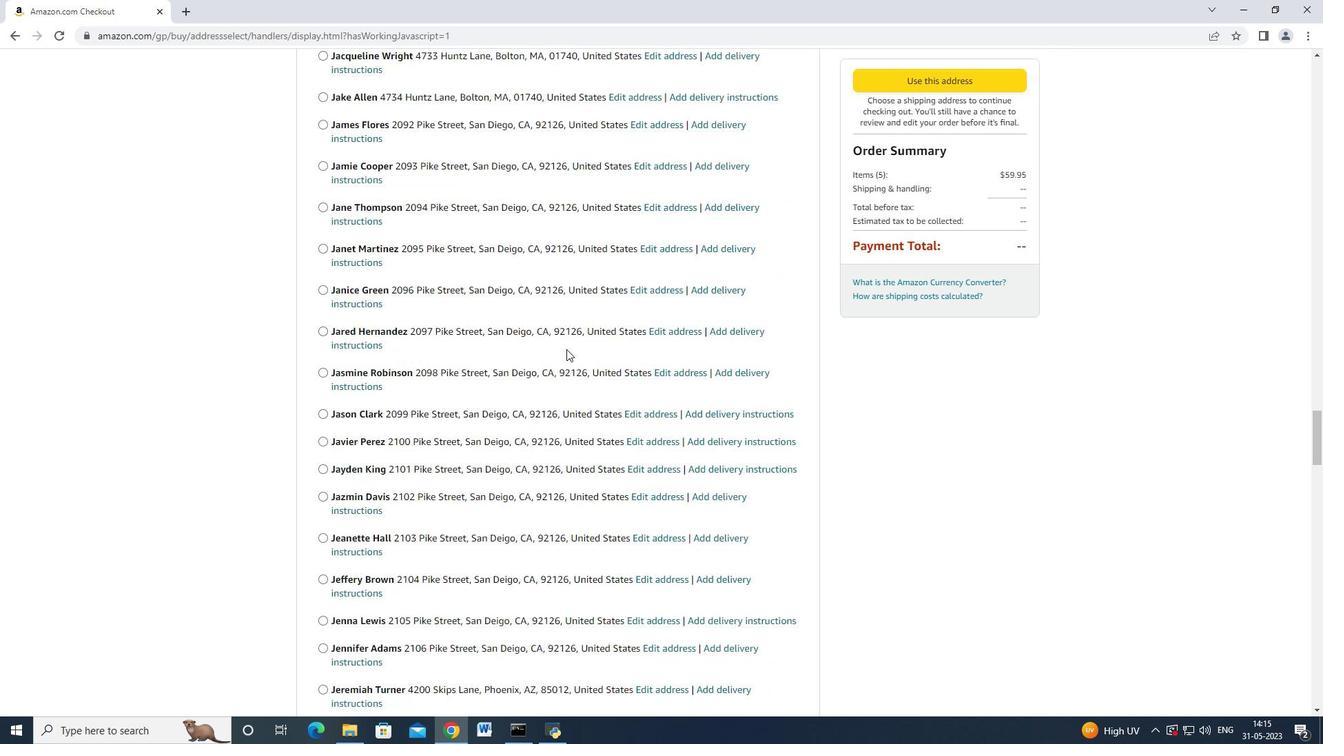 
Action: Mouse scrolled (566, 348) with delta (0, 0)
Screenshot: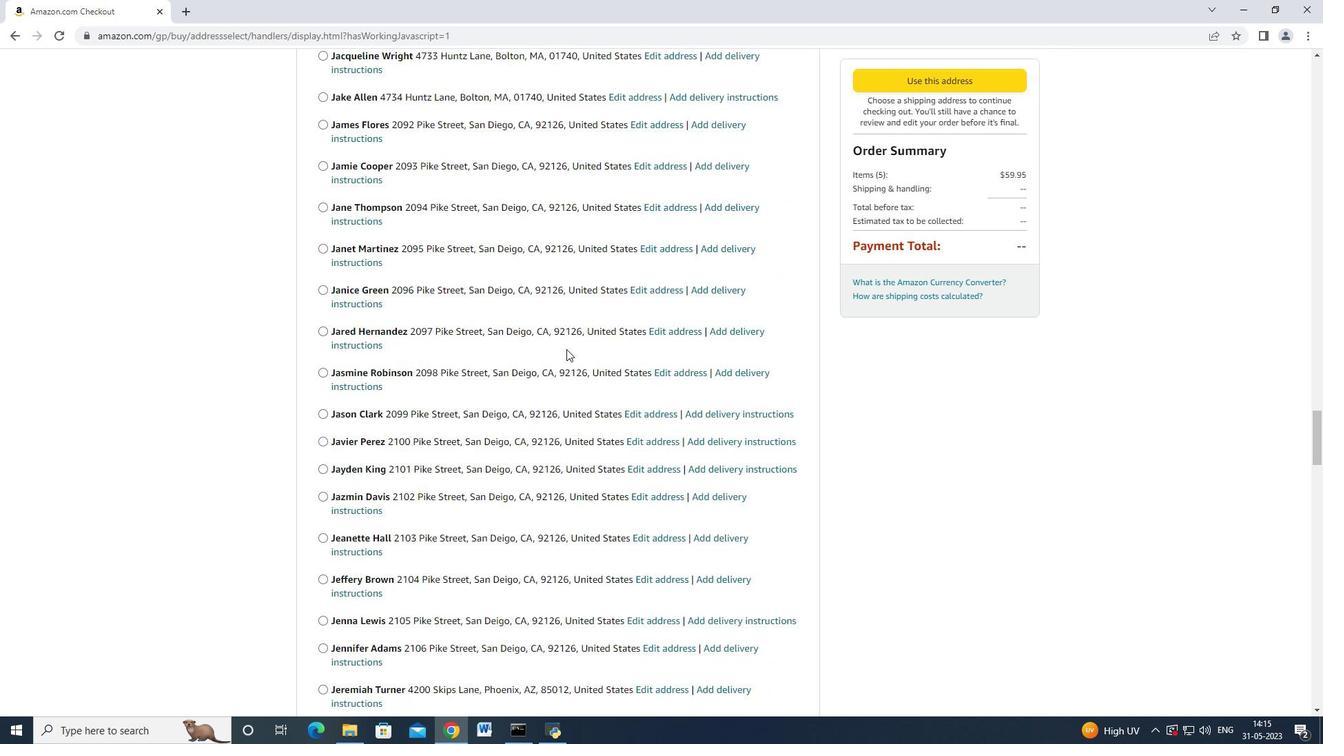 
Action: Mouse scrolled (566, 348) with delta (0, 0)
Screenshot: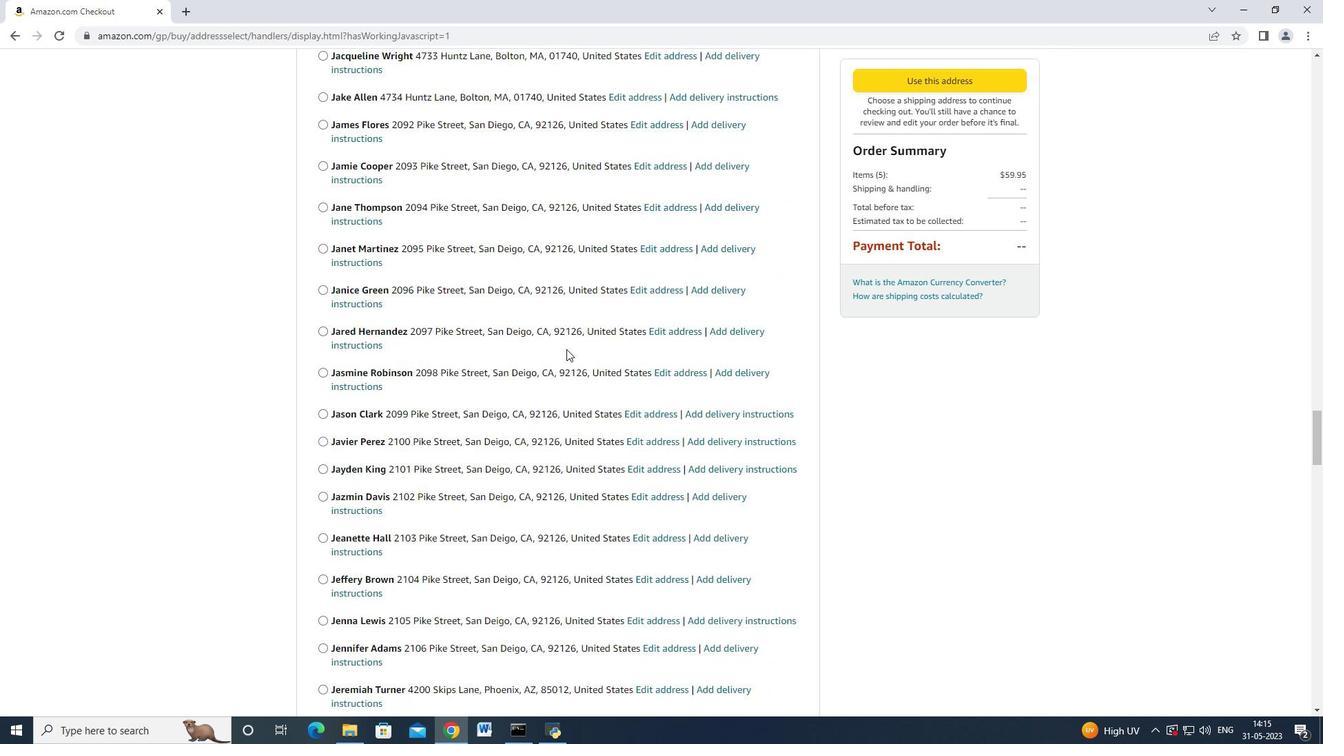 
Action: Mouse scrolled (566, 348) with delta (0, 0)
Screenshot: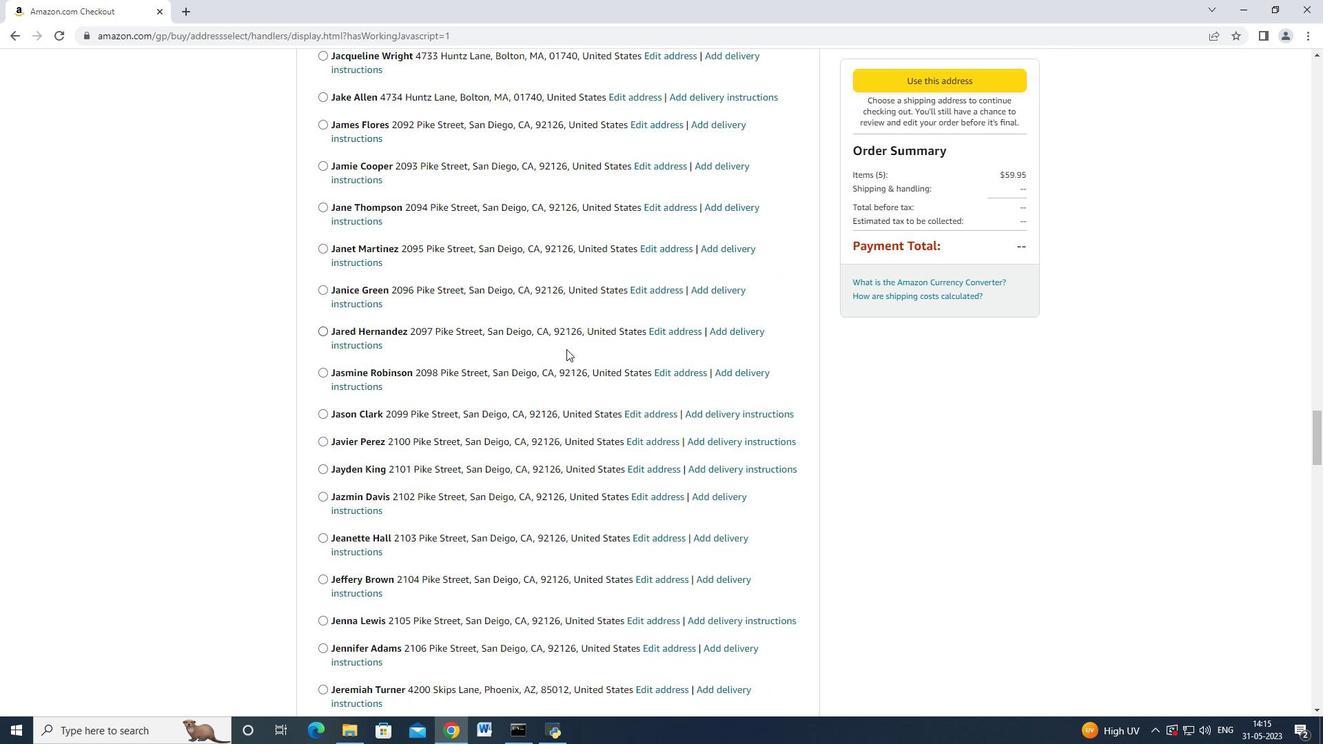 
Action: Mouse scrolled (566, 347) with delta (0, -1)
Screenshot: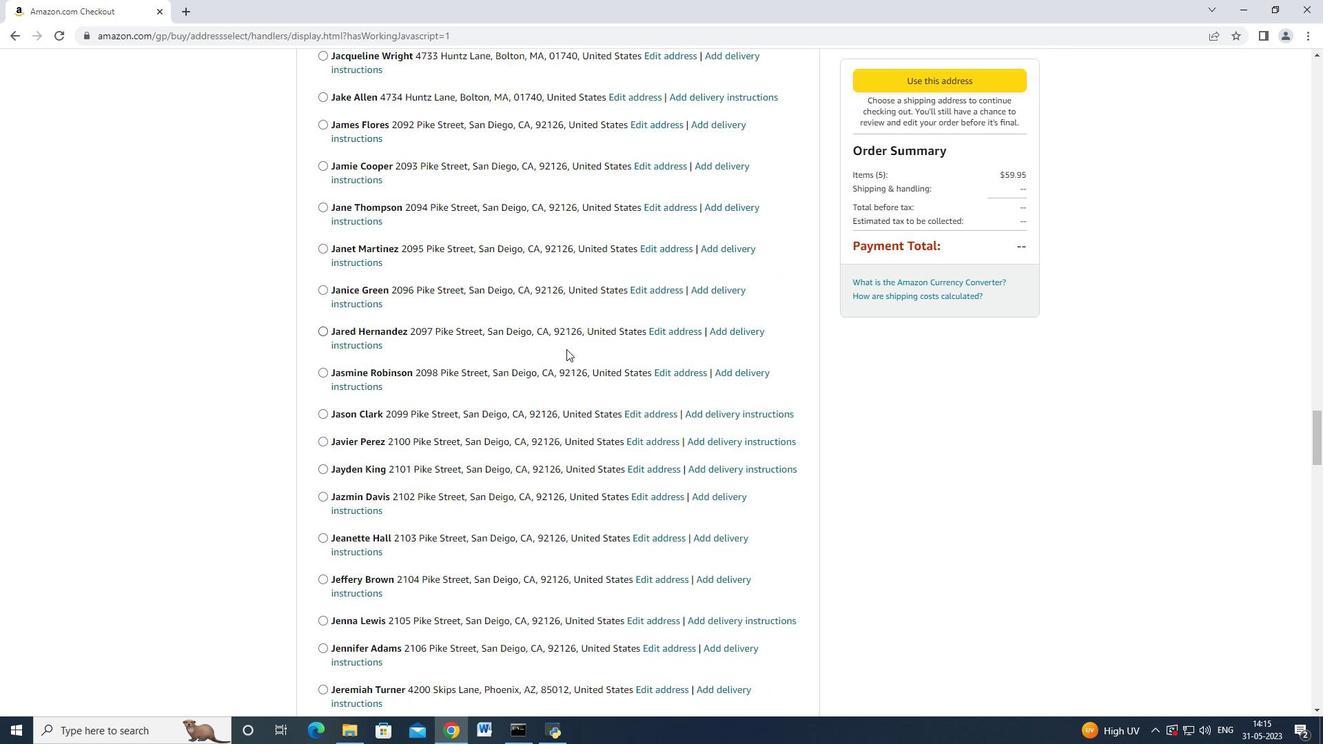 
Action: Mouse moved to (566, 348)
Screenshot: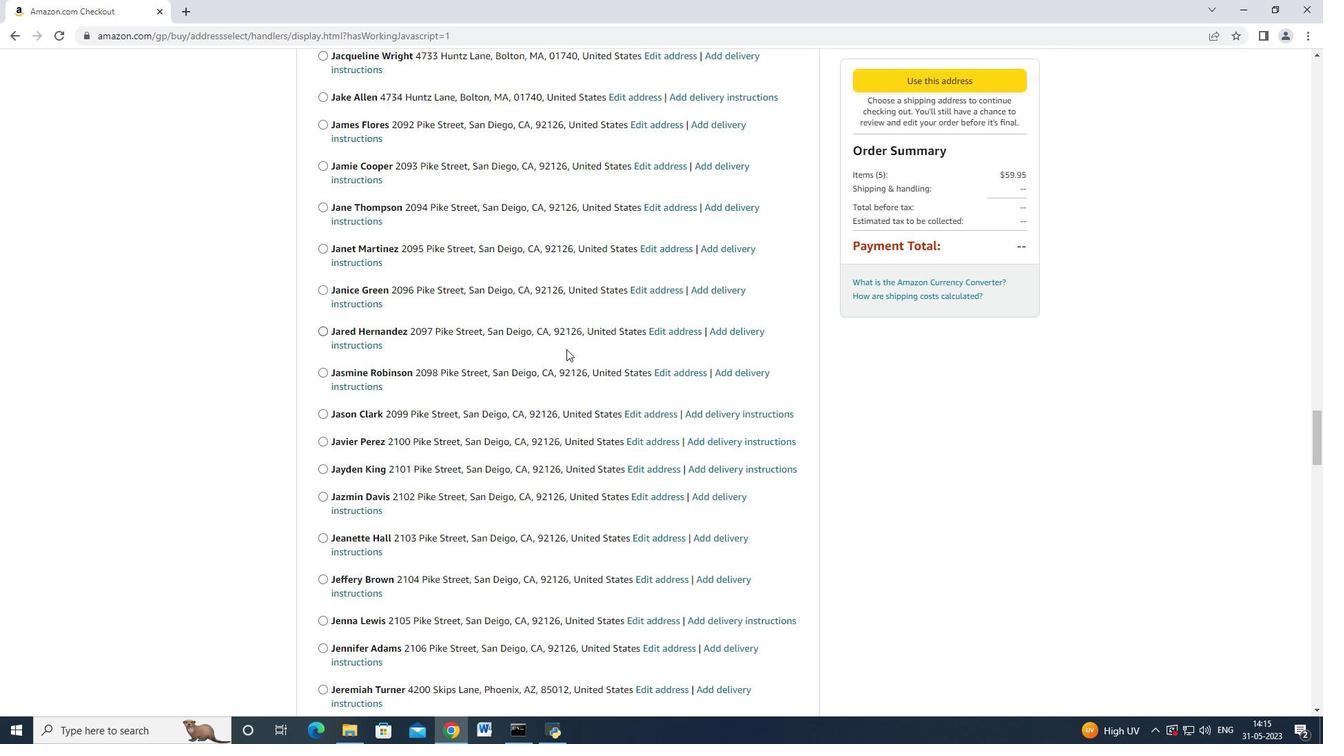 
Action: Mouse scrolled (566, 347) with delta (0, 0)
Screenshot: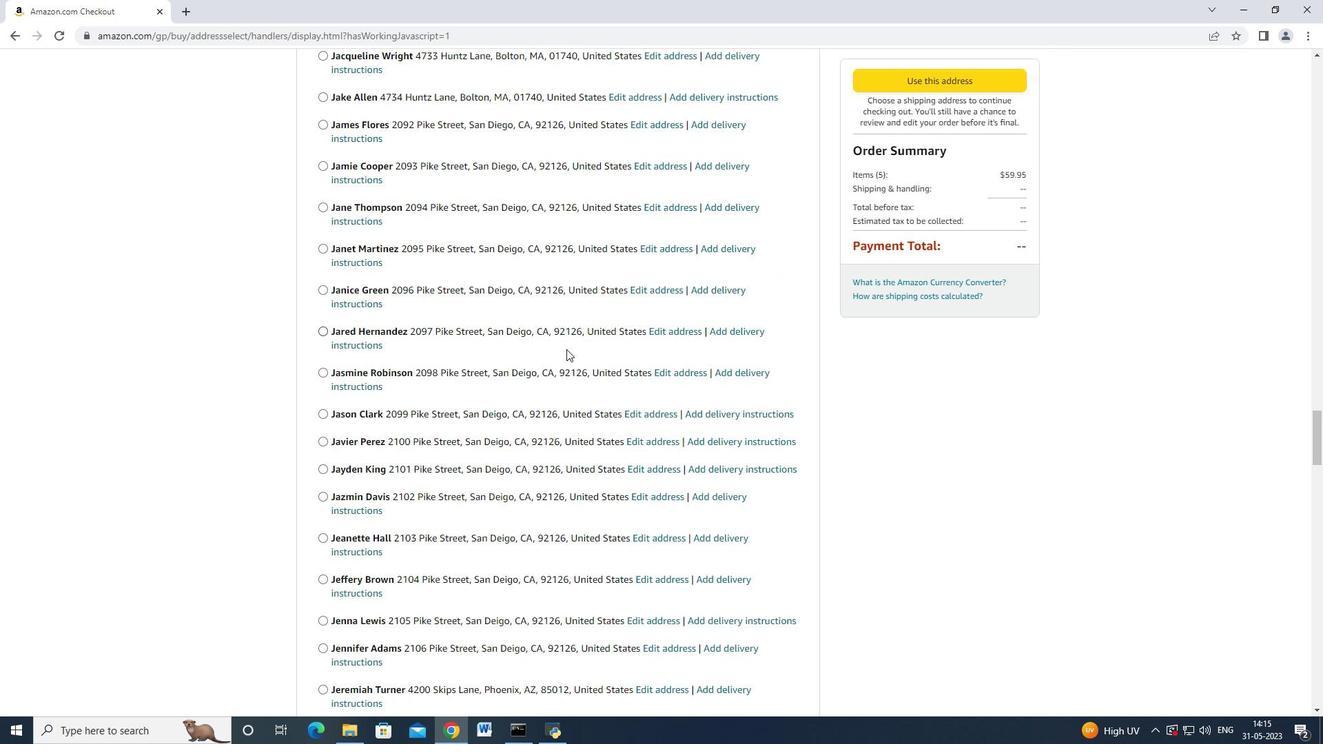 
Action: Mouse moved to (566, 348)
Screenshot: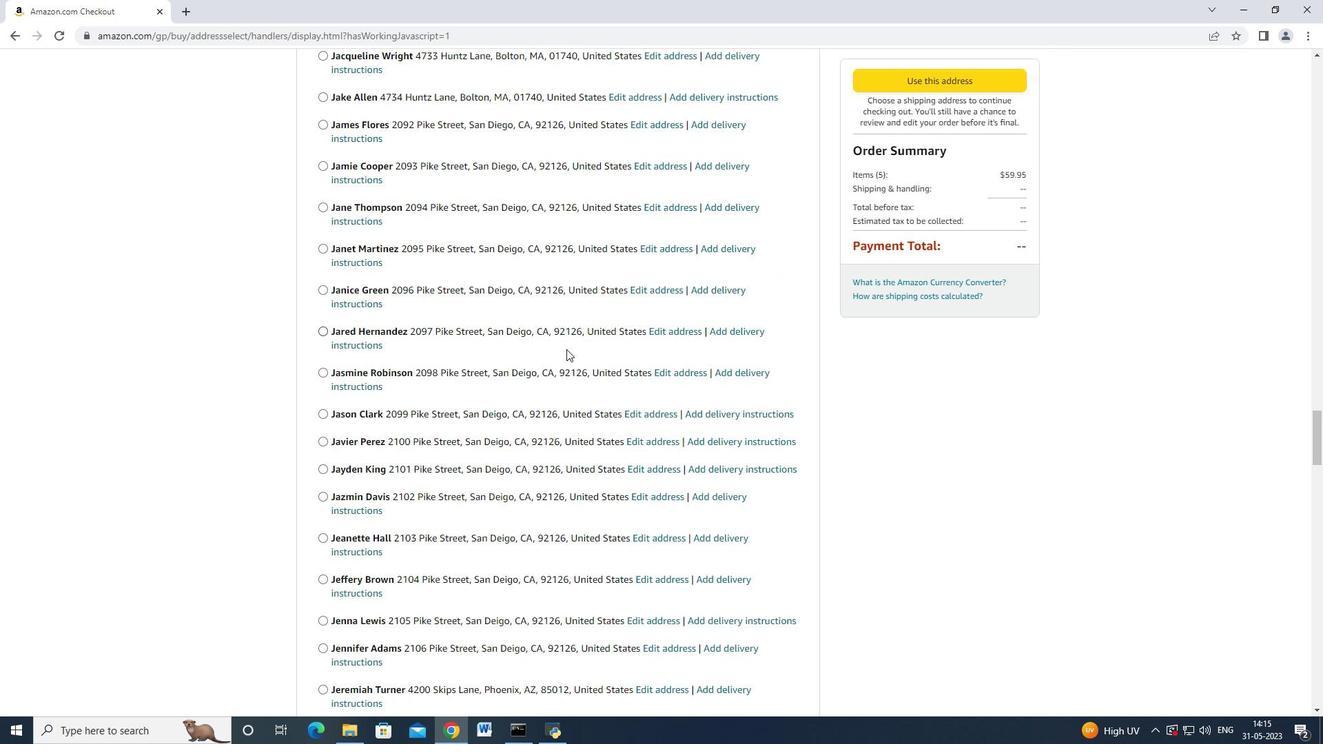
Action: Mouse scrolled (566, 347) with delta (0, 0)
Screenshot: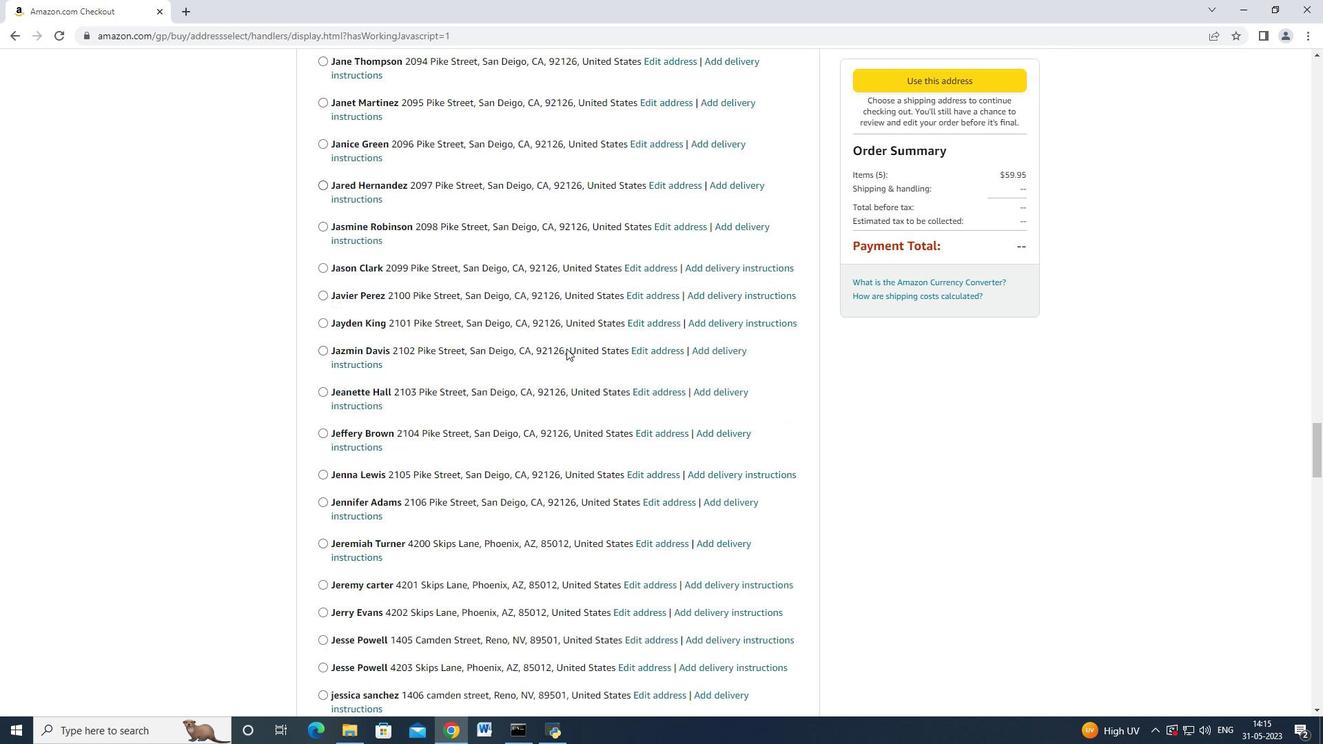 
Action: Mouse moved to (566, 348)
Screenshot: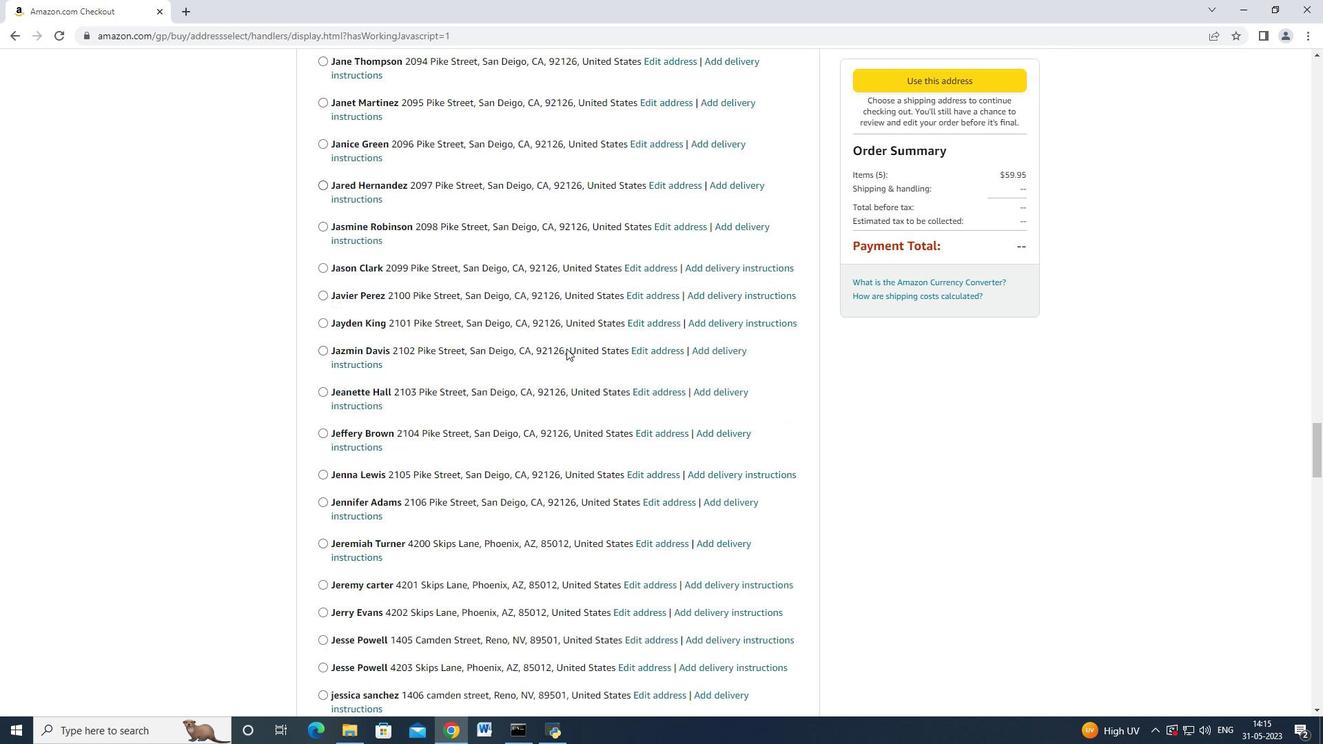 
Action: Mouse scrolled (566, 347) with delta (0, 0)
Screenshot: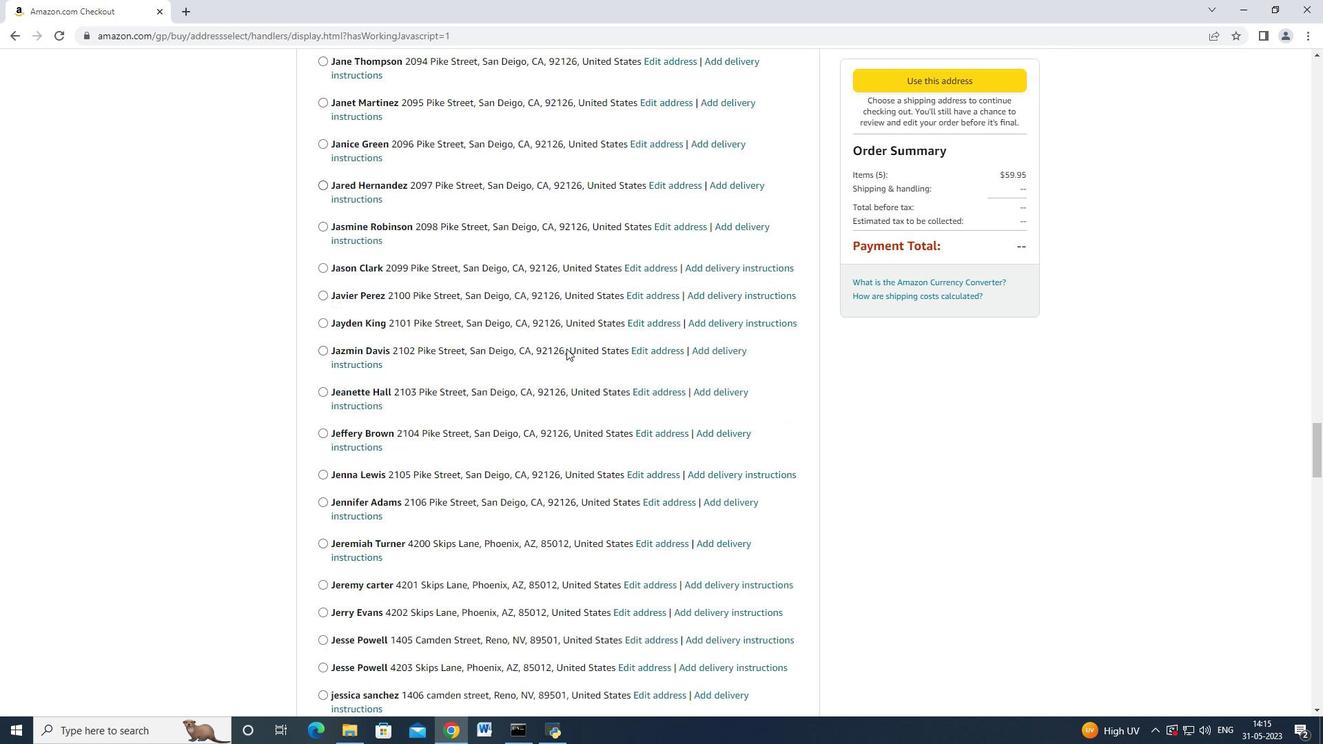 
Action: Mouse scrolled (566, 347) with delta (0, 0)
Screenshot: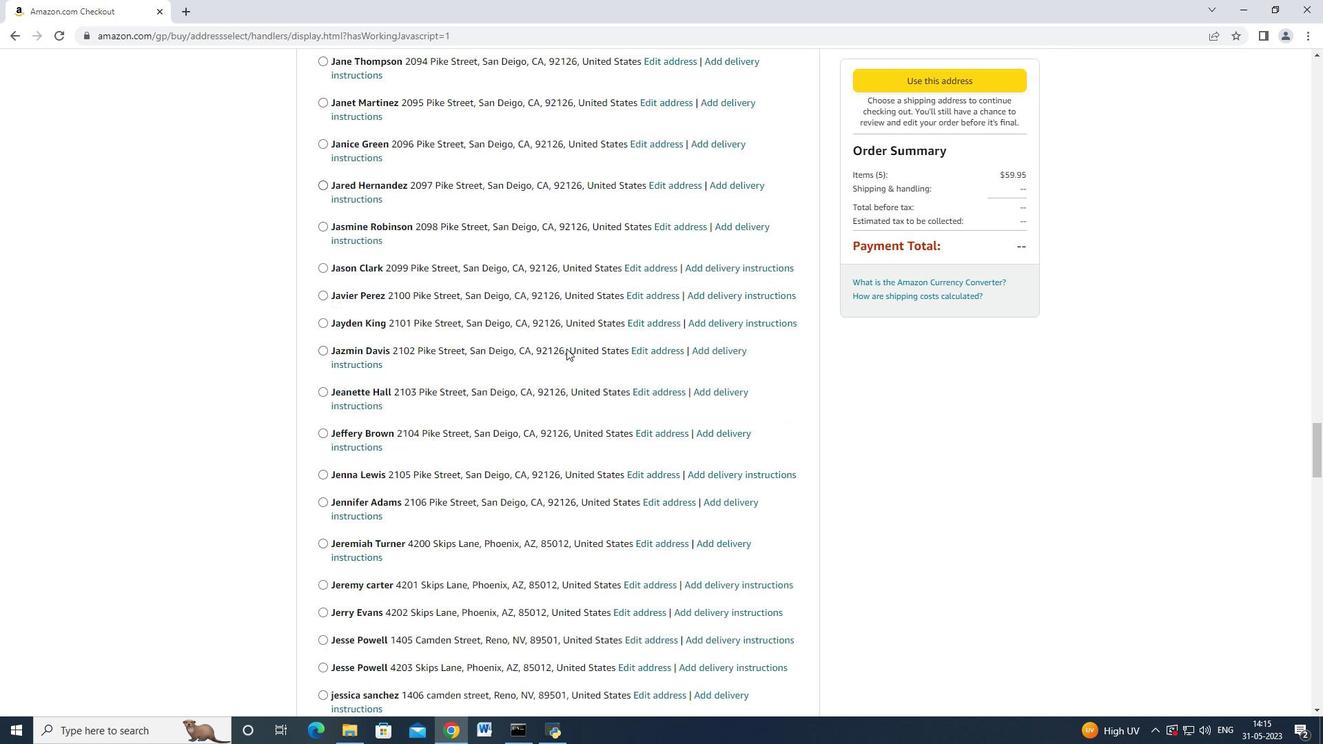 
Action: Mouse scrolled (566, 347) with delta (0, 0)
Screenshot: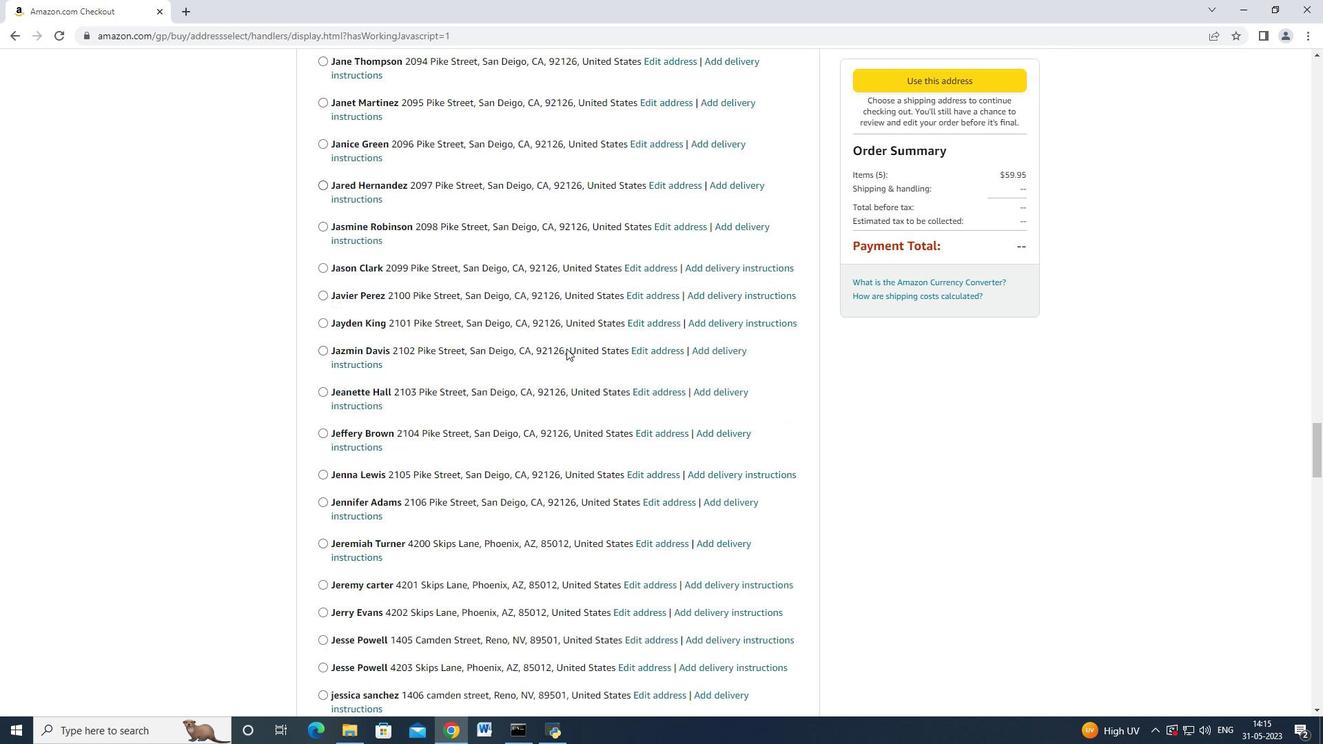 
Action: Mouse scrolled (566, 347) with delta (0, 0)
Screenshot: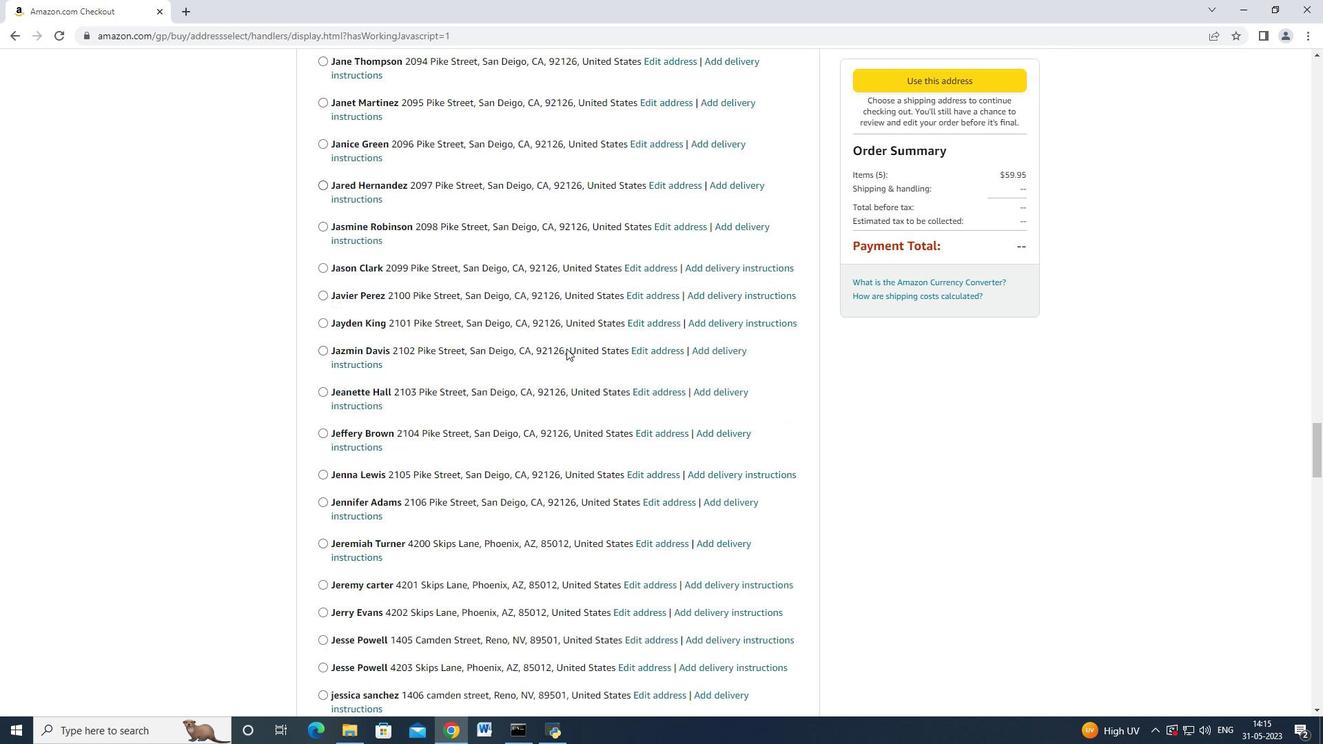 
Action: Mouse scrolled (566, 347) with delta (0, 0)
Screenshot: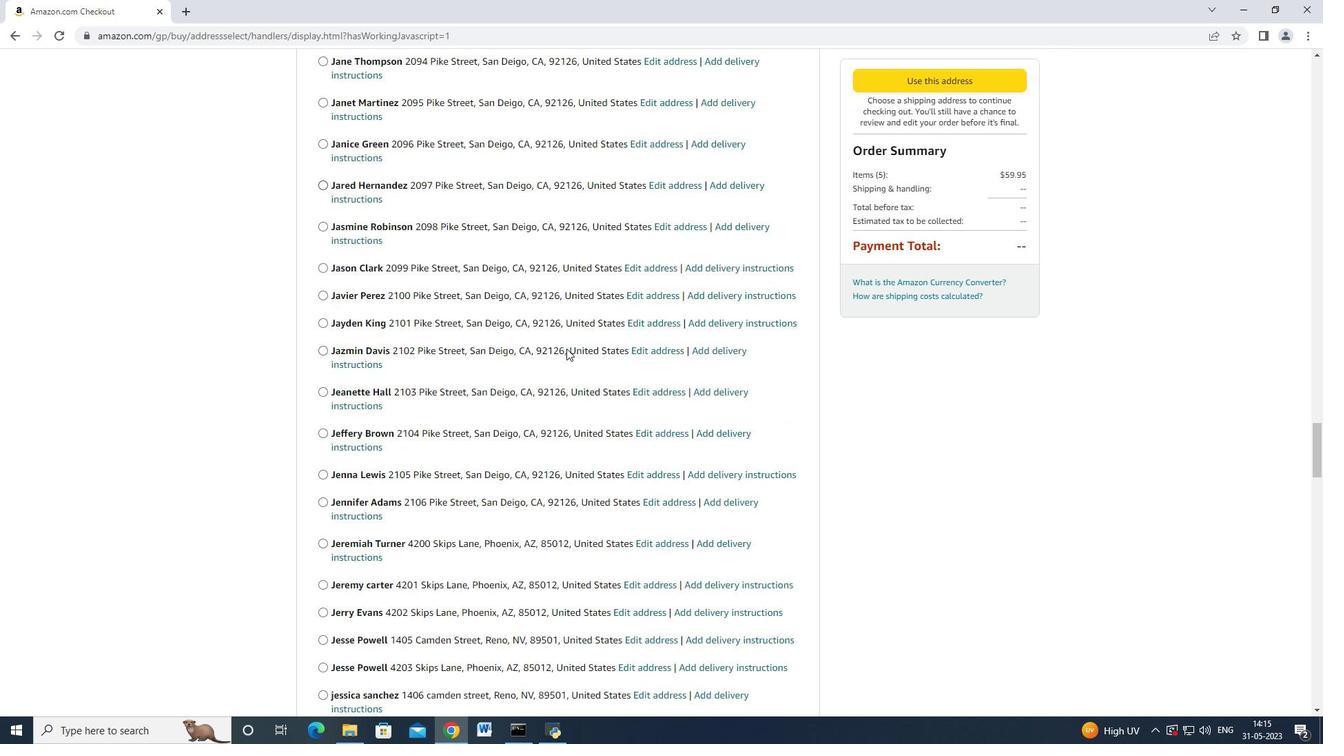 
Action: Mouse scrolled (566, 347) with delta (0, 0)
Screenshot: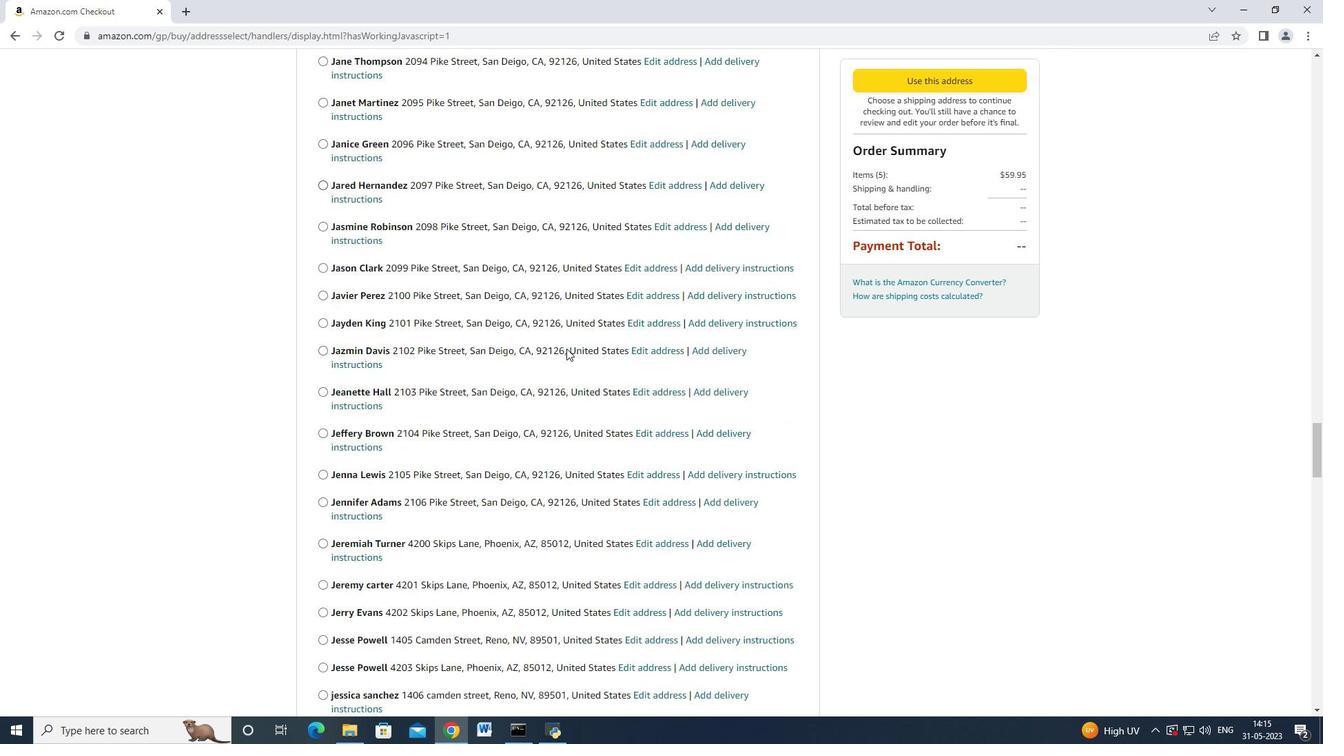 
Action: Mouse moved to (565, 348)
Screenshot: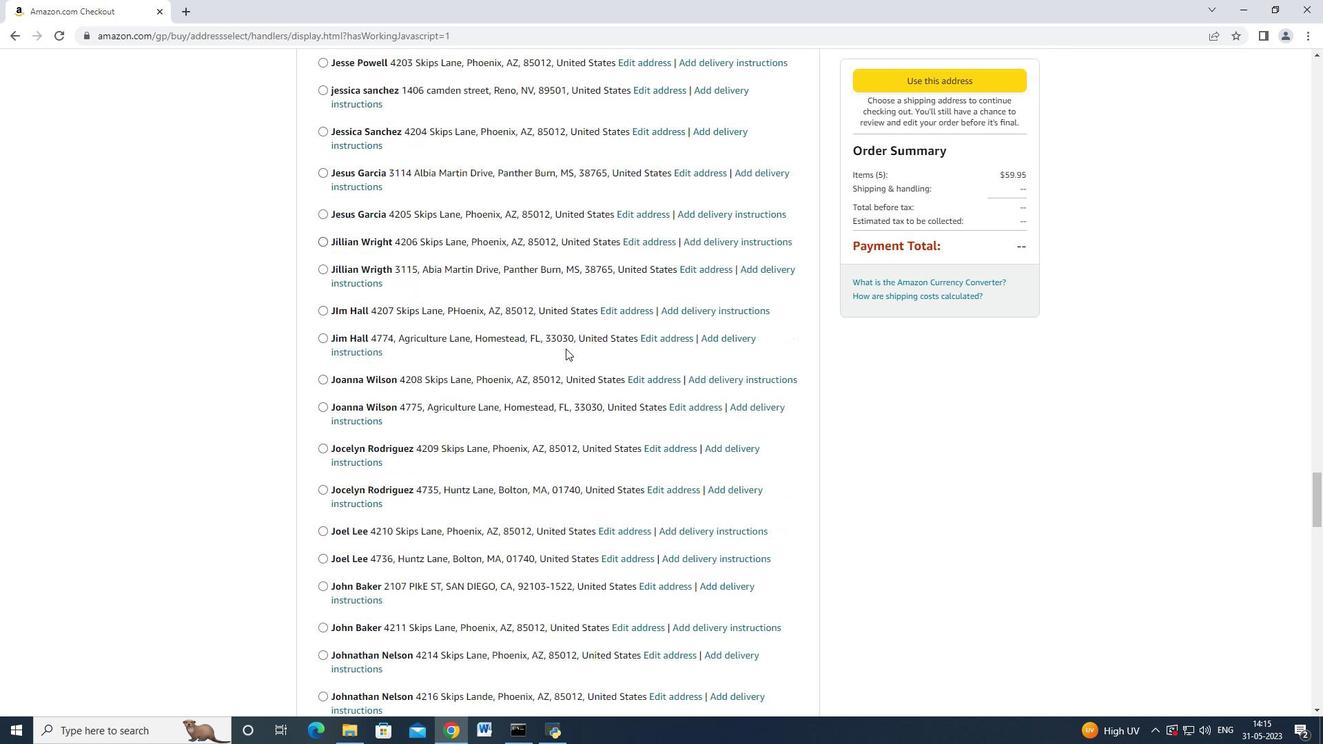 
Action: Mouse scrolled (565, 347) with delta (0, 0)
Screenshot: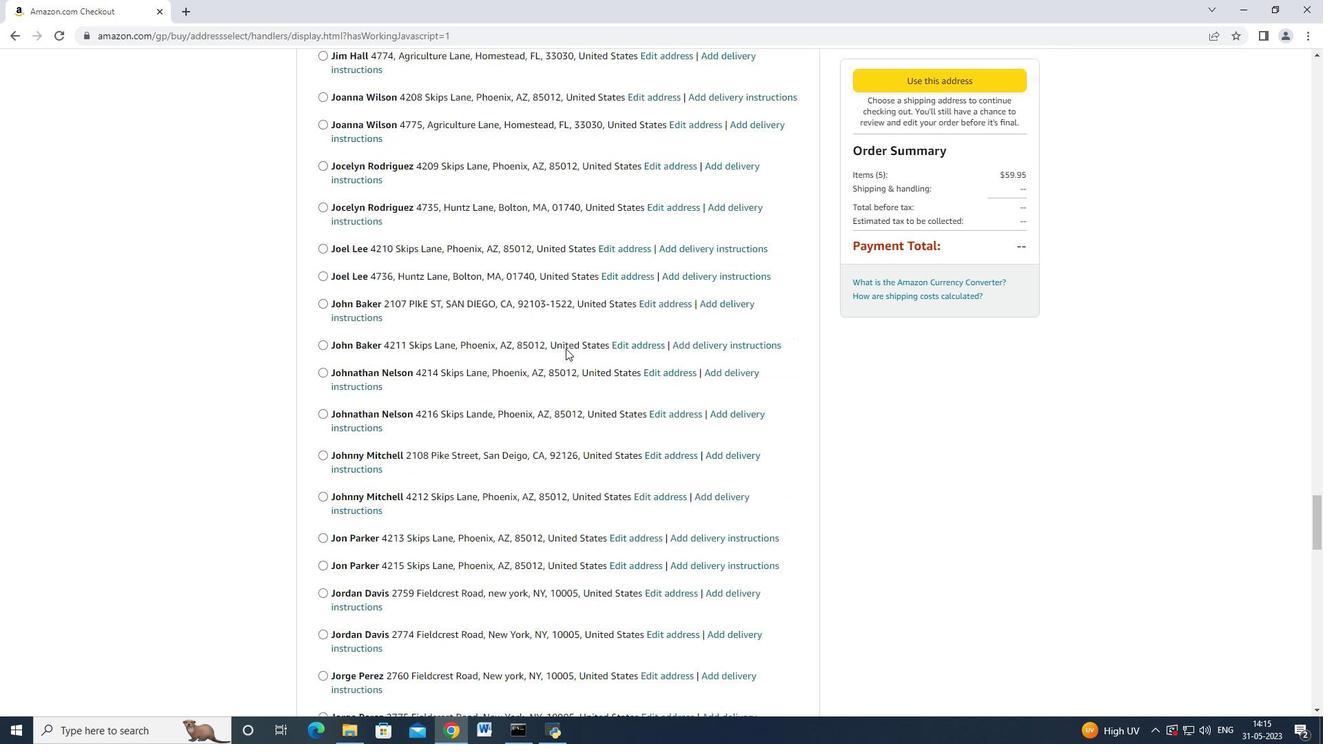 
Action: Mouse scrolled (565, 347) with delta (0, 0)
Screenshot: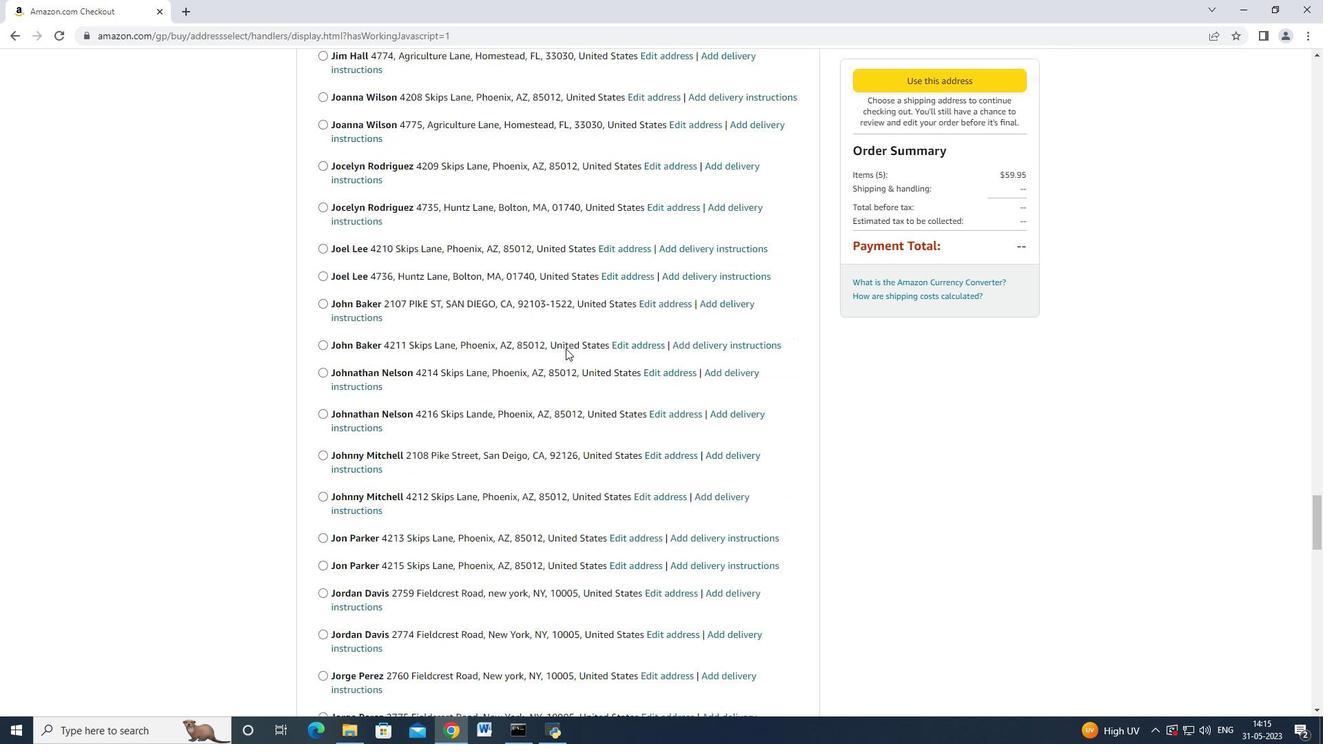 
Action: Mouse scrolled (565, 347) with delta (0, 0)
Screenshot: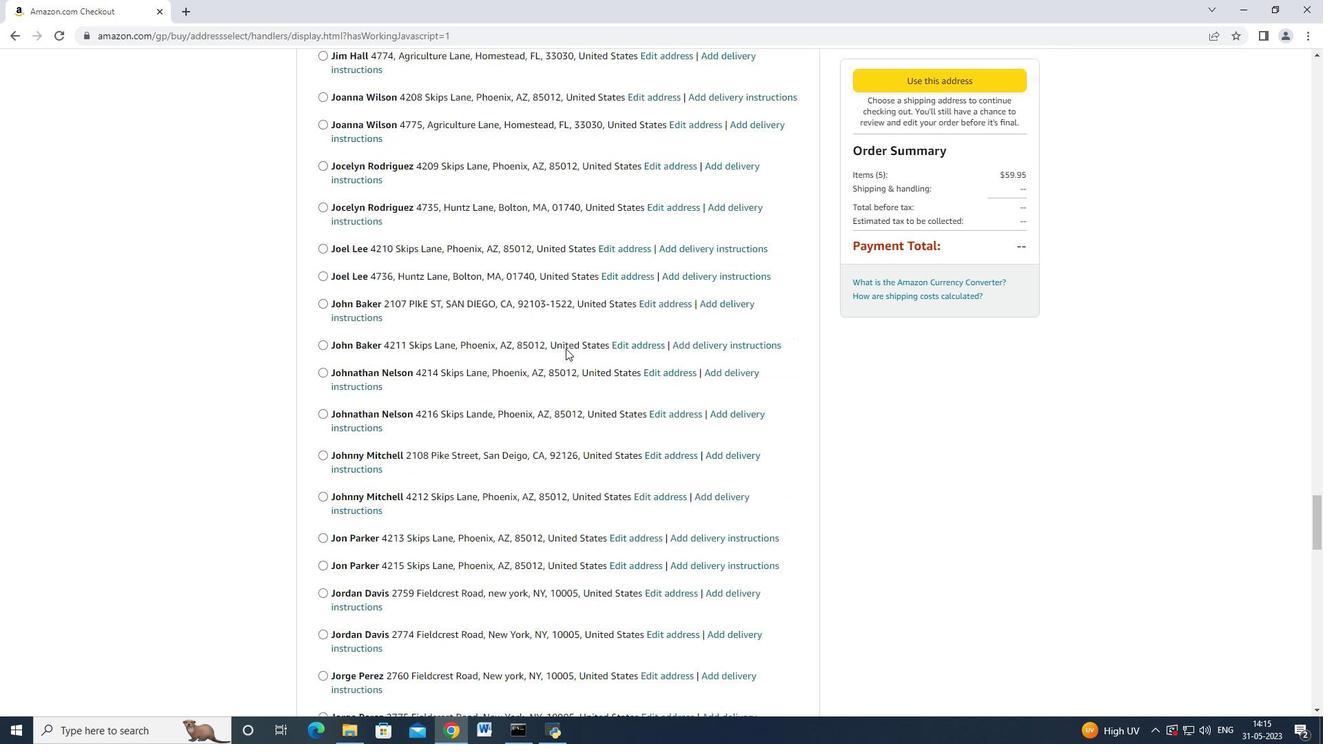 
Action: Mouse scrolled (565, 347) with delta (0, 0)
Screenshot: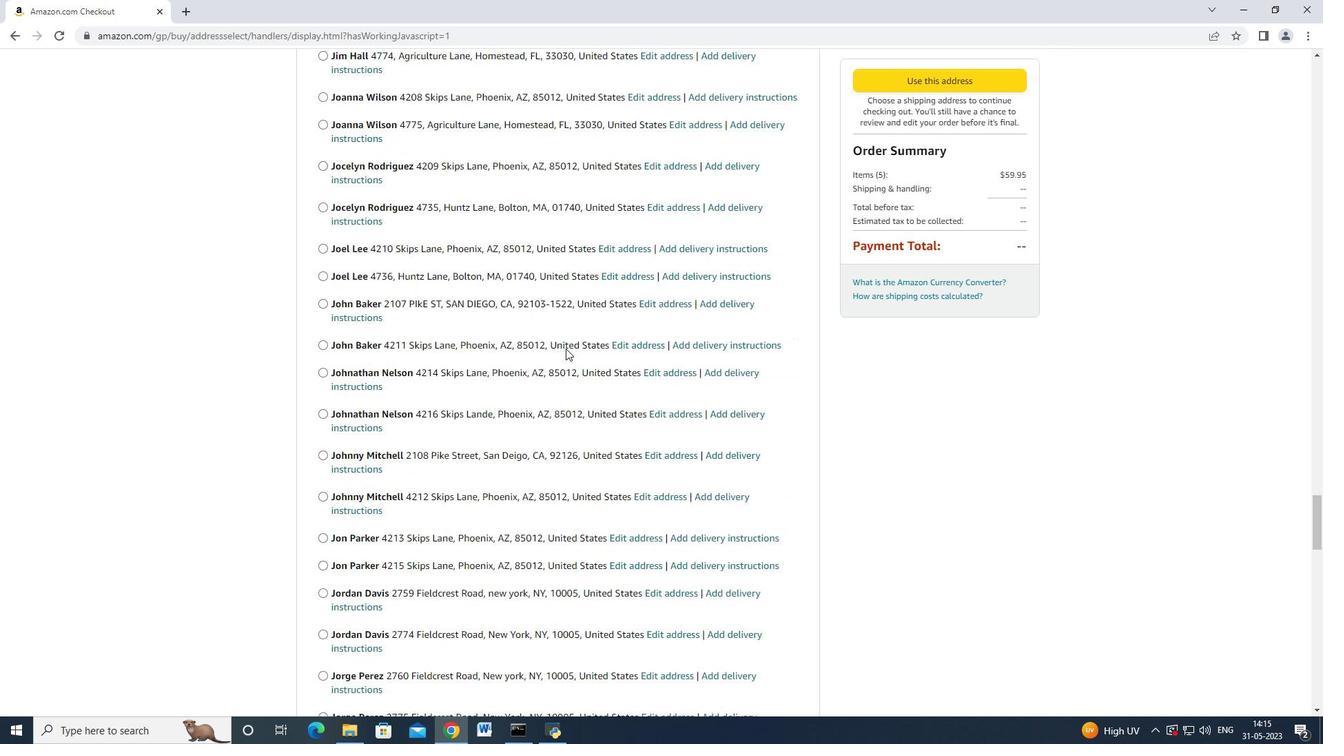 
Action: Mouse scrolled (565, 347) with delta (0, 0)
Screenshot: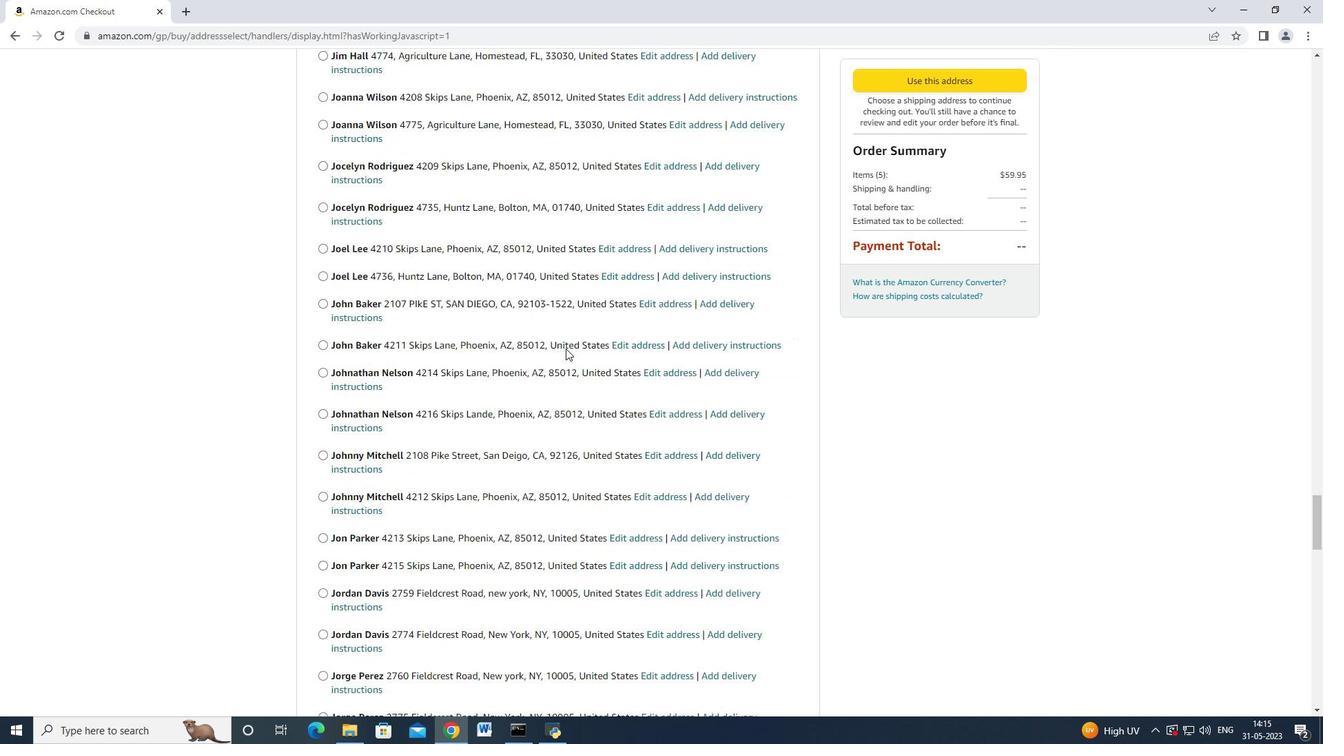 
Action: Mouse scrolled (565, 347) with delta (0, 0)
Screenshot: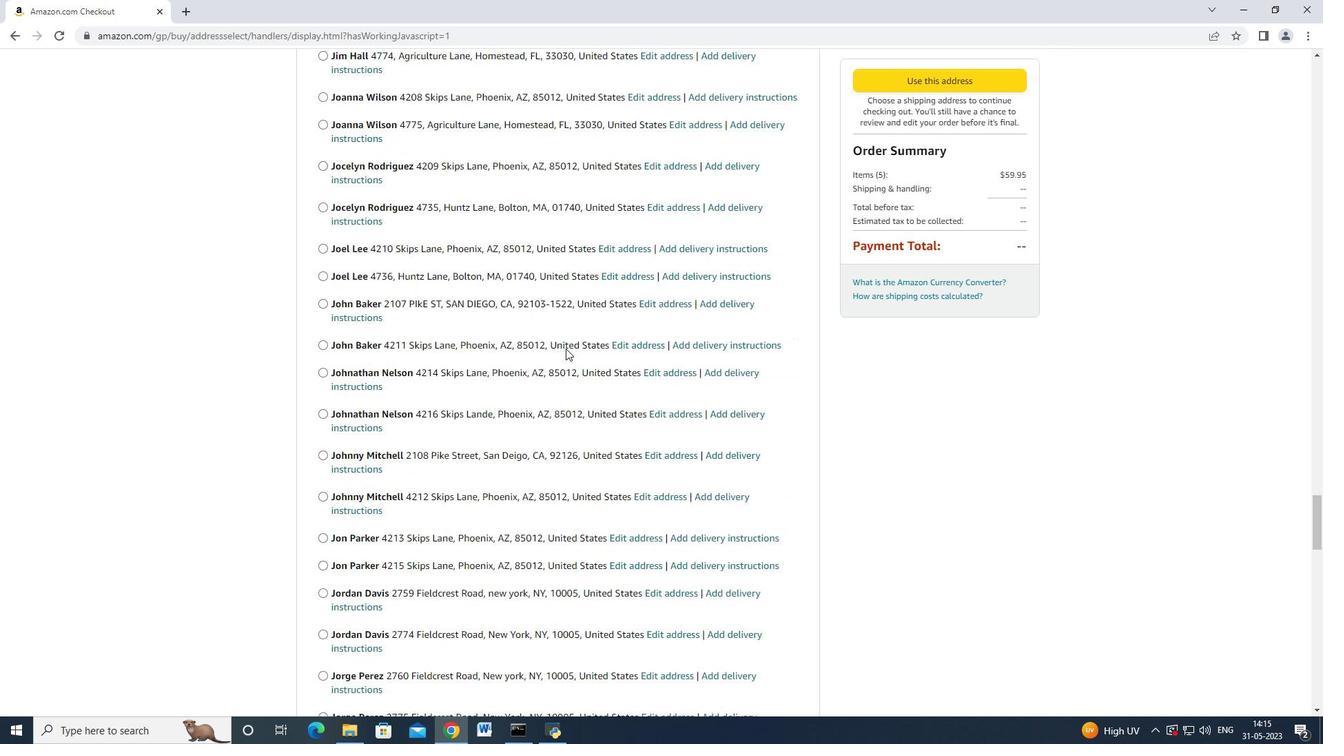 
Action: Mouse scrolled (565, 347) with delta (0, 0)
Screenshot: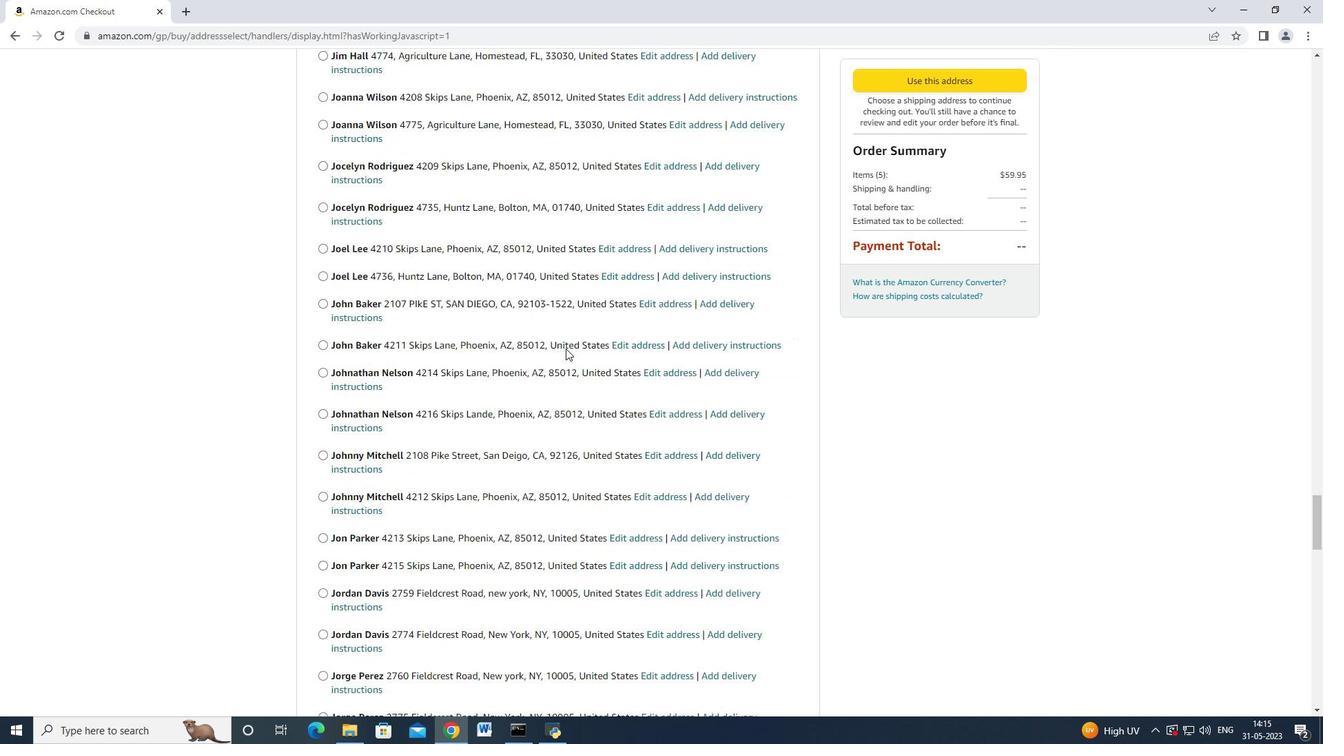 
Action: Mouse scrolled (565, 347) with delta (0, 0)
Screenshot: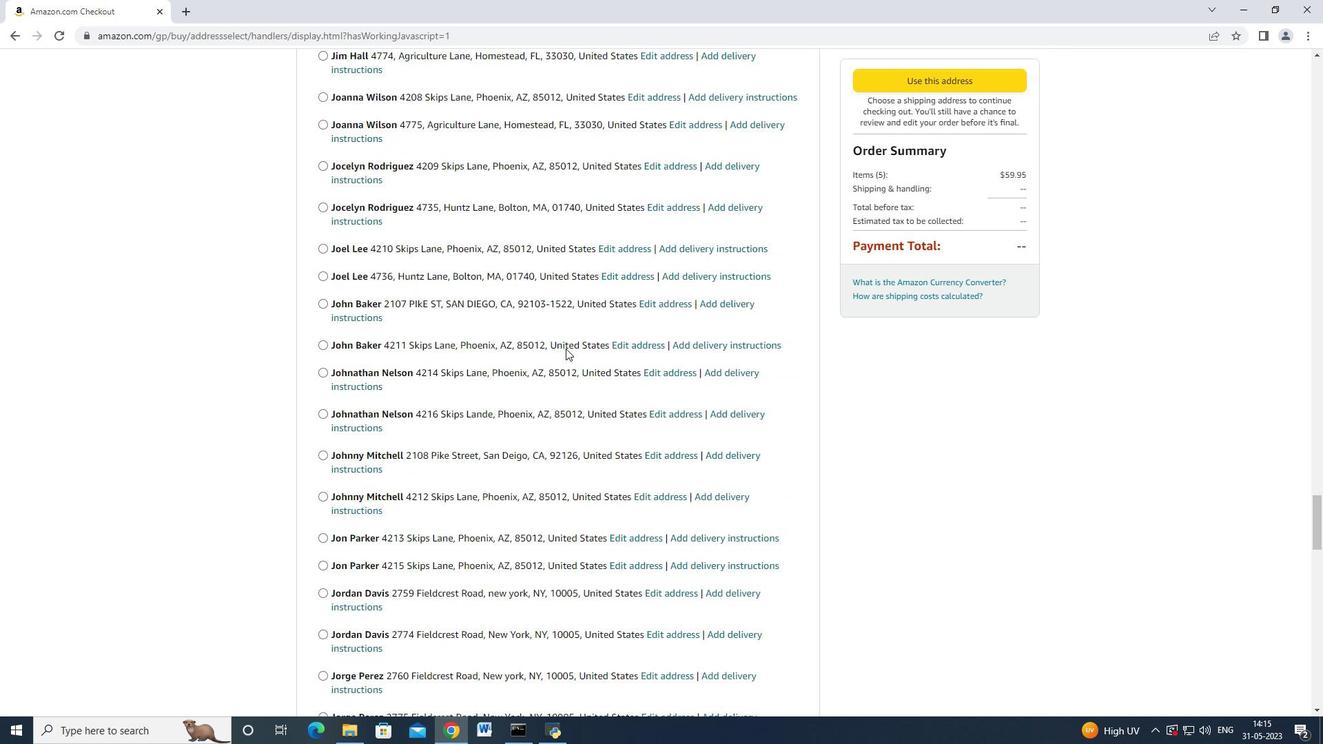 
Action: Mouse moved to (565, 348)
Screenshot: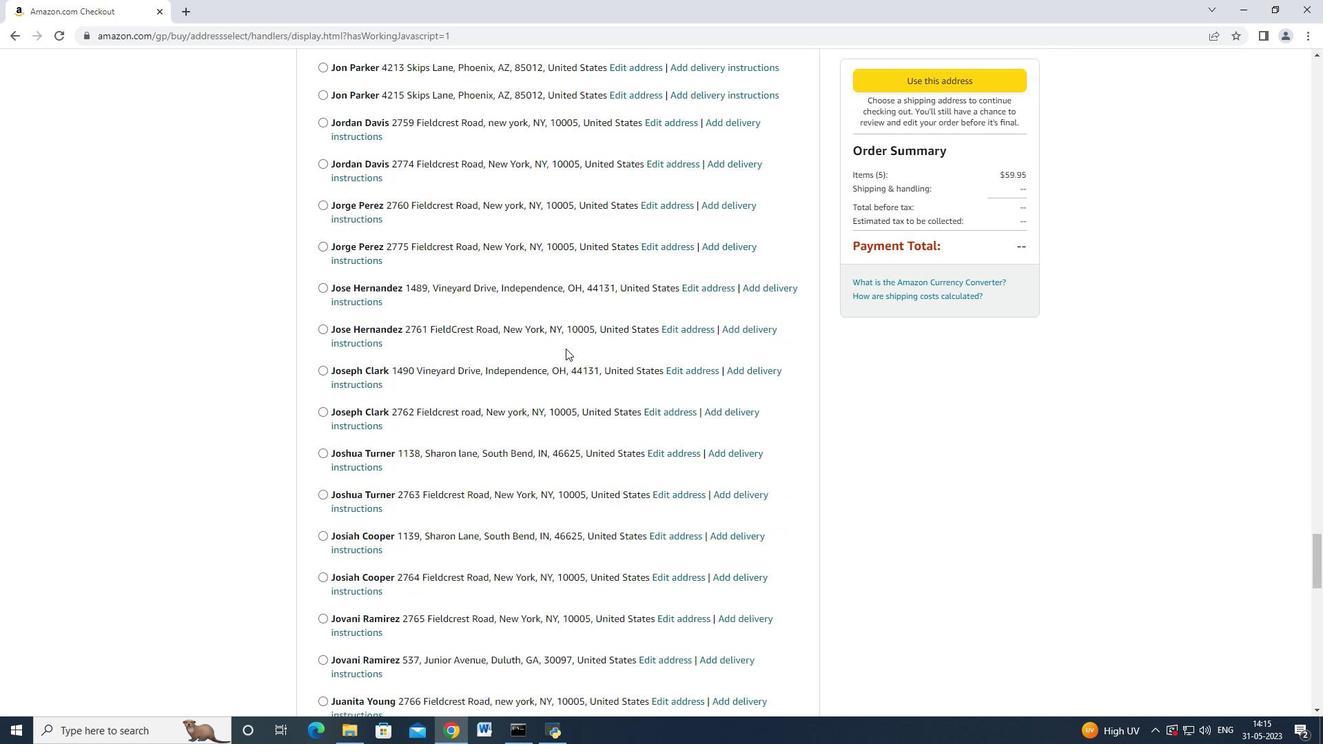 
Action: Mouse scrolled (565, 347) with delta (0, 0)
Screenshot: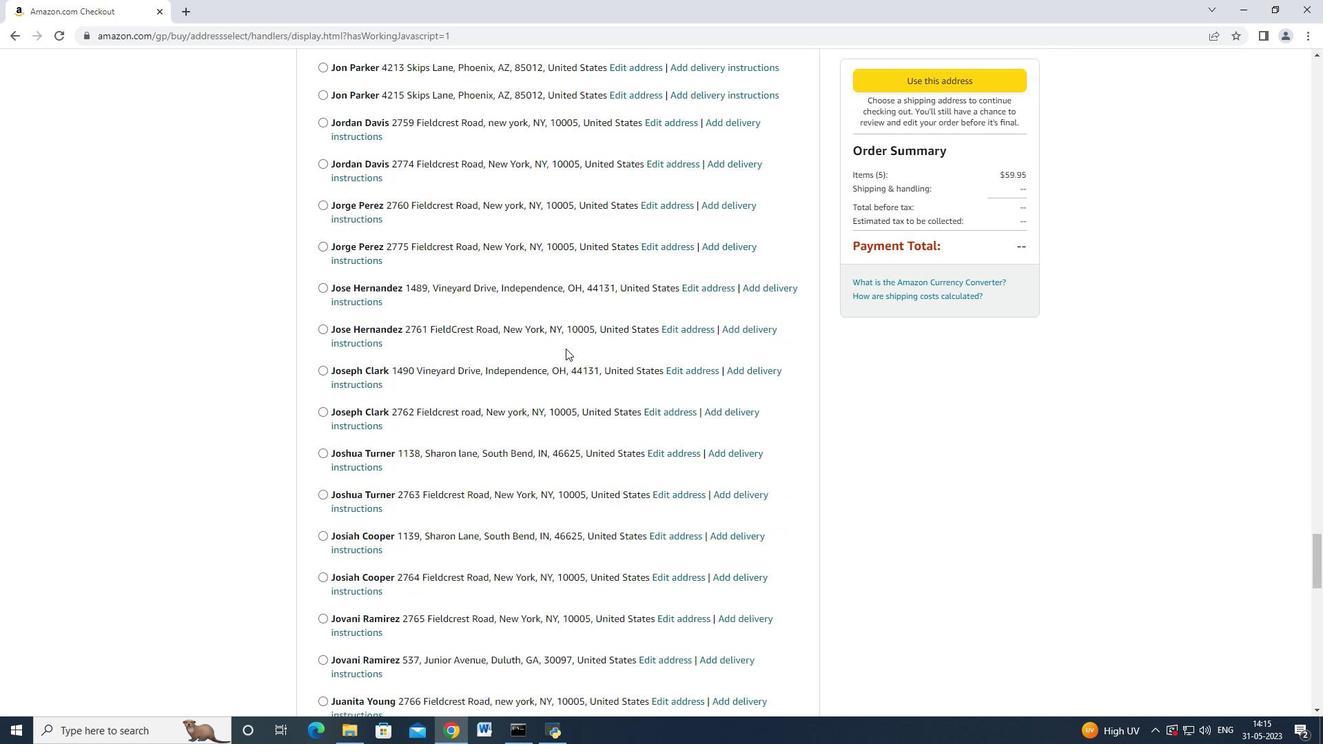 
Action: Mouse moved to (564, 349)
Screenshot: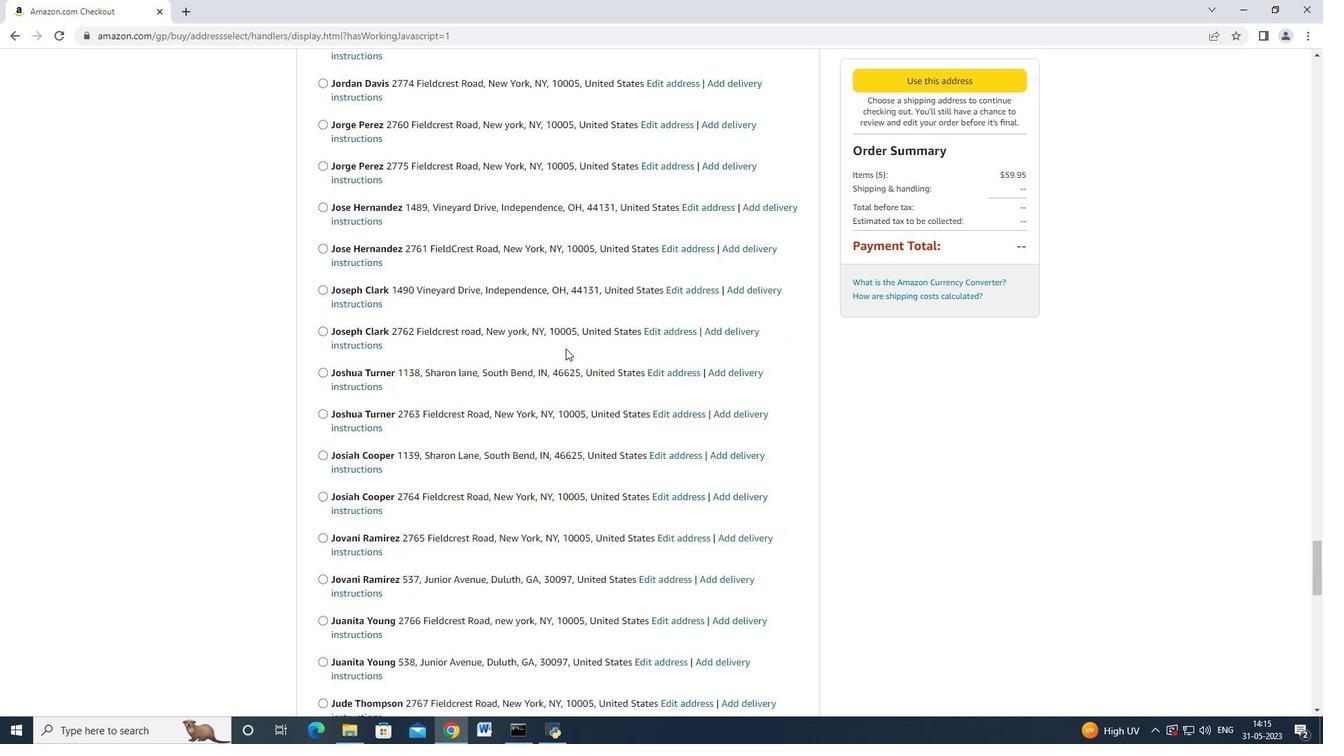 
Action: Mouse scrolled (564, 348) with delta (0, 0)
Screenshot: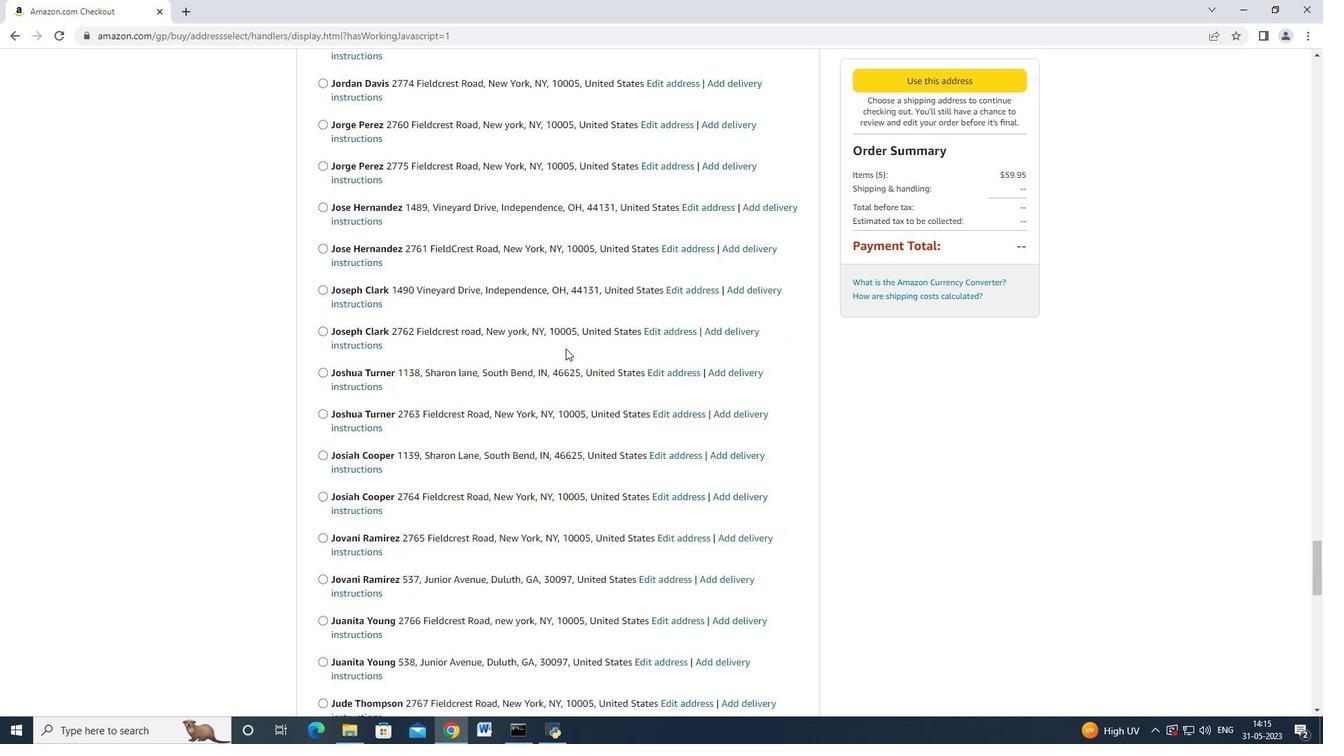 
Action: Mouse scrolled (564, 348) with delta (0, 0)
Screenshot: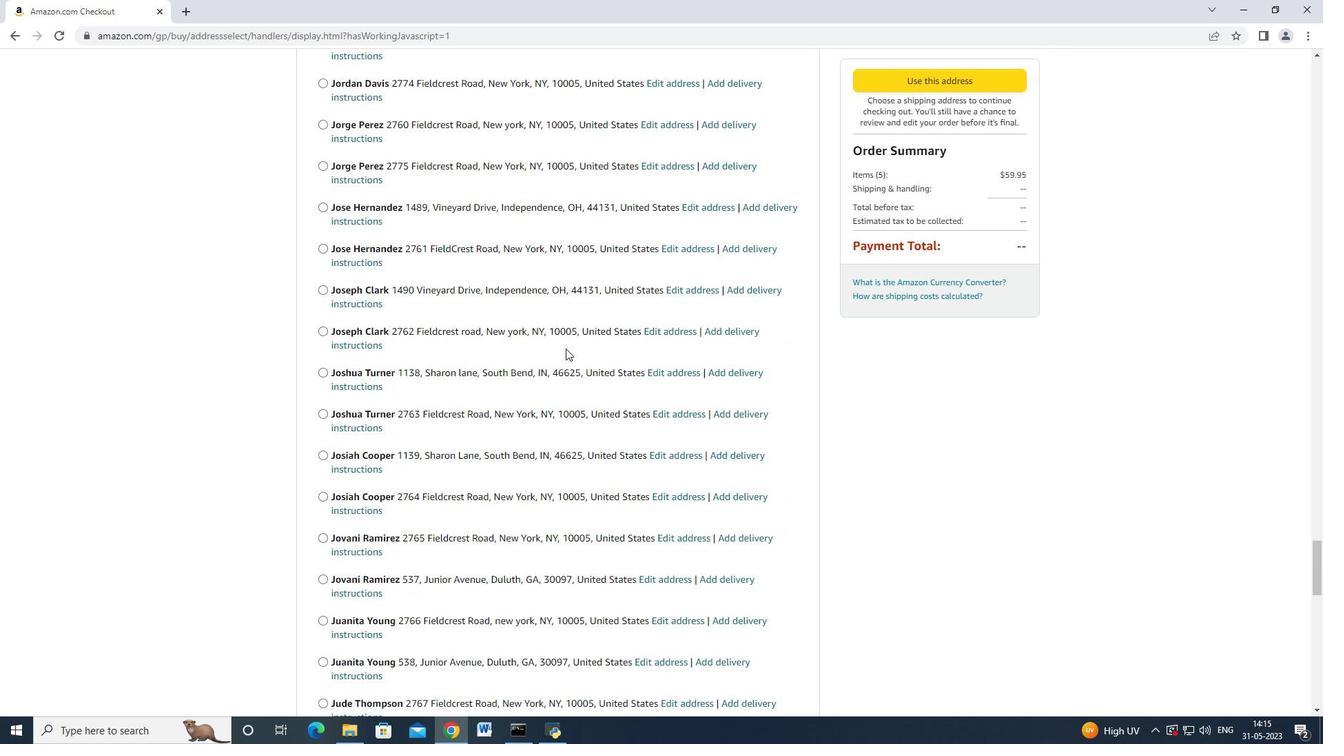 
Action: Mouse moved to (564, 349)
Screenshot: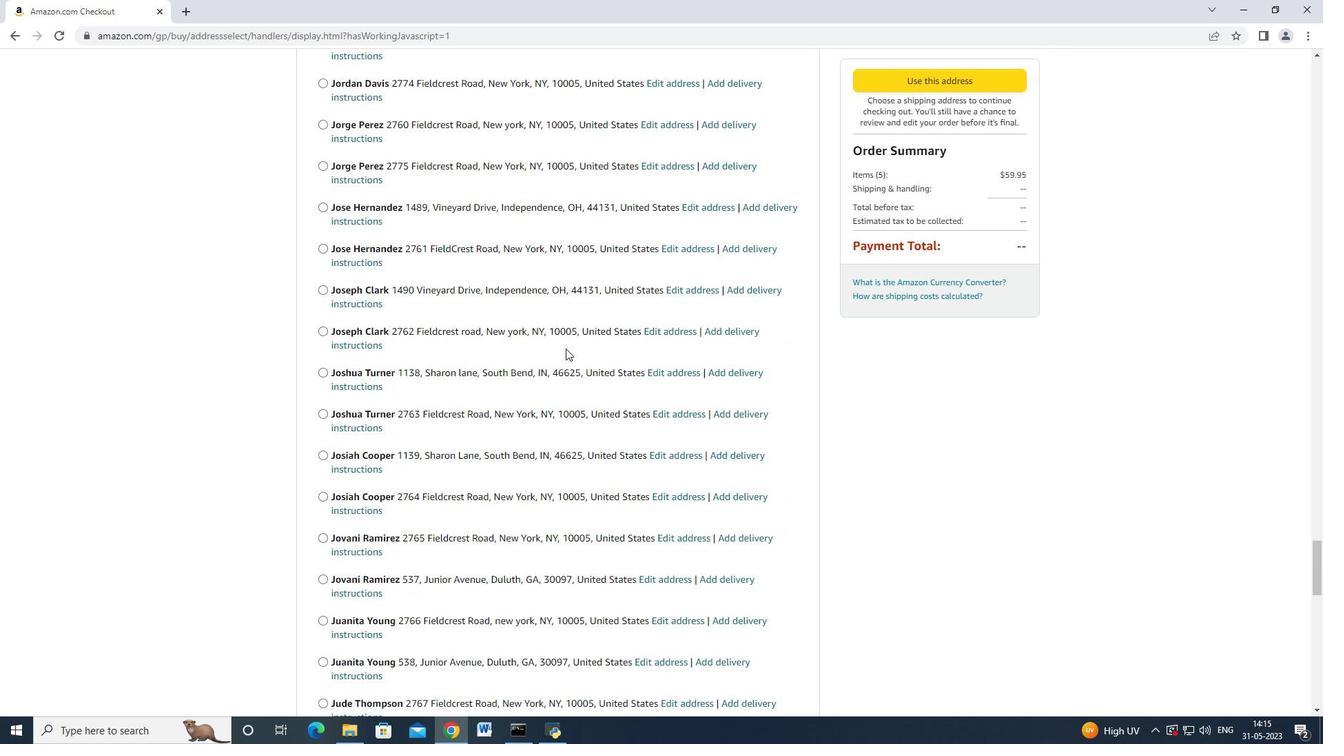 
Action: Mouse scrolled (564, 348) with delta (0, 0)
Screenshot: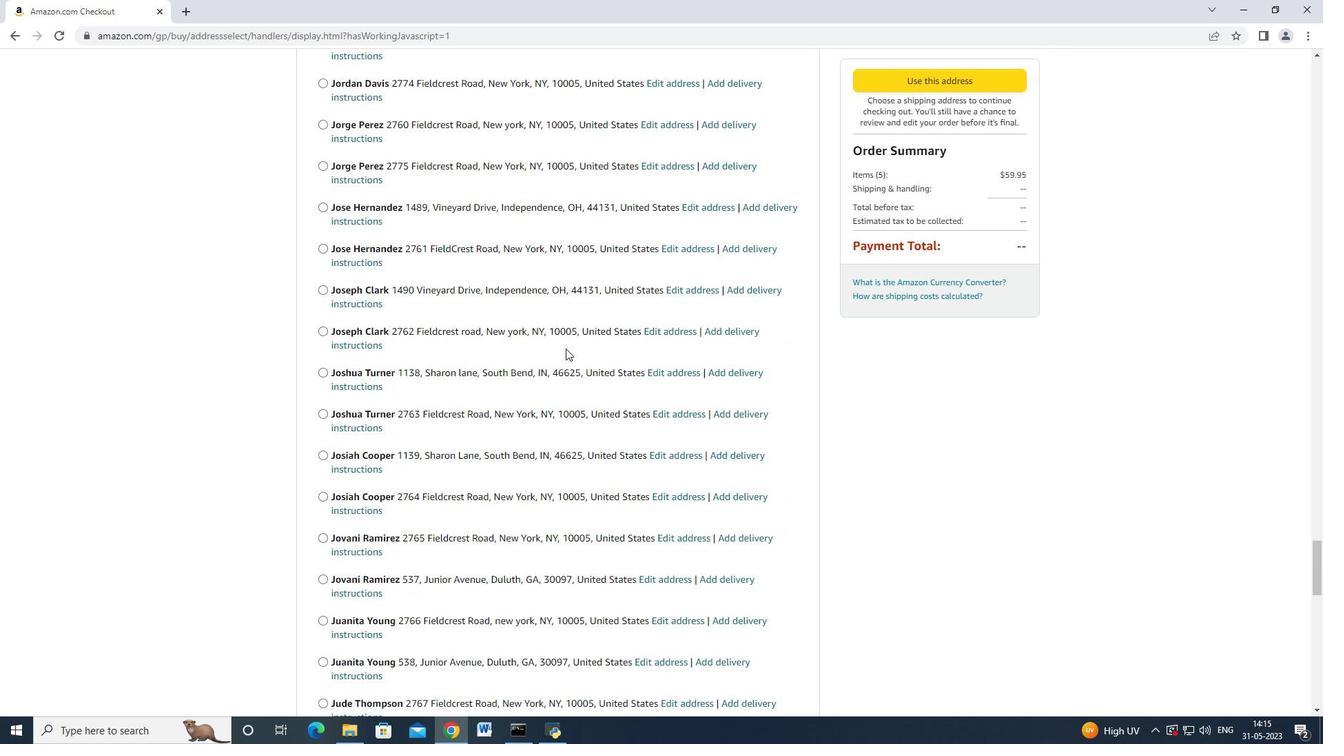 
Action: Mouse scrolled (564, 347) with delta (0, -1)
Screenshot: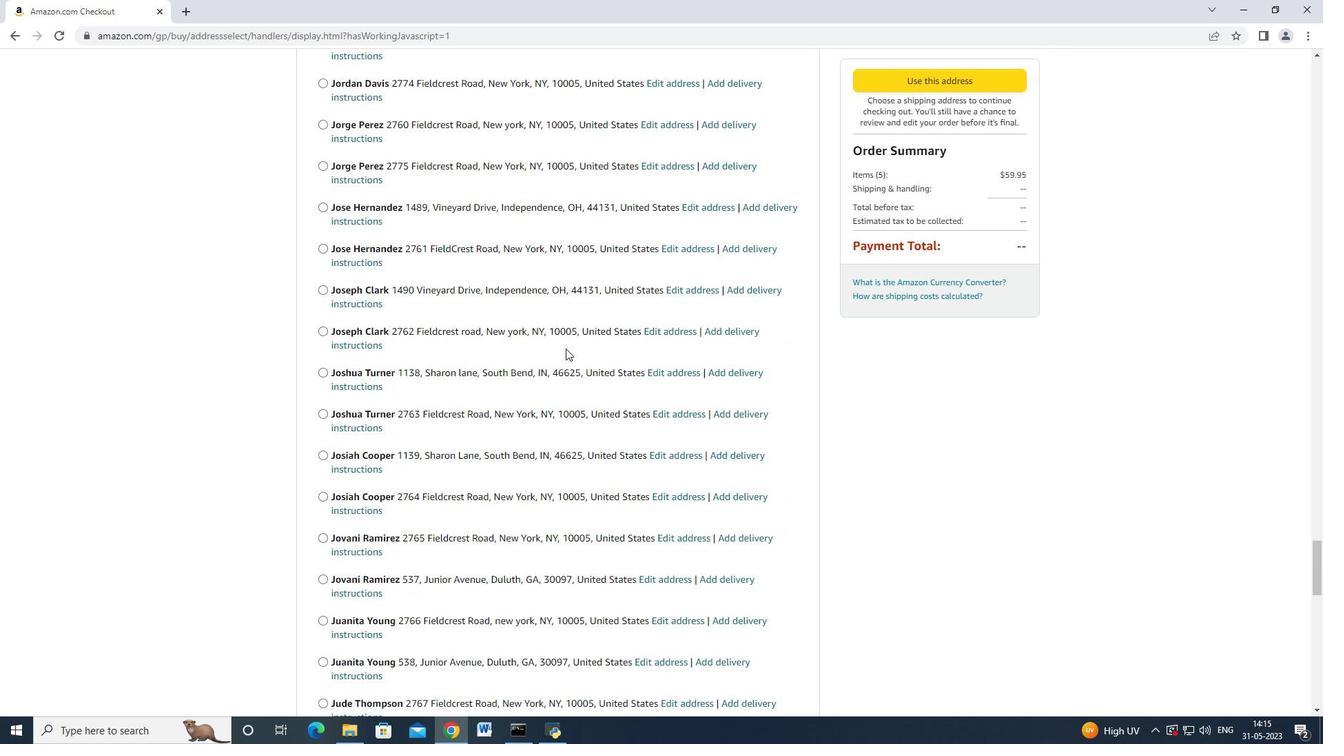
Action: Mouse scrolled (564, 348) with delta (0, 0)
Screenshot: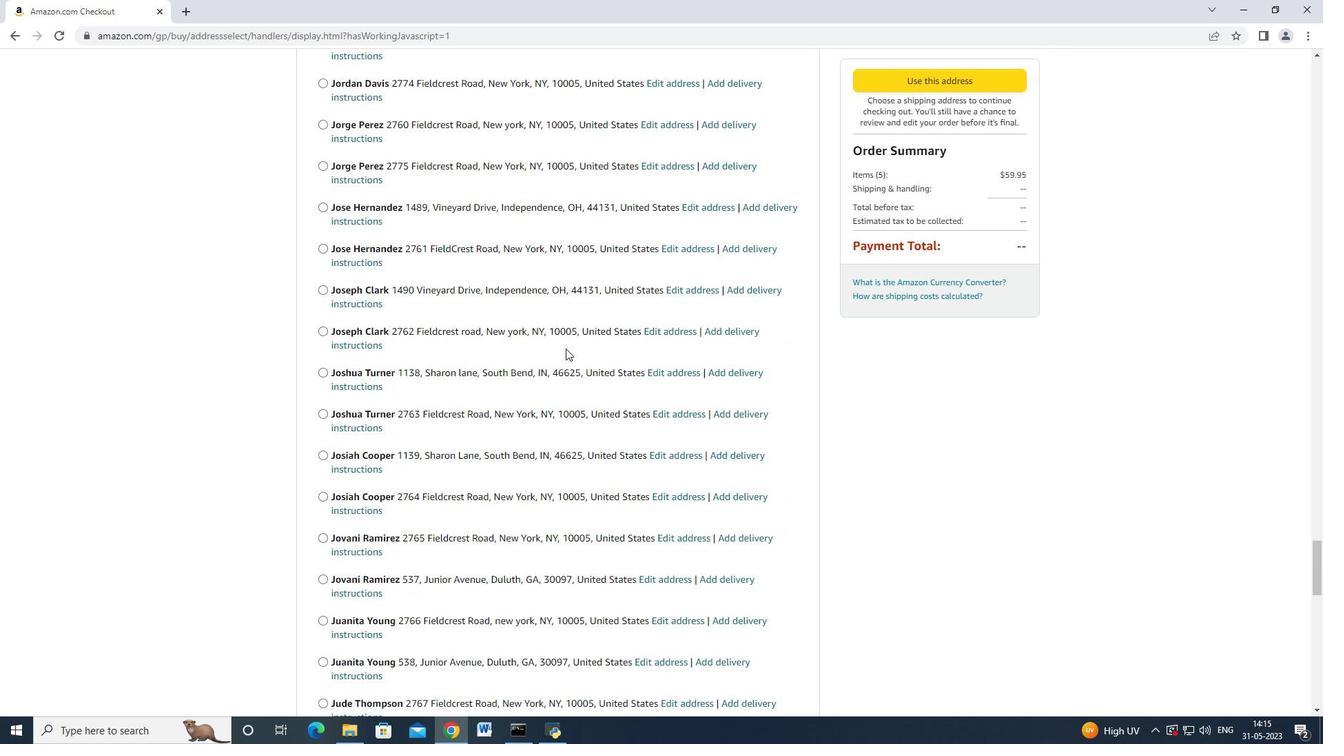 
Action: Mouse scrolled (564, 348) with delta (0, 0)
Screenshot: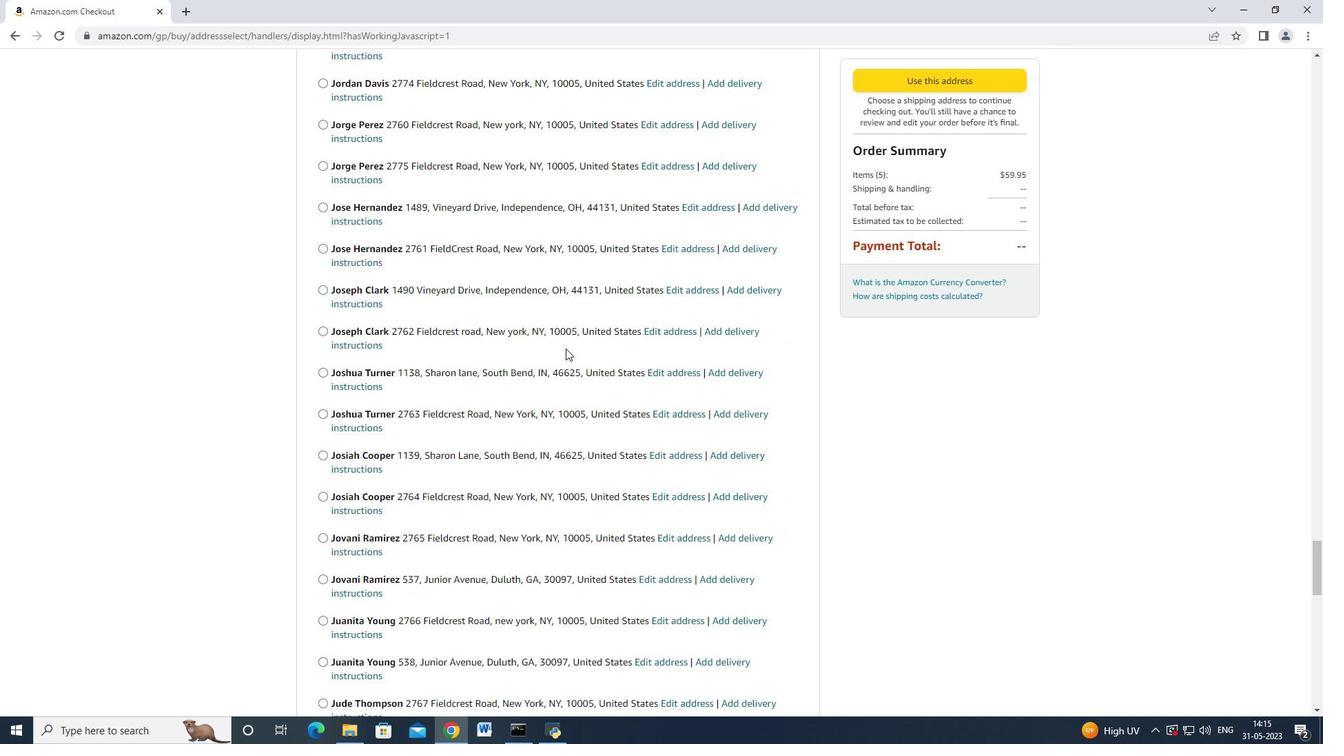 
Action: Mouse moved to (564, 348)
Screenshot: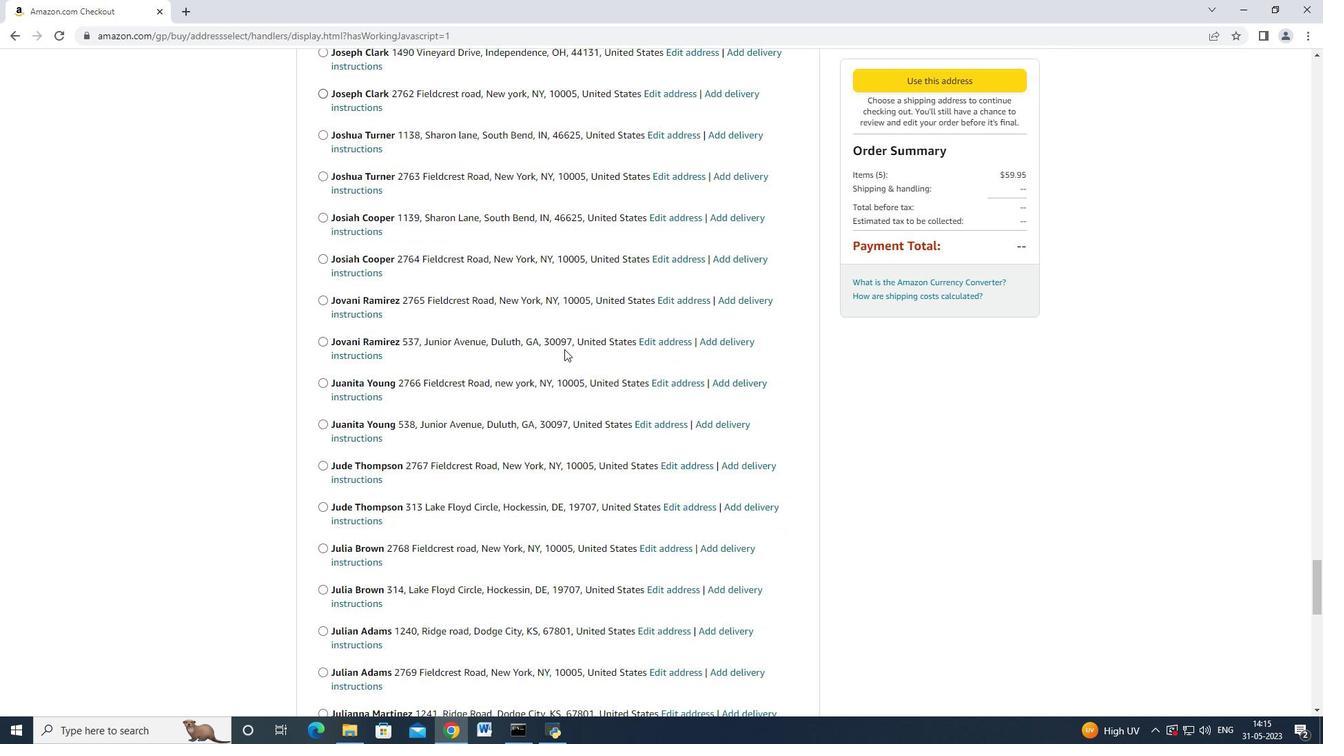 
Action: Mouse scrolled (564, 347) with delta (0, 0)
Screenshot: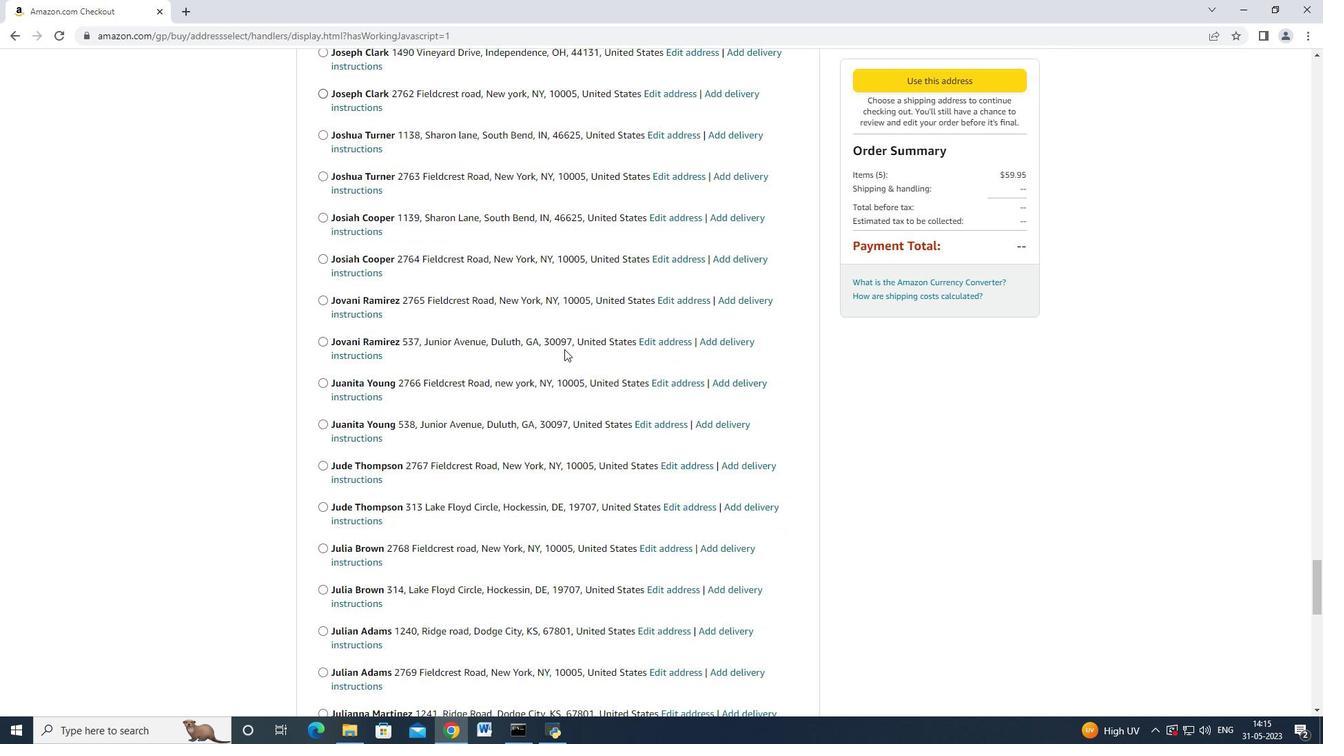 
Action: Mouse scrolled (564, 347) with delta (0, 0)
Screenshot: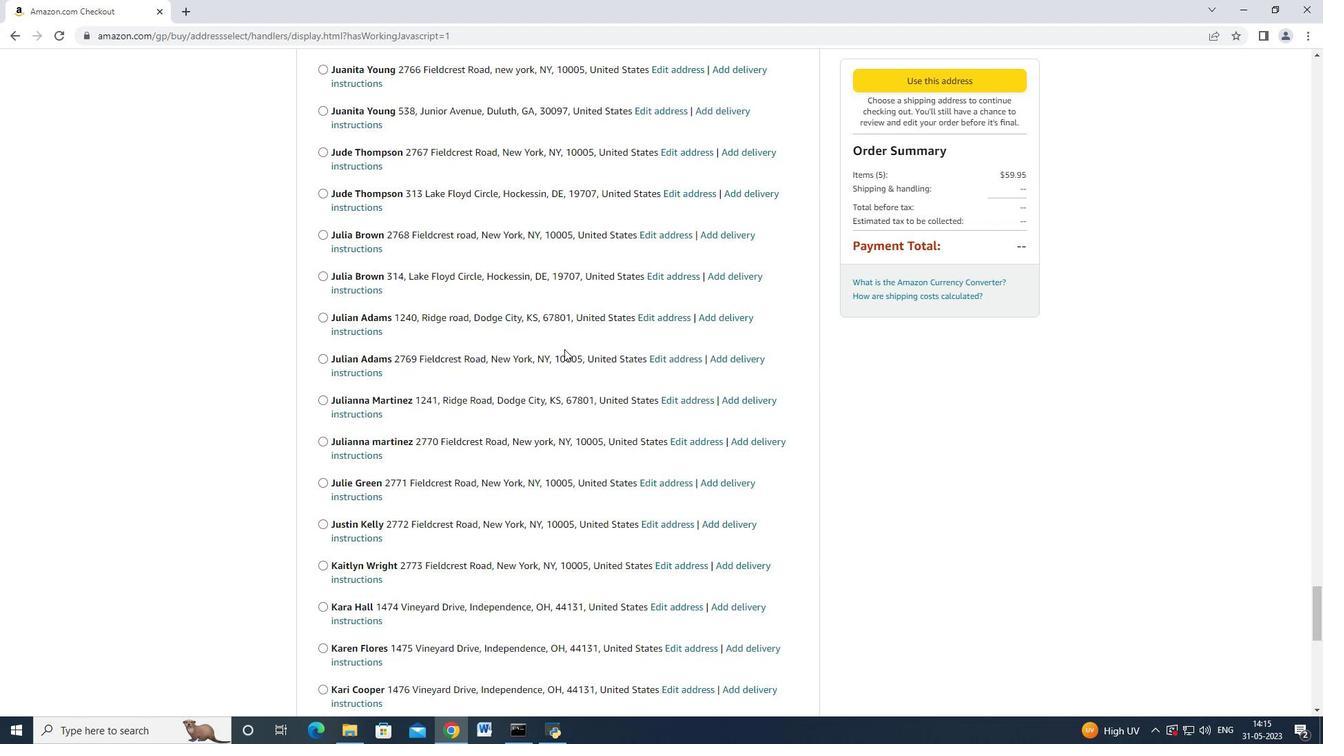 
Action: Mouse scrolled (564, 347) with delta (0, 0)
Screenshot: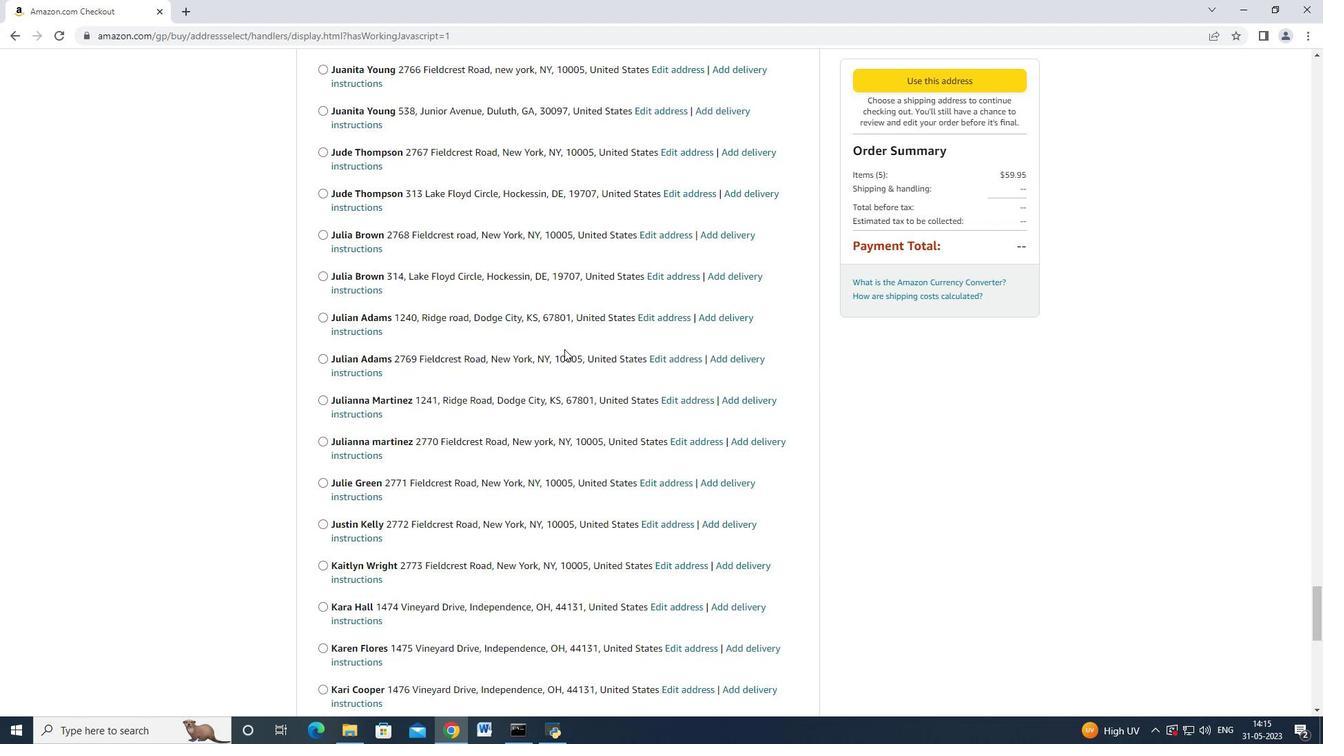 
Action: Mouse scrolled (564, 347) with delta (0, 0)
Screenshot: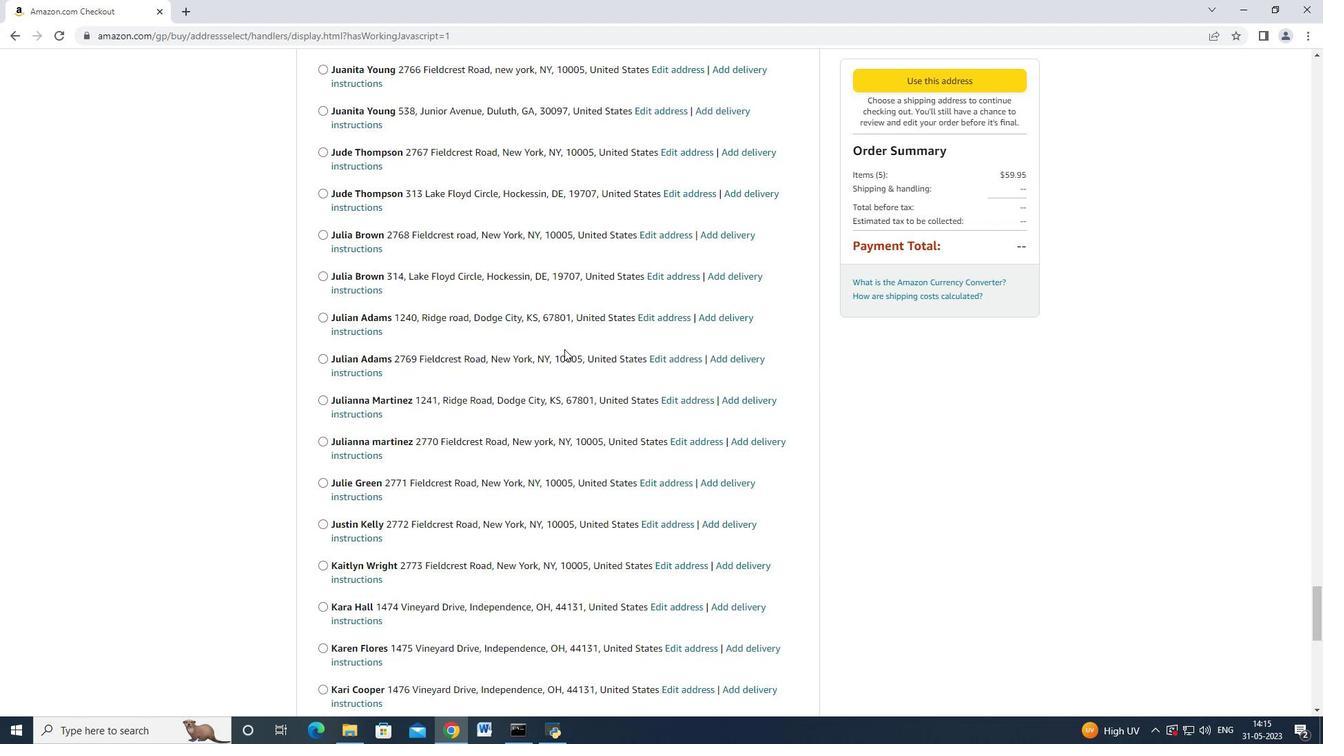 
Action: Mouse scrolled (564, 347) with delta (0, 0)
Screenshot: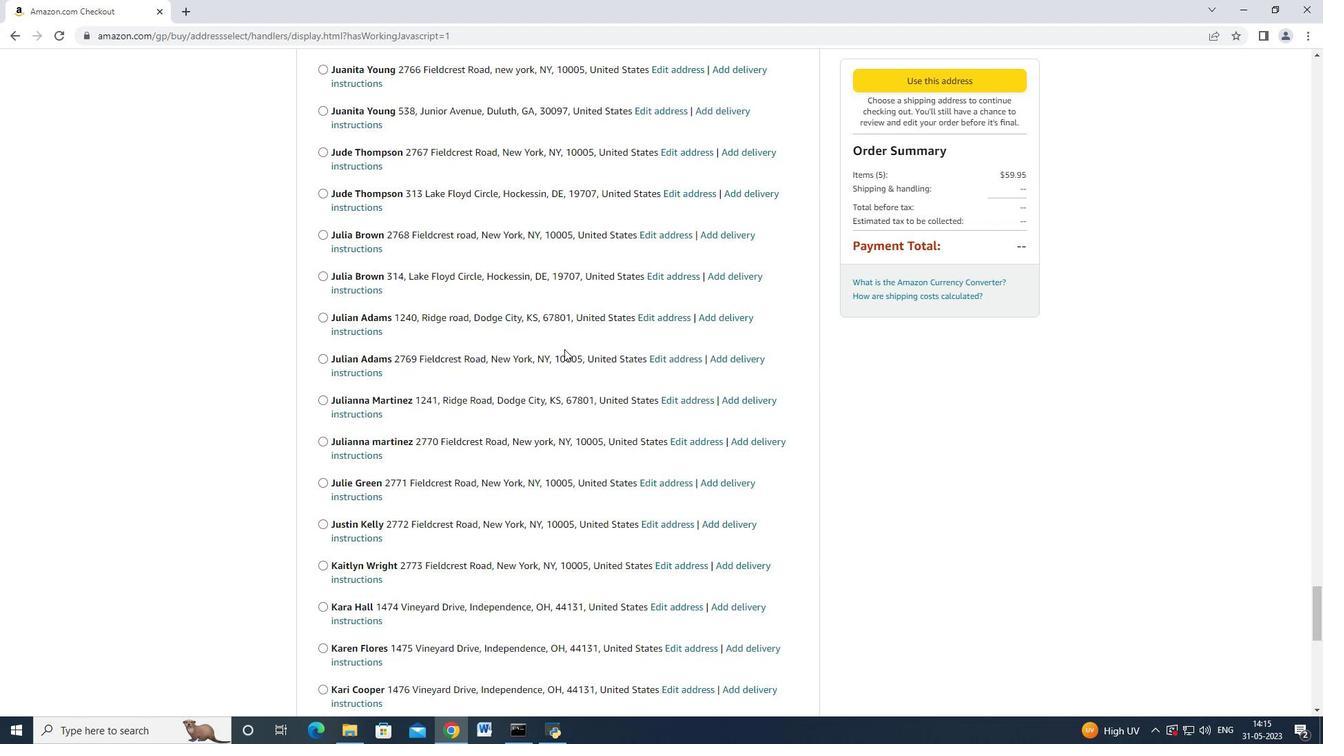 
Action: Mouse scrolled (564, 347) with delta (0, 0)
Screenshot: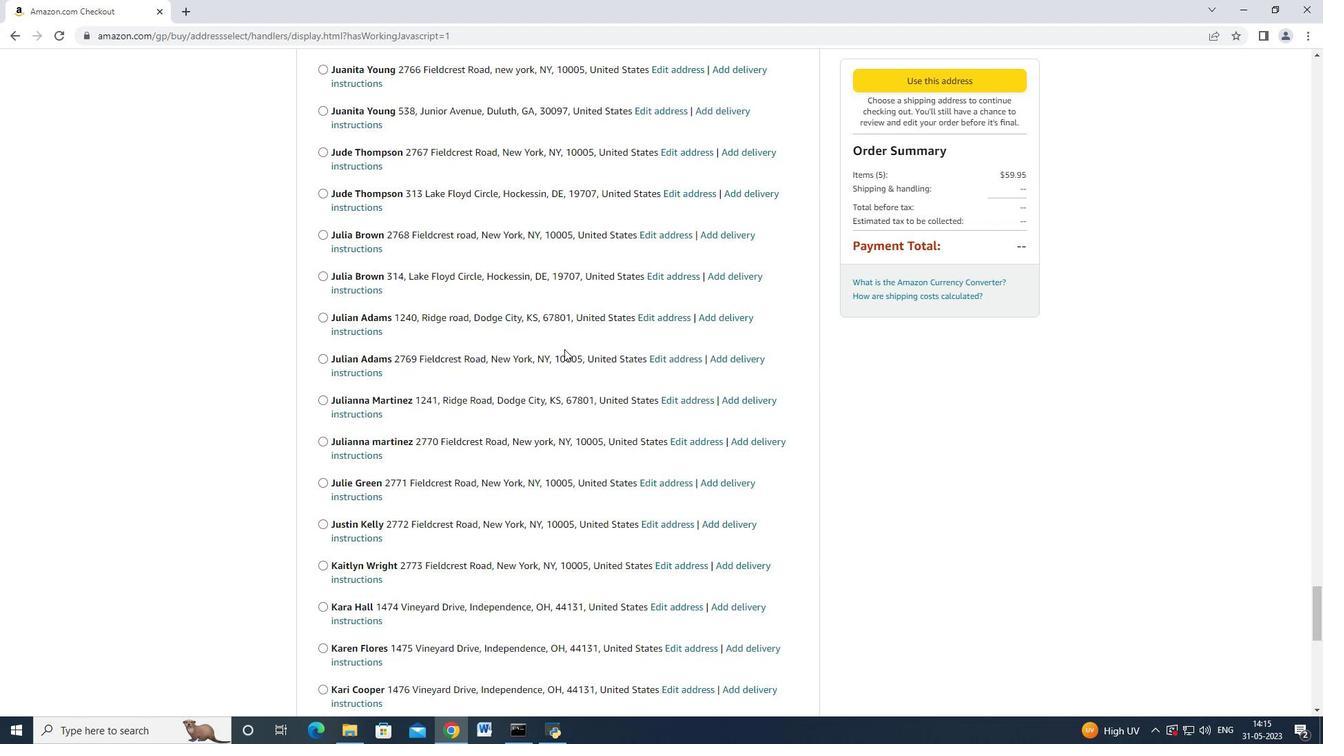
Action: Mouse scrolled (564, 347) with delta (0, 0)
Screenshot: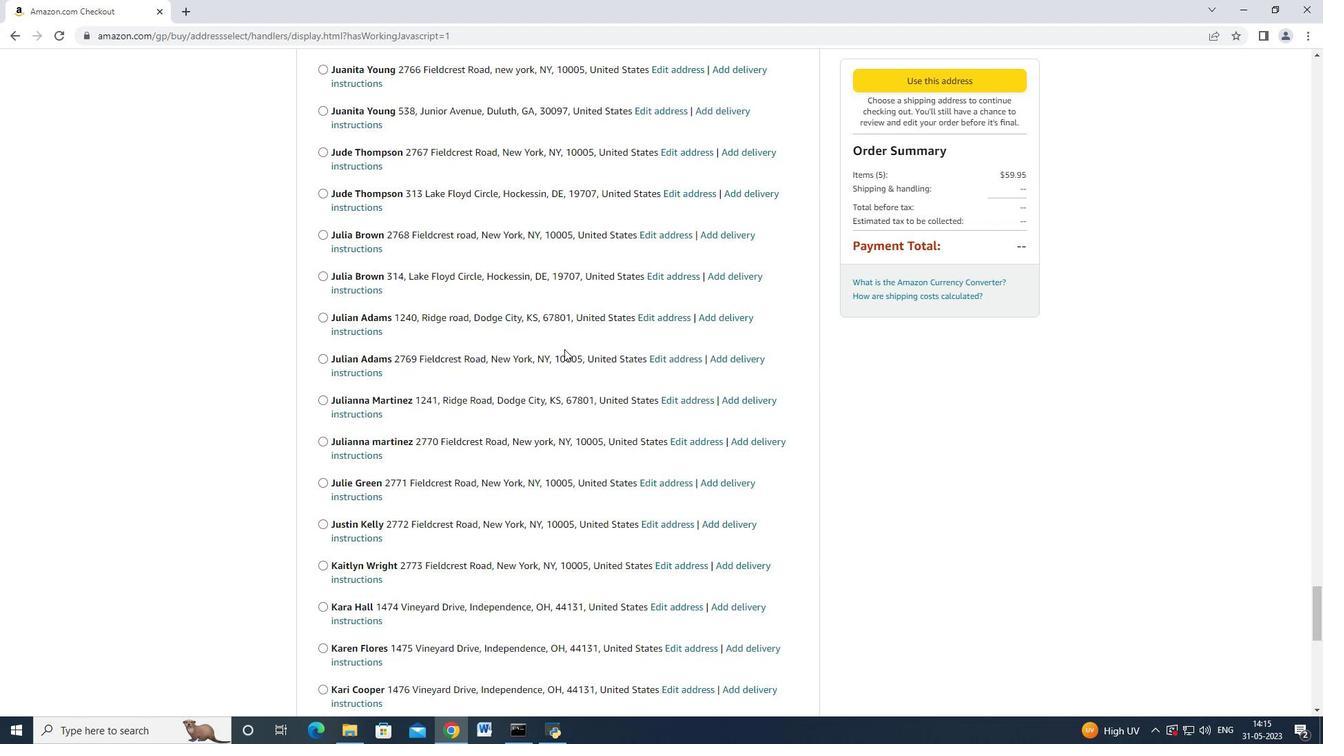 
Action: Mouse scrolled (564, 347) with delta (0, 0)
Screenshot: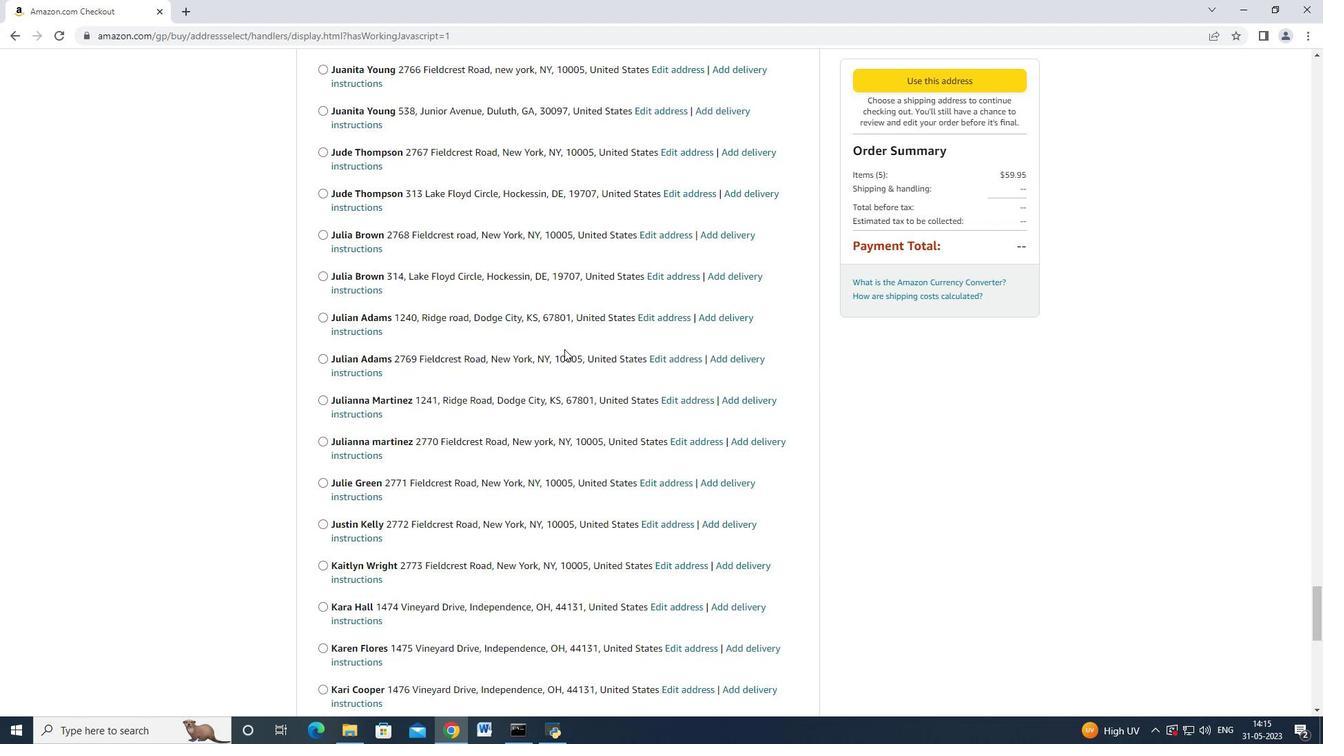 
Action: Mouse scrolled (564, 347) with delta (0, 0)
Screenshot: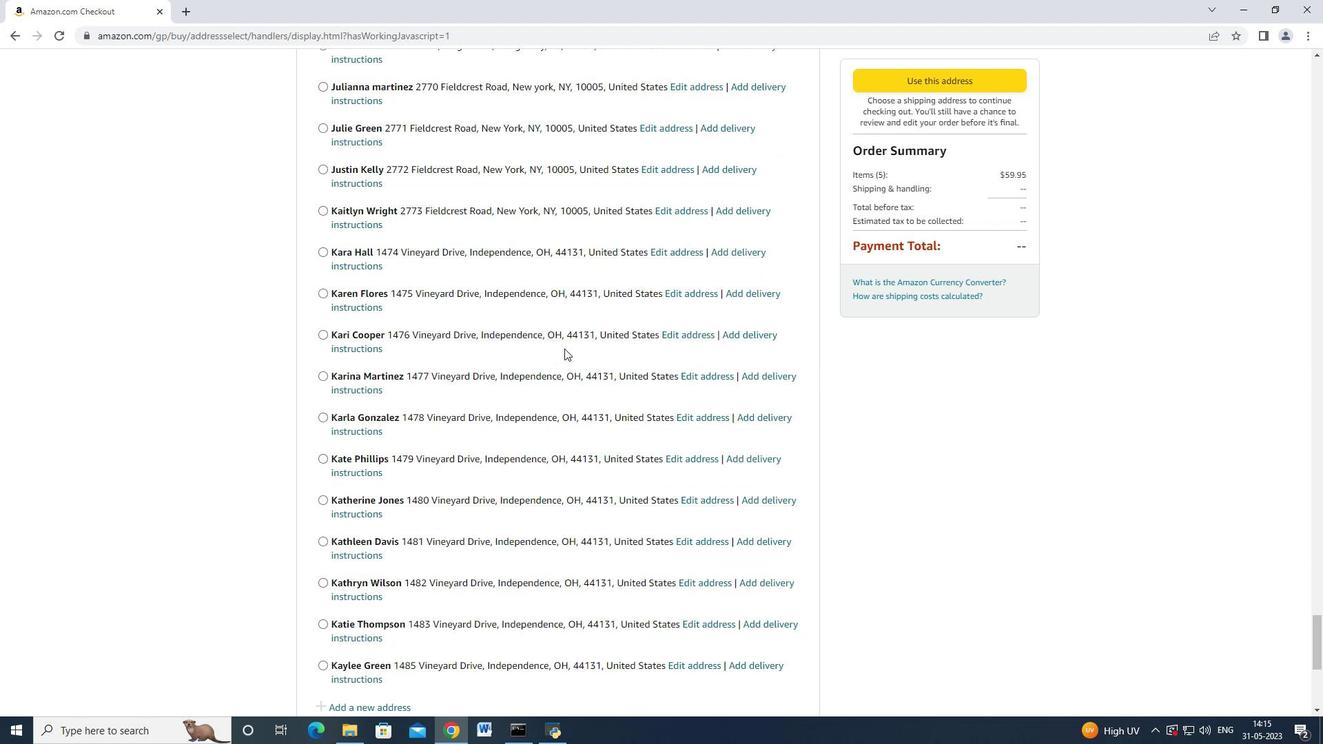 
Action: Mouse scrolled (564, 347) with delta (0, 0)
Screenshot: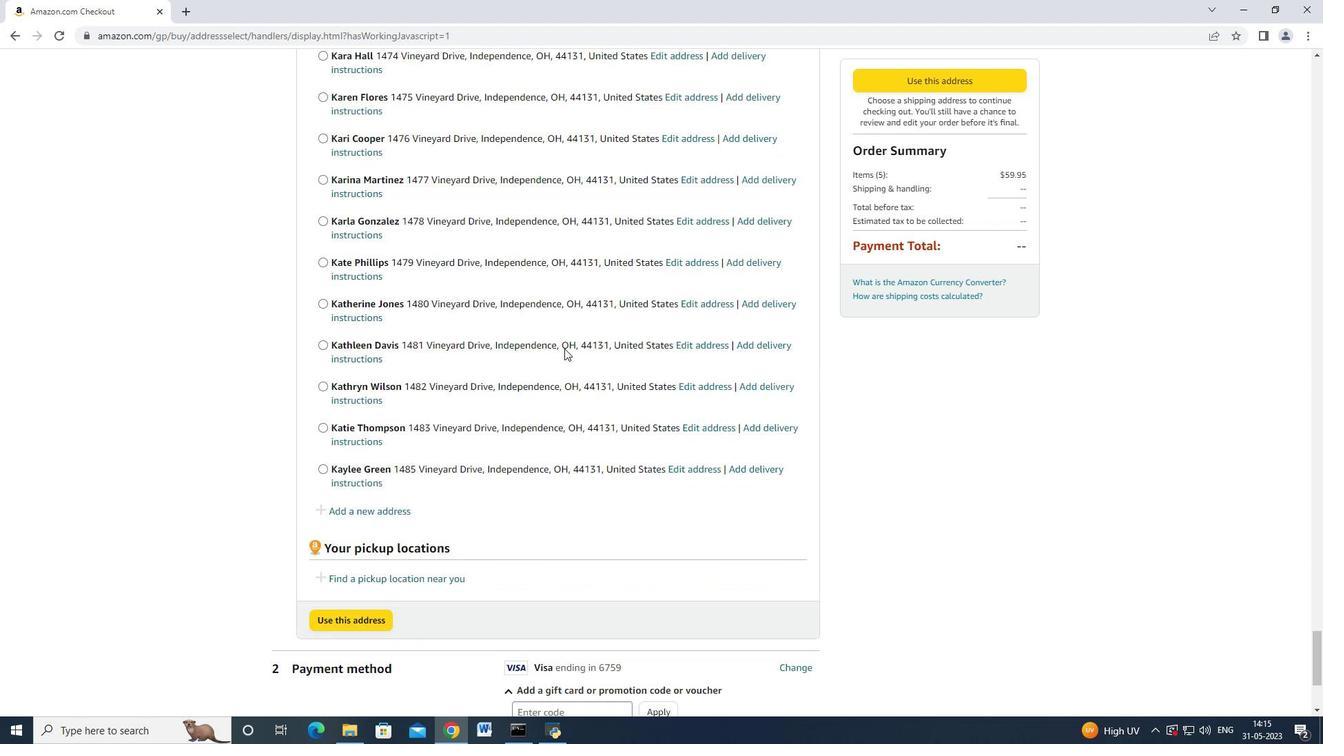 
Action: Mouse scrolled (564, 347) with delta (0, 0)
Screenshot: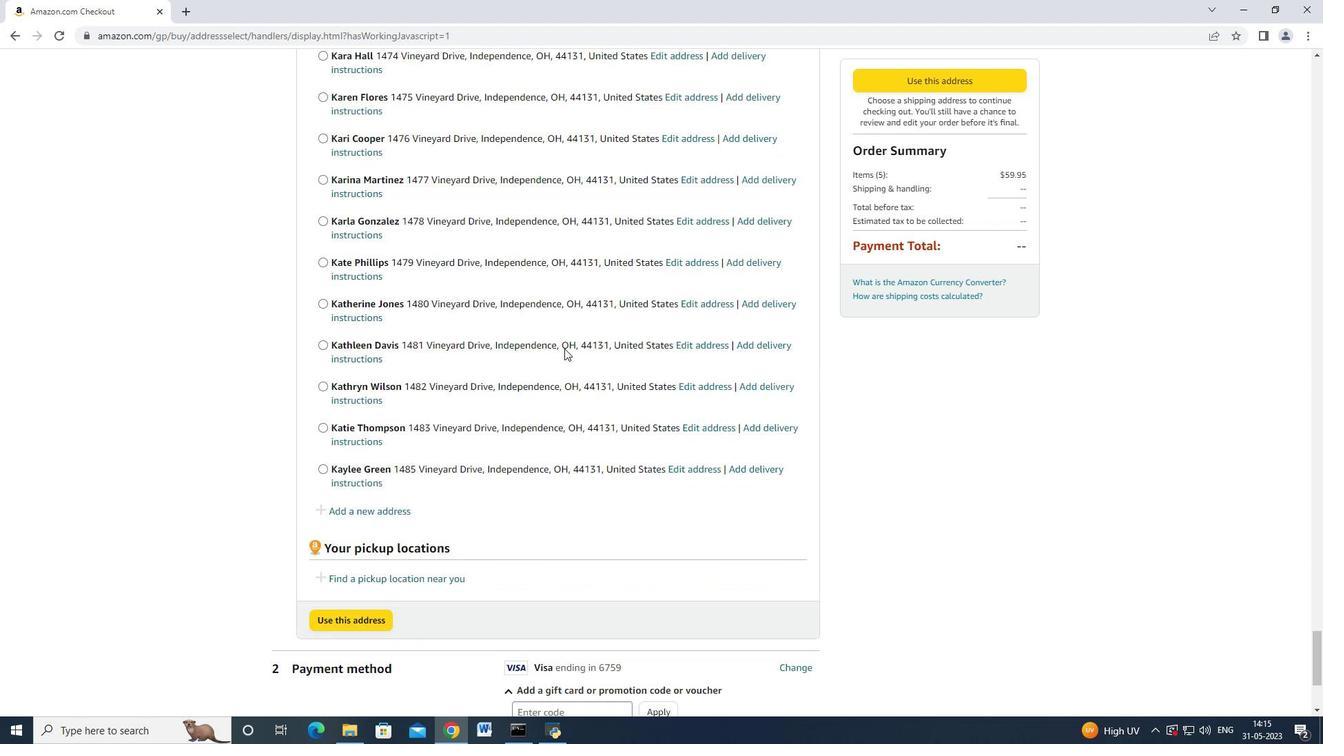 
Action: Mouse scrolled (564, 347) with delta (0, 0)
Screenshot: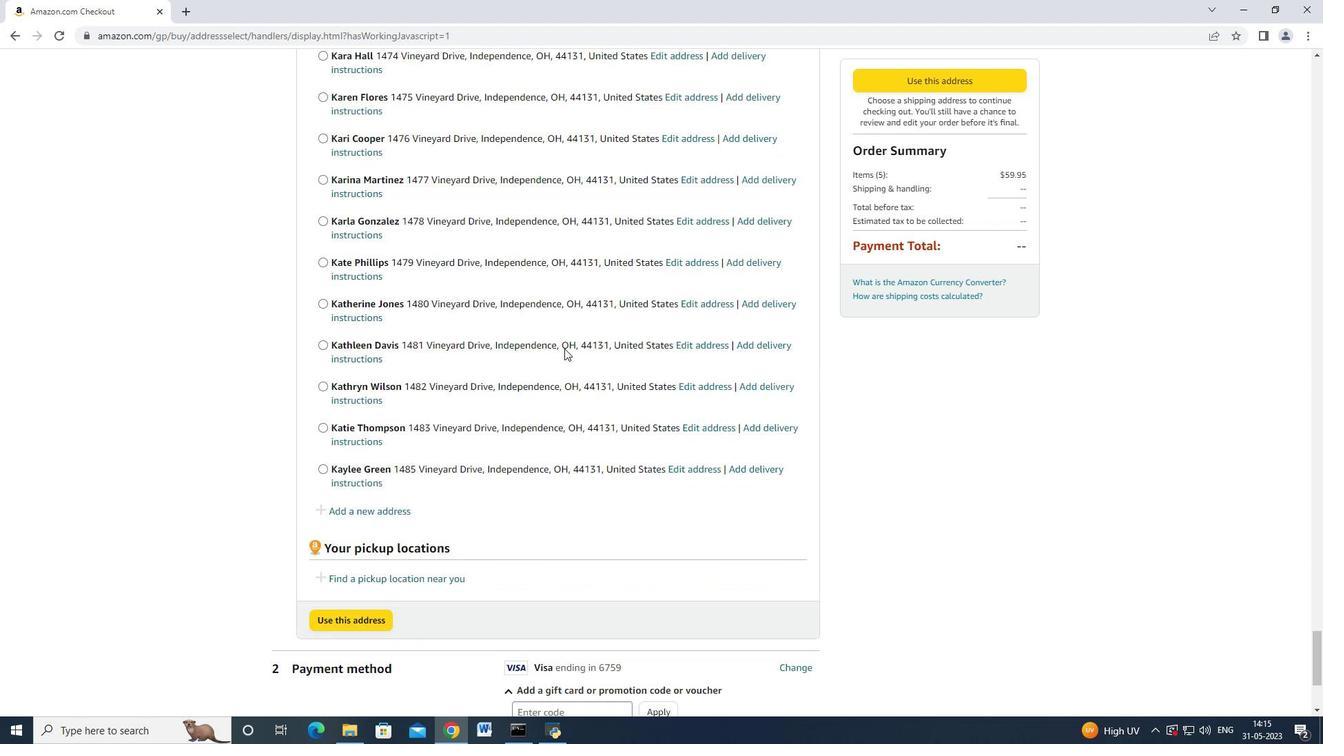 
Action: Mouse moved to (564, 348)
Screenshot: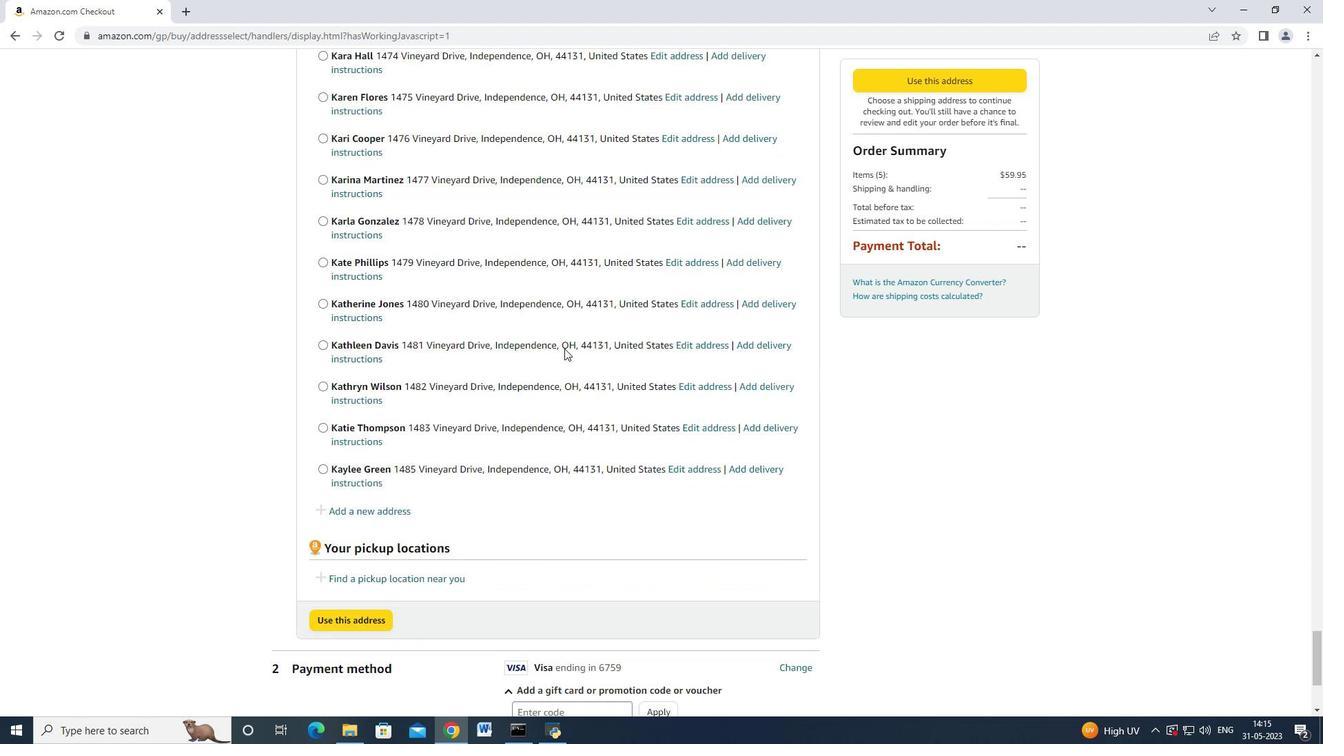 
Action: Mouse scrolled (564, 347) with delta (0, 0)
Screenshot: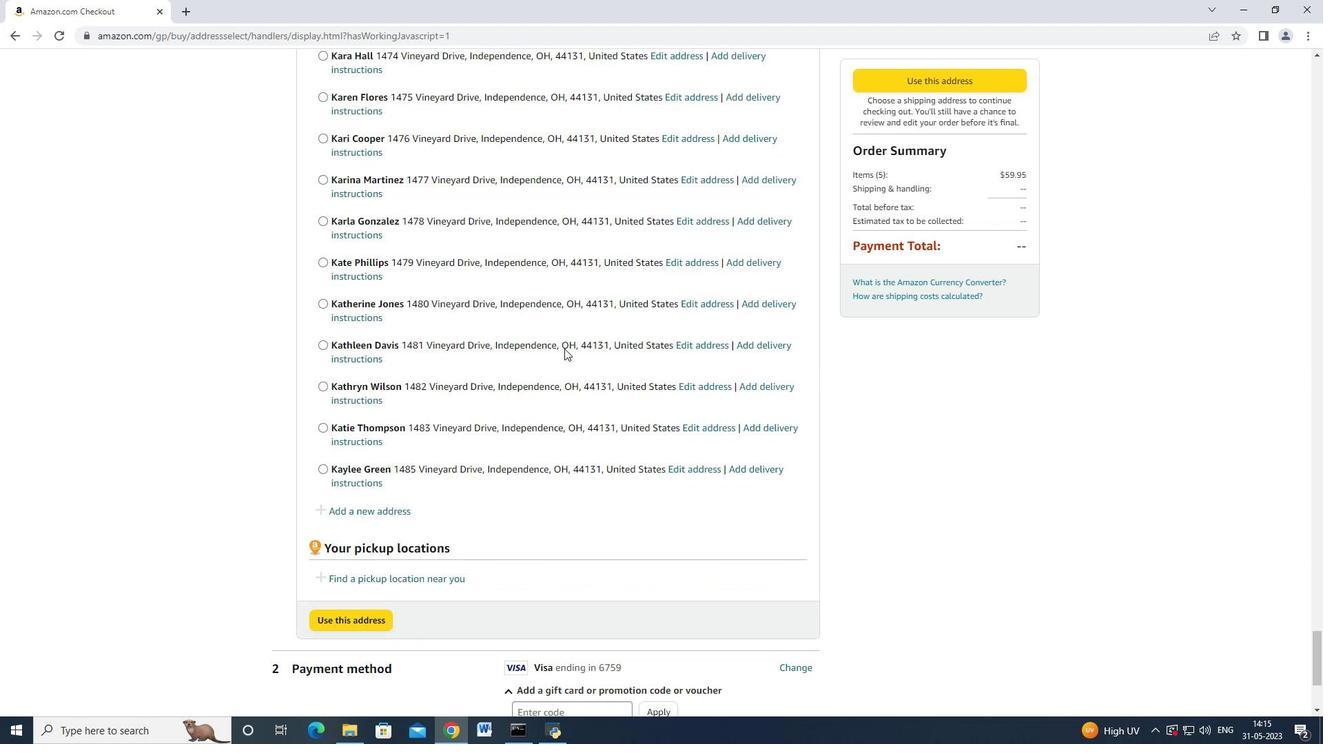 
Action: Mouse scrolled (564, 347) with delta (0, 0)
Screenshot: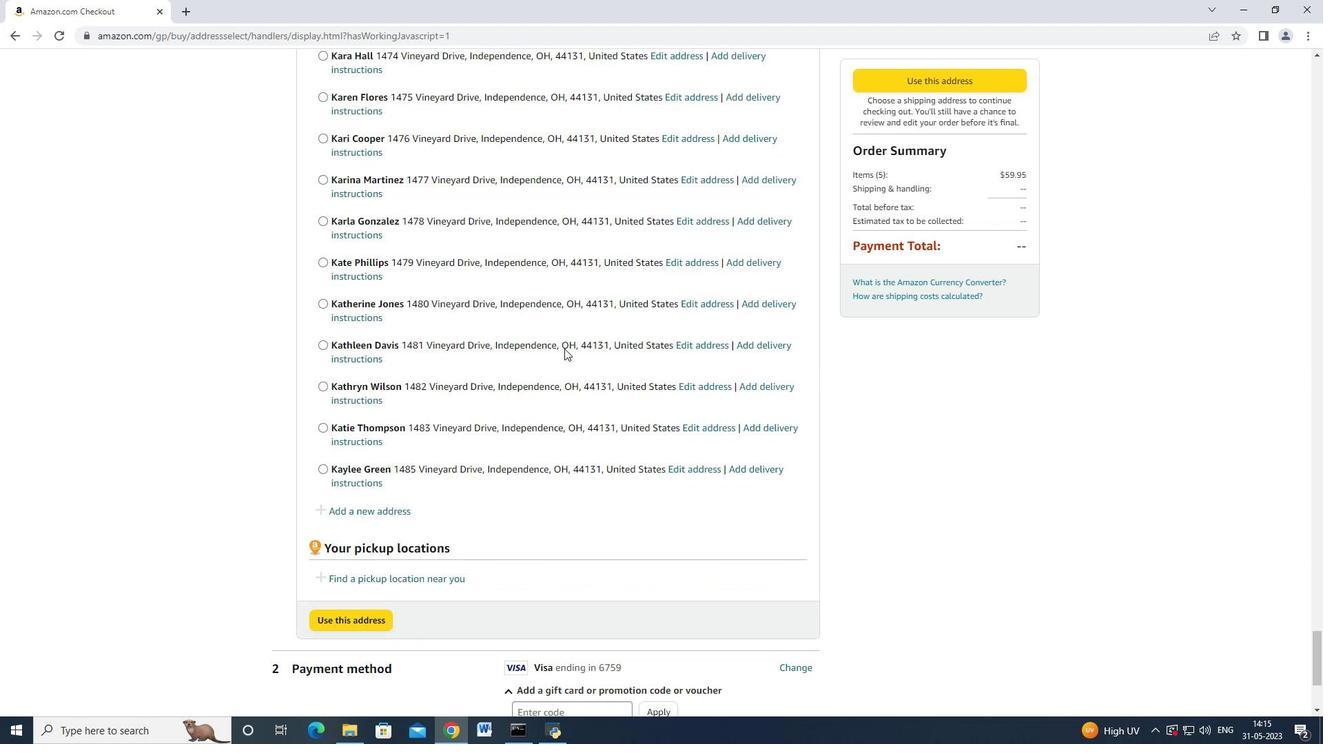 
Action: Mouse scrolled (564, 347) with delta (0, 0)
Screenshot: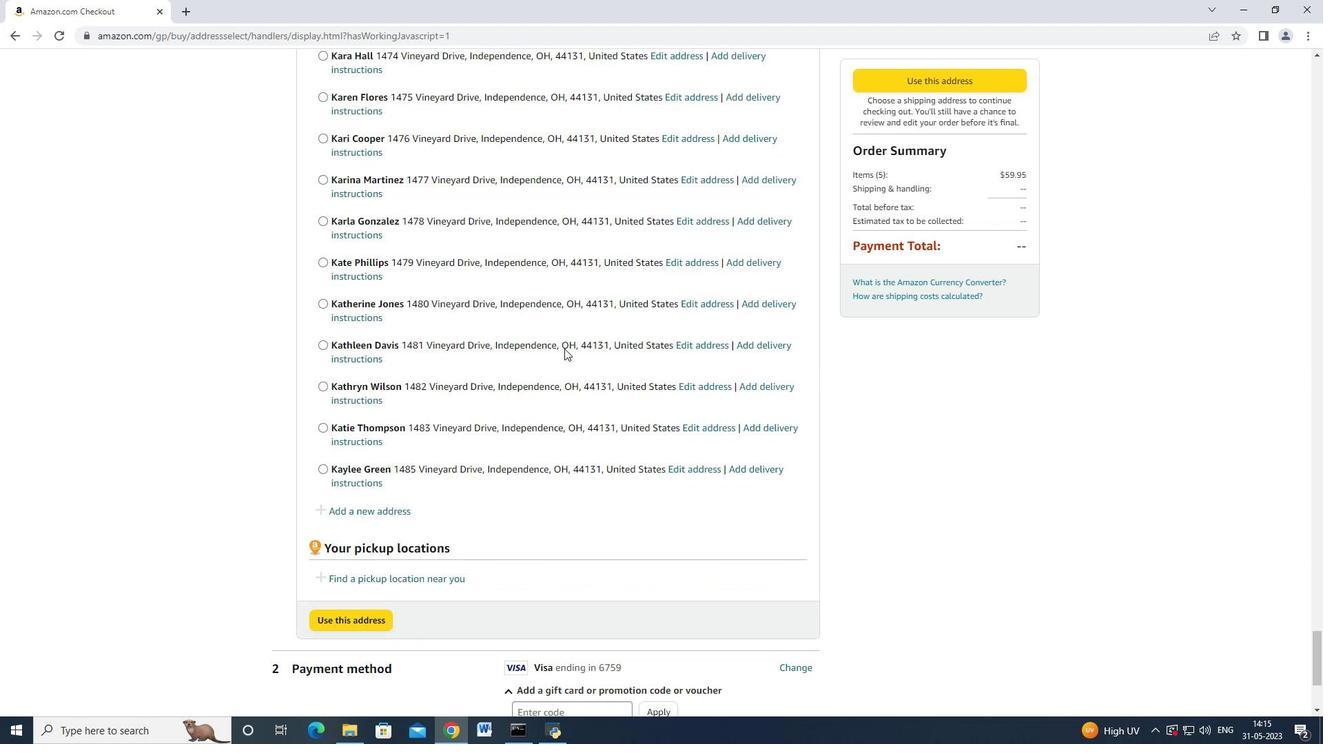 
Action: Mouse moved to (395, 284)
Screenshot: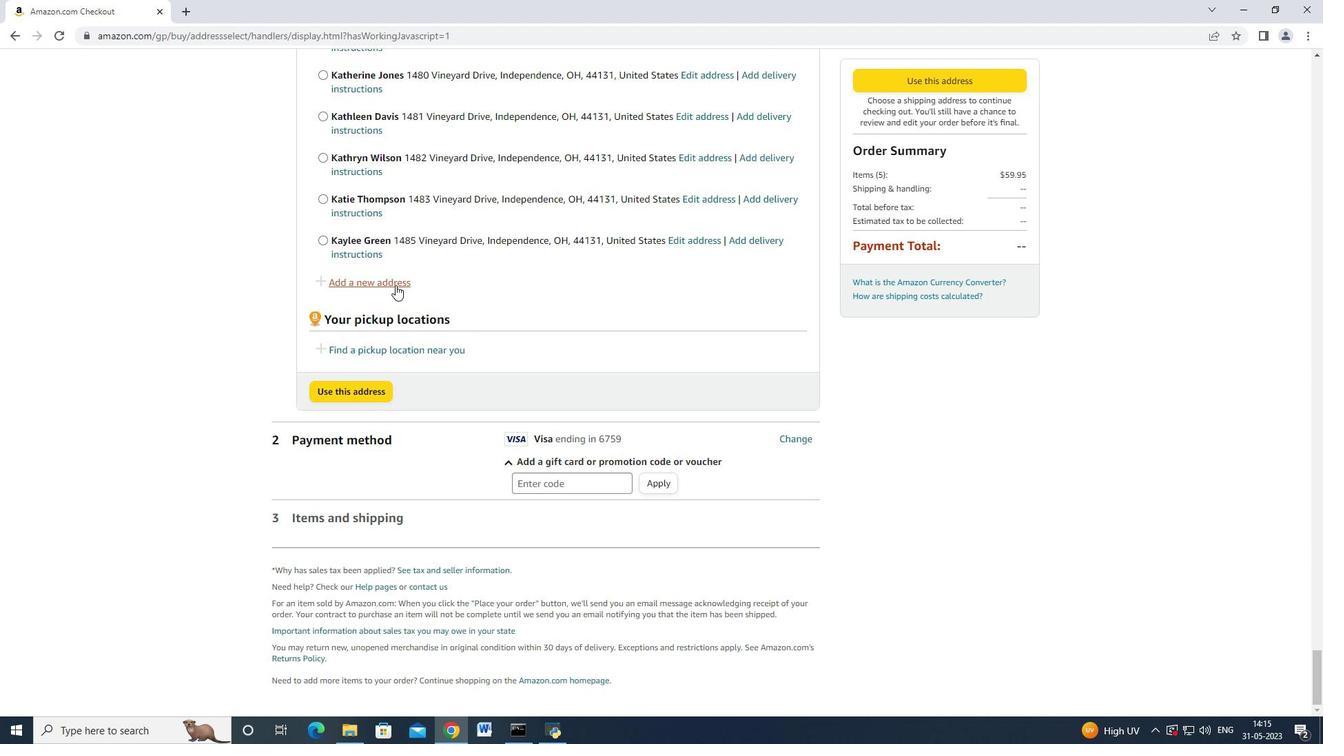 
Action: Mouse pressed left at (395, 284)
Screenshot: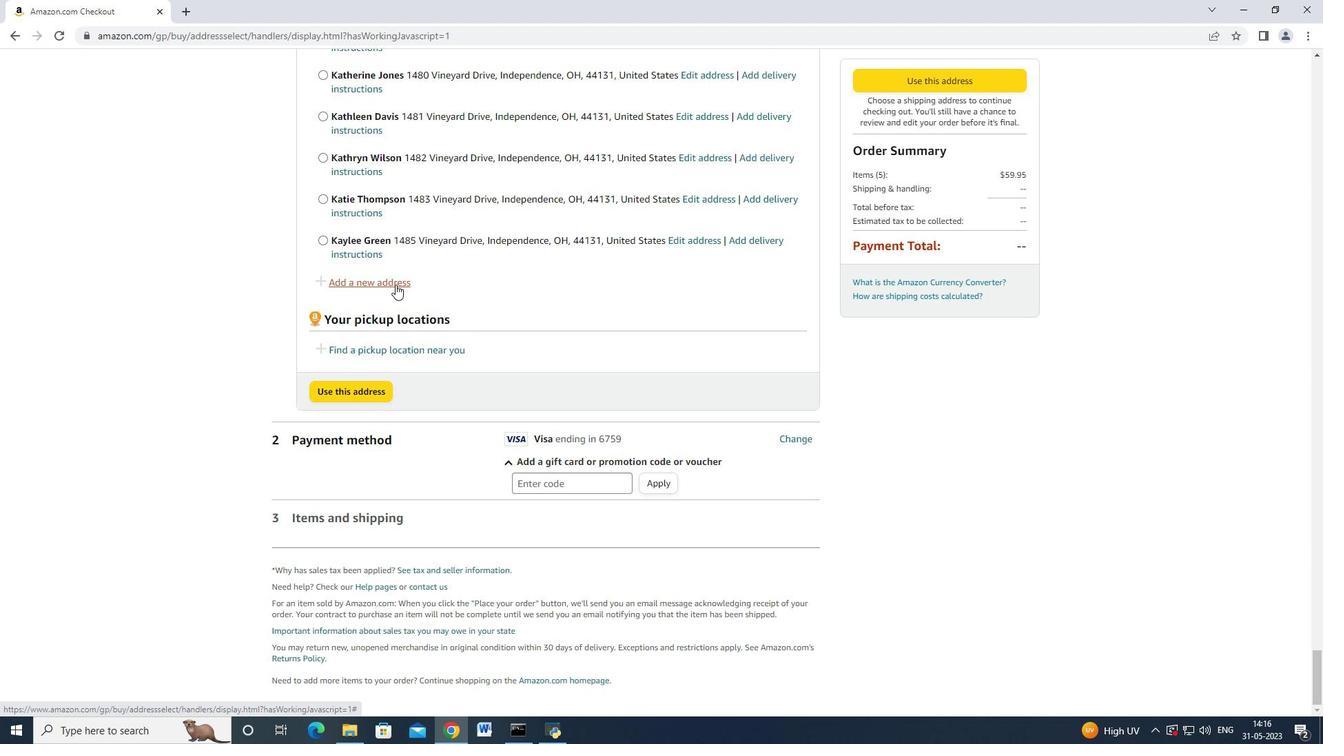 
Action: Mouse moved to (471, 332)
Screenshot: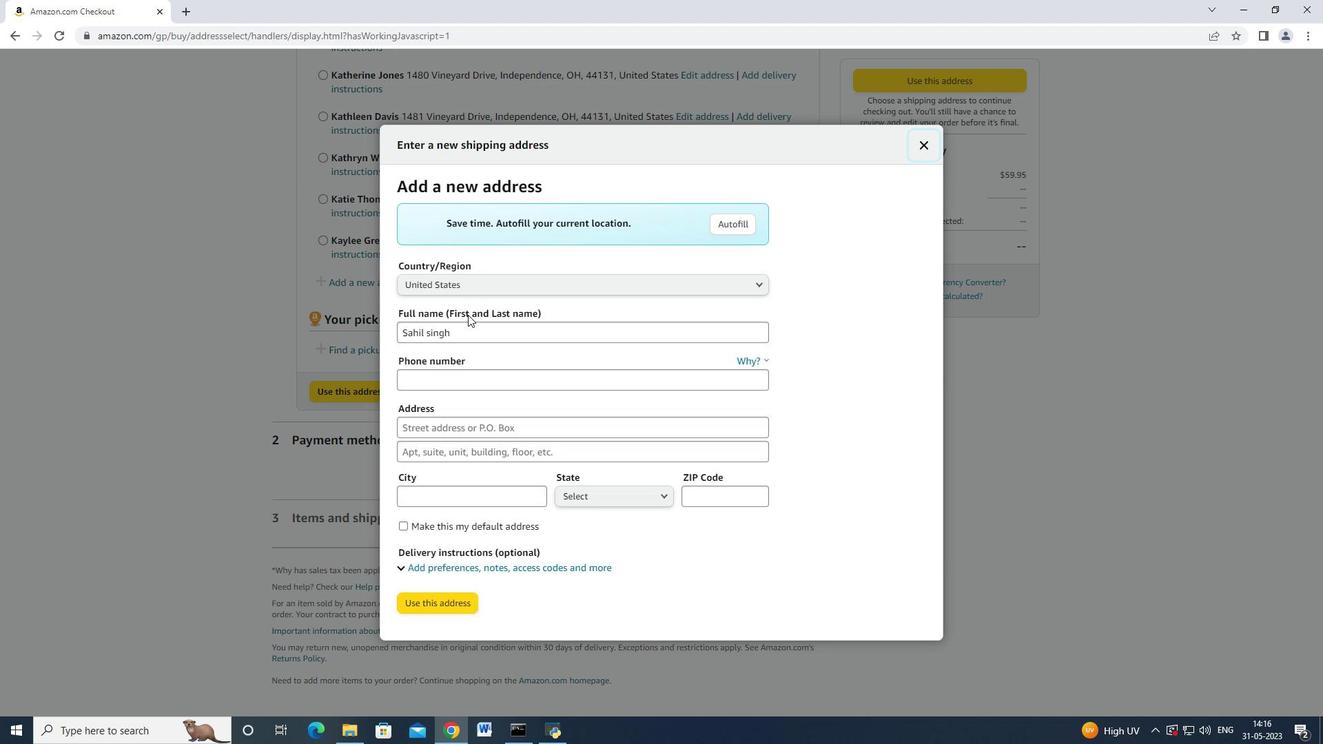 
Action: Mouse pressed left at (471, 332)
Screenshot: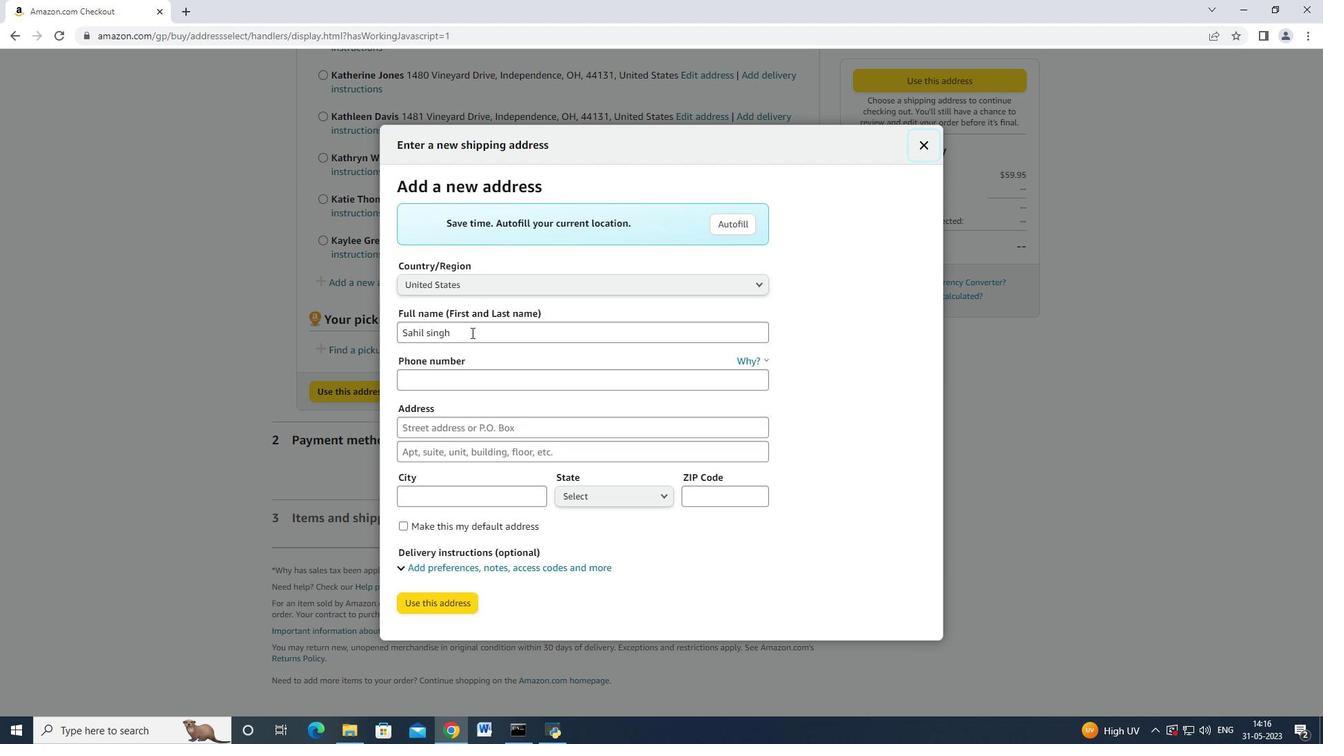 
Action: Mouse moved to (472, 332)
Screenshot: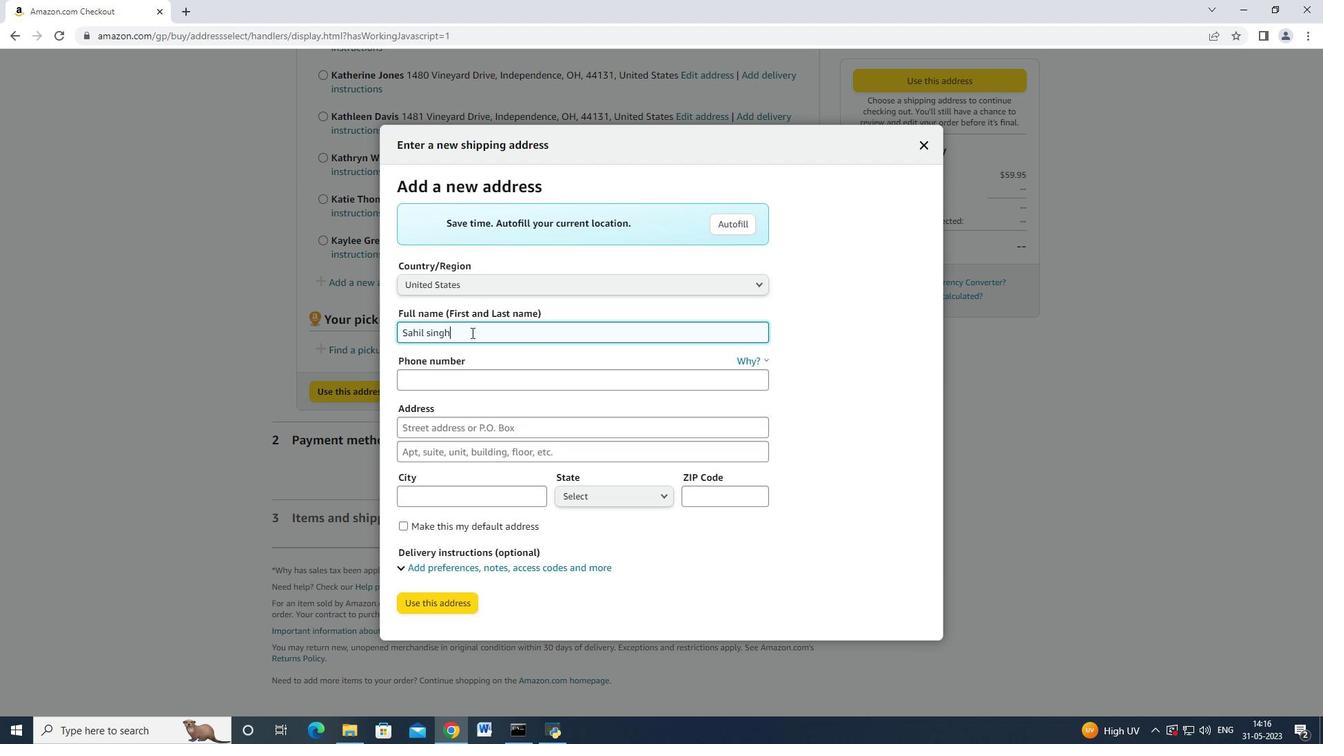 
Action: Key pressed <Key.backspace><Key.backspace><Key.backspace><Key.backspace><Key.backspace><Key.backspace><Key.backspace><Key.backspace><Key.backspace><Key.backspace><Key.backspace><Key.shift>Keith<Key.space><Key.shift>Hern<Key.backspace><Key.backspace>n<Key.backspace>rnandez<Key.tab><Key.tab>4403901431<Key.tab>1486<Key.space><Key.shift>Vineyard<Key.space><Key.shift>Drive<Key.tab><Key.tab><Key.shift><Key.shift><Key.shift>Independence
Screenshot: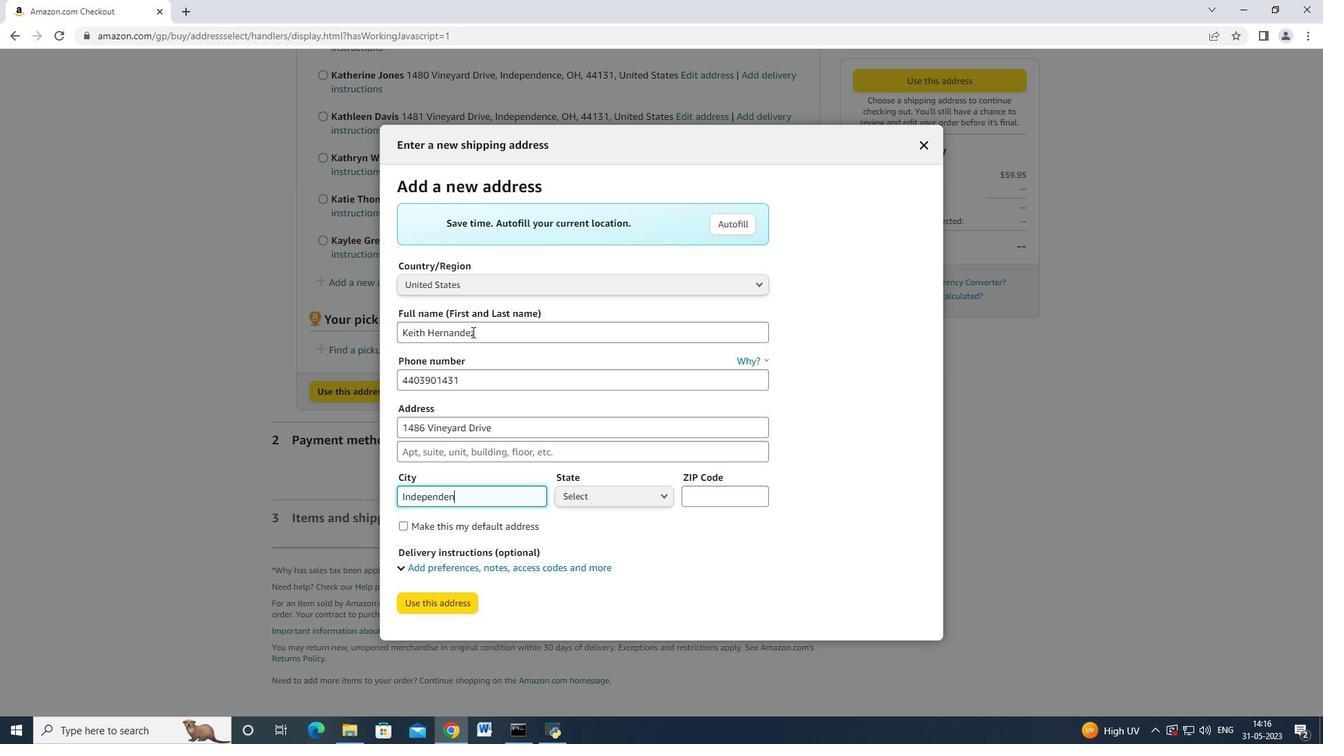 
Action: Mouse moved to (620, 498)
Screenshot: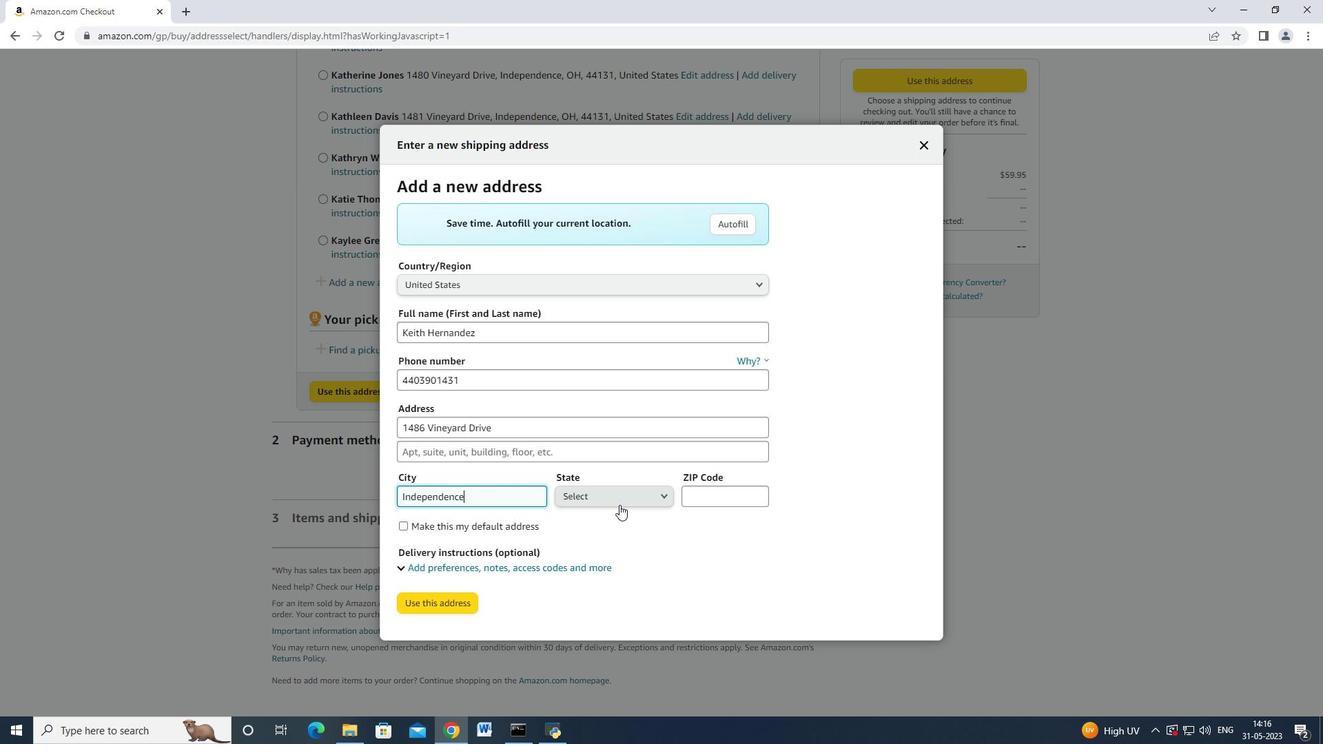 
Action: Mouse pressed left at (620, 498)
Screenshot: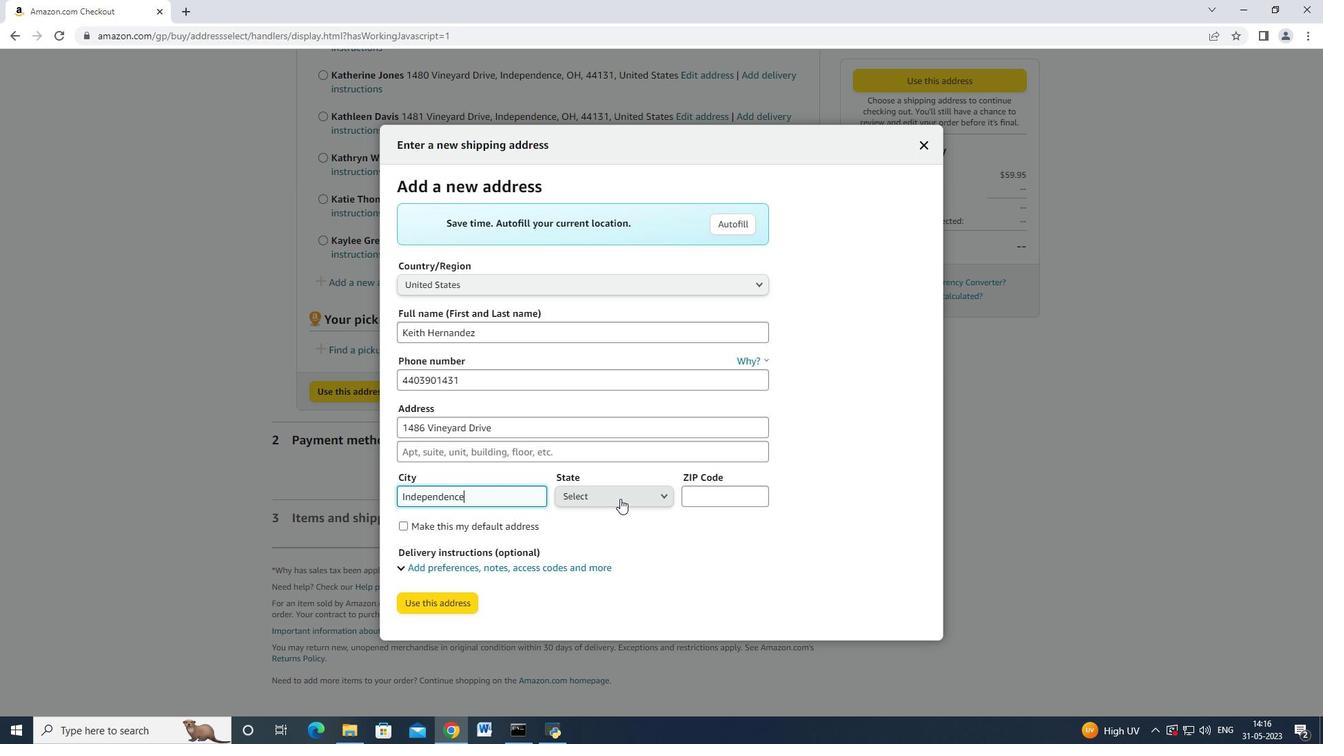 
Action: Mouse moved to (584, 412)
Screenshot: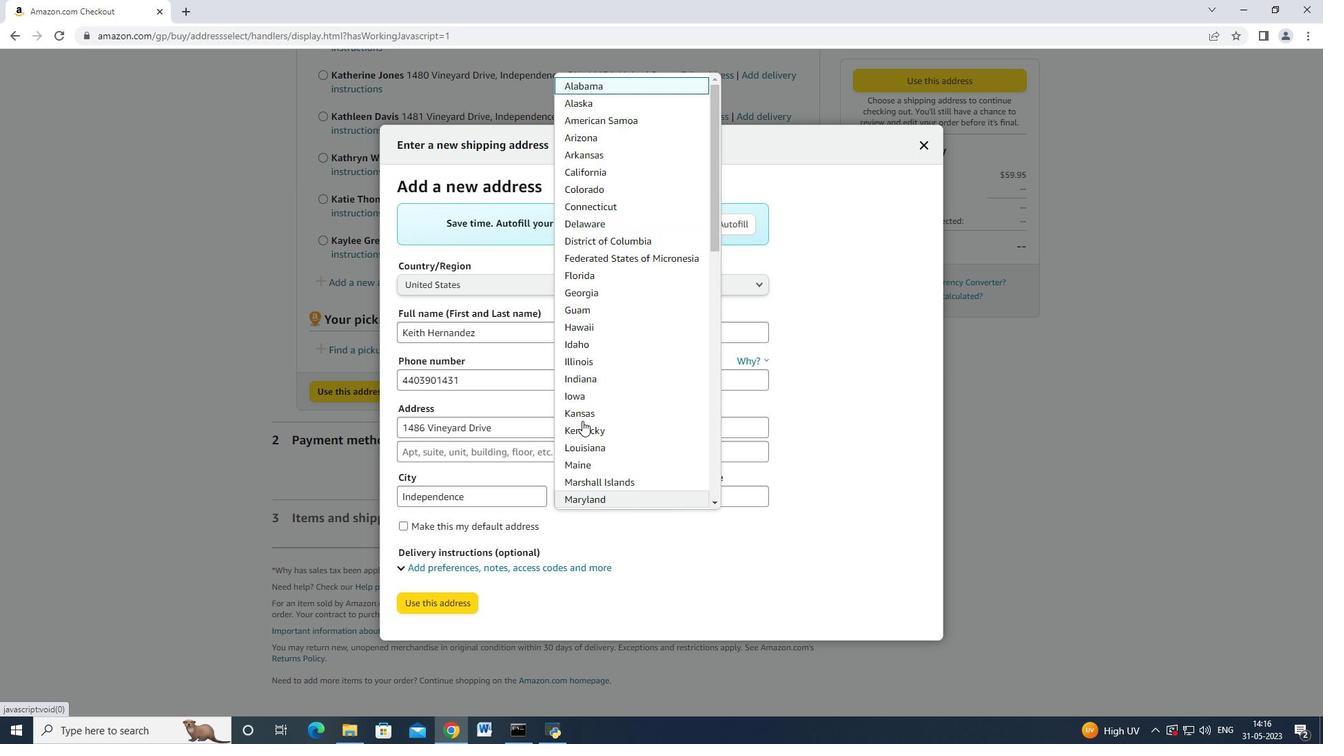 
Action: Mouse scrolled (584, 411) with delta (0, 0)
Screenshot: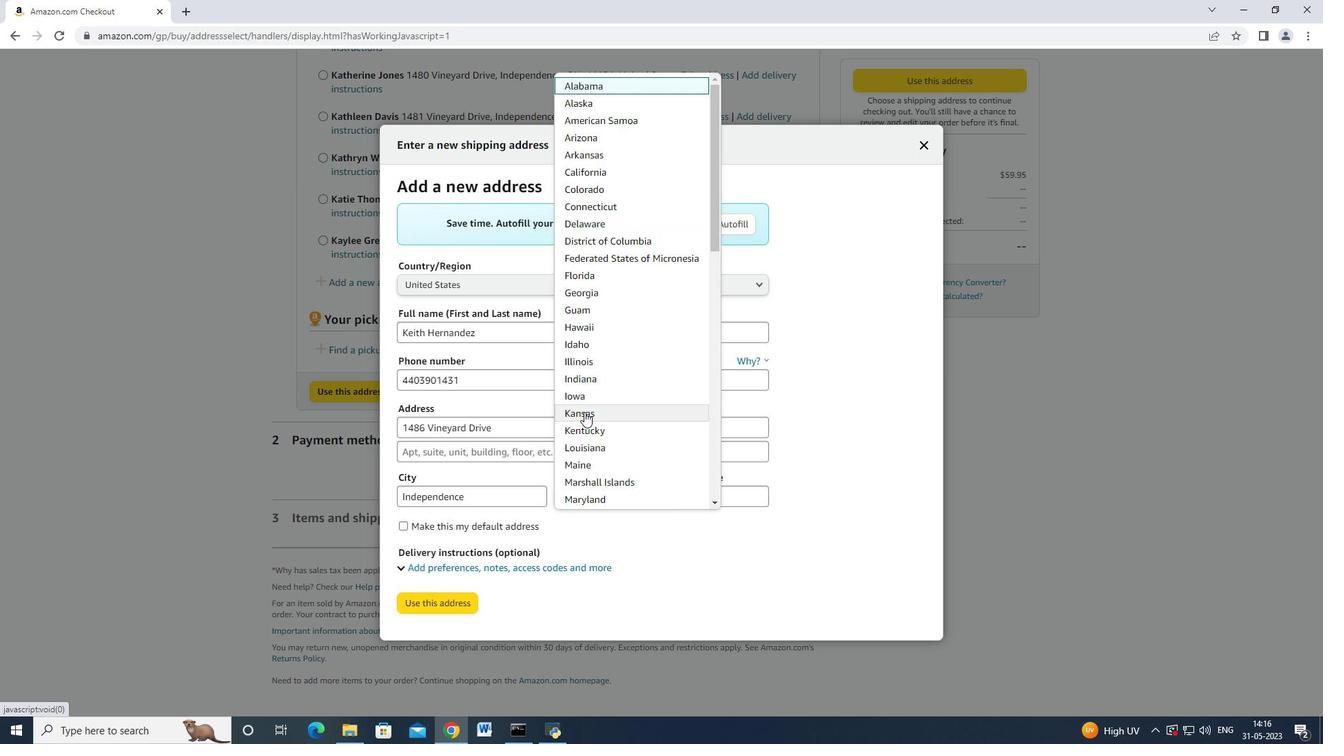 
Action: Mouse scrolled (584, 411) with delta (0, 0)
Screenshot: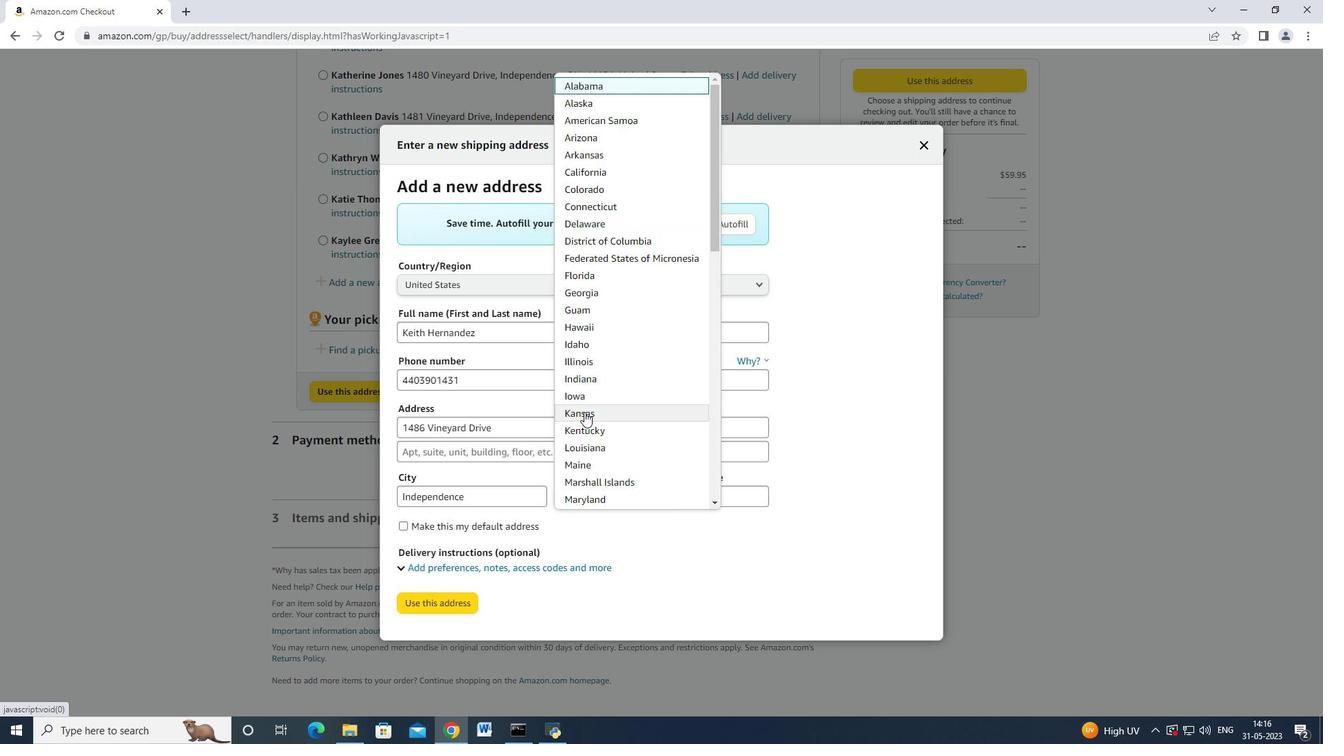 
Action: Mouse scrolled (584, 411) with delta (0, 0)
Screenshot: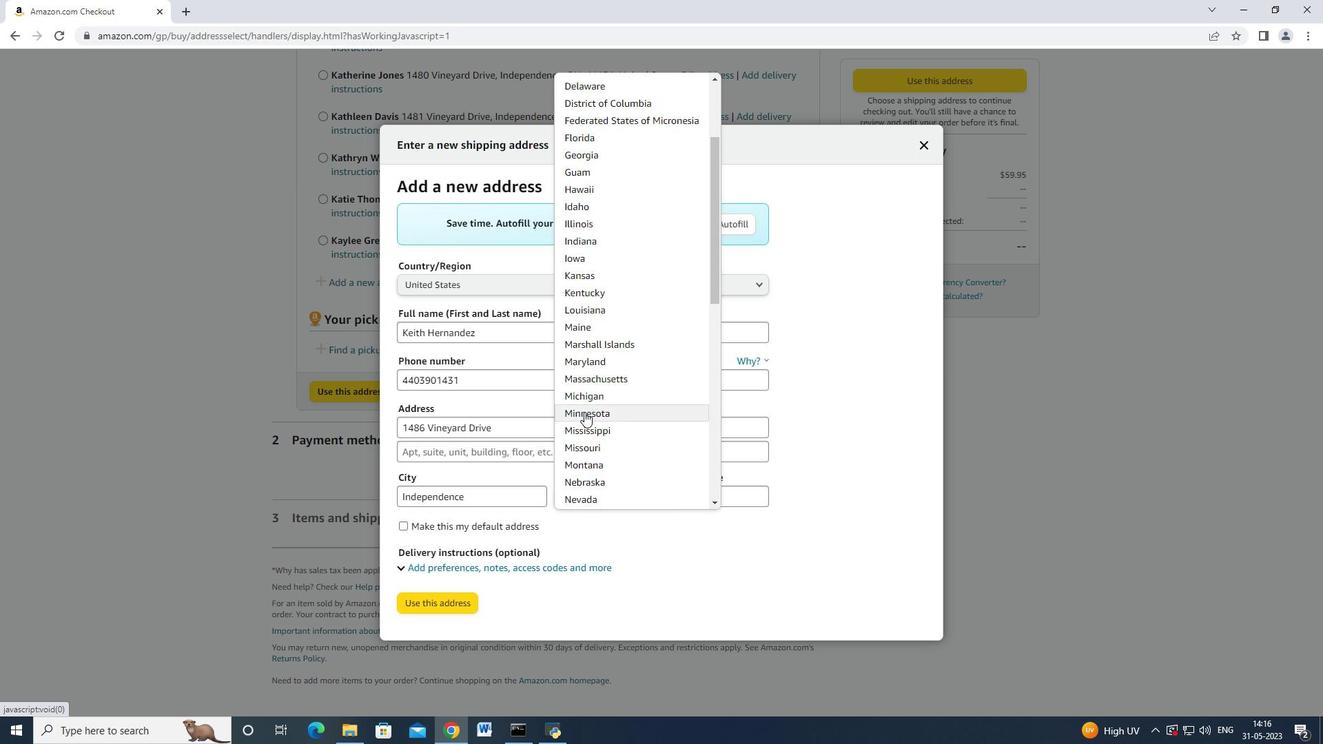 
Action: Mouse scrolled (584, 411) with delta (0, 0)
Screenshot: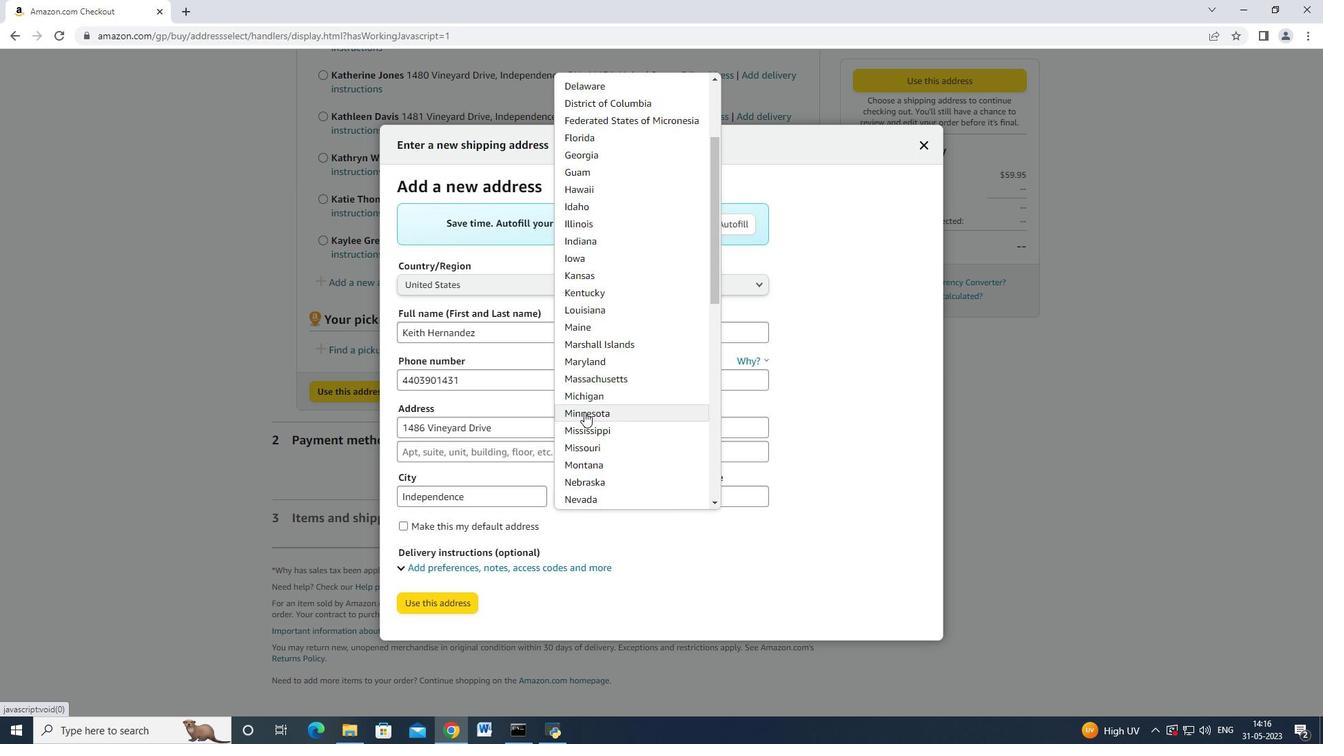 
Action: Mouse scrolled (584, 411) with delta (0, 0)
Screenshot: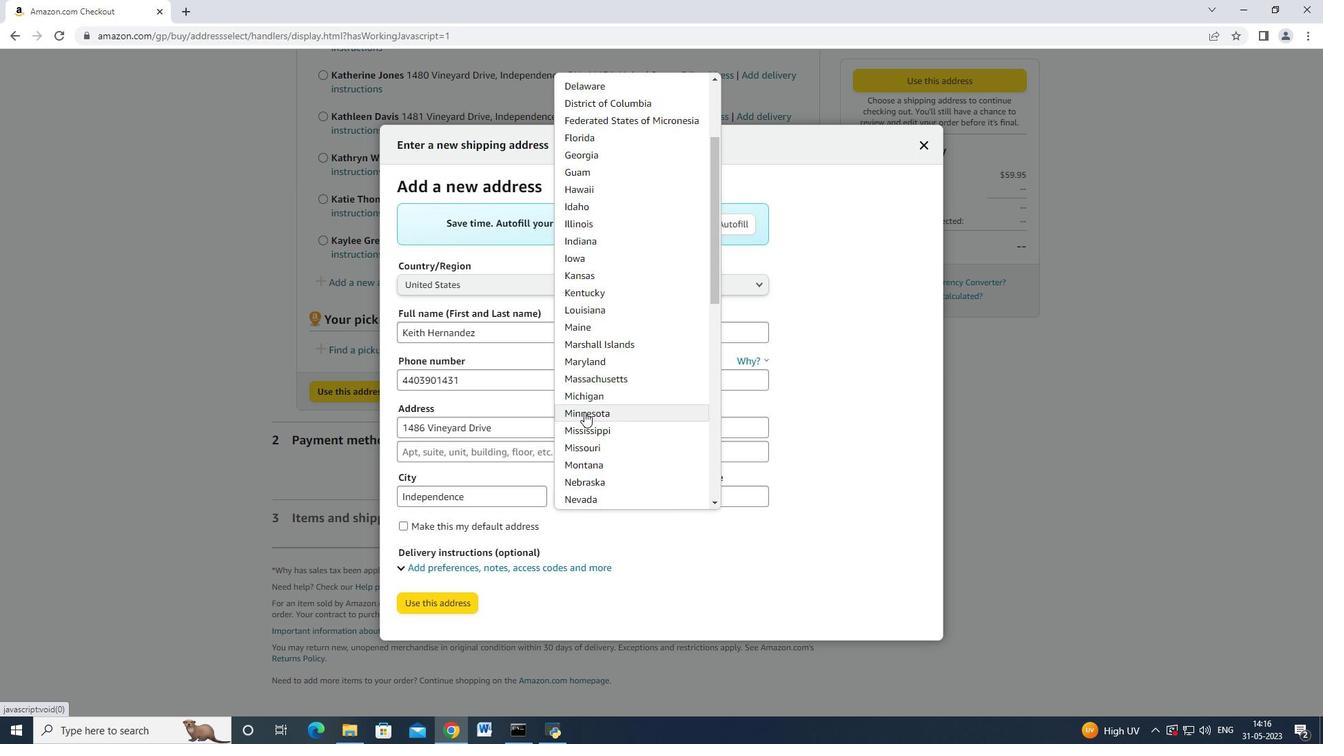 
Action: Mouse moved to (595, 429)
Screenshot: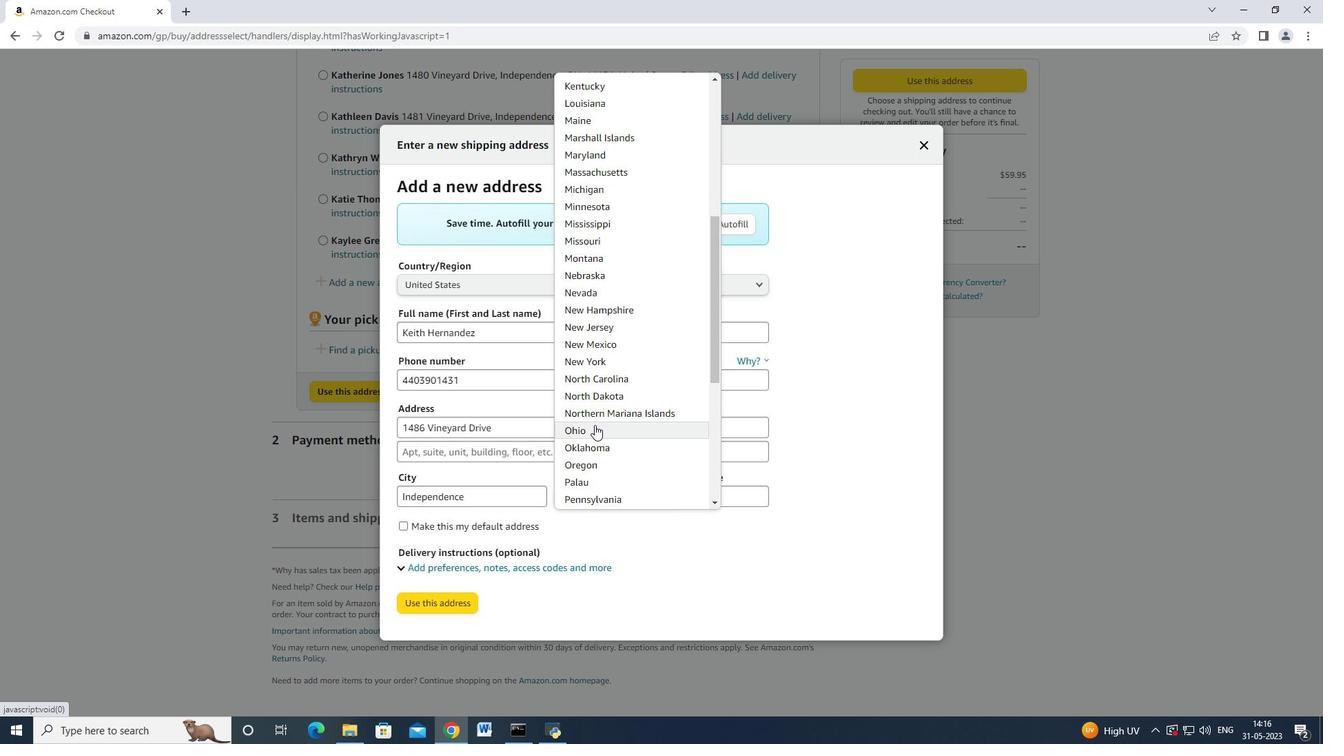 
Action: Mouse pressed left at (595, 429)
Screenshot: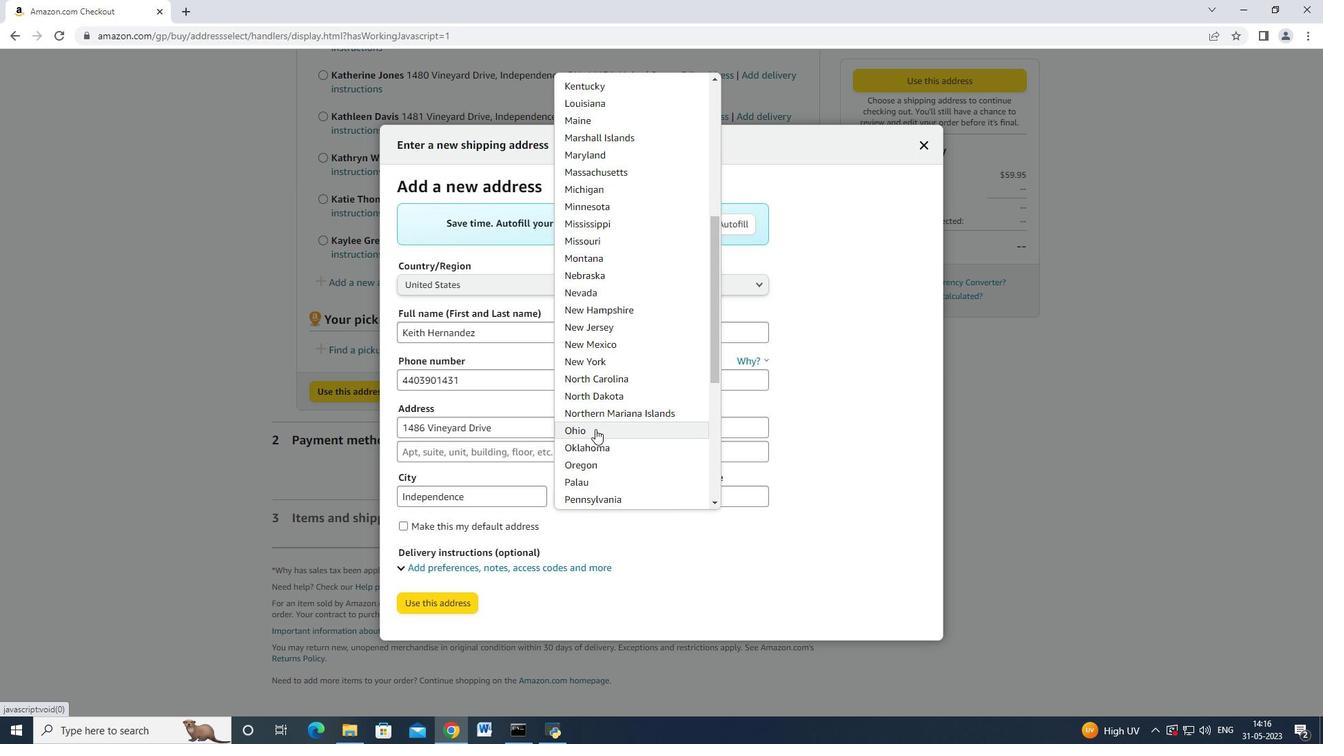 
Action: Mouse moved to (695, 489)
Screenshot: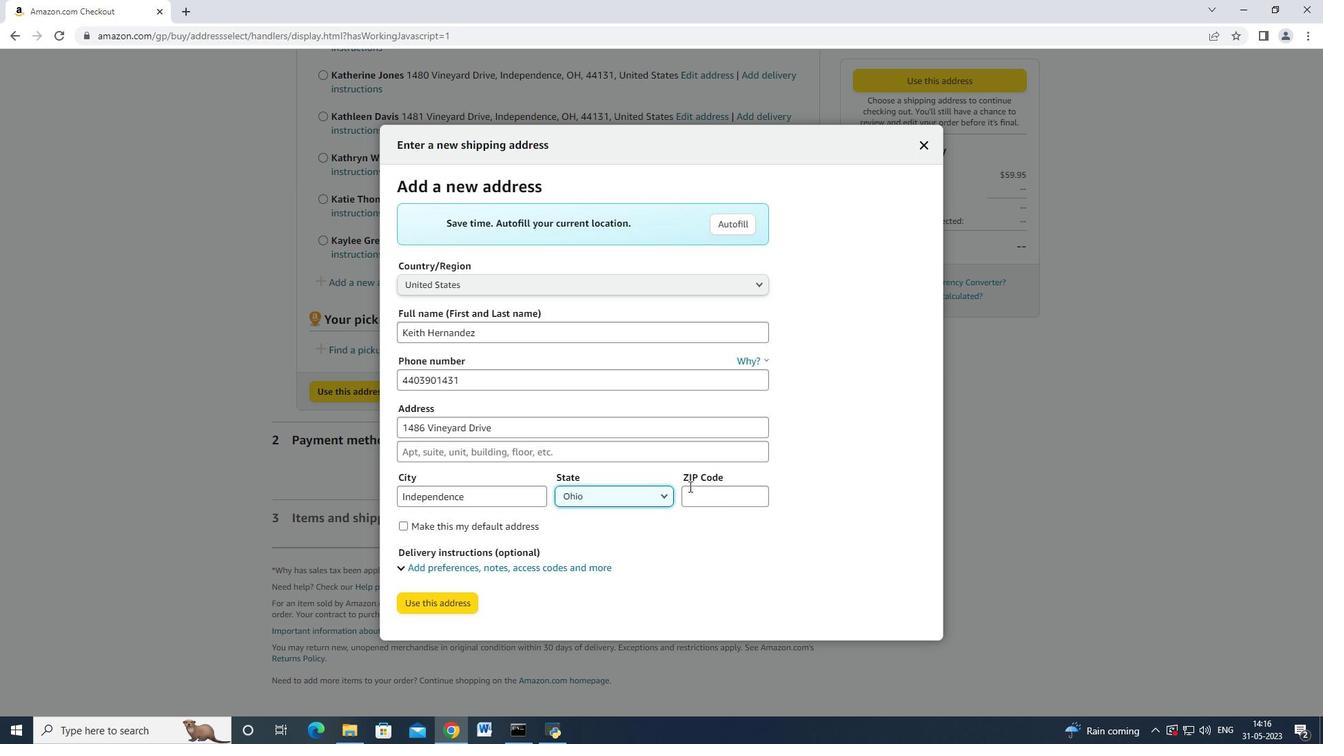 
Action: Mouse pressed left at (695, 489)
Screenshot: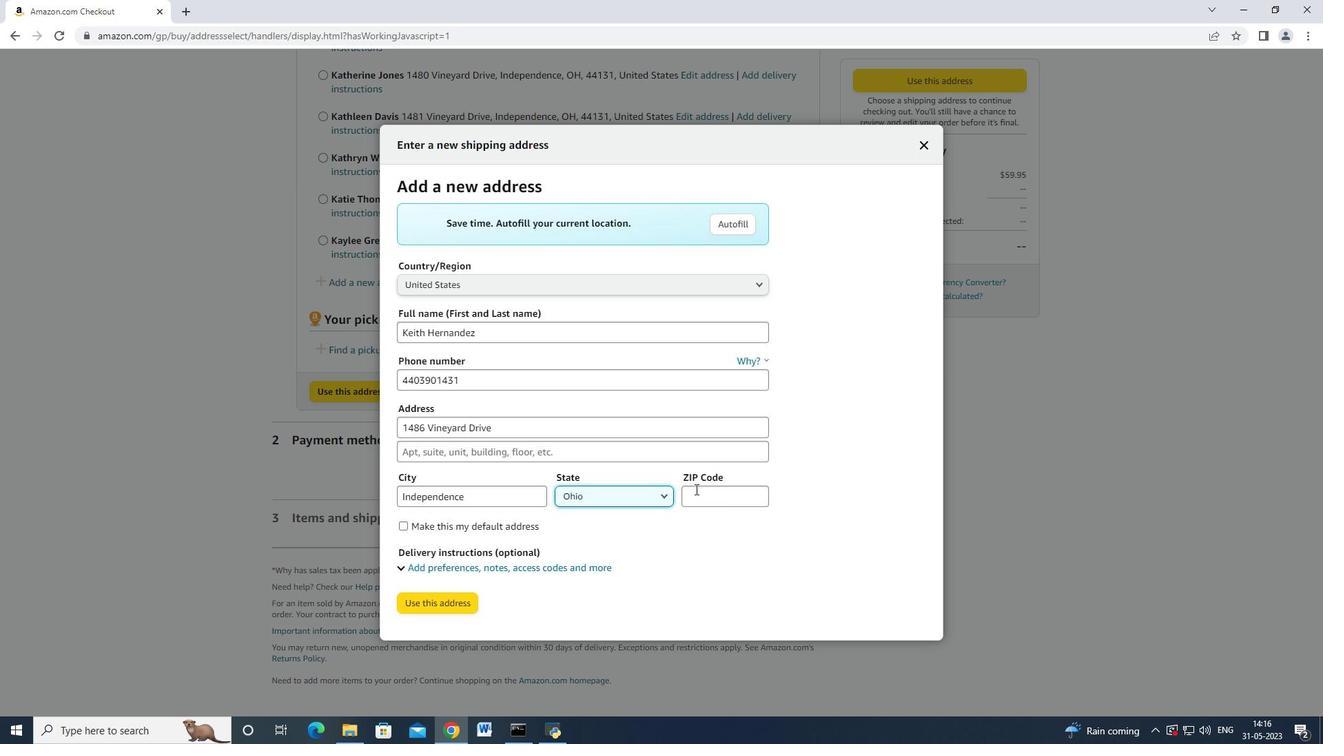 
Action: Key pressed 44131
Screenshot: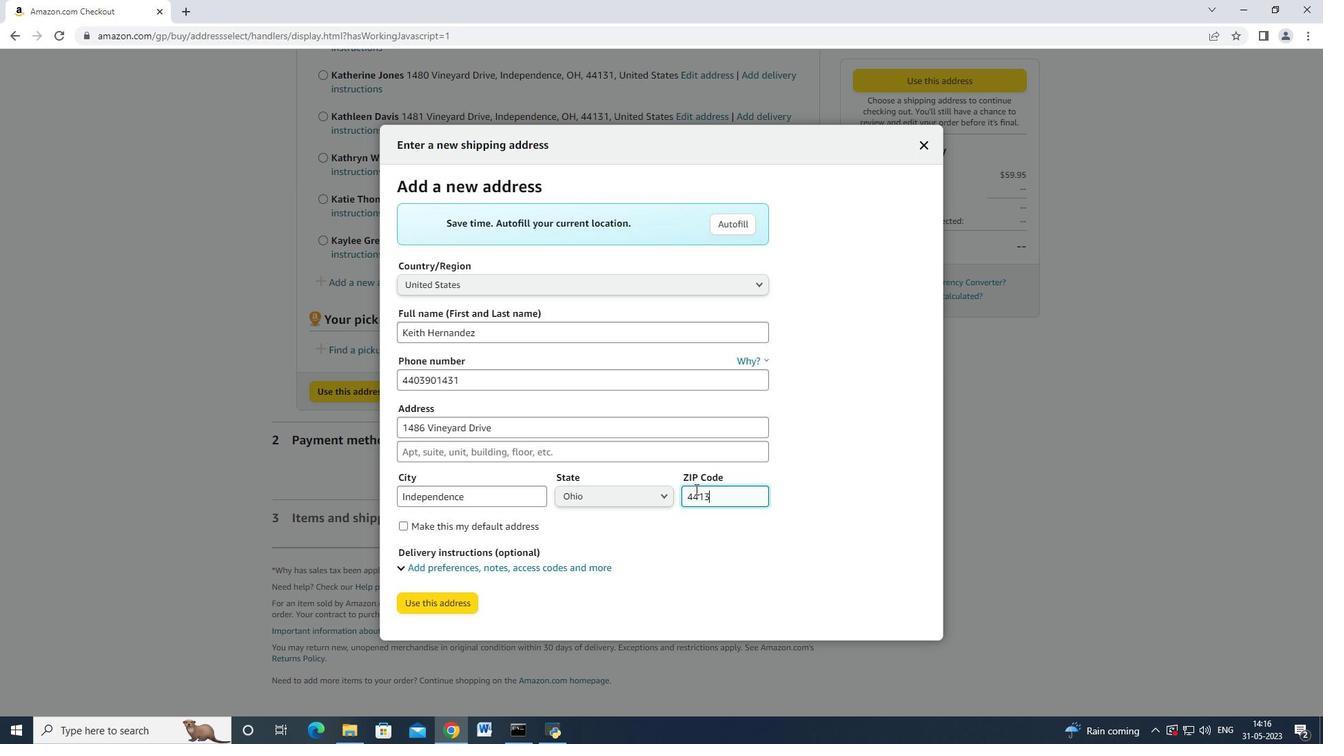 
Action: Mouse moved to (438, 607)
Screenshot: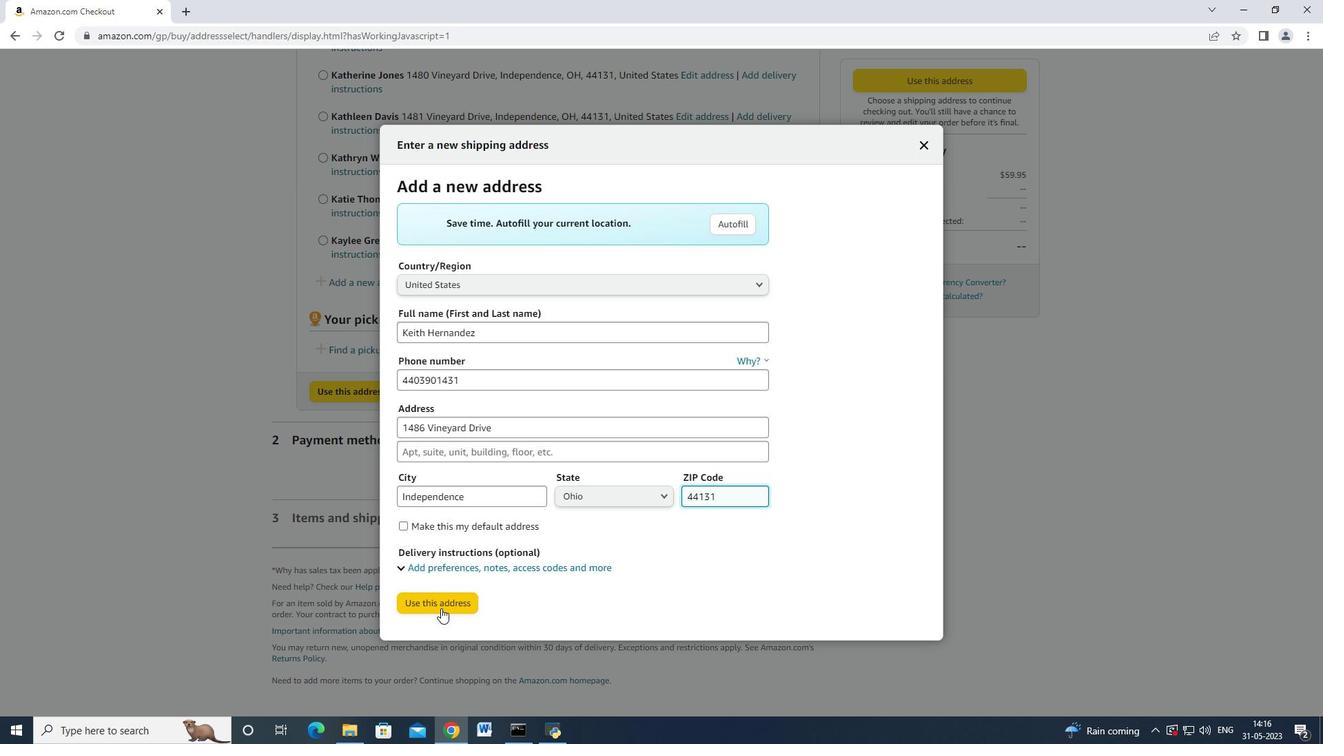 
Action: Mouse pressed left at (438, 607)
Screenshot: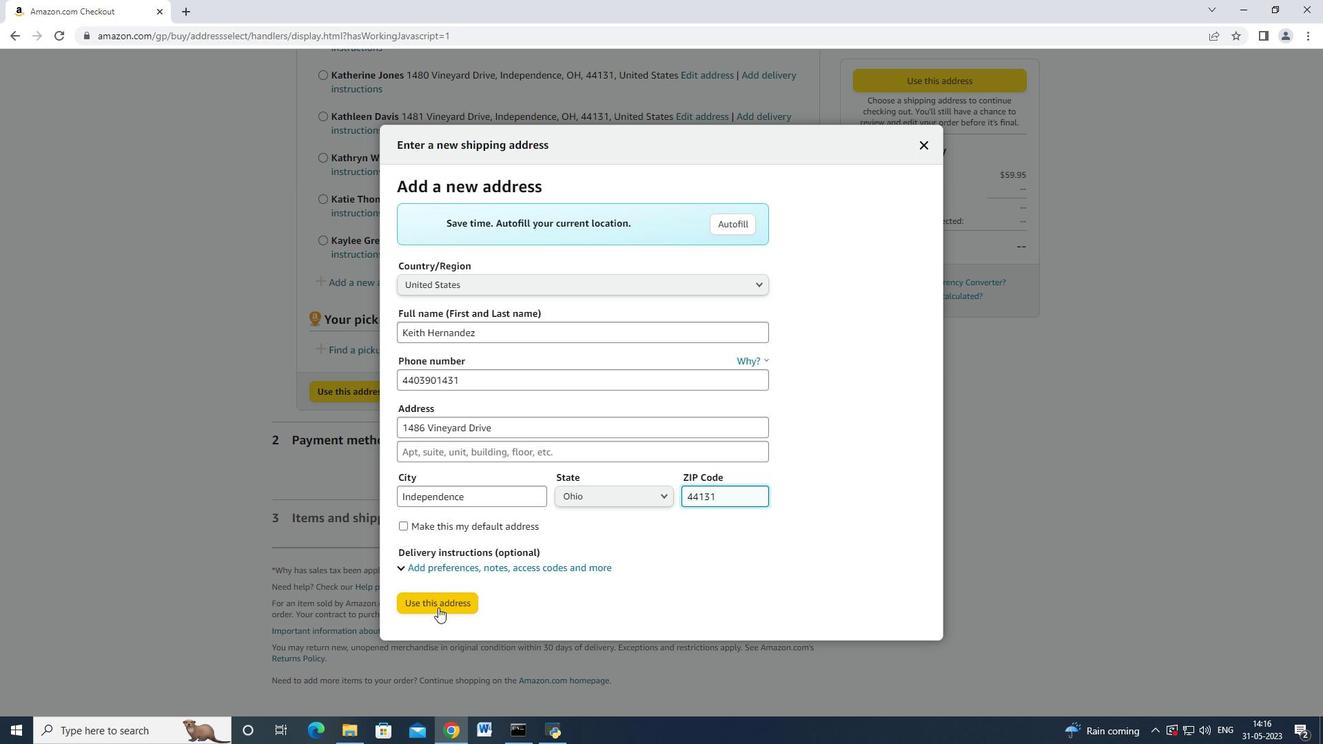 
Action: Mouse moved to (416, 252)
Screenshot: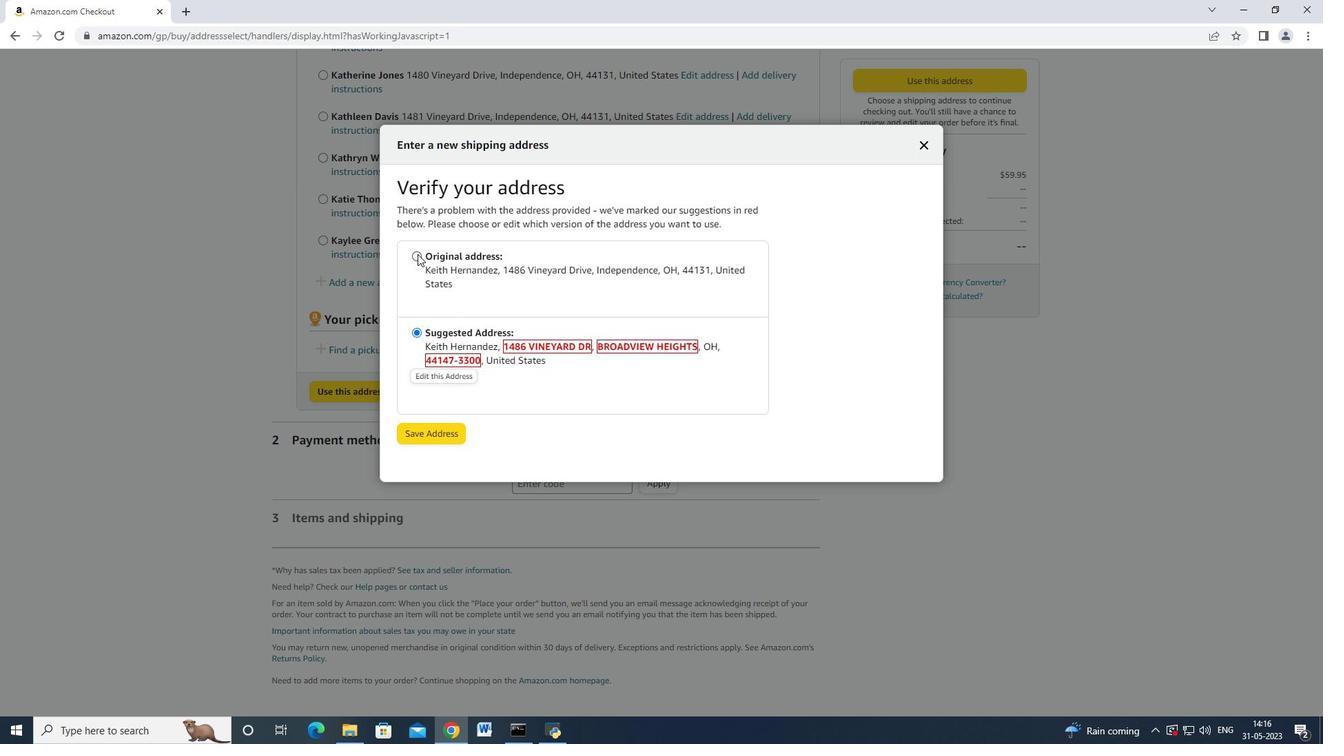 
Action: Mouse pressed left at (416, 252)
Screenshot: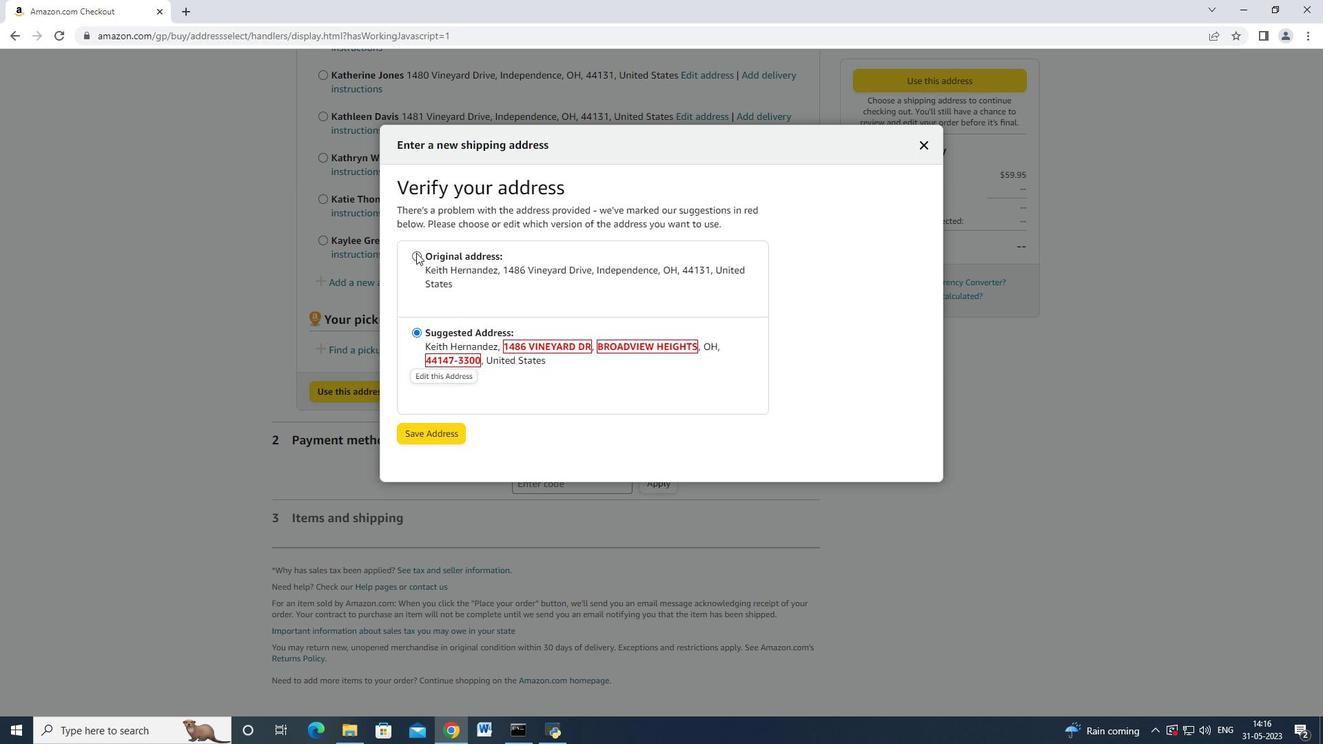 
Action: Mouse moved to (441, 433)
Screenshot: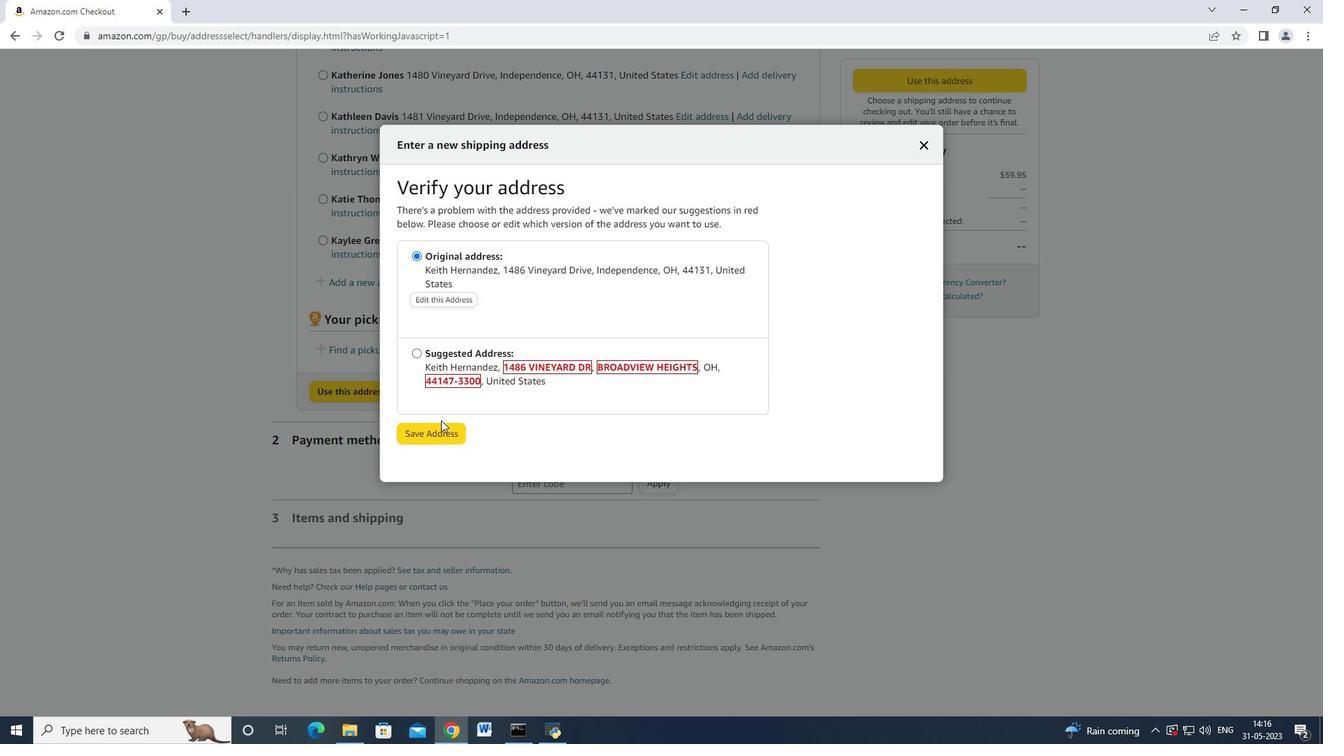 
Action: Mouse pressed left at (441, 433)
Screenshot: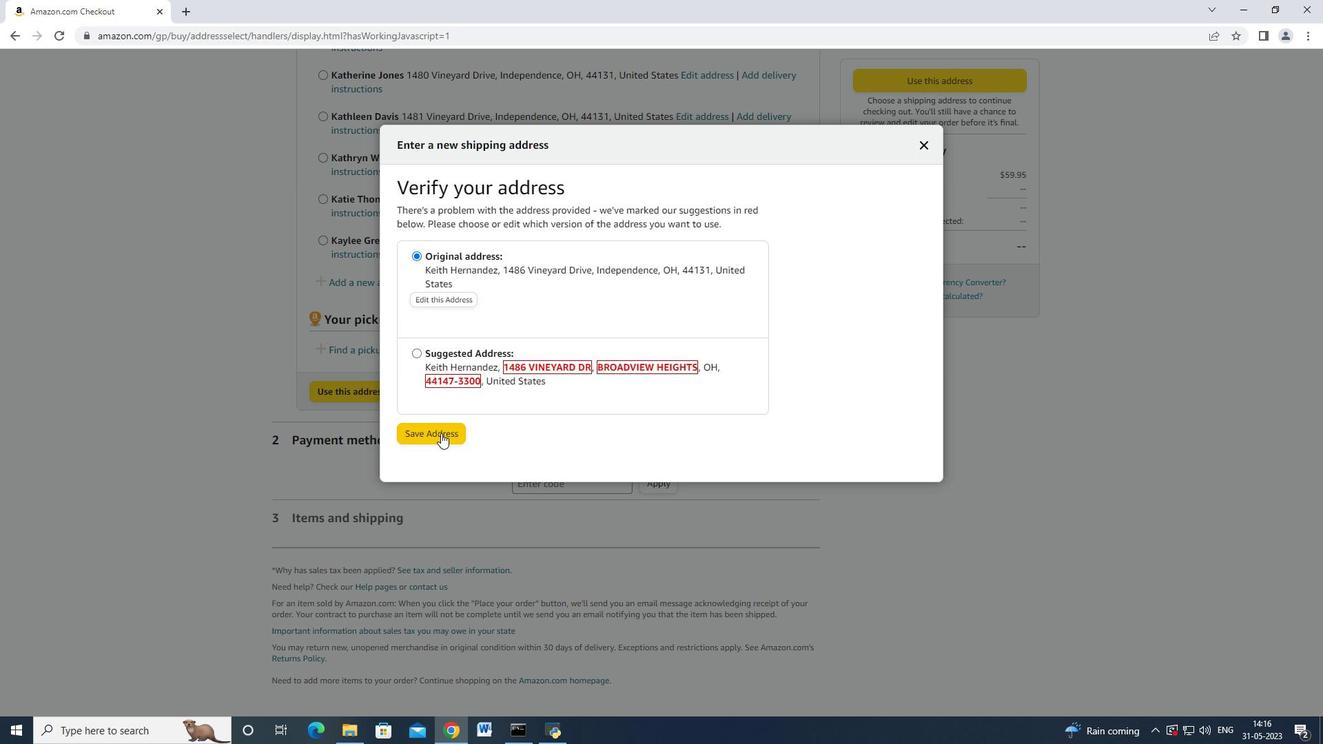 
Action: Mouse moved to (589, 430)
Screenshot: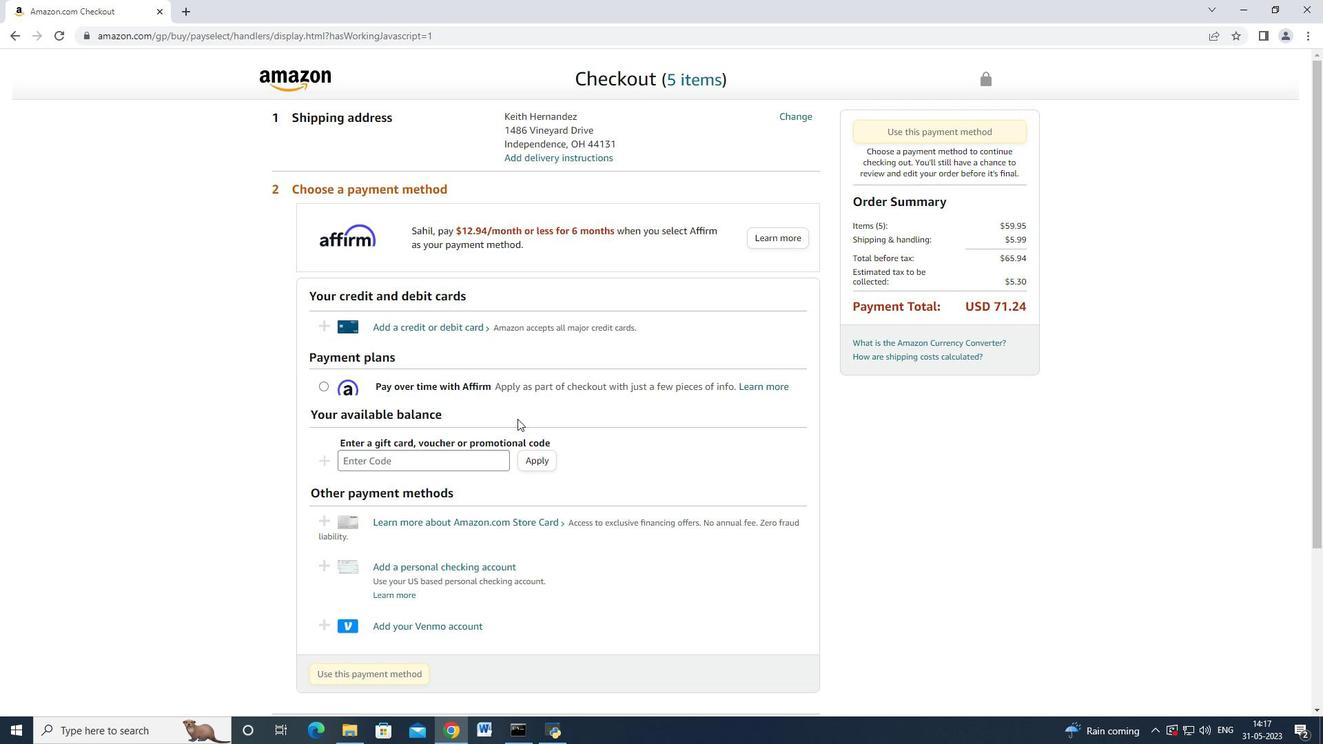 
Action: Mouse scrolled (589, 431) with delta (0, 0)
Screenshot: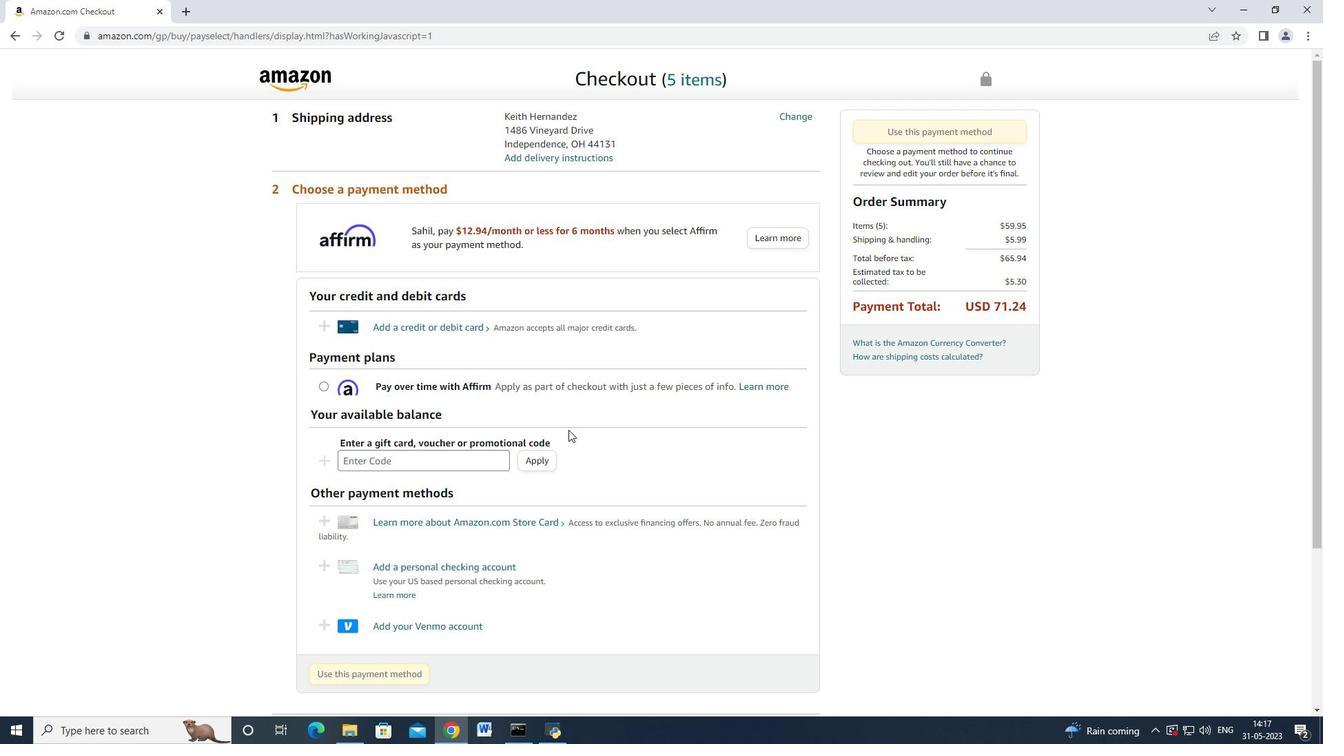 
Action: Mouse moved to (428, 322)
Screenshot: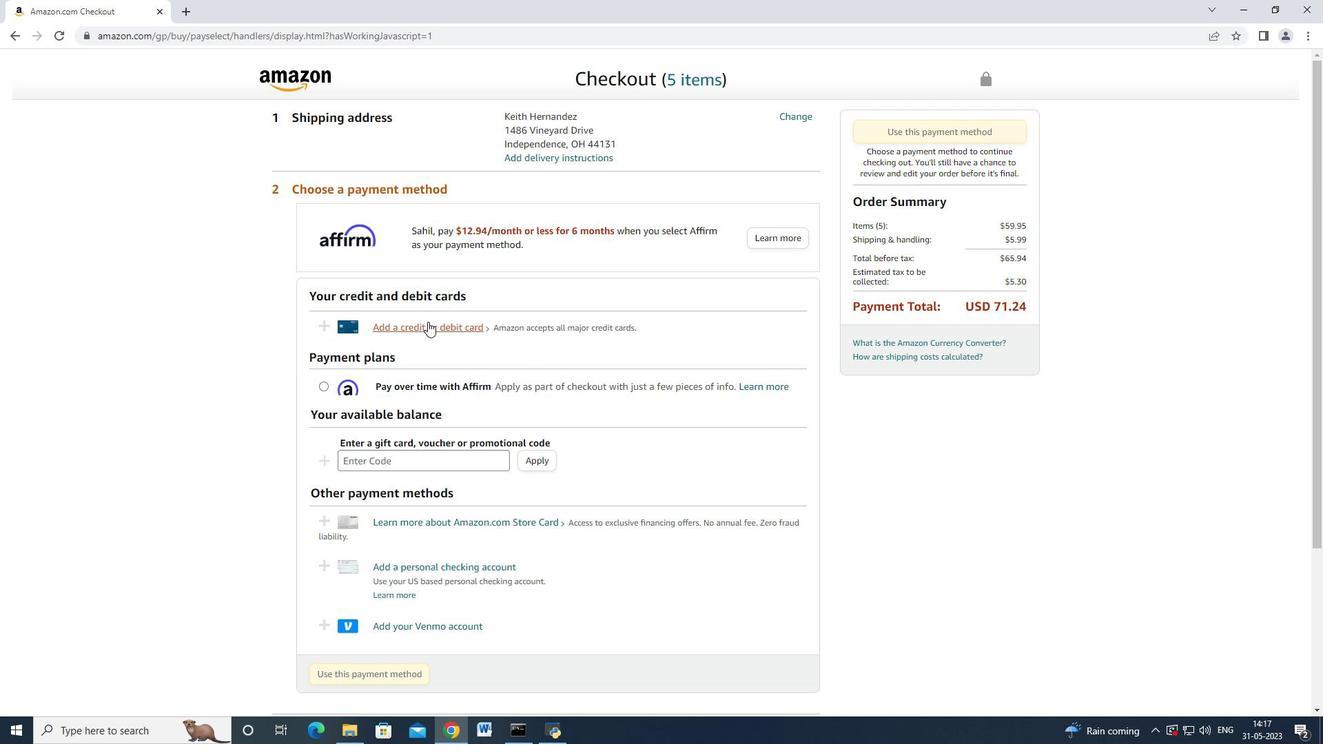 
Action: Mouse pressed left at (428, 322)
Screenshot: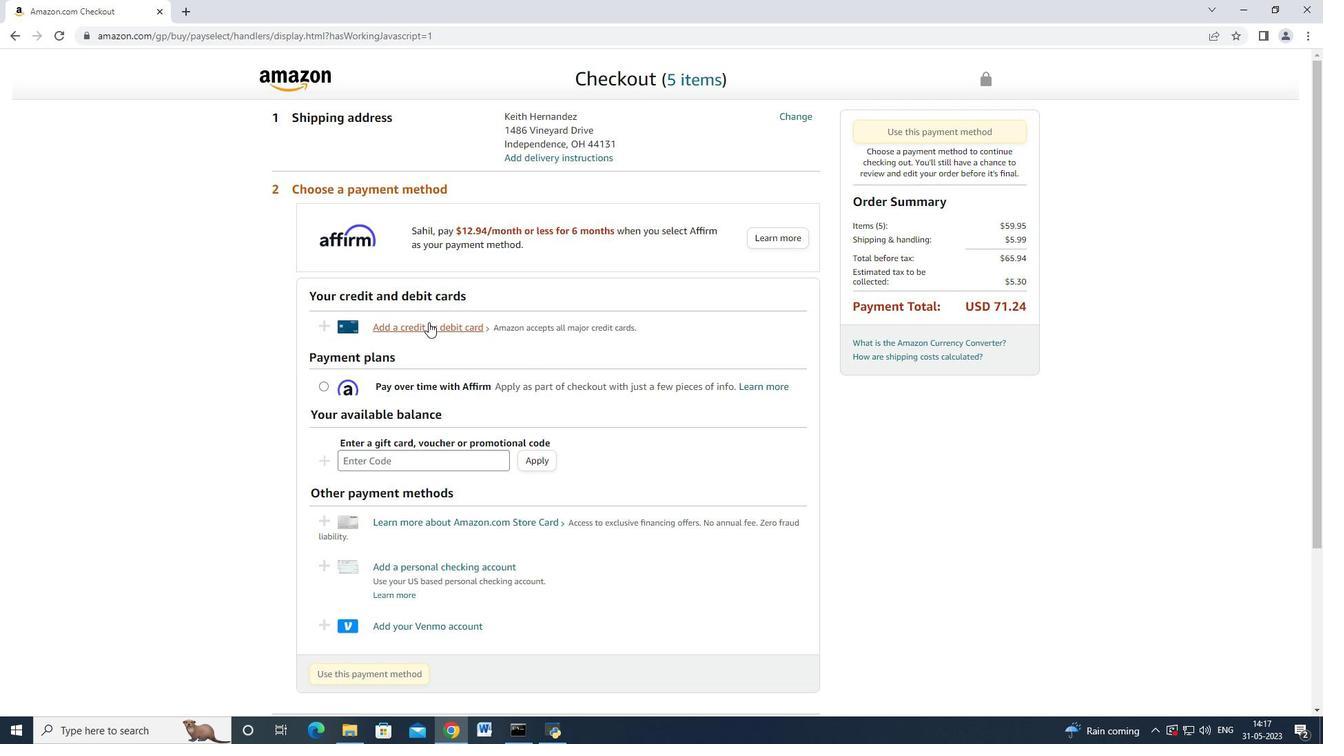 
Action: Mouse moved to (563, 312)
Screenshot: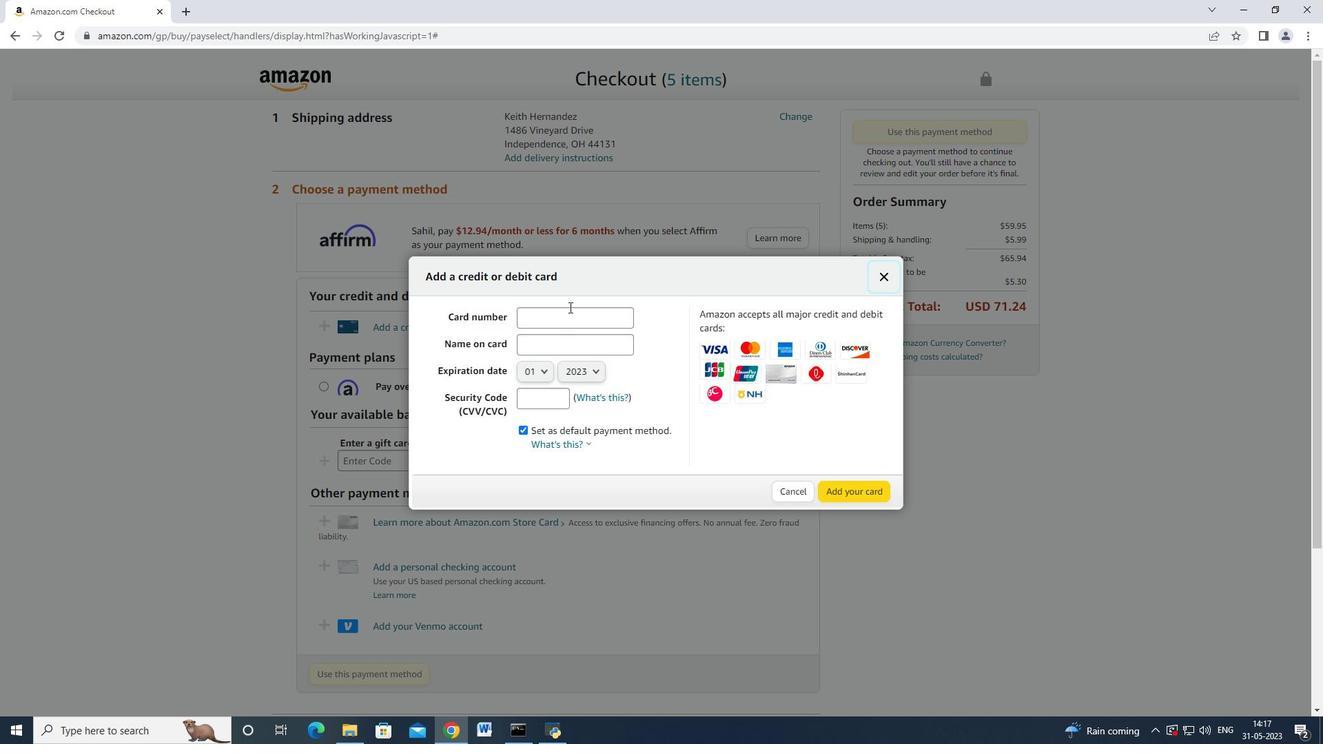 
Action: Mouse pressed left at (563, 312)
Screenshot: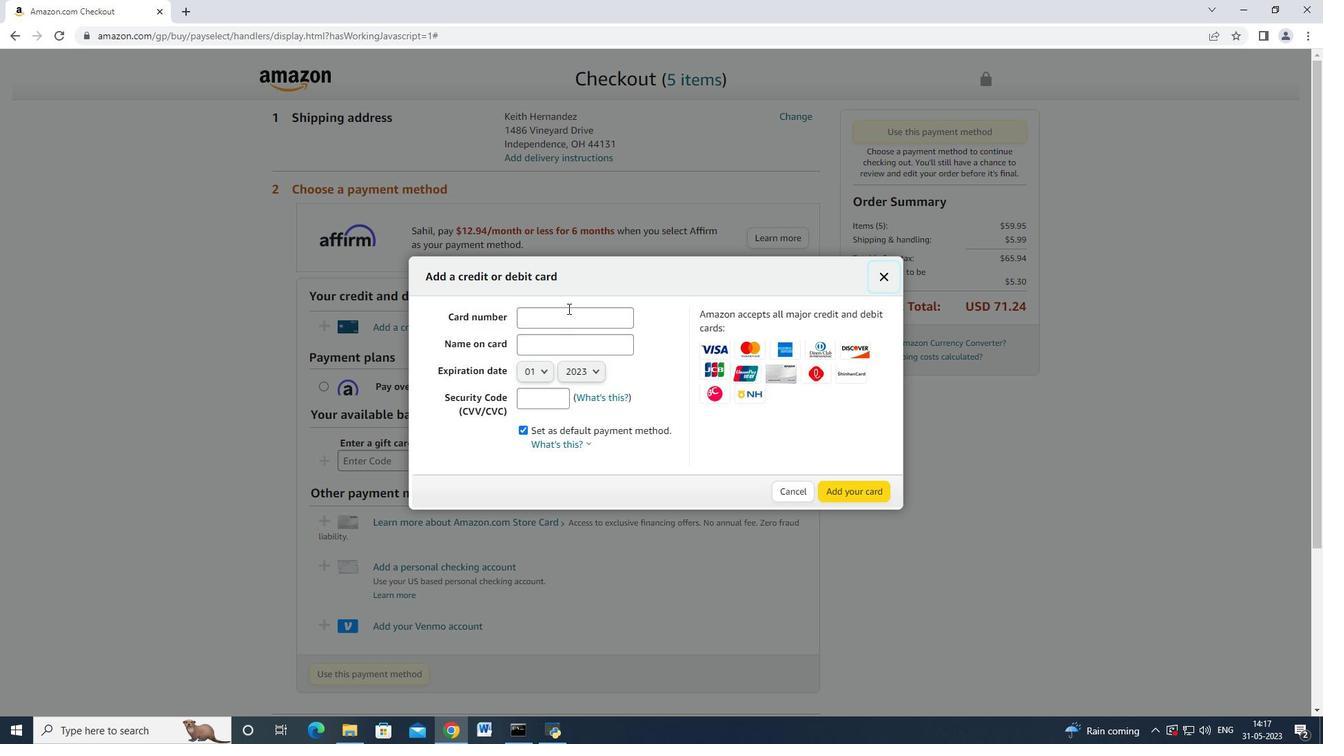 
Action: Mouse moved to (587, 315)
Screenshot: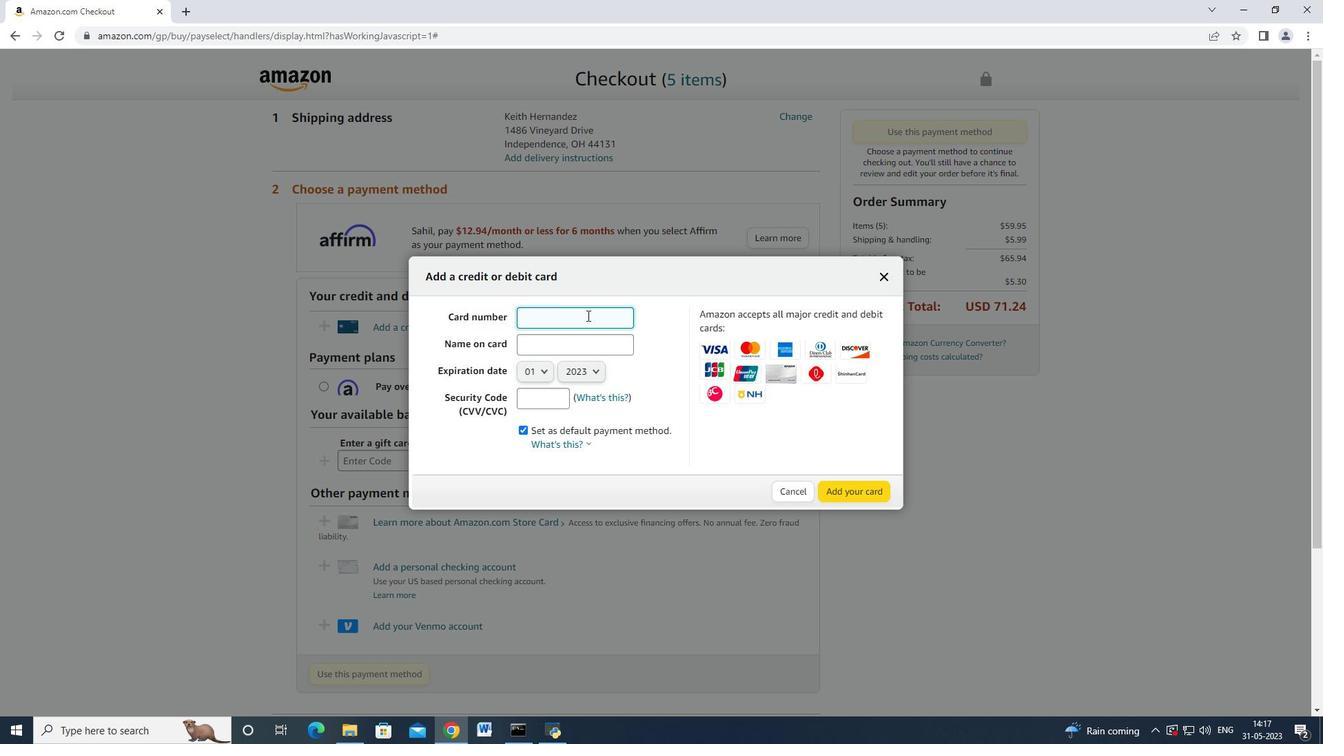 
Action: Key pressed 4893754559587965<Key.tab><Key.shift>John<Key.space><Key.shift>Baker<Key.tab>
Screenshot: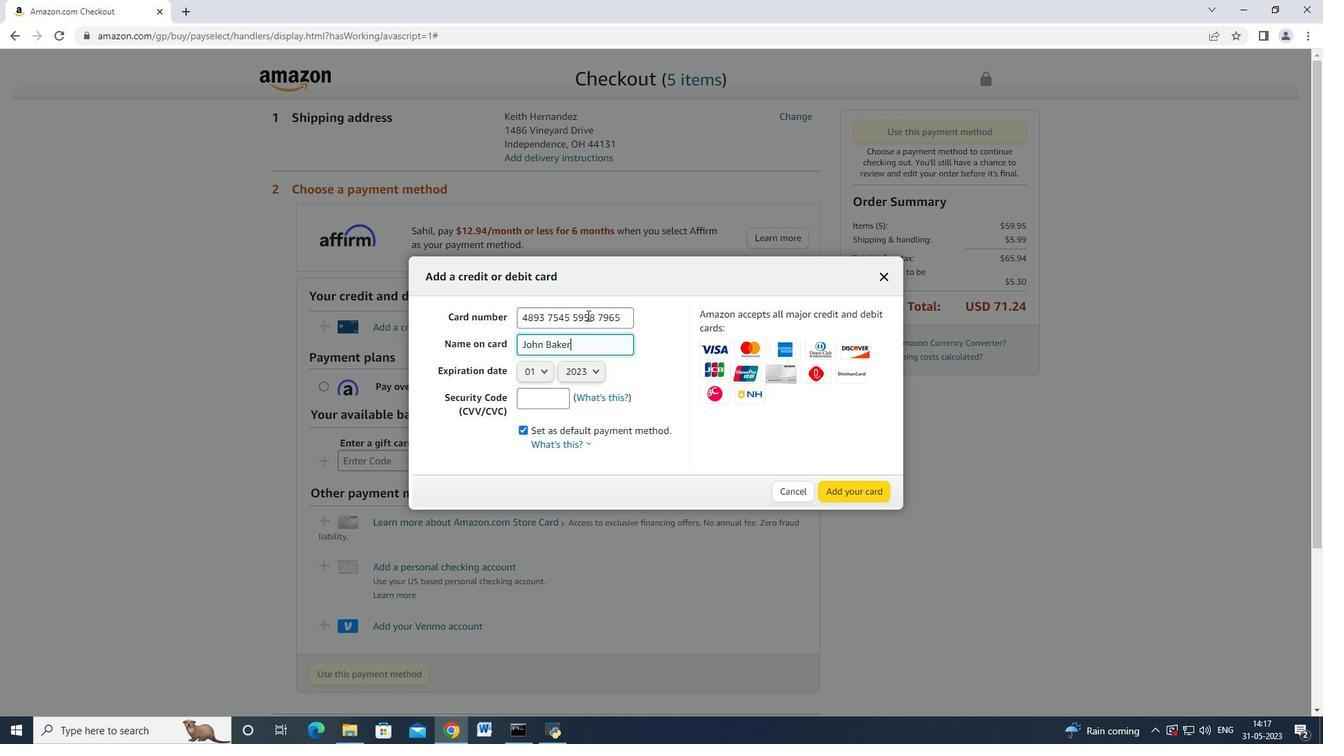 
Action: Mouse moved to (521, 370)
Screenshot: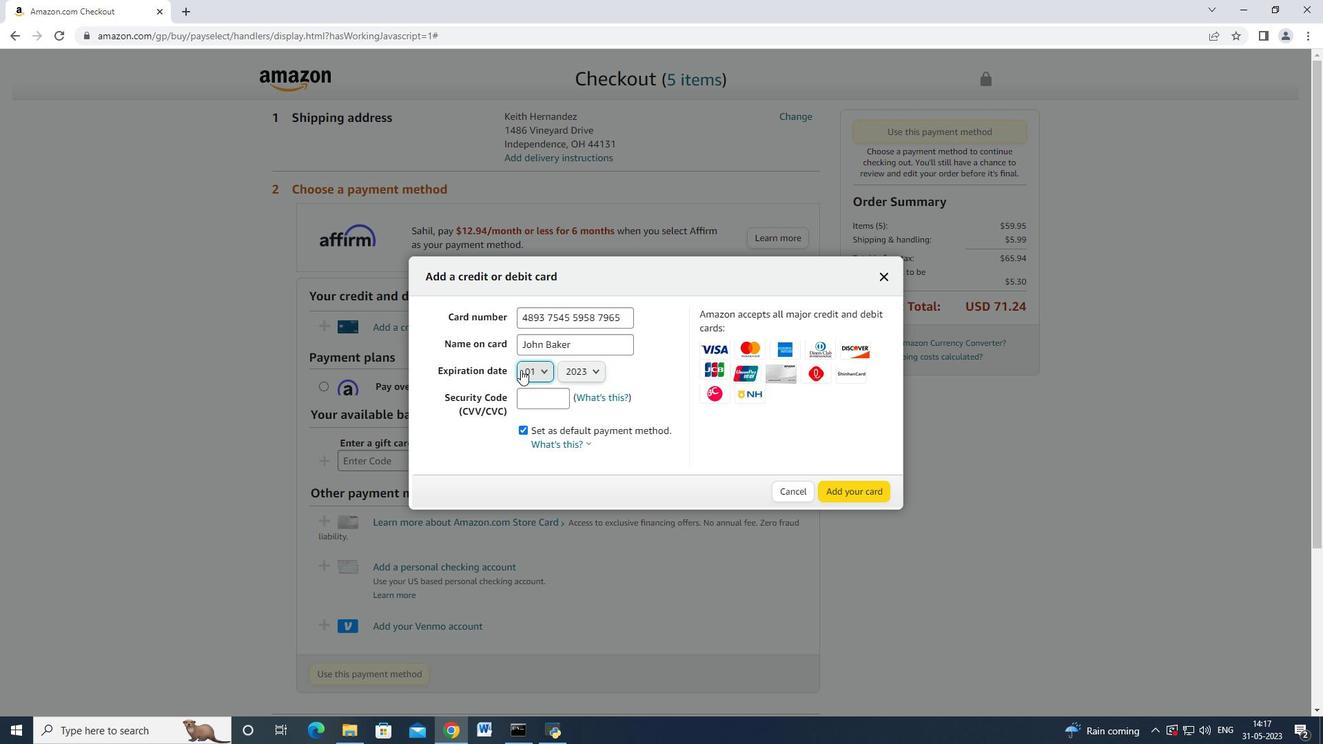 
Action: Mouse pressed left at (521, 370)
Screenshot: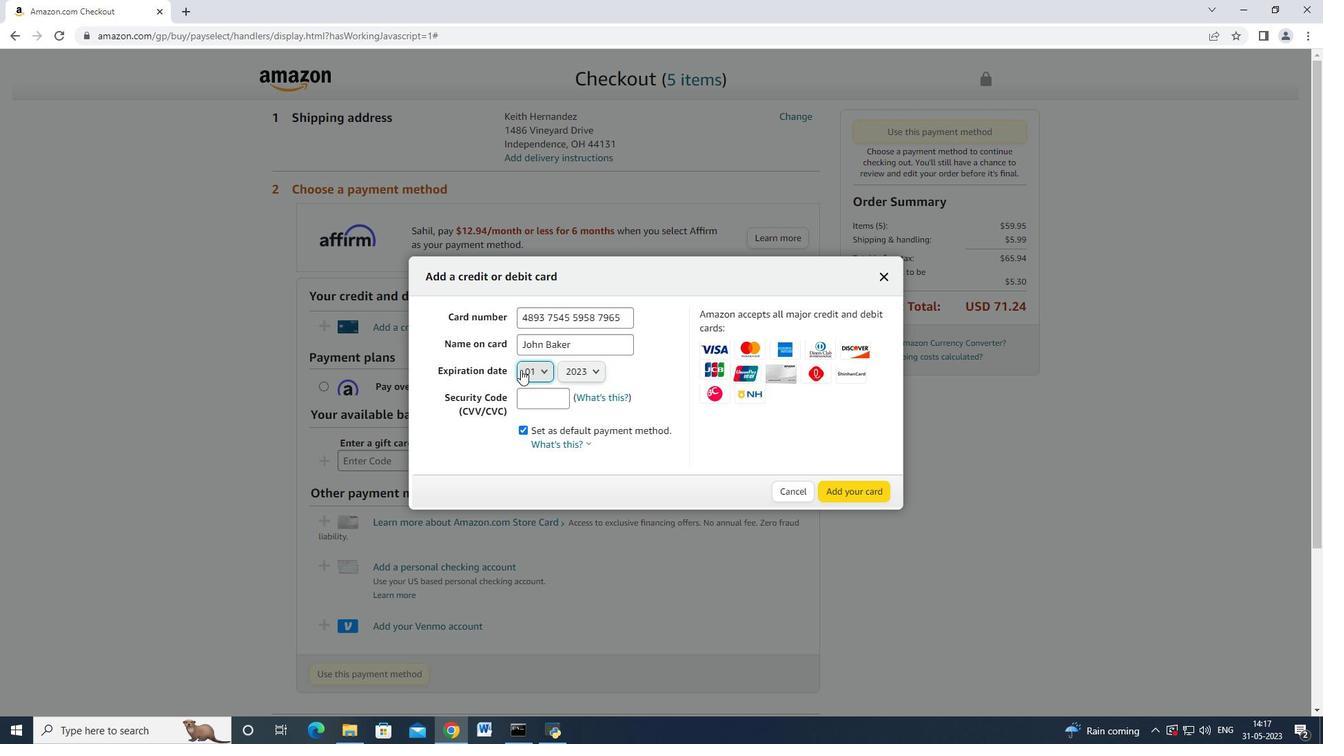 
Action: Mouse moved to (539, 458)
Screenshot: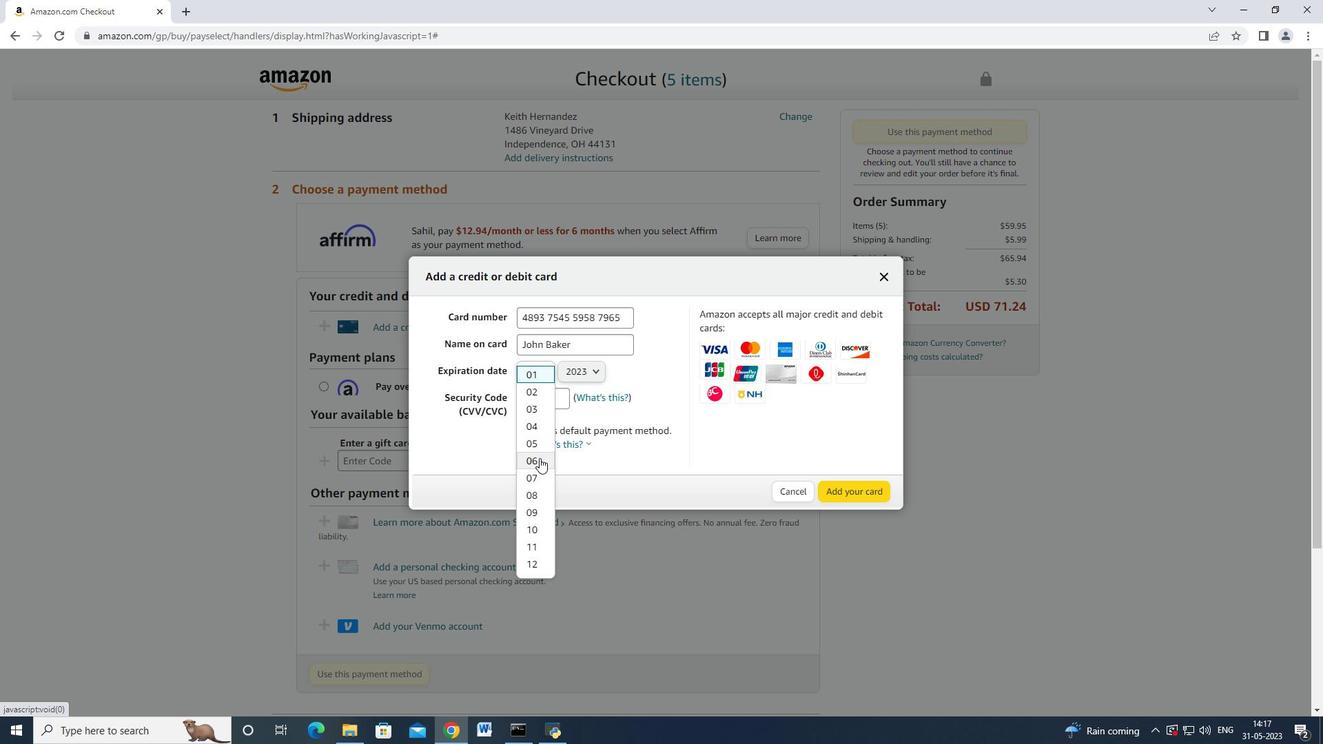 
Action: Mouse pressed left at (539, 458)
Screenshot: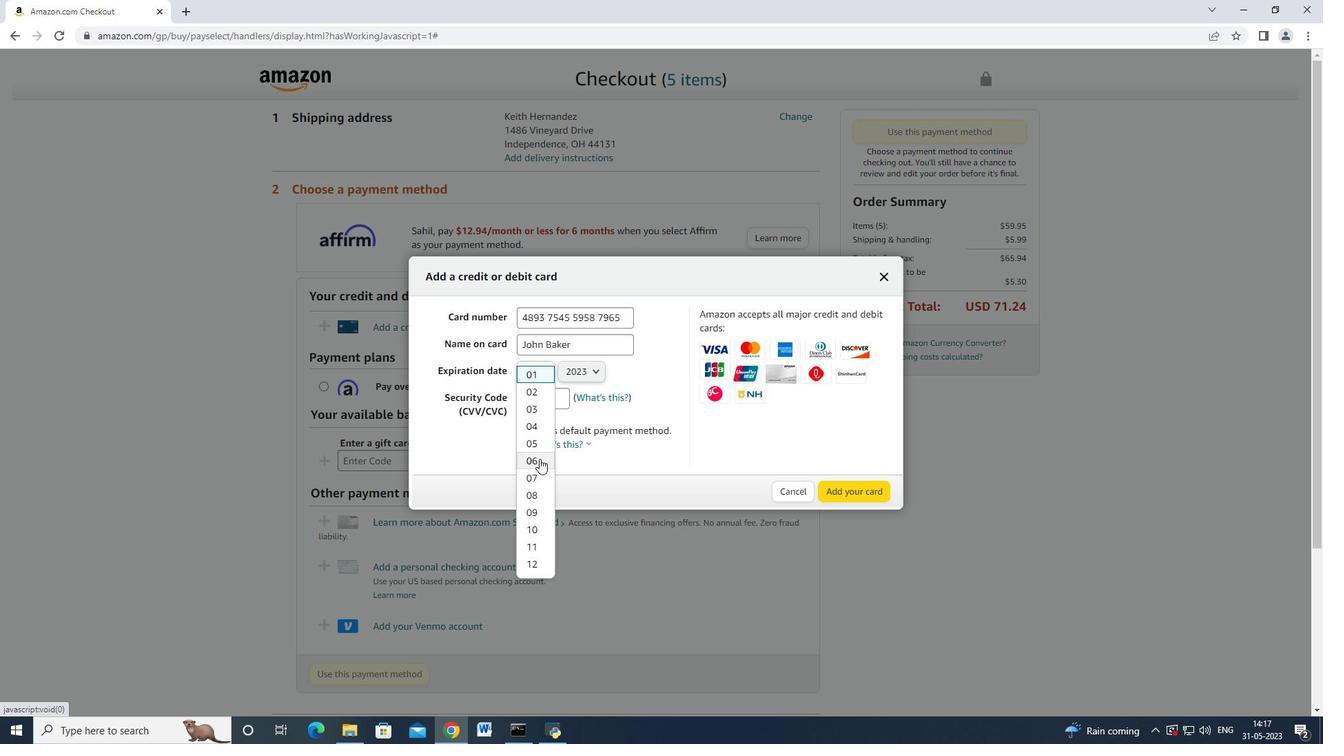 
Action: Mouse moved to (576, 365)
Screenshot: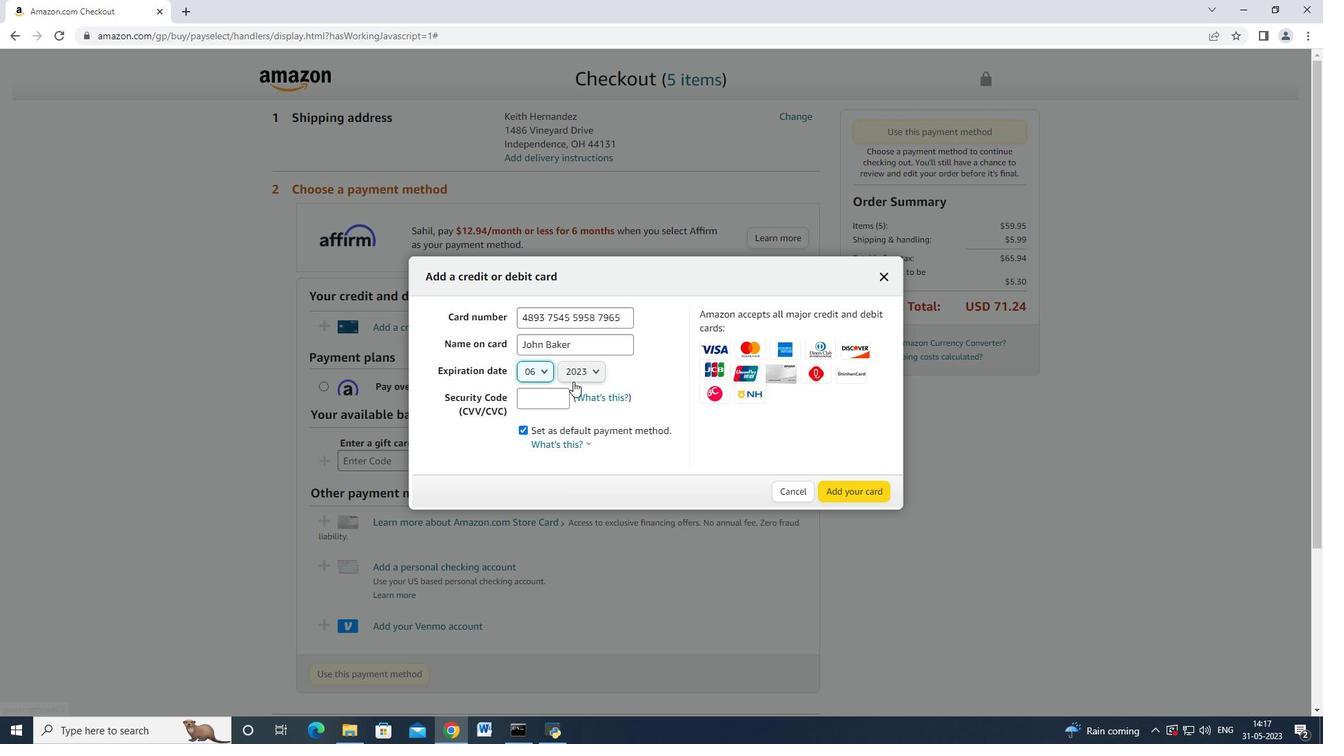 
Action: Mouse pressed left at (576, 365)
Screenshot: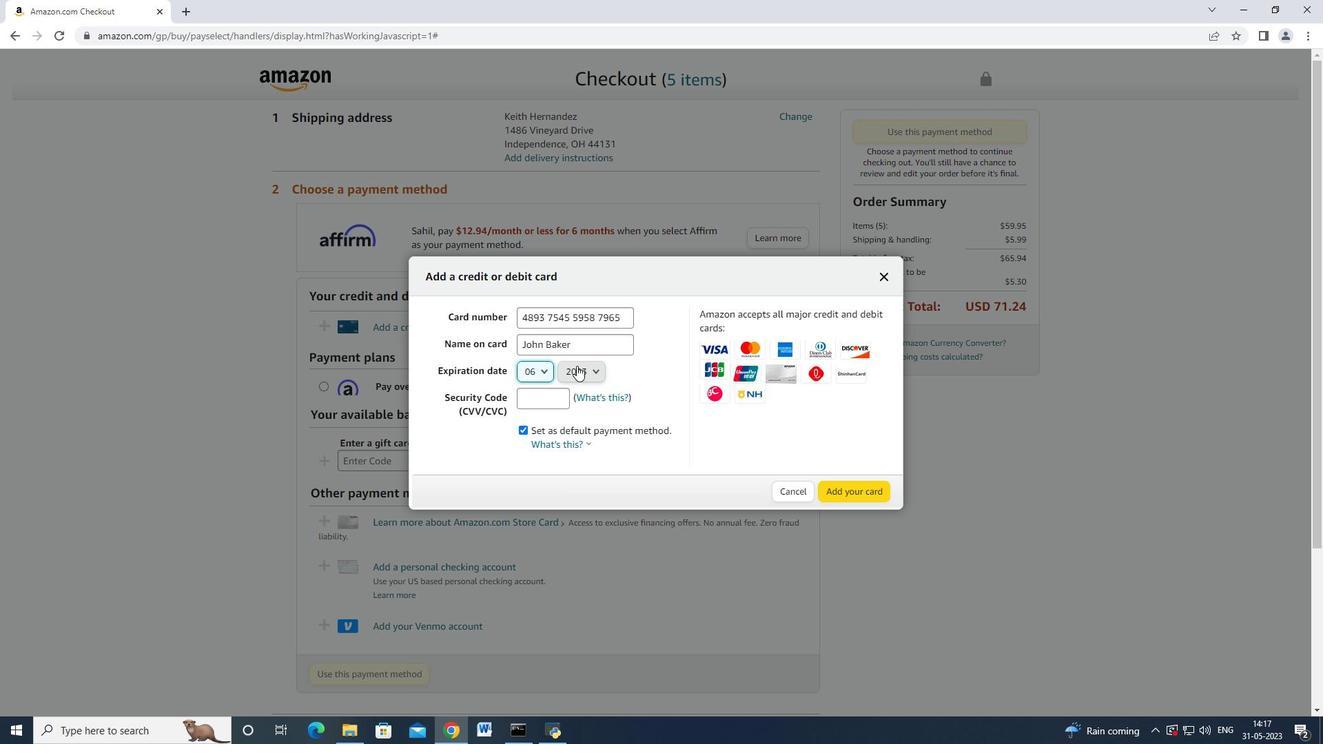 
Action: Mouse moved to (579, 405)
Screenshot: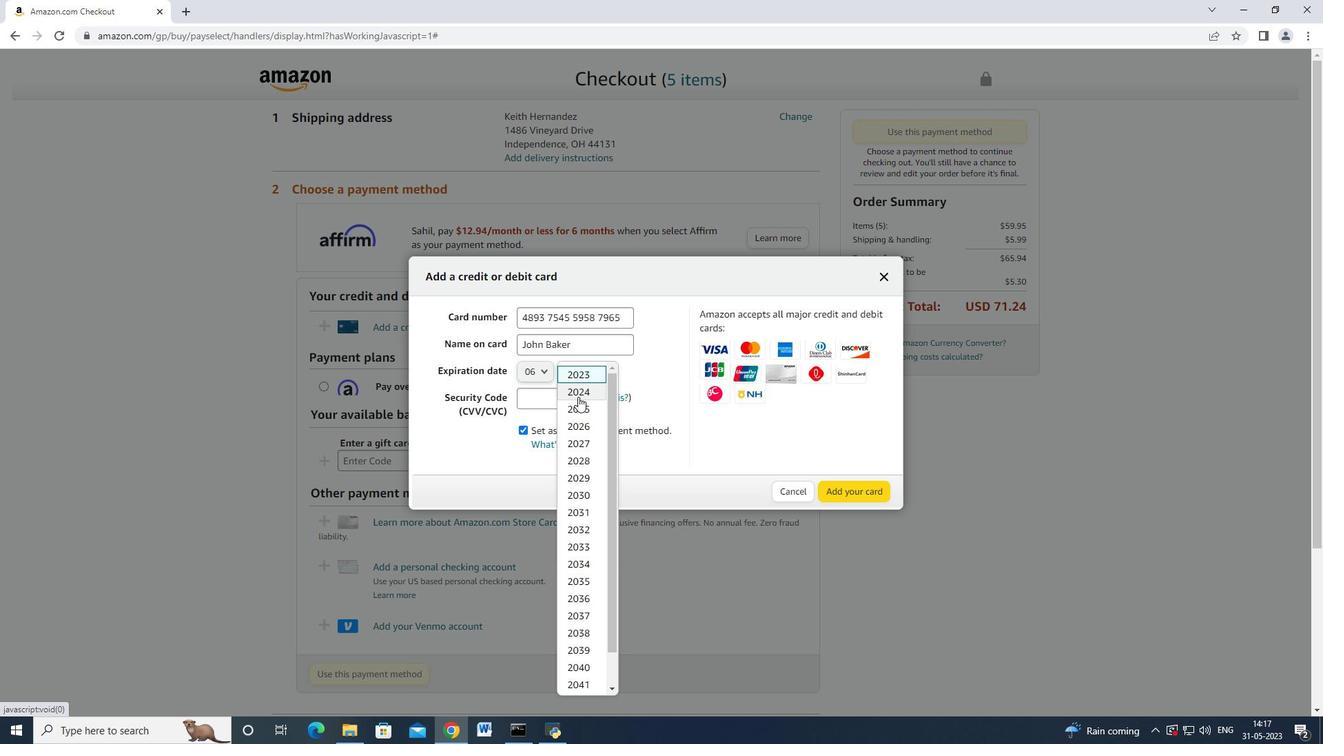 
Action: Mouse pressed left at (579, 405)
Screenshot: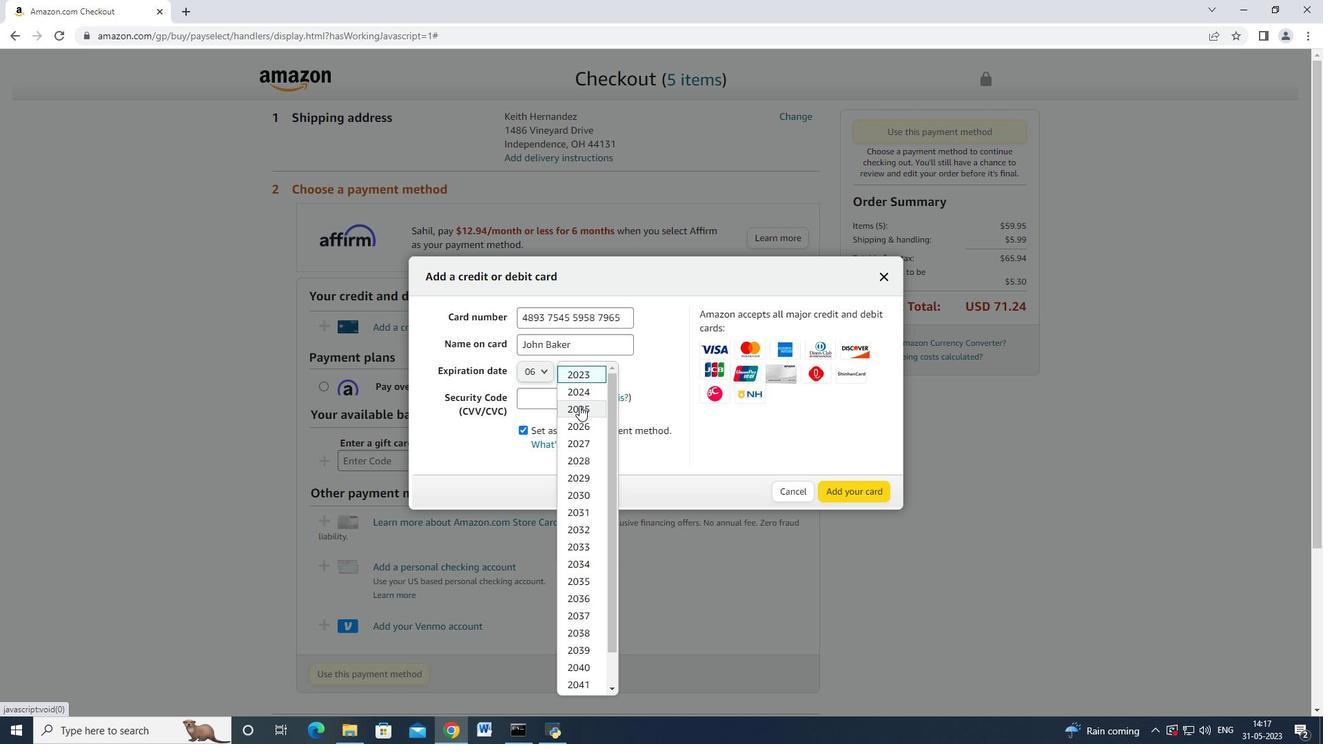 
Action: Mouse moved to (555, 401)
Screenshot: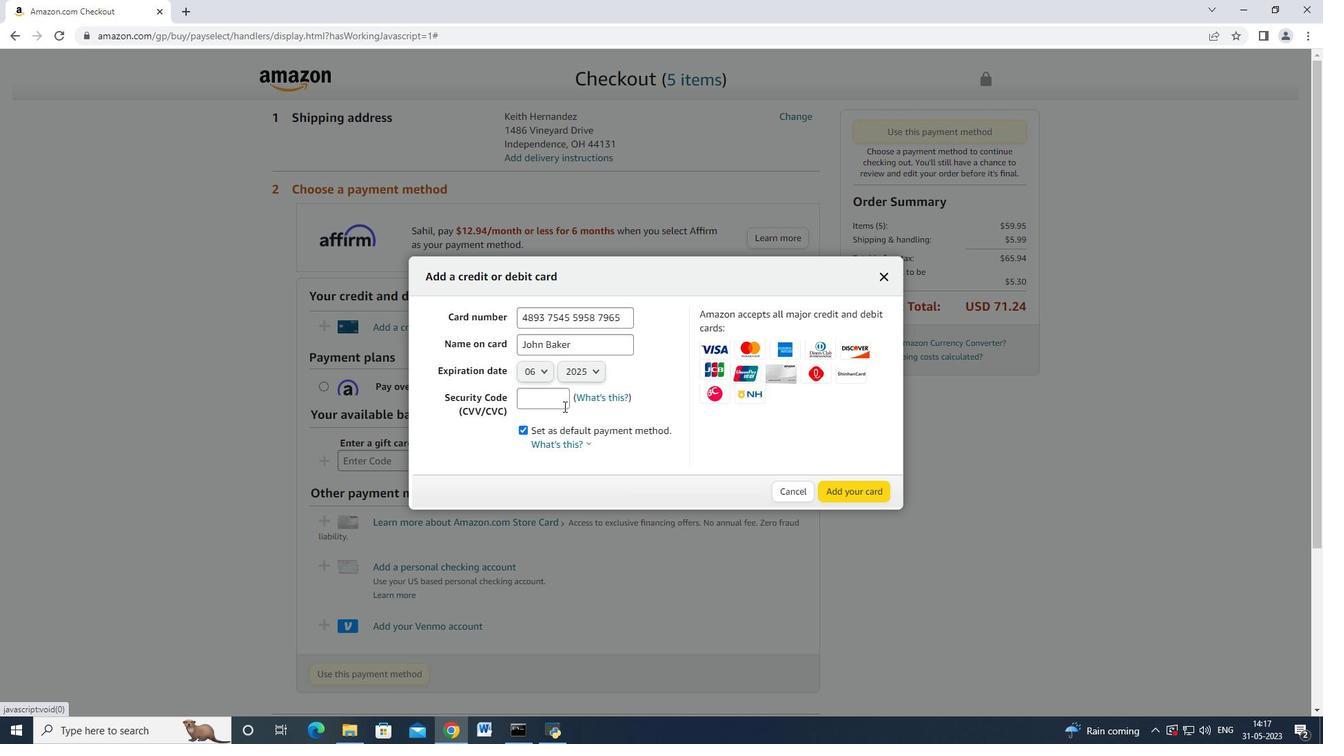 
Action: Mouse pressed left at (555, 401)
Screenshot: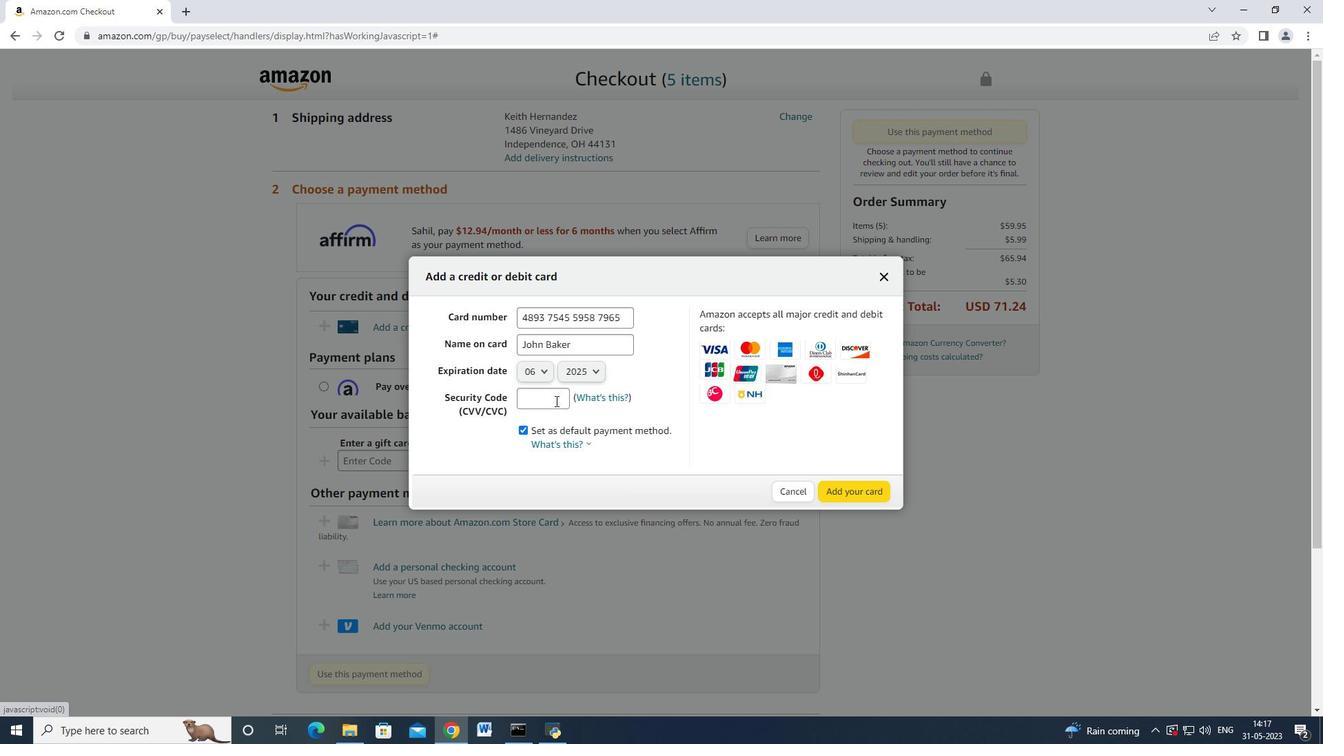 
Action: Mouse moved to (555, 399)
Screenshot: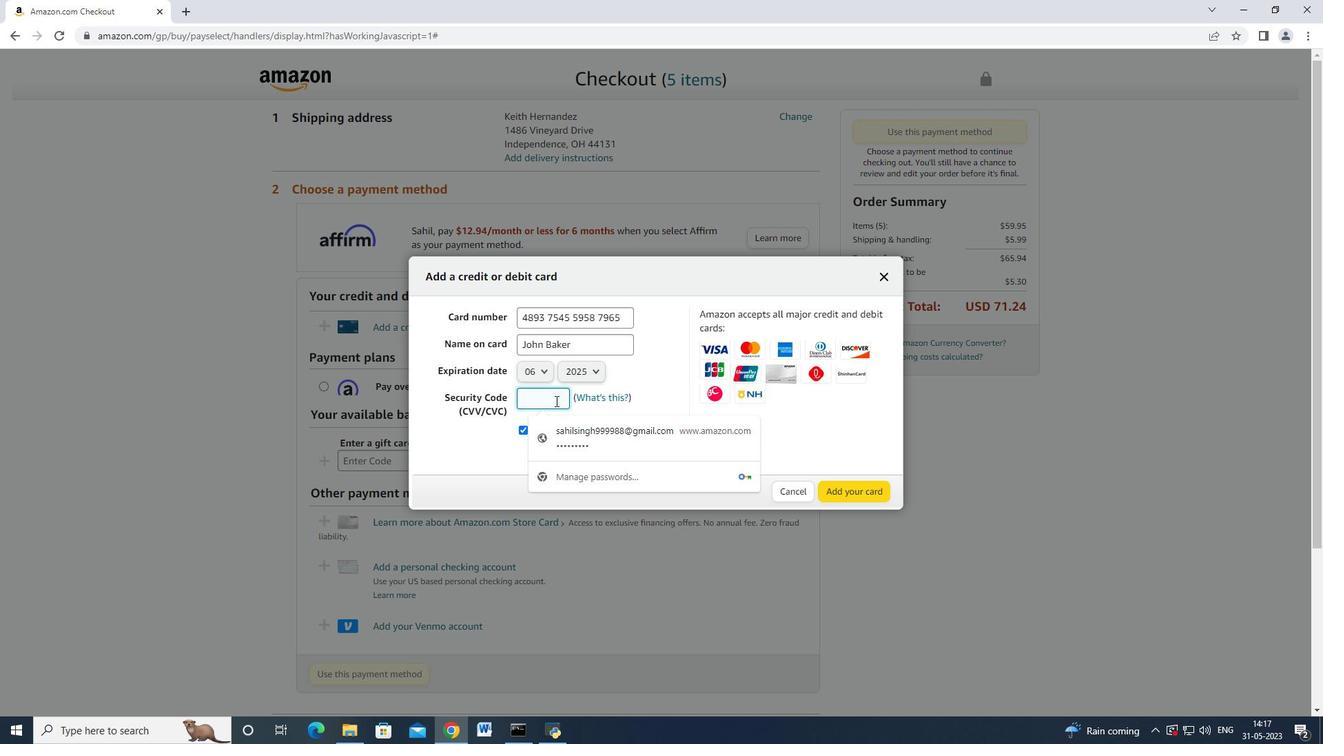 
Action: Key pressed 549<Key.tab><Key.tab><Key.tab><Key.tab>
Screenshot: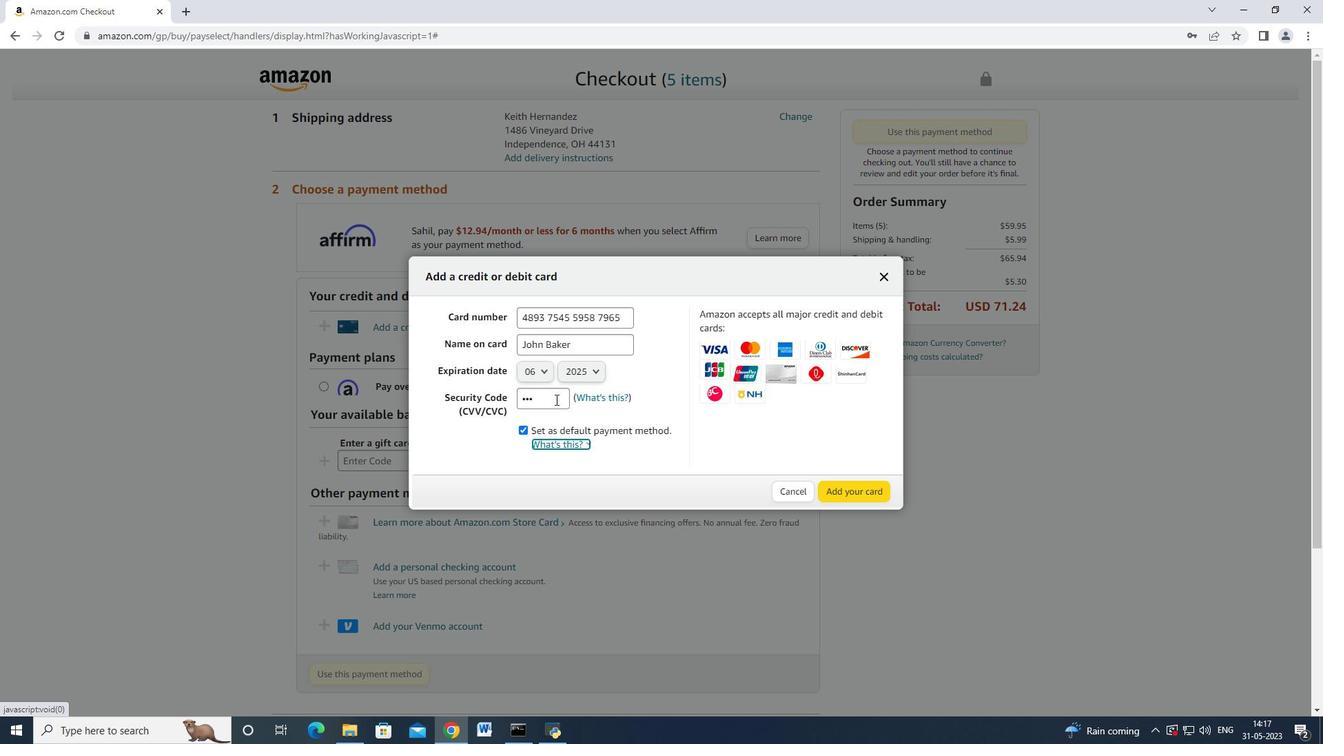 
Action: Mouse moved to (556, 398)
Screenshot: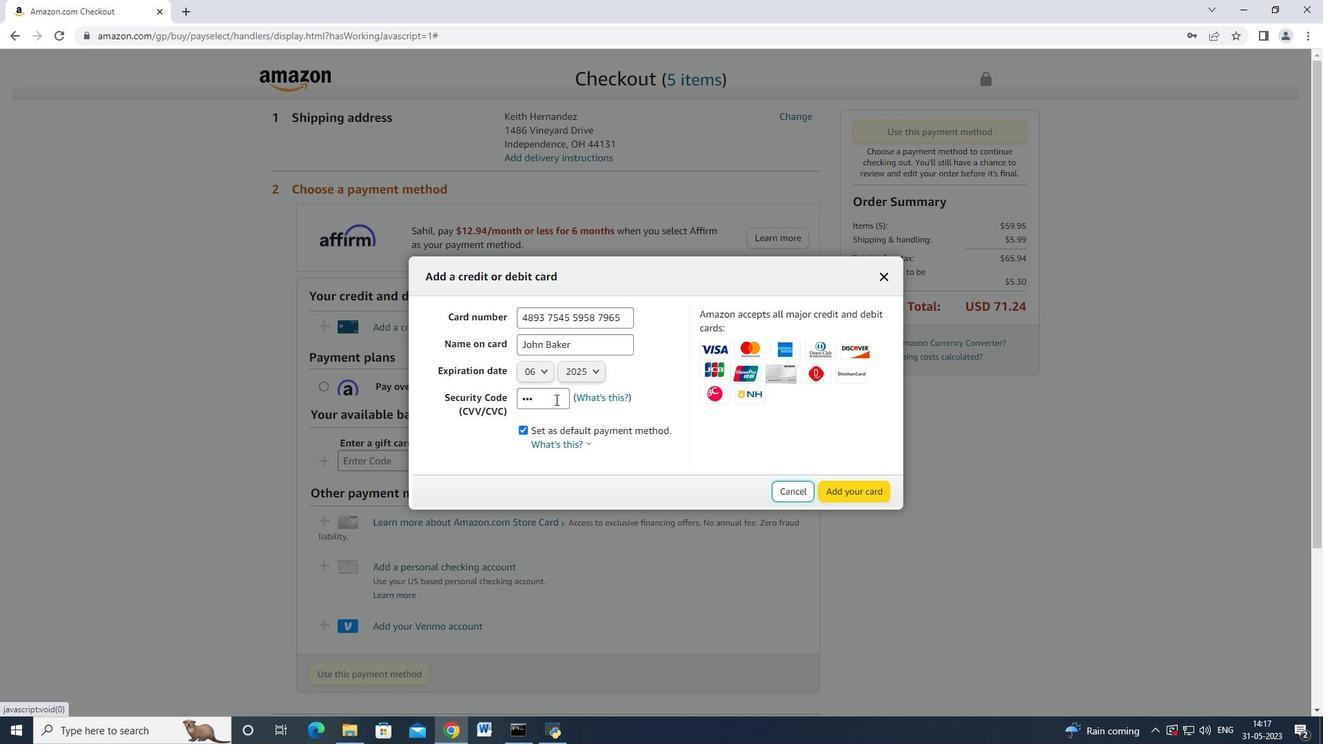 
Action: Key pressed <Key.tab>
Screenshot: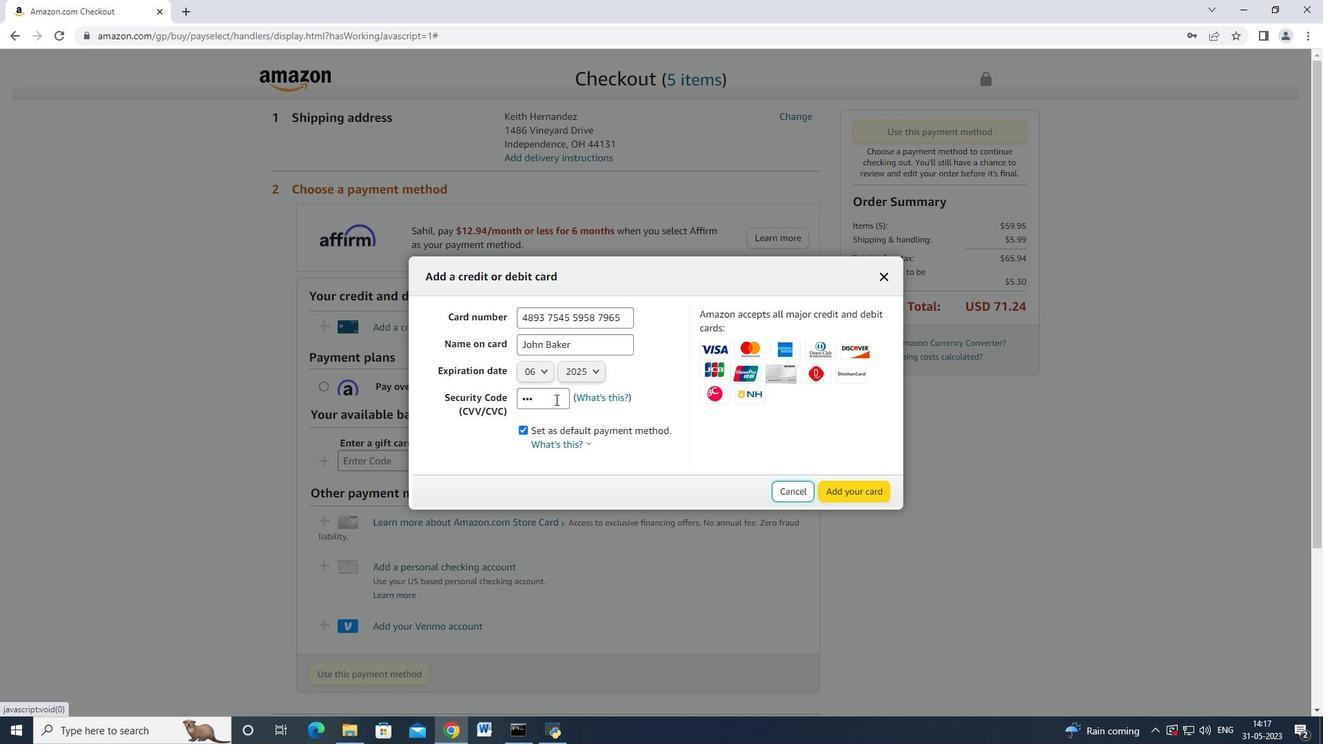 
